Task: Buy 5 Bloomers of size small for Baby Girls from Clothing section under best seller category for shipping address: Ella Clark, 1129 Star Trek Drive, Pensacola, Florida 32501, Cell Number 8503109646. Pay from credit card ending with 2005, CVV 3321
Action: Mouse moved to (239, 63)
Screenshot: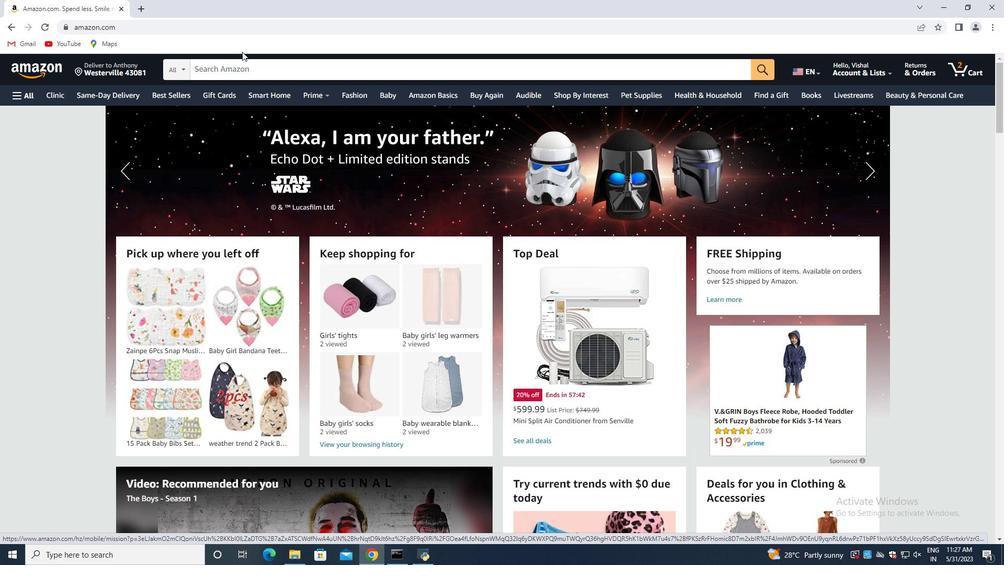 
Action: Mouse pressed left at (239, 63)
Screenshot: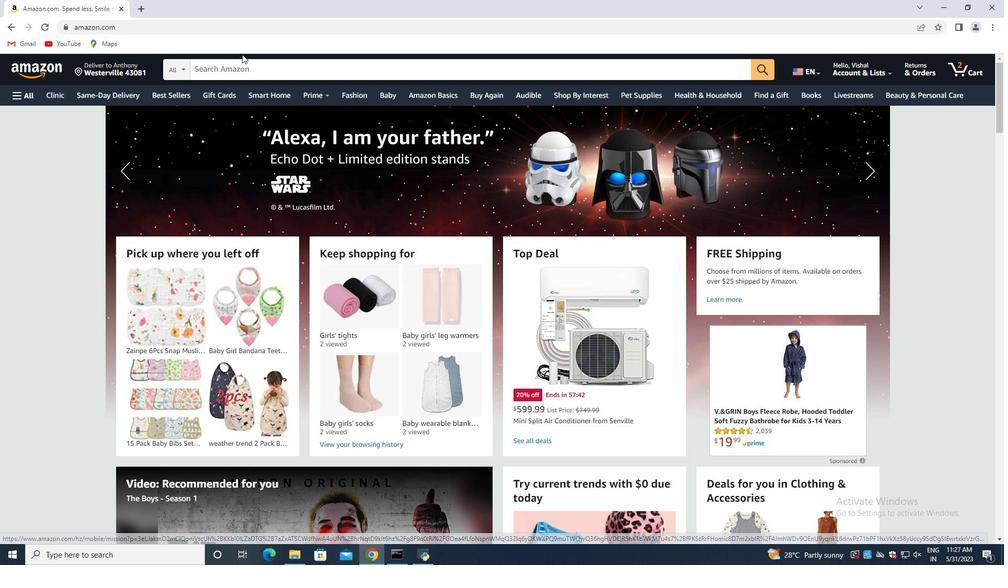 
Action: Mouse moved to (238, 63)
Screenshot: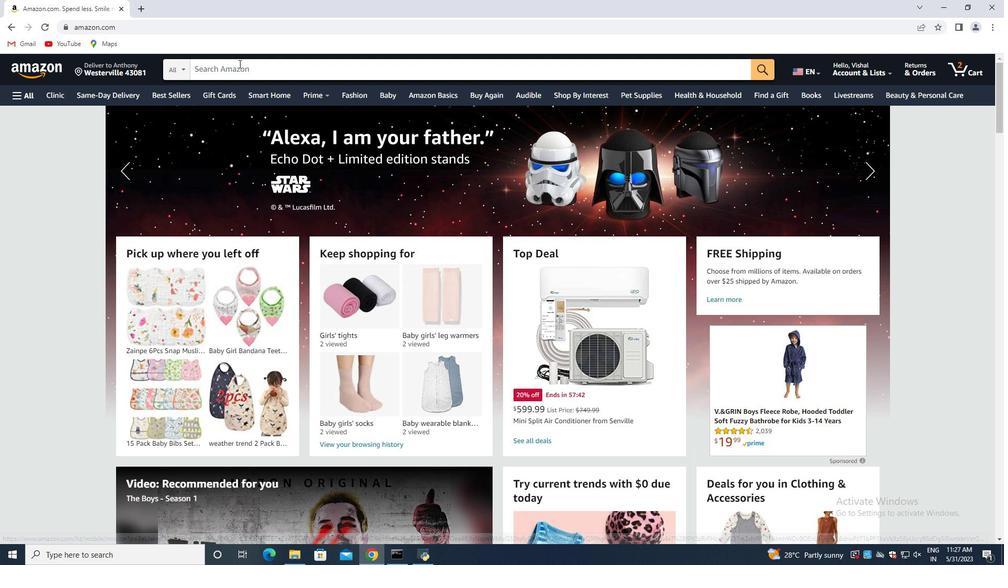
Action: Key pressed <Key.shift>Bloomers<Key.space>of<Key.space>size<Key.space>small<Key.space>for<Key.space><Key.shift>Baby<Key.space><Key.shift>Girls<Key.enter>
Screenshot: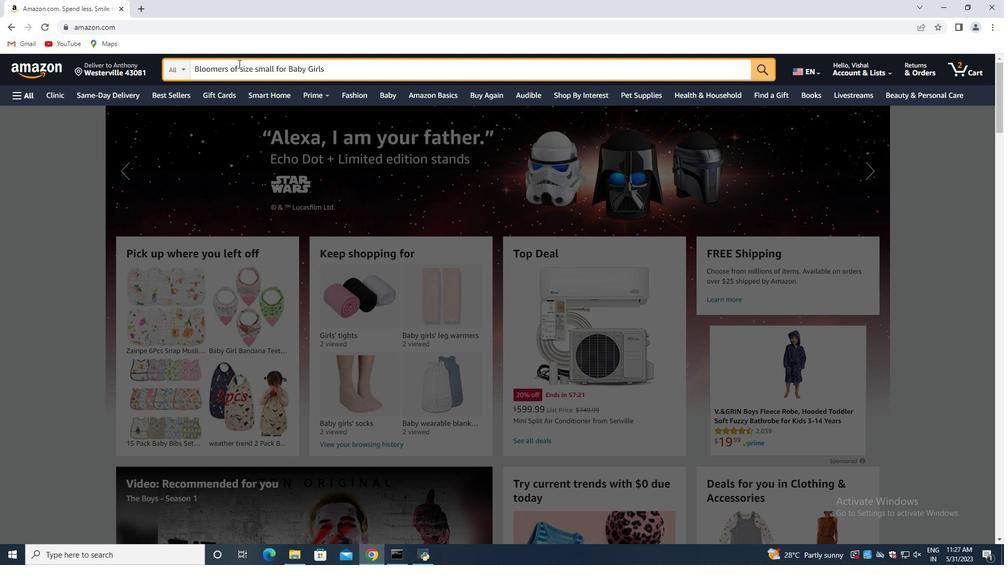 
Action: Mouse scrolled (238, 63) with delta (0, 0)
Screenshot: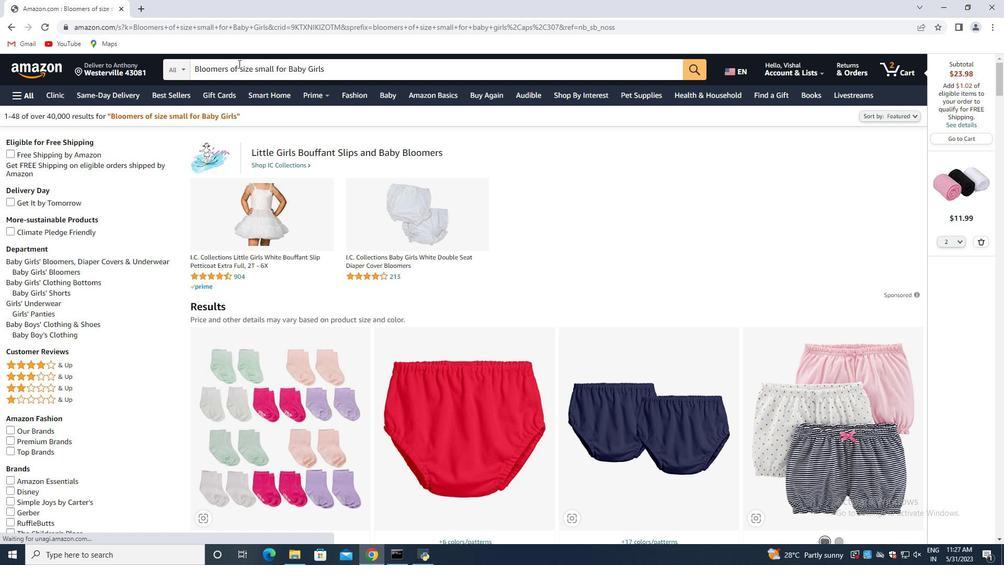 
Action: Mouse scrolled (238, 63) with delta (0, 0)
Screenshot: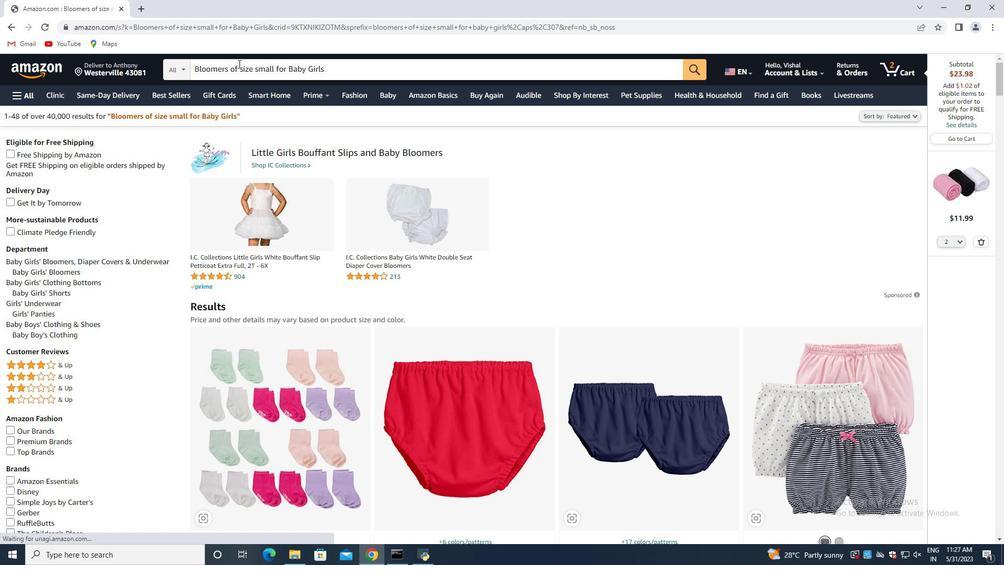 
Action: Mouse moved to (241, 63)
Screenshot: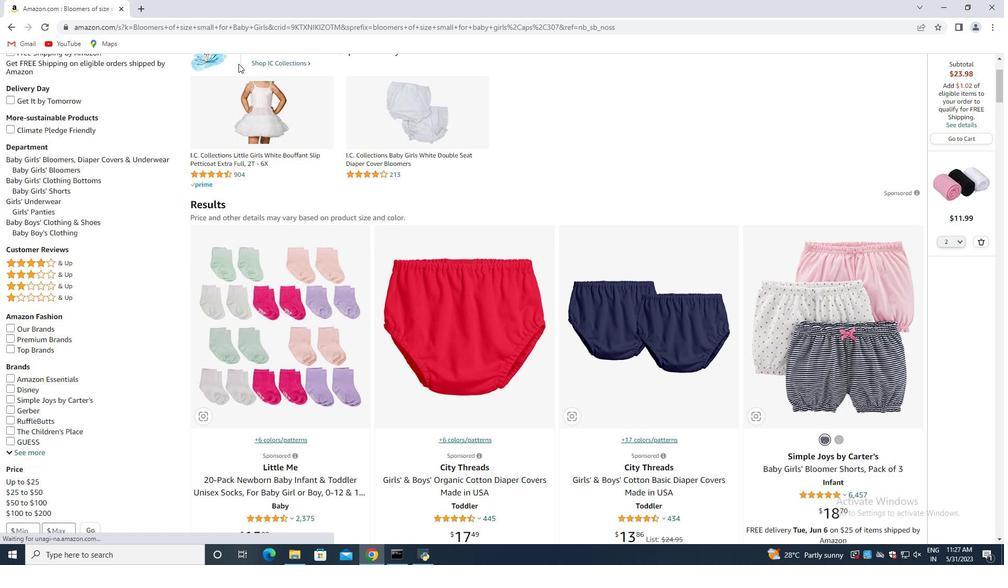 
Action: Mouse scrolled (241, 62) with delta (0, 0)
Screenshot: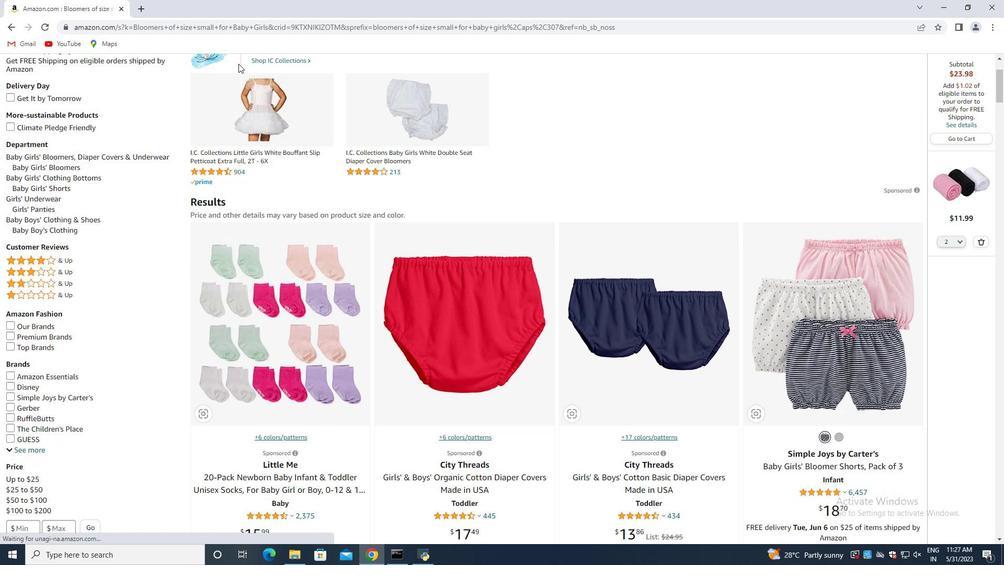 
Action: Mouse moved to (241, 63)
Screenshot: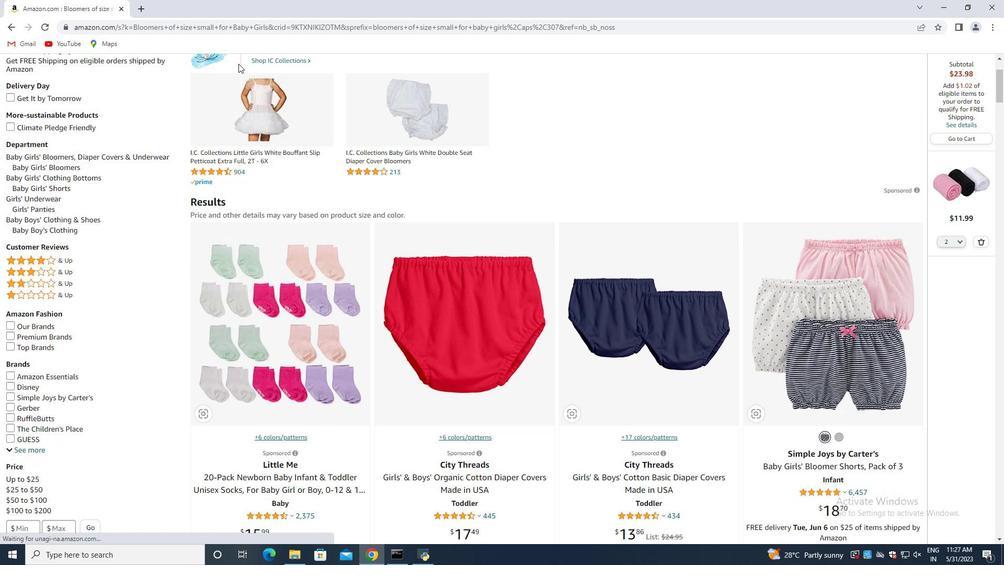 
Action: Mouse scrolled (241, 63) with delta (0, 0)
Screenshot: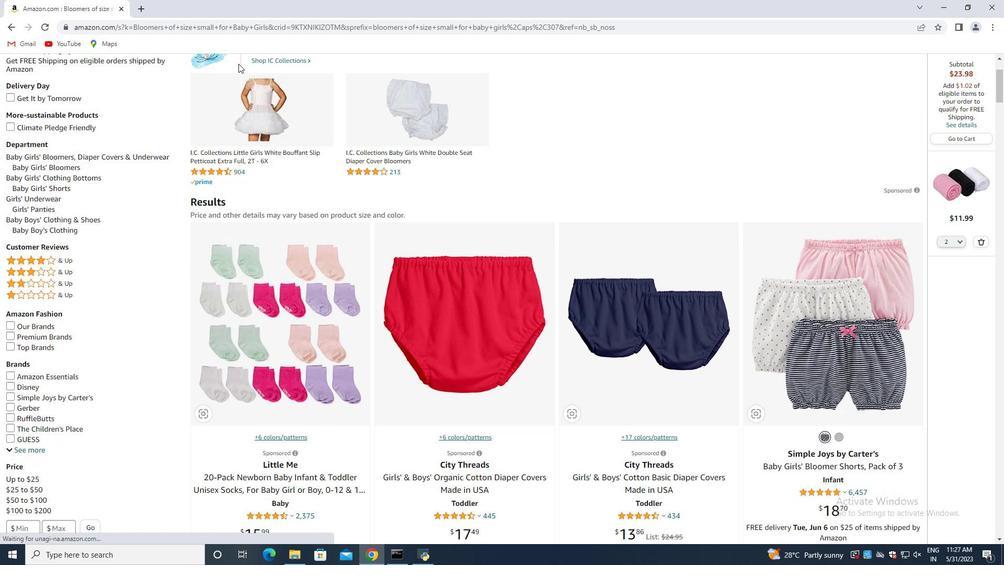 
Action: Mouse moved to (241, 90)
Screenshot: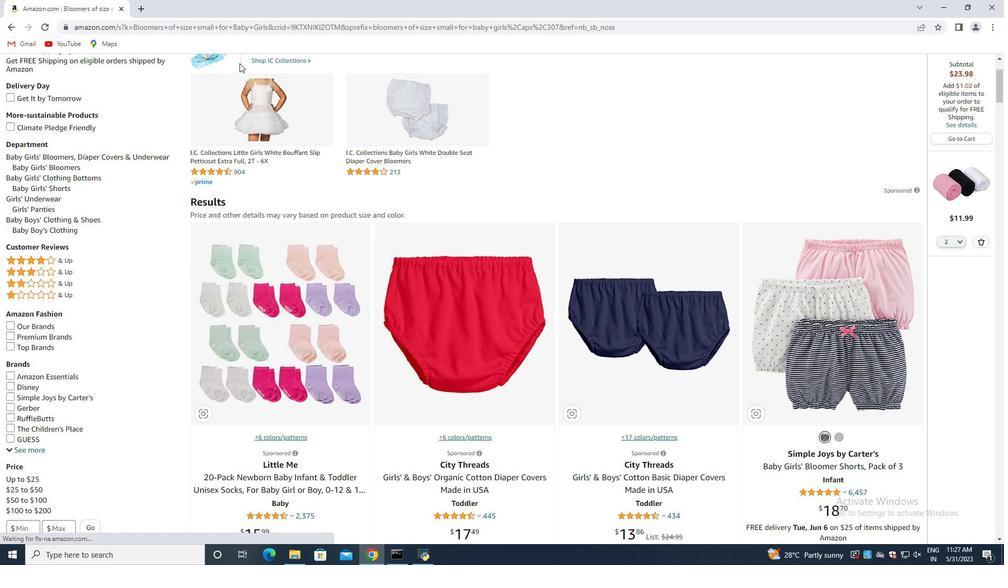 
Action: Mouse scrolled (241, 89) with delta (0, 0)
Screenshot: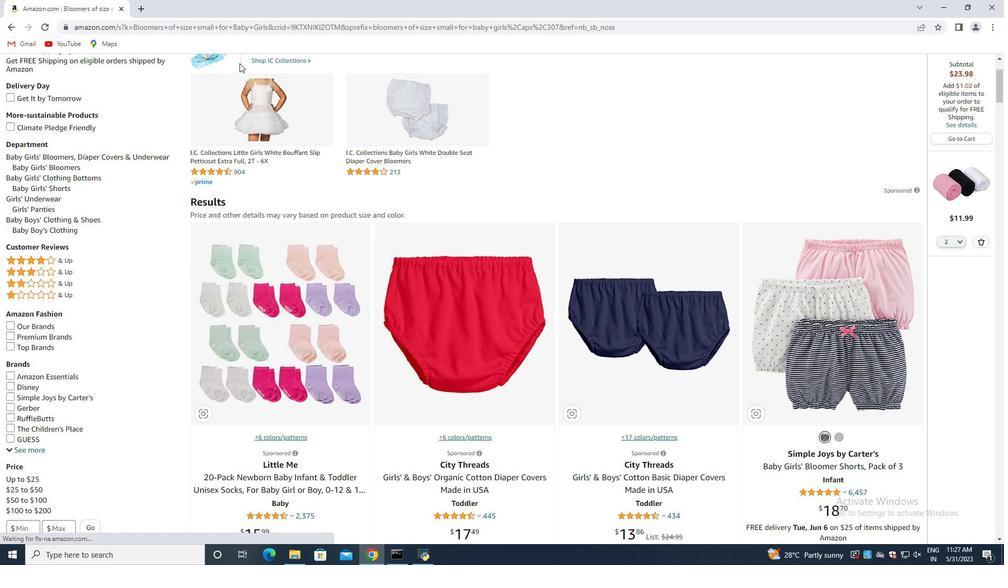 
Action: Mouse moved to (983, 241)
Screenshot: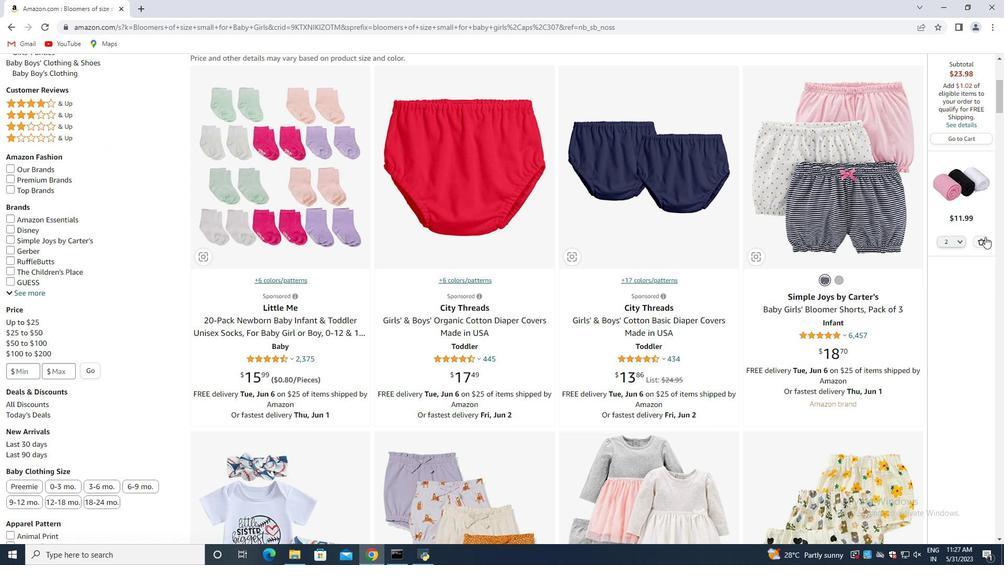 
Action: Mouse pressed left at (983, 241)
Screenshot: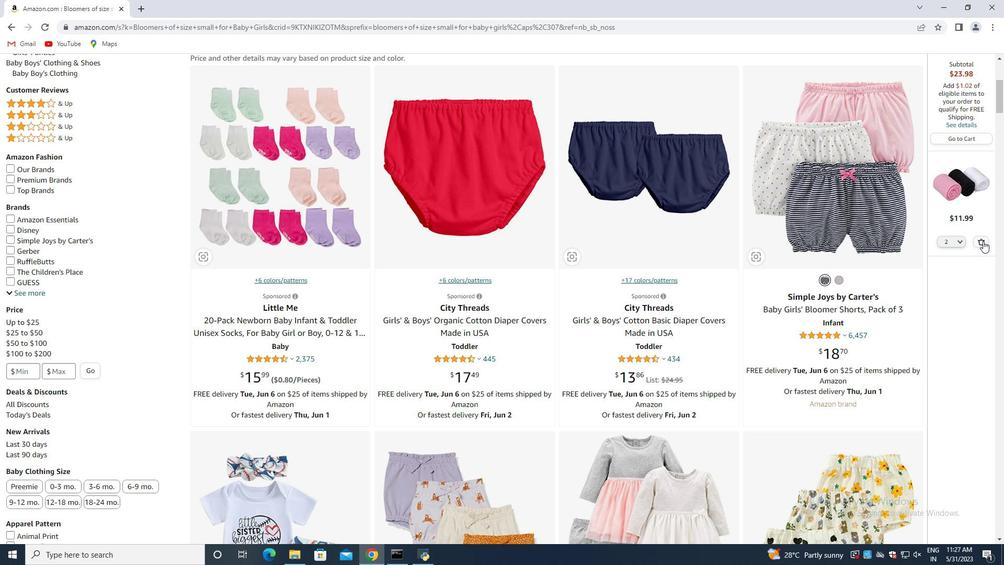 
Action: Mouse moved to (880, 258)
Screenshot: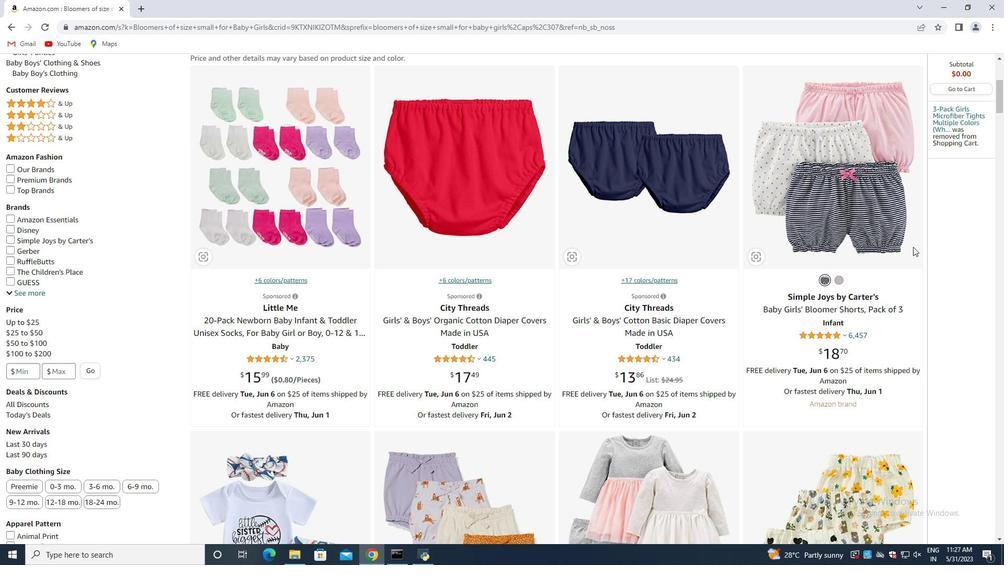 
Action: Mouse scrolled (880, 257) with delta (0, 0)
Screenshot: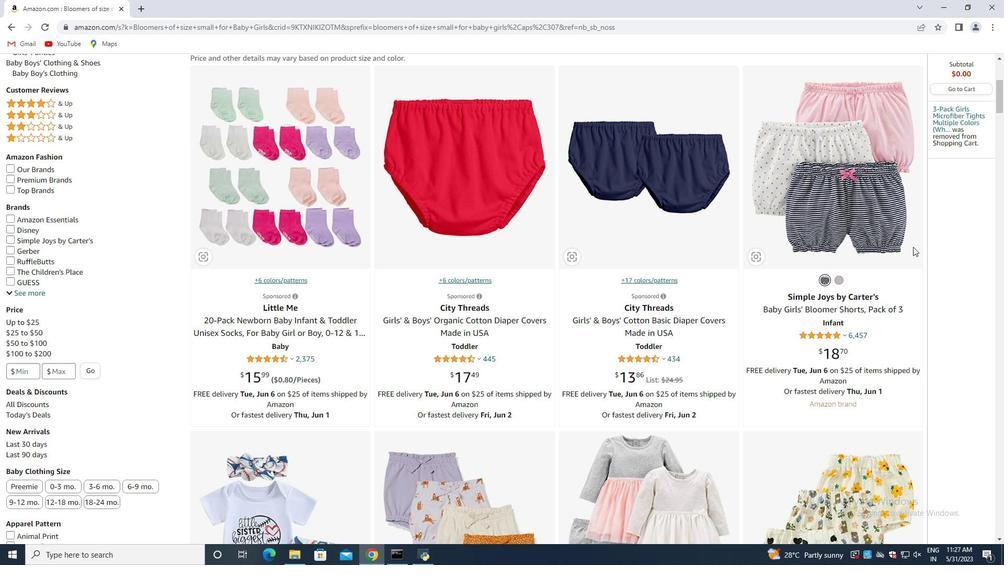 
Action: Mouse moved to (793, 266)
Screenshot: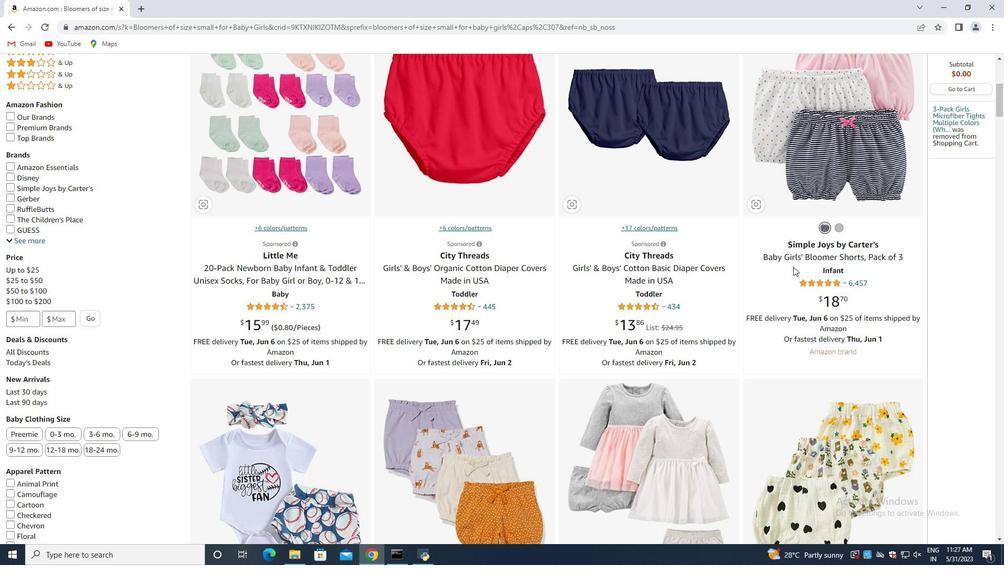 
Action: Mouse scrolled (793, 266) with delta (0, 0)
Screenshot: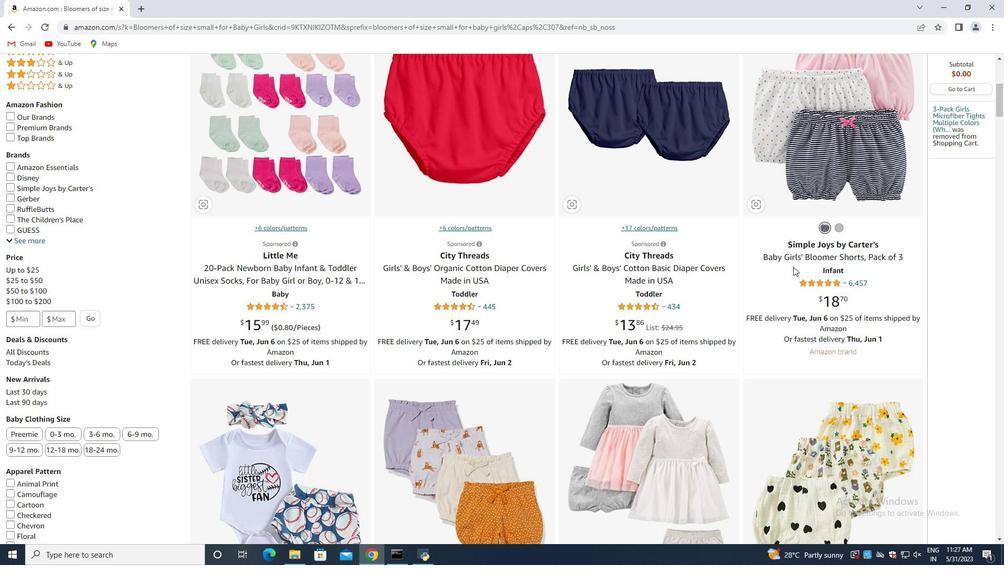 
Action: Mouse moved to (791, 267)
Screenshot: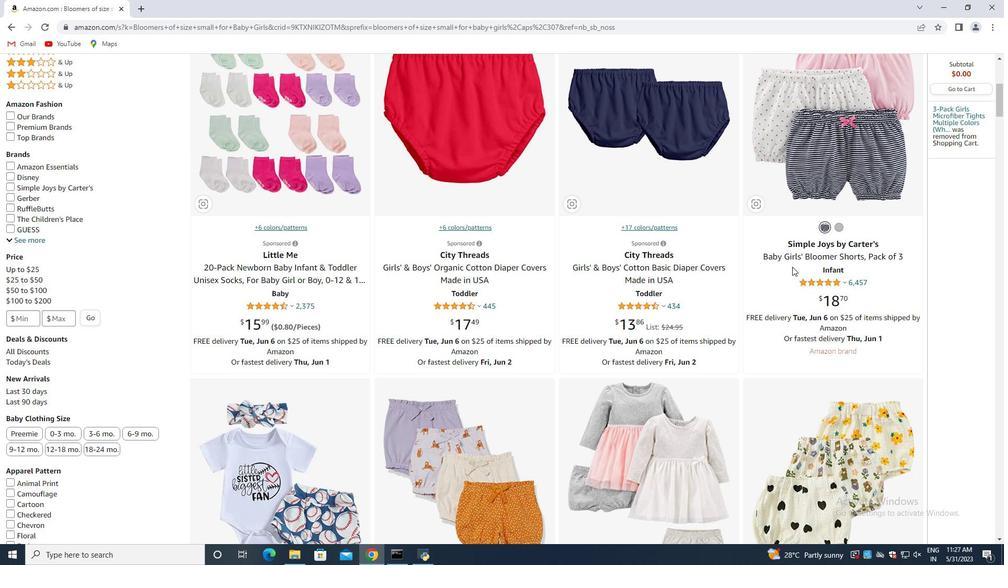 
Action: Mouse scrolled (792, 267) with delta (0, 0)
Screenshot: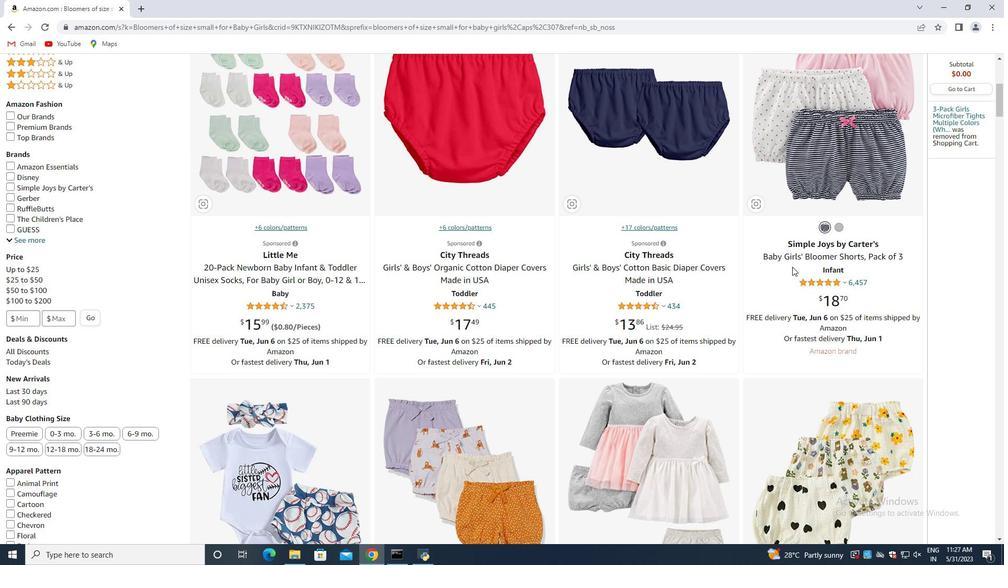 
Action: Mouse moved to (542, 268)
Screenshot: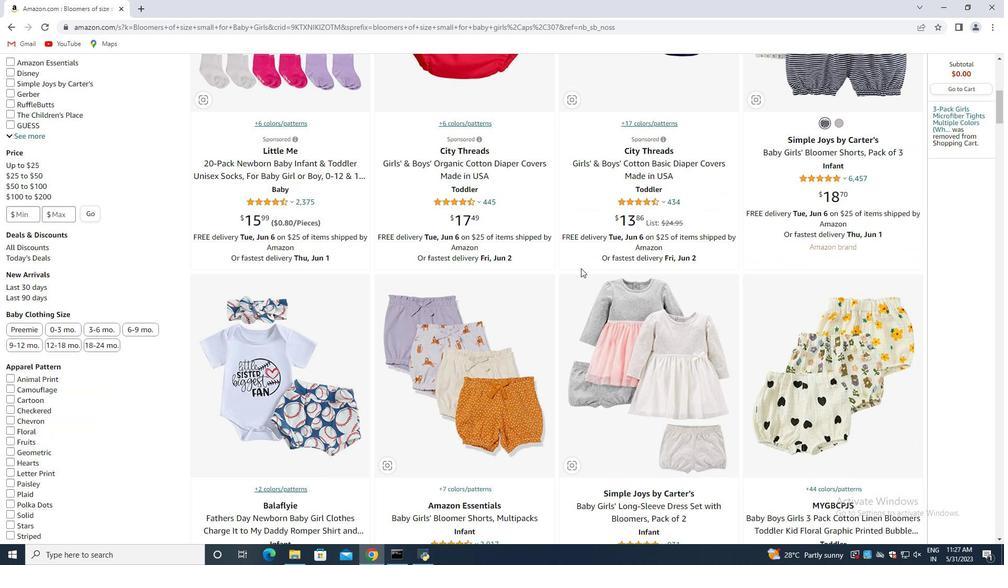 
Action: Mouse scrolled (542, 267) with delta (0, 0)
Screenshot: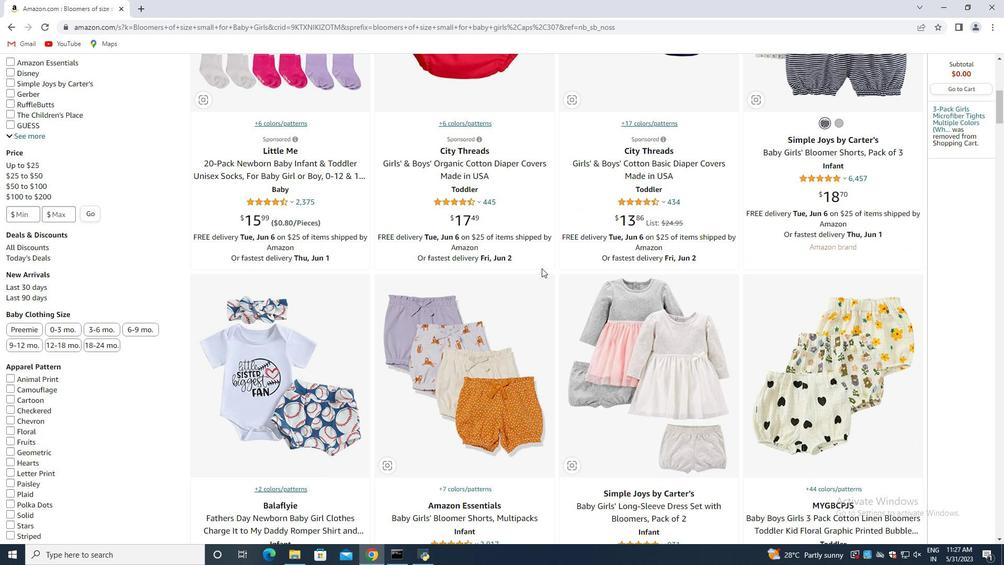 
Action: Mouse scrolled (542, 267) with delta (0, 0)
Screenshot: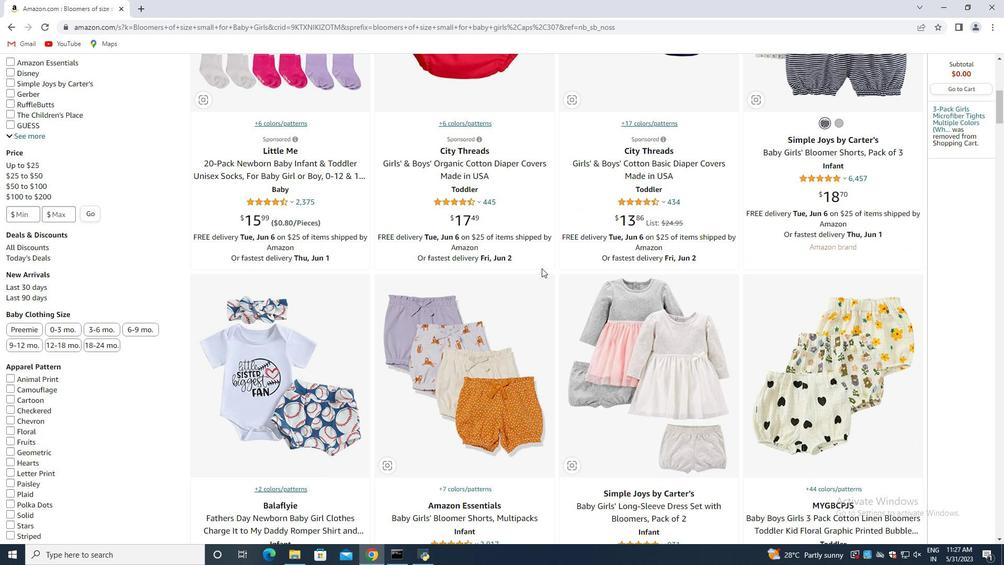 
Action: Mouse scrolled (542, 267) with delta (0, 0)
Screenshot: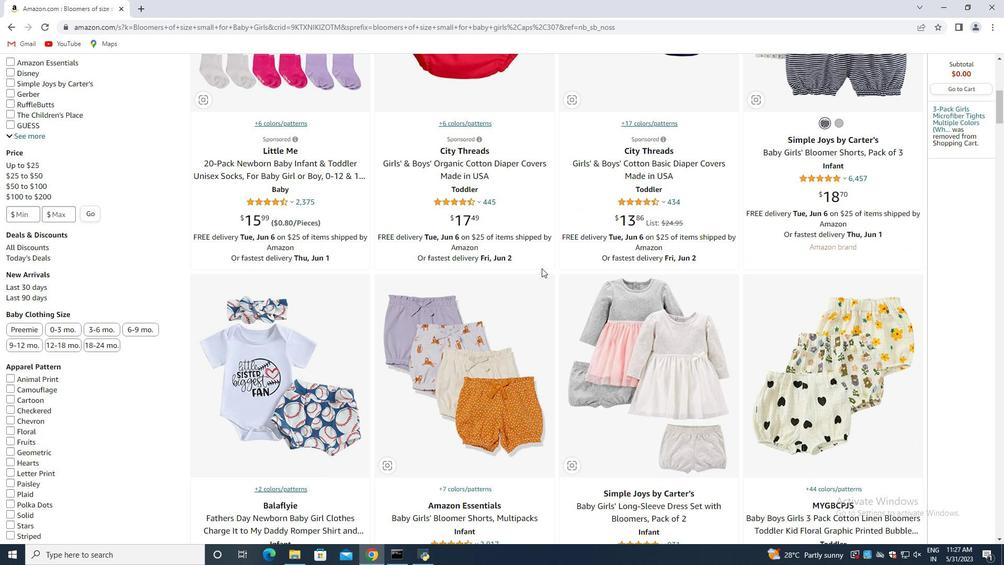 
Action: Mouse moved to (541, 269)
Screenshot: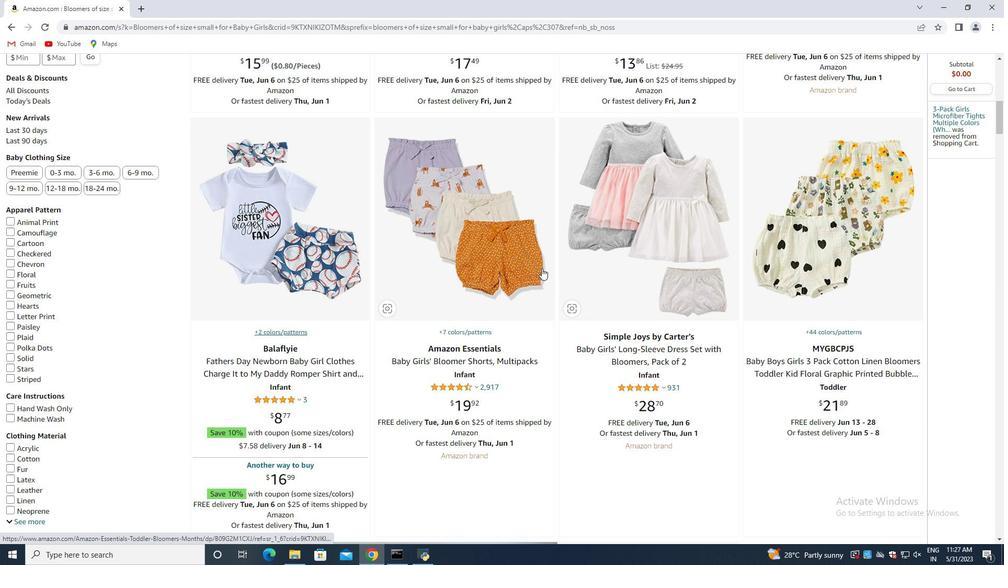 
Action: Mouse scrolled (541, 268) with delta (0, 0)
Screenshot: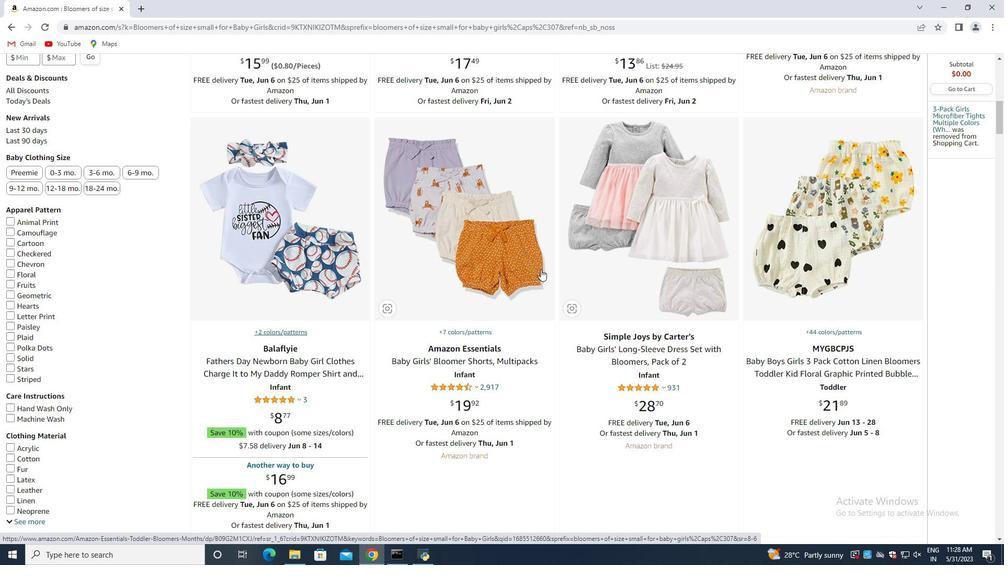 
Action: Mouse moved to (540, 269)
Screenshot: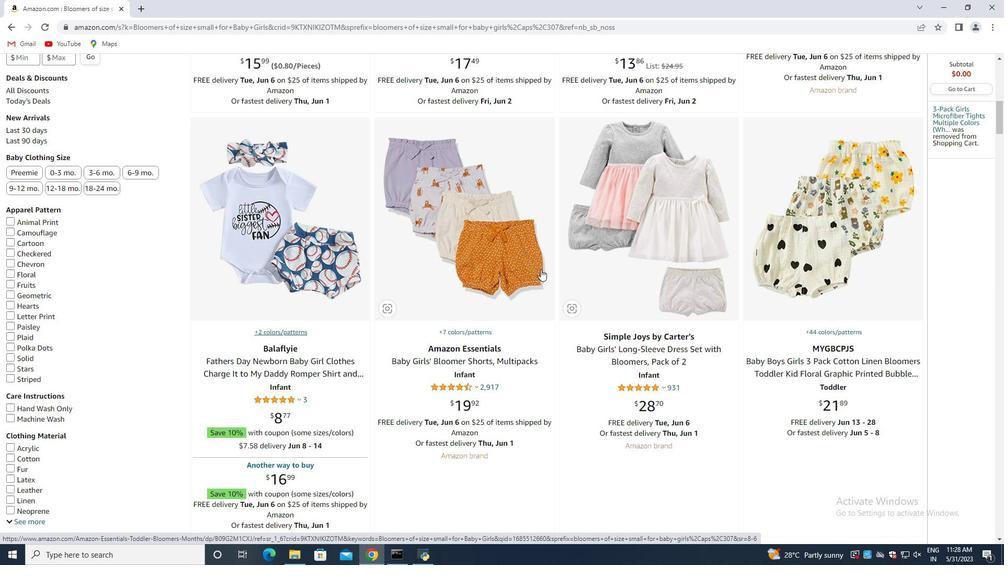
Action: Mouse scrolled (540, 268) with delta (0, 0)
Screenshot: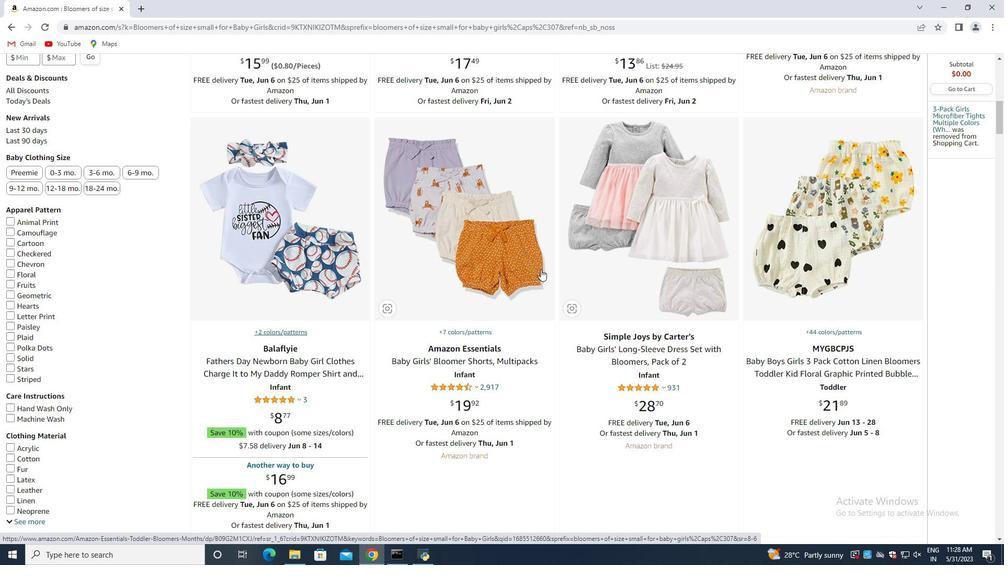 
Action: Mouse scrolled (540, 268) with delta (0, 0)
Screenshot: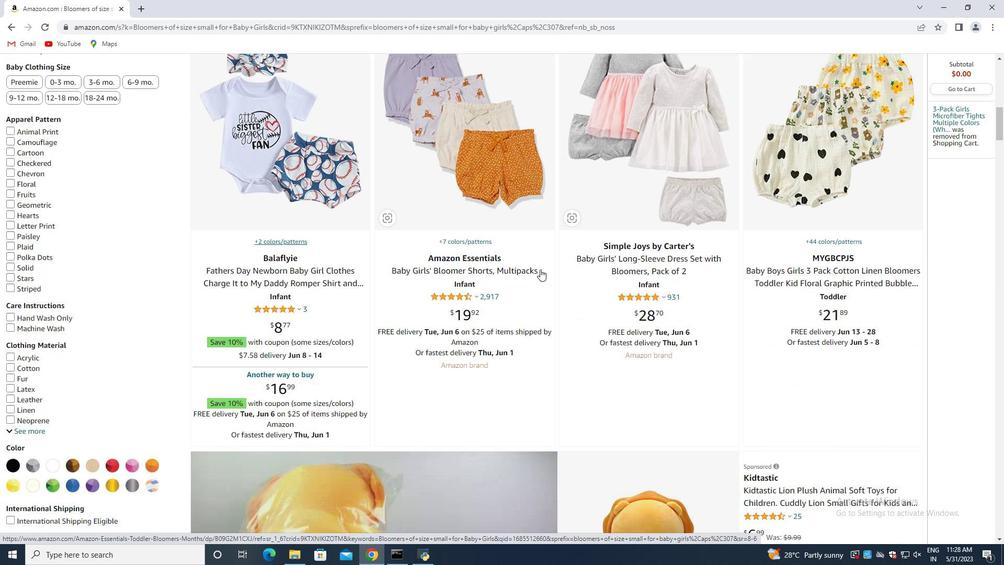 
Action: Mouse scrolled (540, 268) with delta (0, 0)
Screenshot: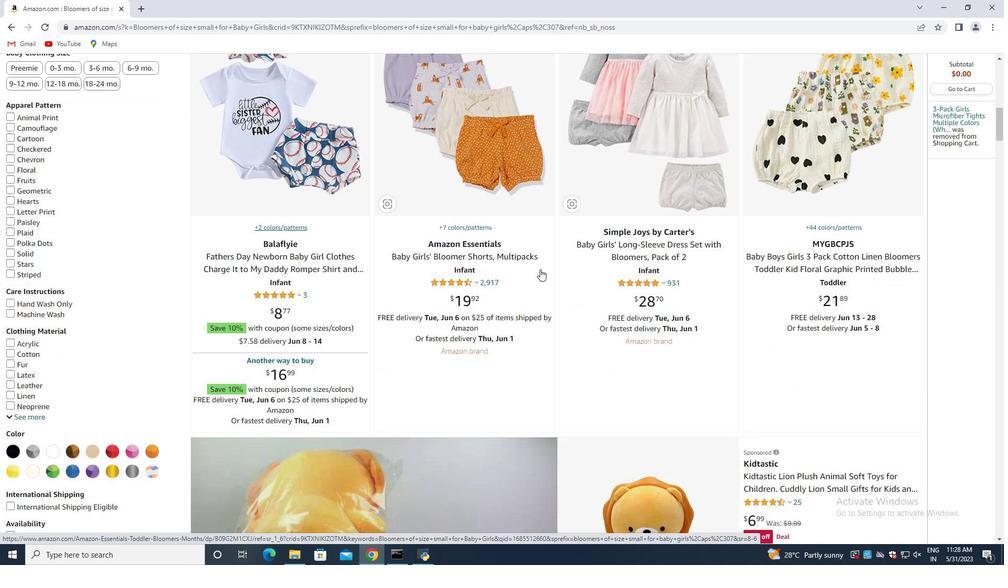 
Action: Mouse scrolled (540, 268) with delta (0, 0)
Screenshot: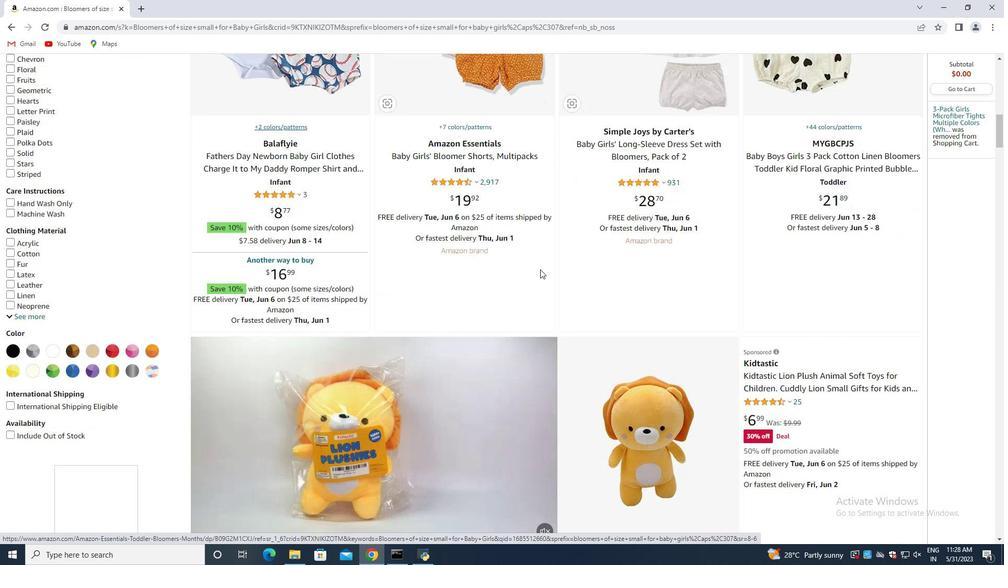 
Action: Mouse scrolled (540, 268) with delta (0, 0)
Screenshot: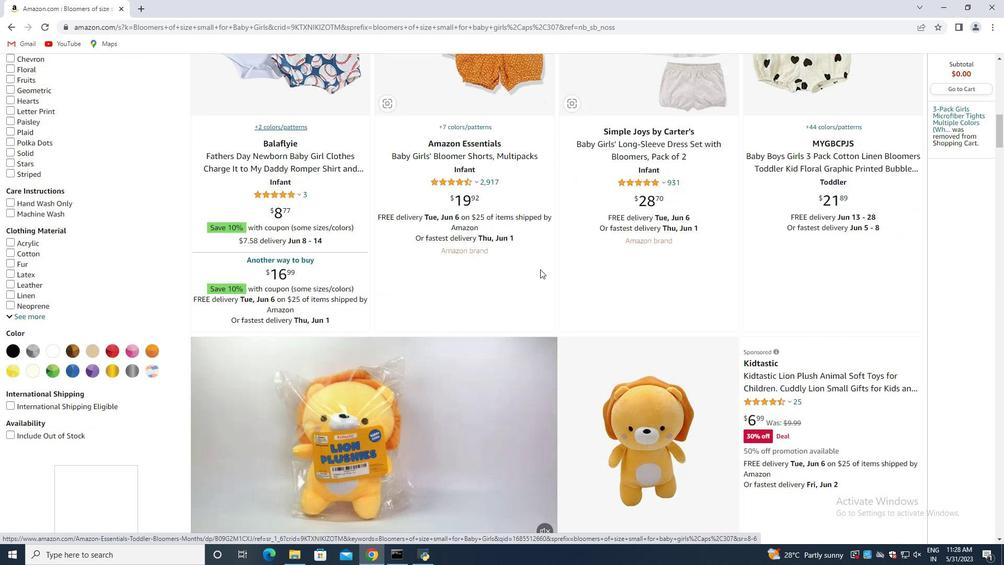 
Action: Mouse scrolled (540, 268) with delta (0, 0)
Screenshot: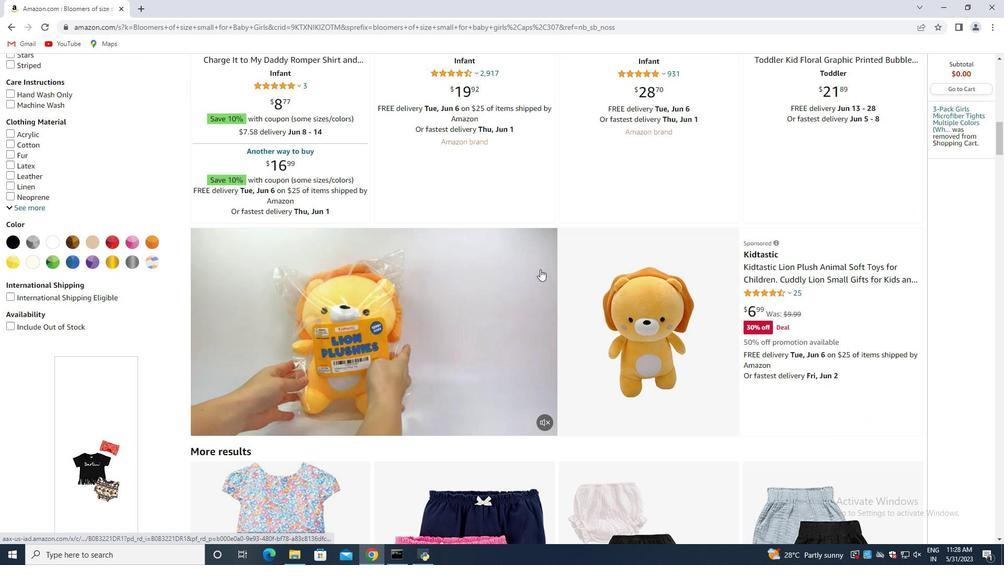 
Action: Mouse scrolled (540, 268) with delta (0, 0)
Screenshot: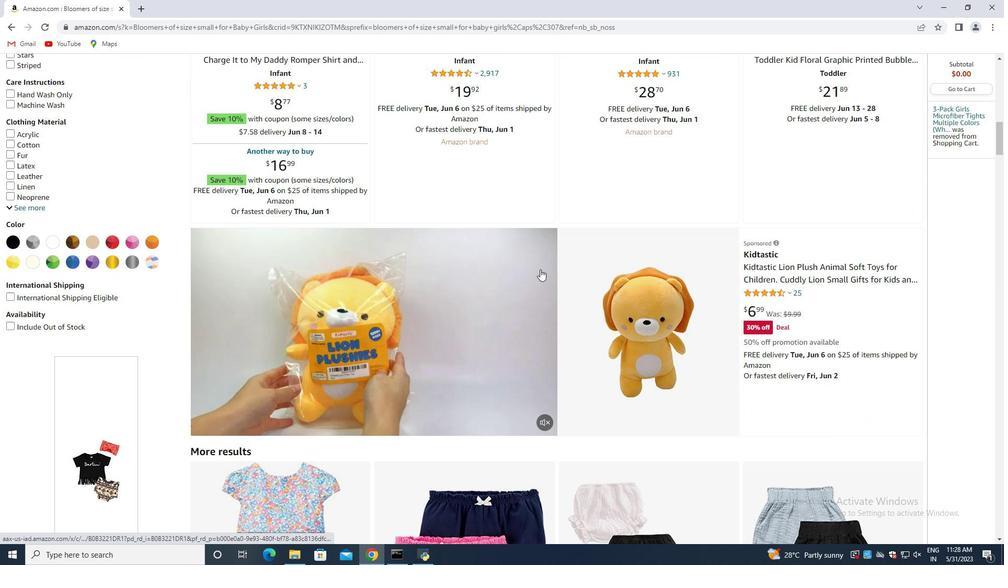 
Action: Mouse scrolled (540, 268) with delta (0, 0)
Screenshot: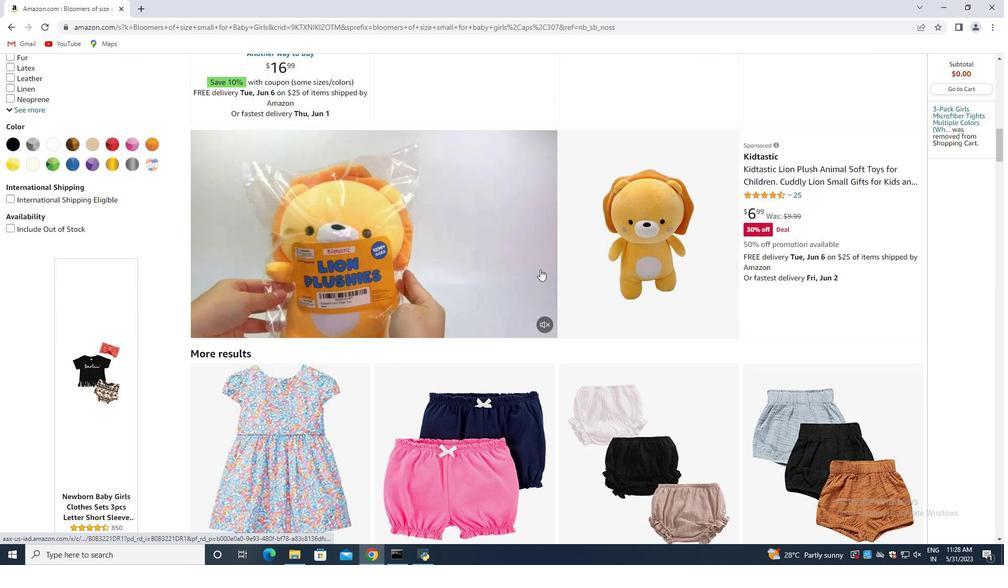 
Action: Mouse scrolled (540, 268) with delta (0, 0)
Screenshot: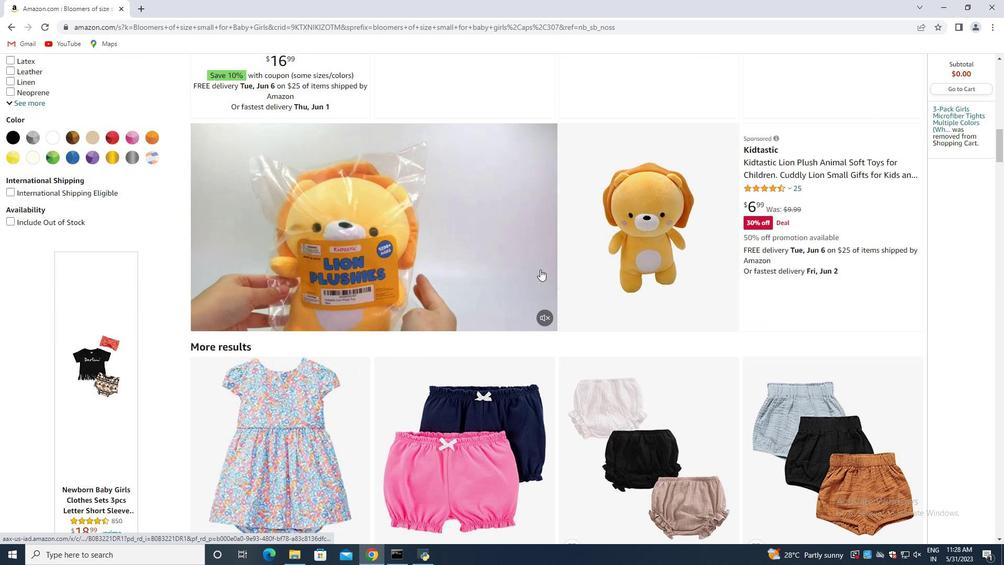 
Action: Mouse scrolled (540, 268) with delta (0, 0)
Screenshot: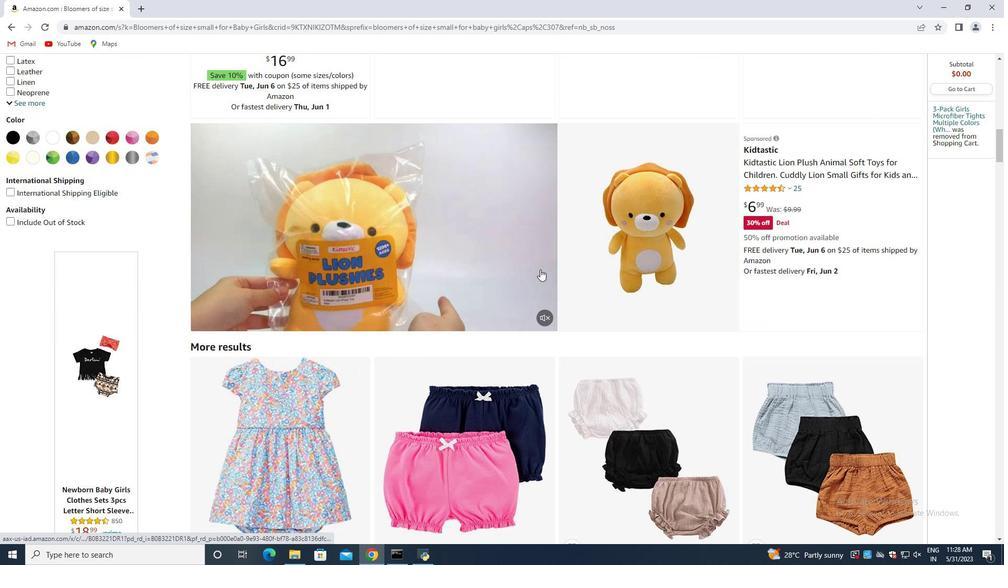 
Action: Mouse scrolled (540, 268) with delta (0, 0)
Screenshot: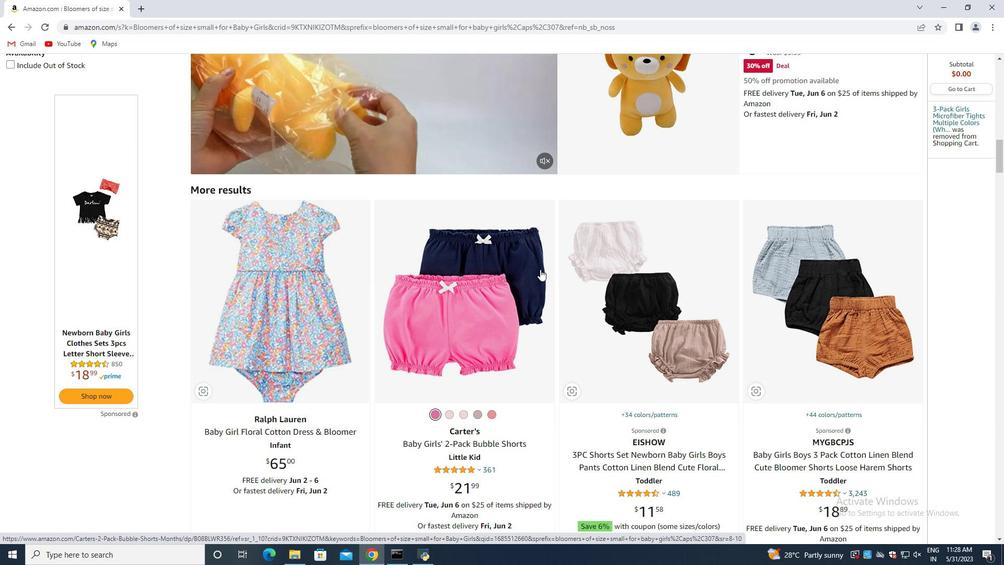 
Action: Mouse scrolled (540, 268) with delta (0, 0)
Screenshot: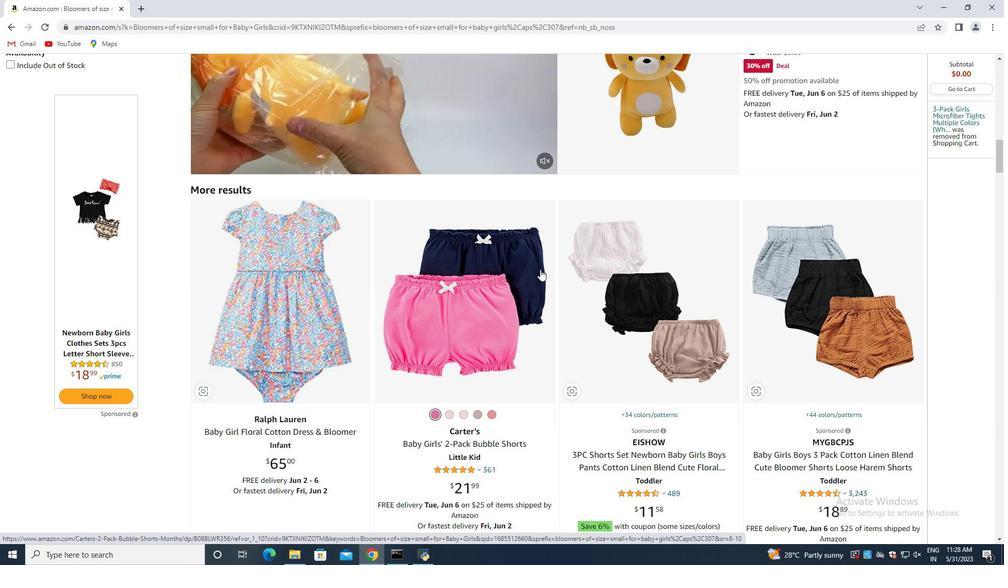 
Action: Mouse scrolled (540, 268) with delta (0, 0)
Screenshot: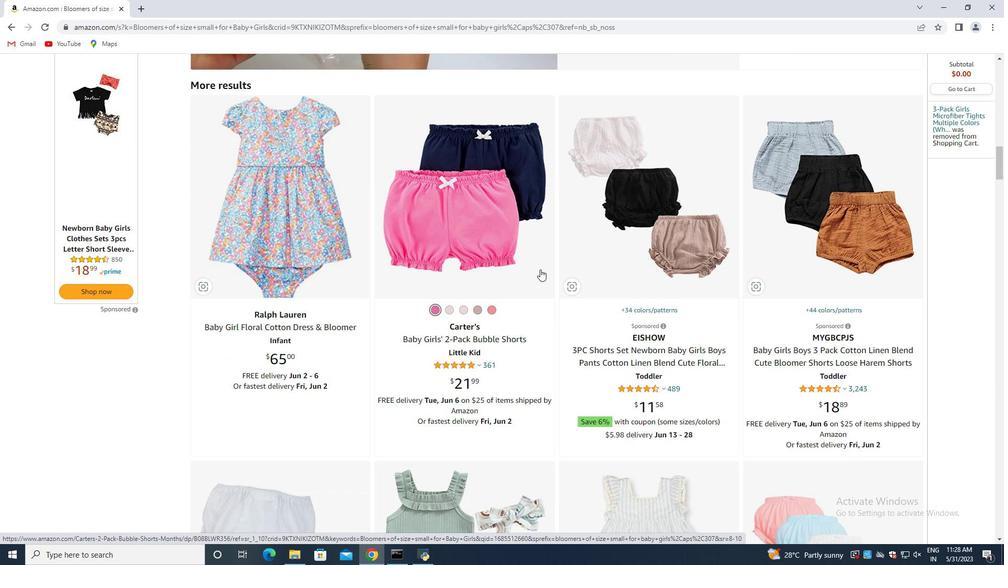 
Action: Mouse scrolled (540, 268) with delta (0, 0)
Screenshot: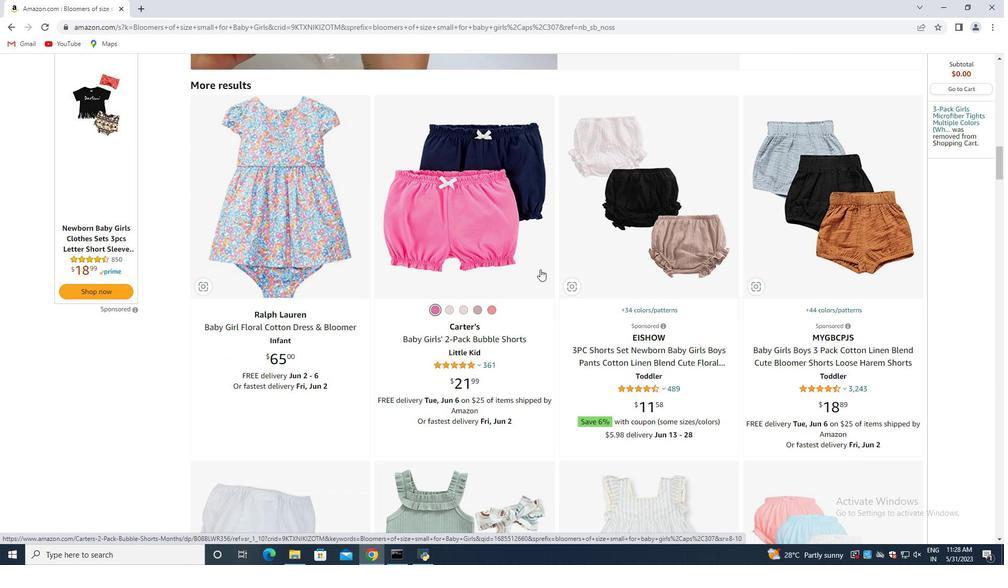 
Action: Mouse scrolled (540, 268) with delta (0, 0)
Screenshot: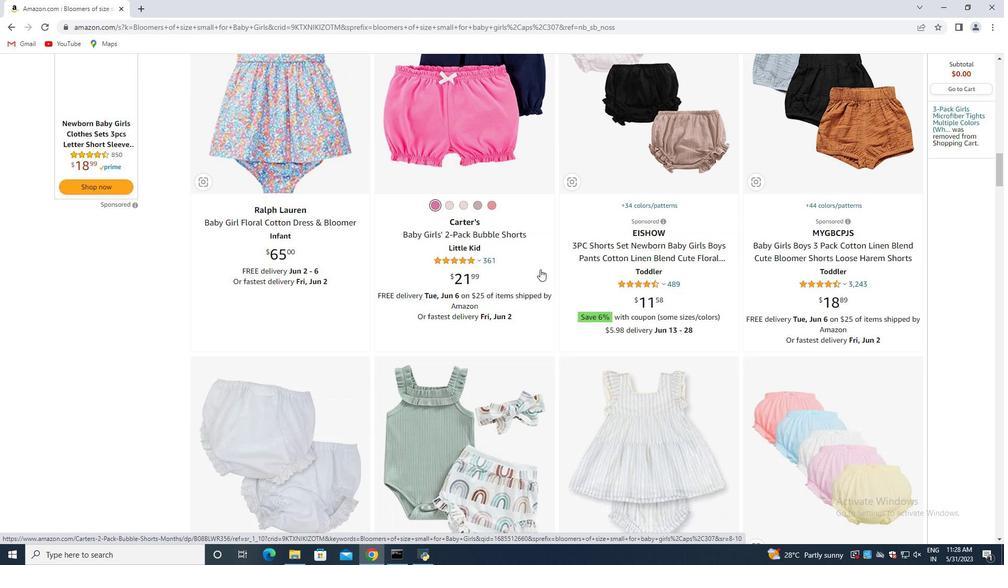 
Action: Mouse scrolled (540, 268) with delta (0, 0)
Screenshot: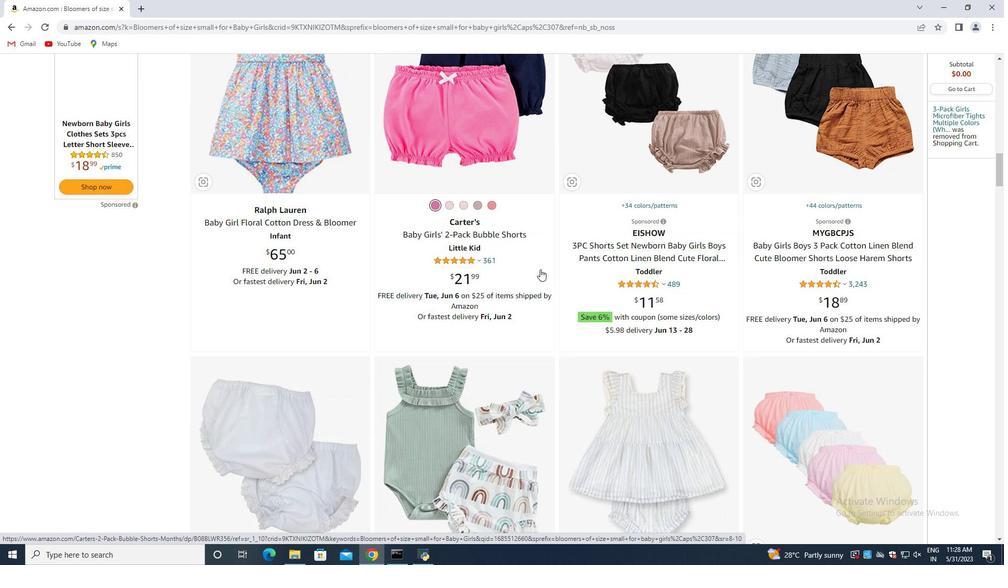 
Action: Mouse scrolled (540, 268) with delta (0, 0)
Screenshot: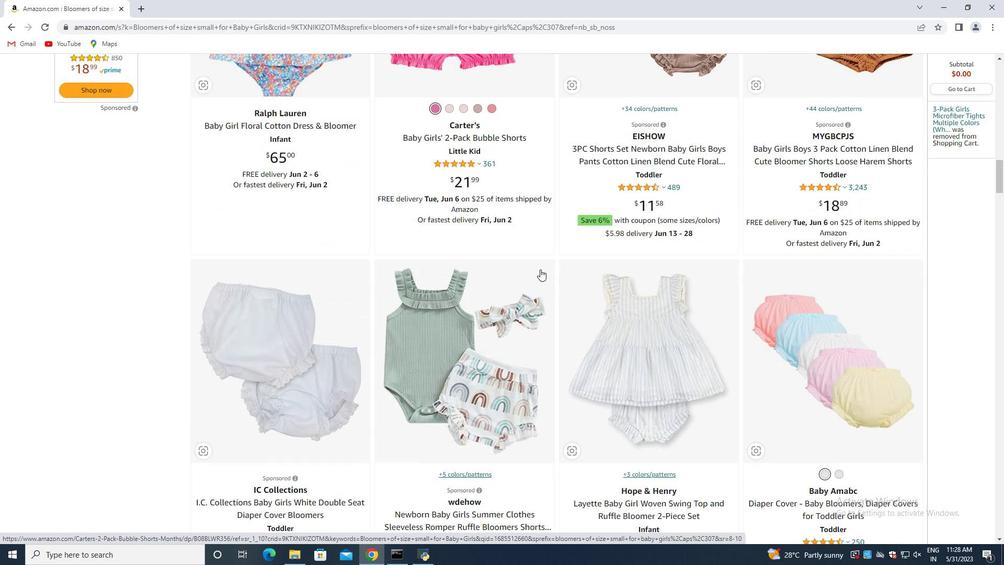 
Action: Mouse scrolled (540, 268) with delta (0, 0)
Screenshot: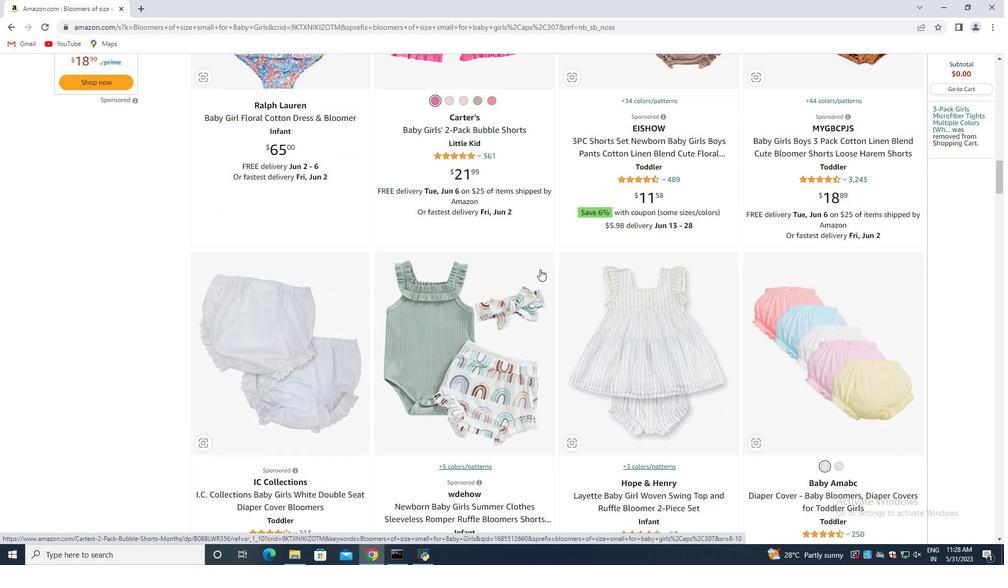 
Action: Mouse scrolled (540, 268) with delta (0, 0)
Screenshot: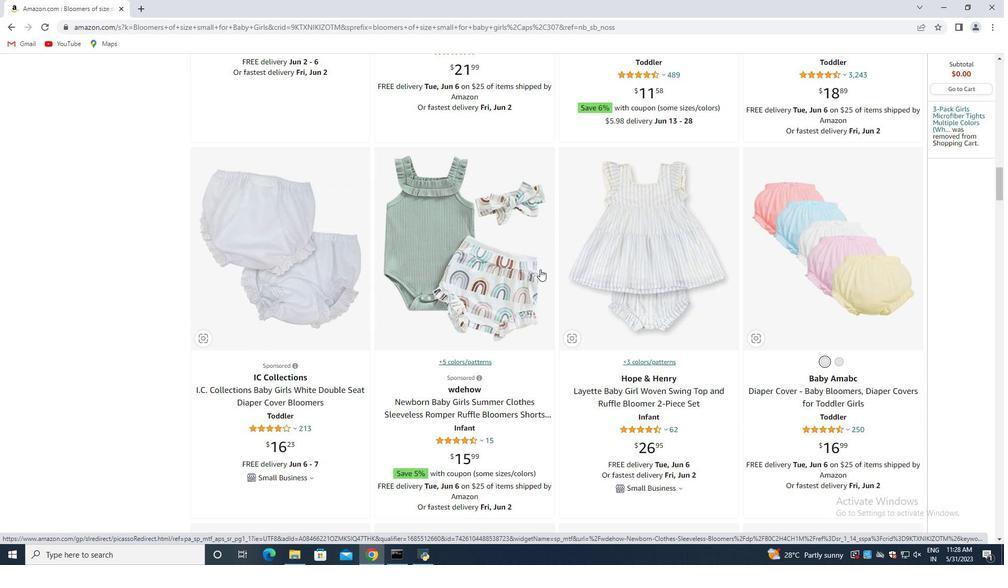 
Action: Mouse scrolled (540, 268) with delta (0, 0)
Screenshot: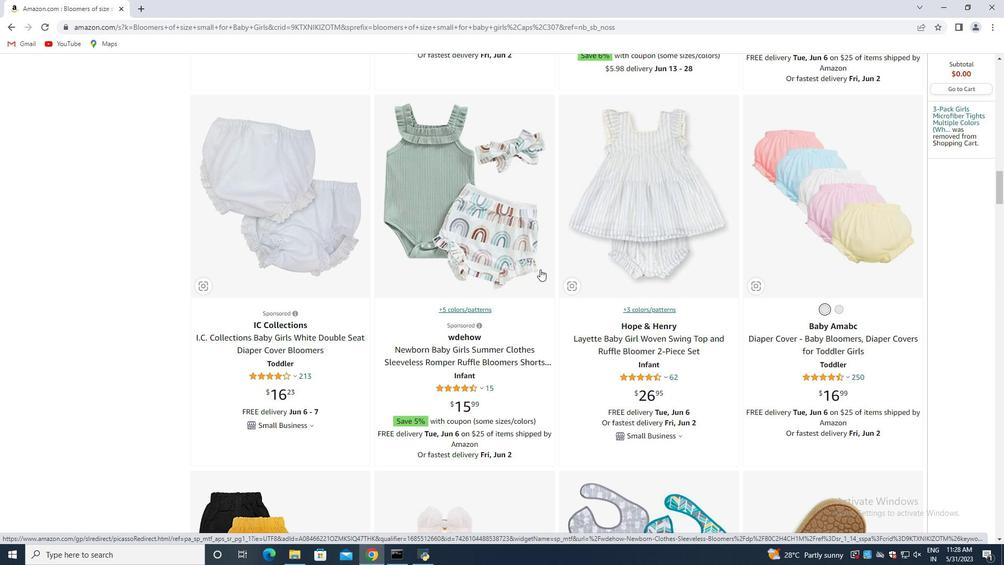 
Action: Mouse scrolled (540, 268) with delta (0, 0)
Screenshot: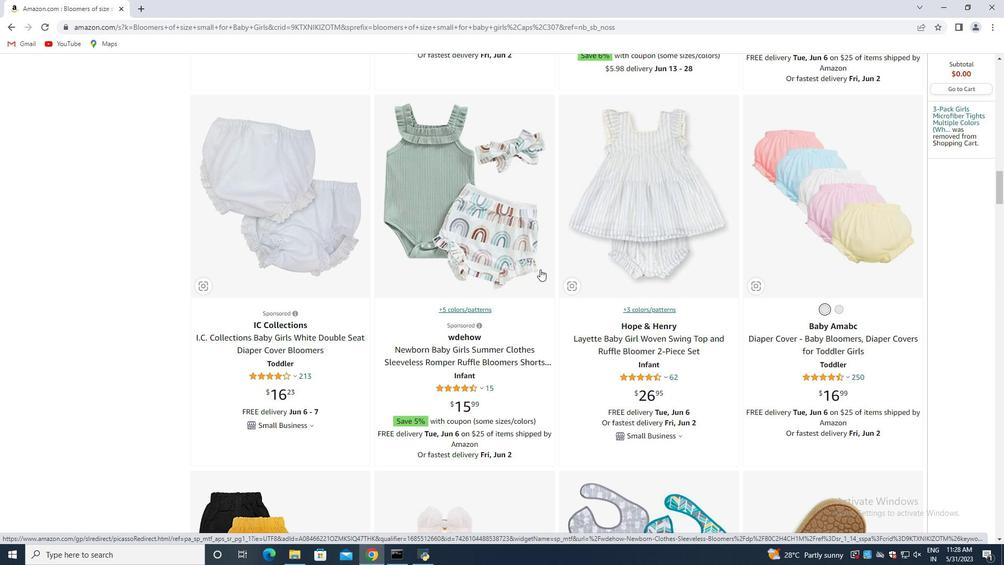 
Action: Mouse scrolled (540, 268) with delta (0, 0)
Screenshot: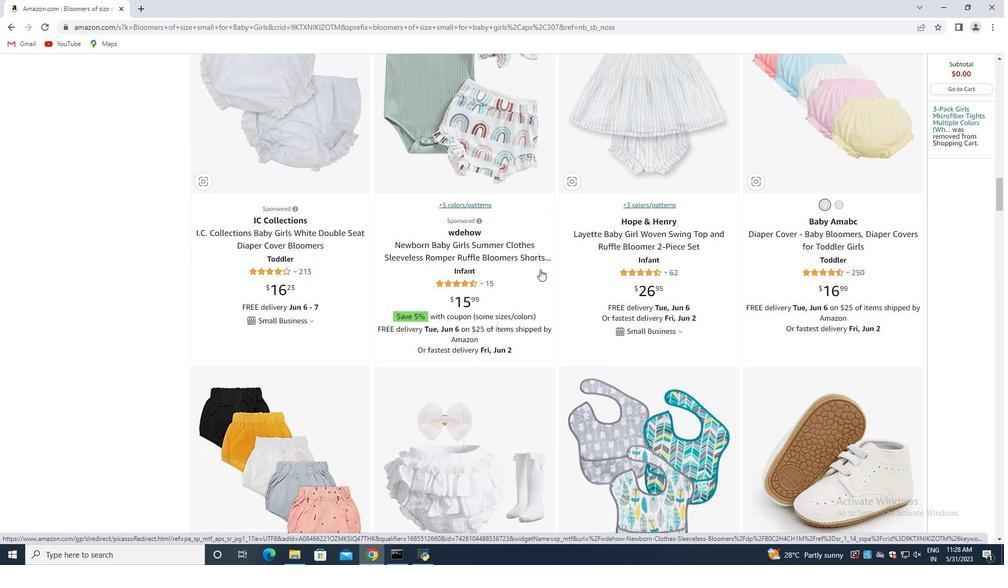 
Action: Mouse scrolled (540, 268) with delta (0, 0)
Screenshot: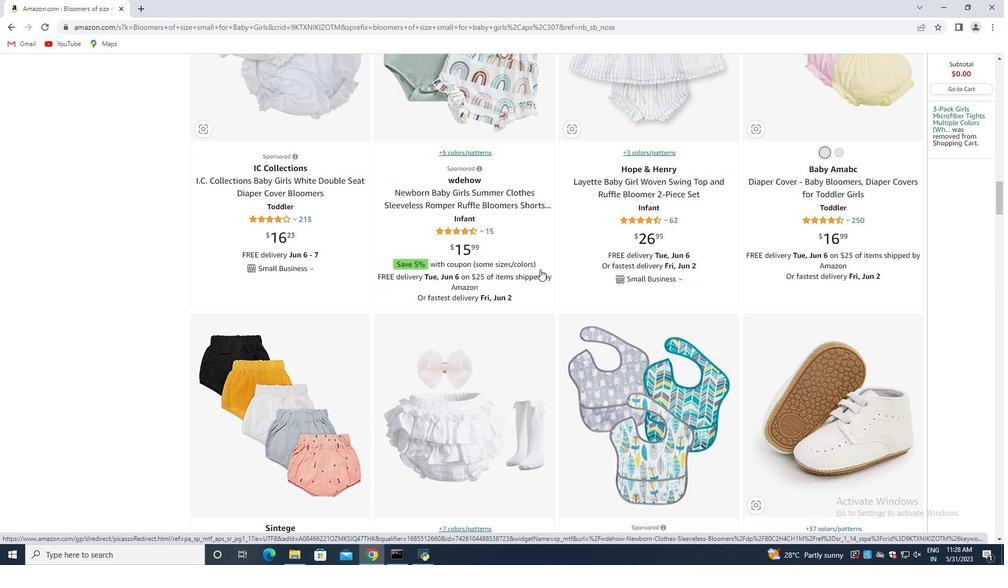 
Action: Mouse scrolled (540, 268) with delta (0, 0)
Screenshot: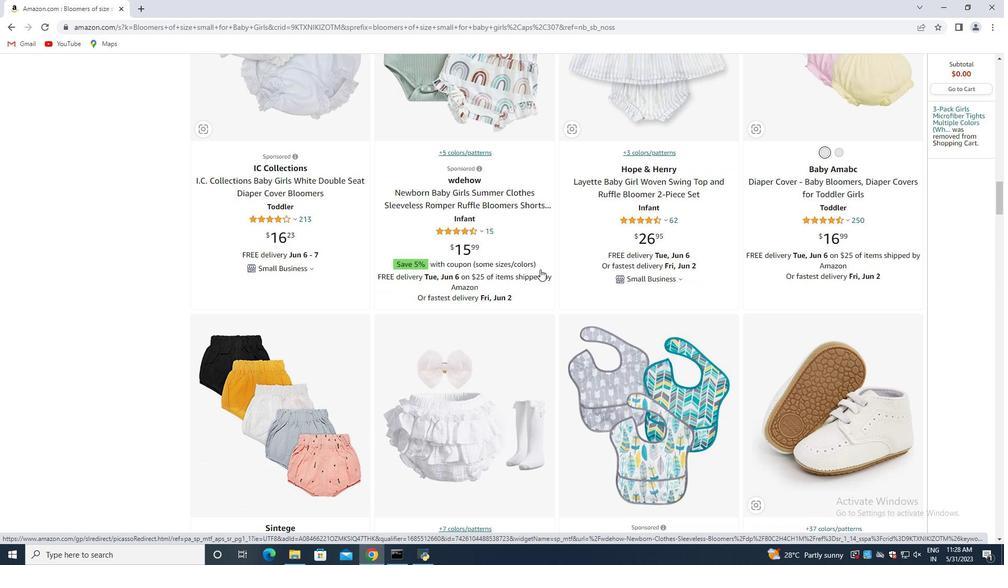 
Action: Mouse scrolled (540, 268) with delta (0, 0)
Screenshot: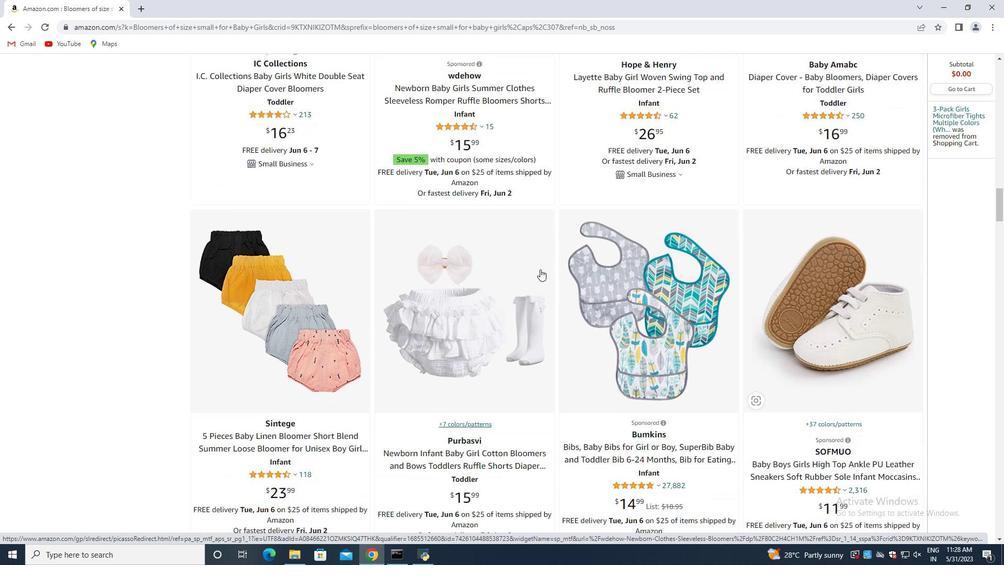 
Action: Mouse scrolled (540, 268) with delta (0, 0)
Screenshot: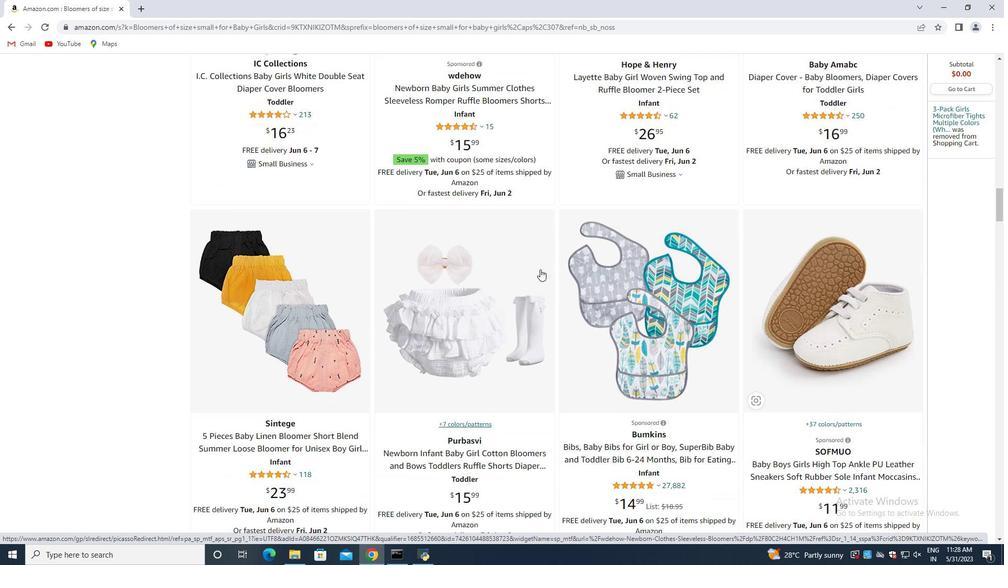 
Action: Mouse scrolled (540, 268) with delta (0, 0)
Screenshot: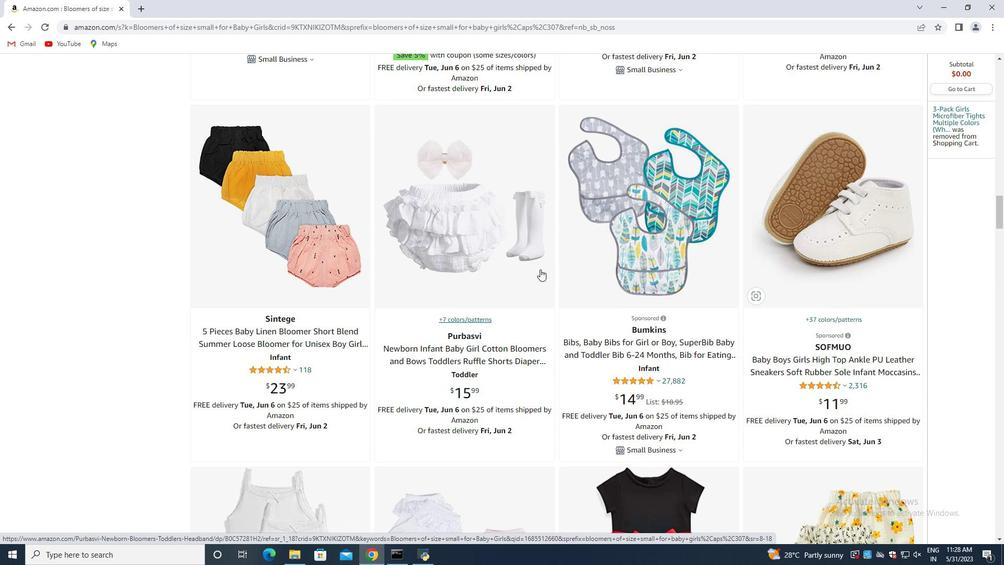 
Action: Mouse scrolled (540, 270) with delta (0, 0)
Screenshot: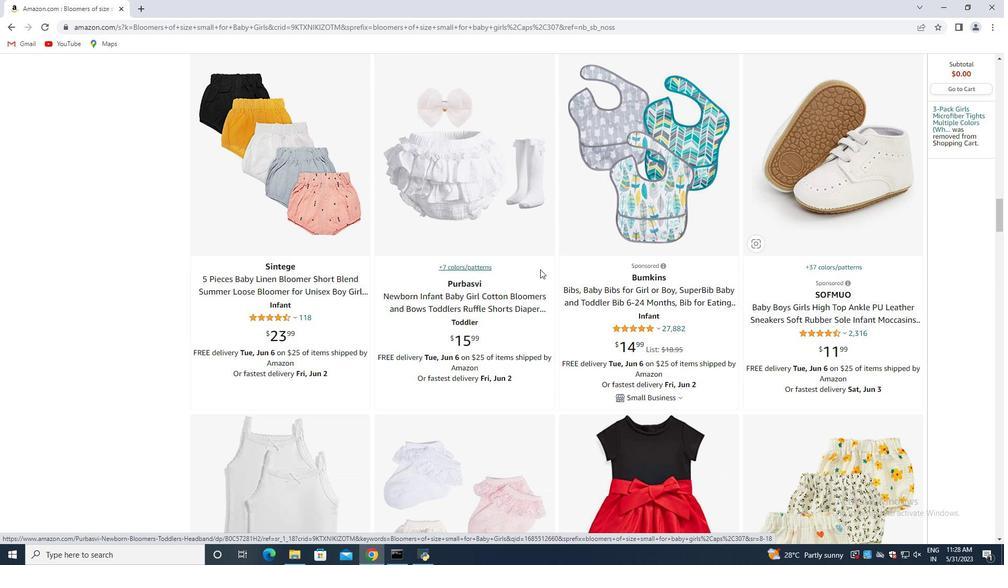 
Action: Mouse scrolled (540, 270) with delta (0, 0)
Screenshot: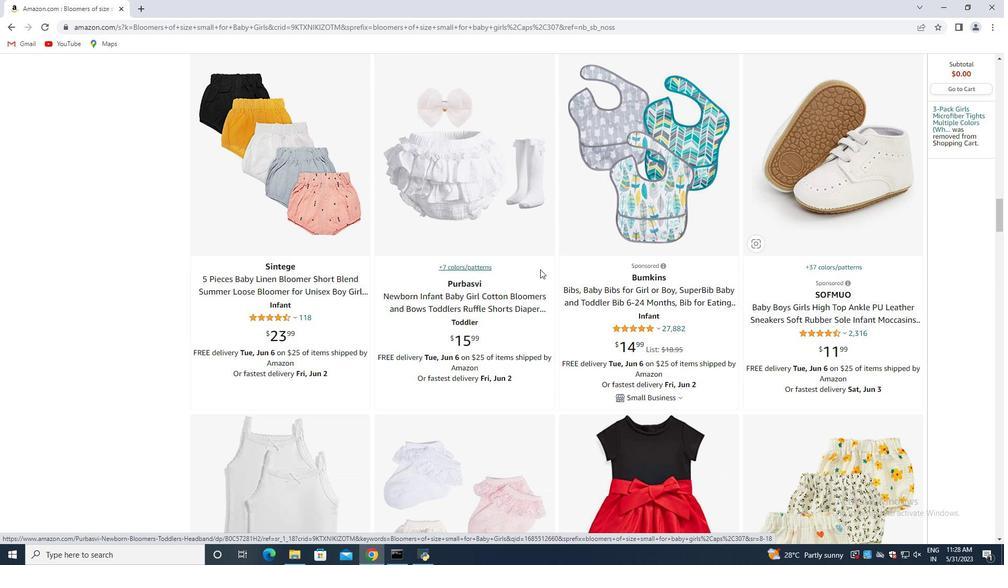 
Action: Mouse scrolled (540, 270) with delta (0, 0)
Screenshot: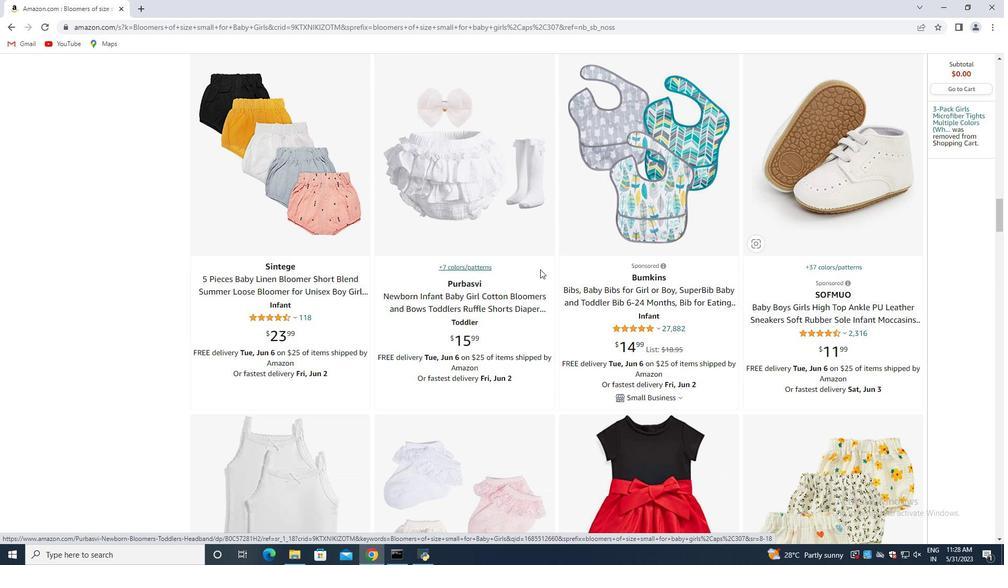 
Action: Mouse scrolled (540, 270) with delta (0, 0)
Screenshot: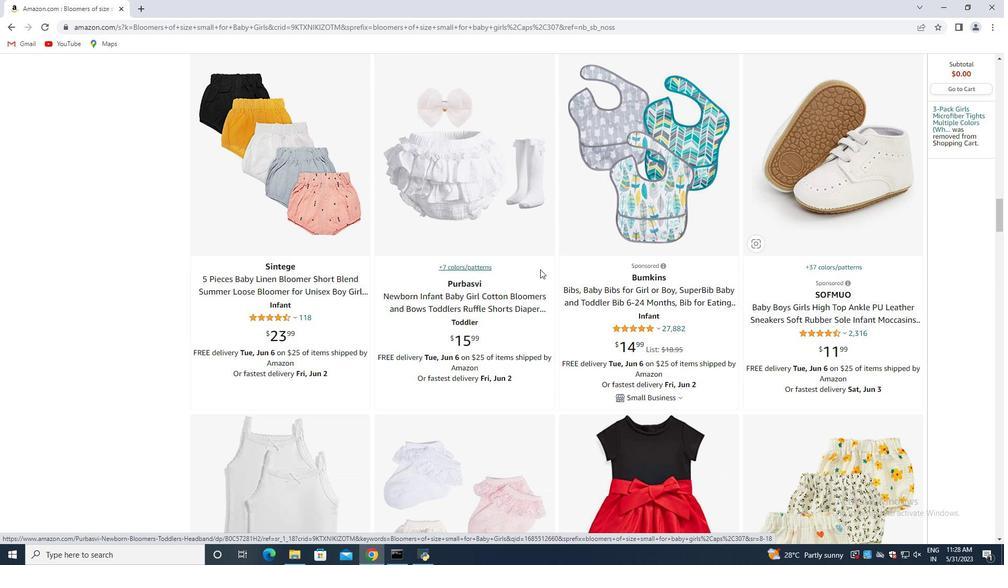 
Action: Mouse scrolled (540, 270) with delta (0, 0)
Screenshot: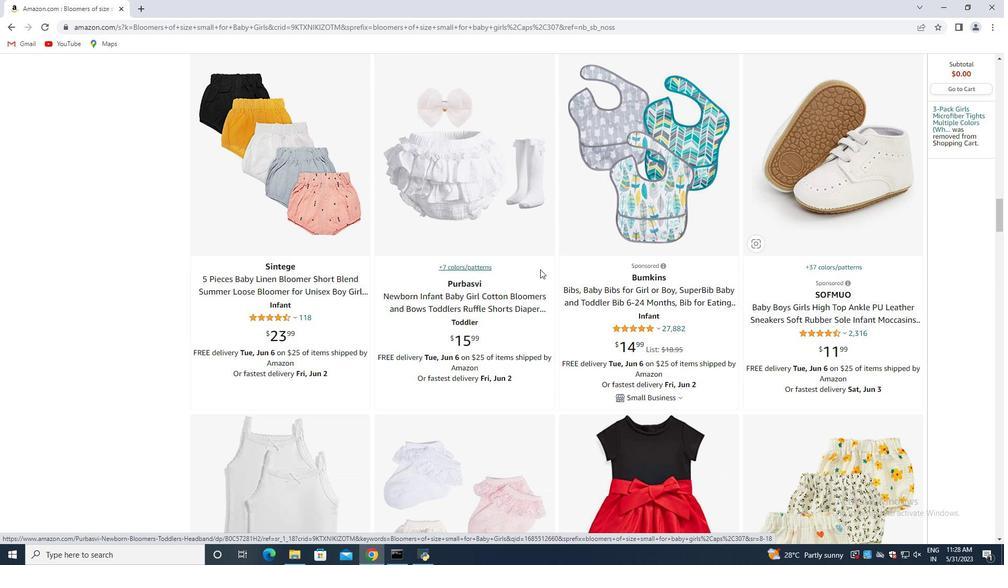 
Action: Mouse scrolled (540, 270) with delta (0, 0)
Screenshot: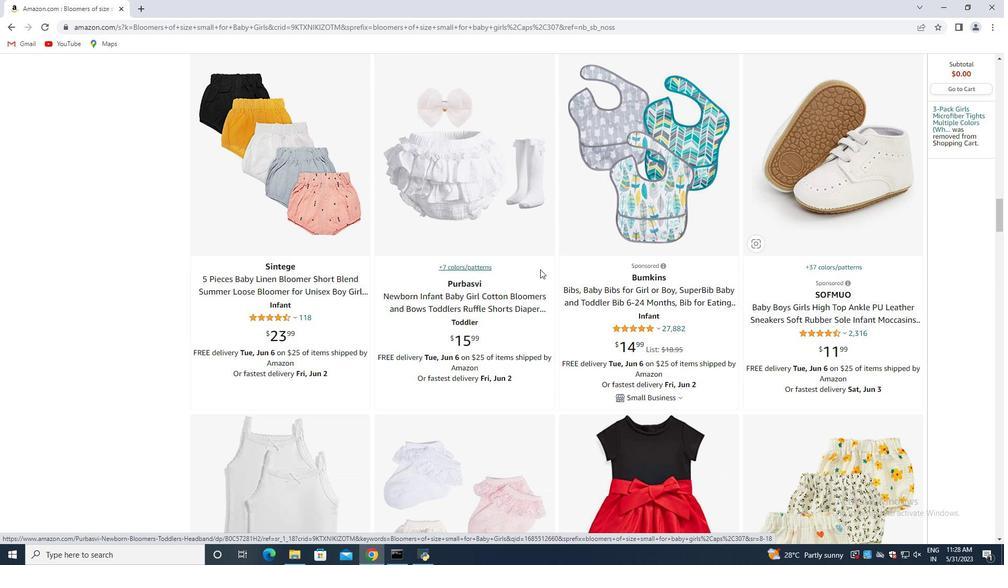 
Action: Mouse scrolled (540, 270) with delta (0, 0)
Screenshot: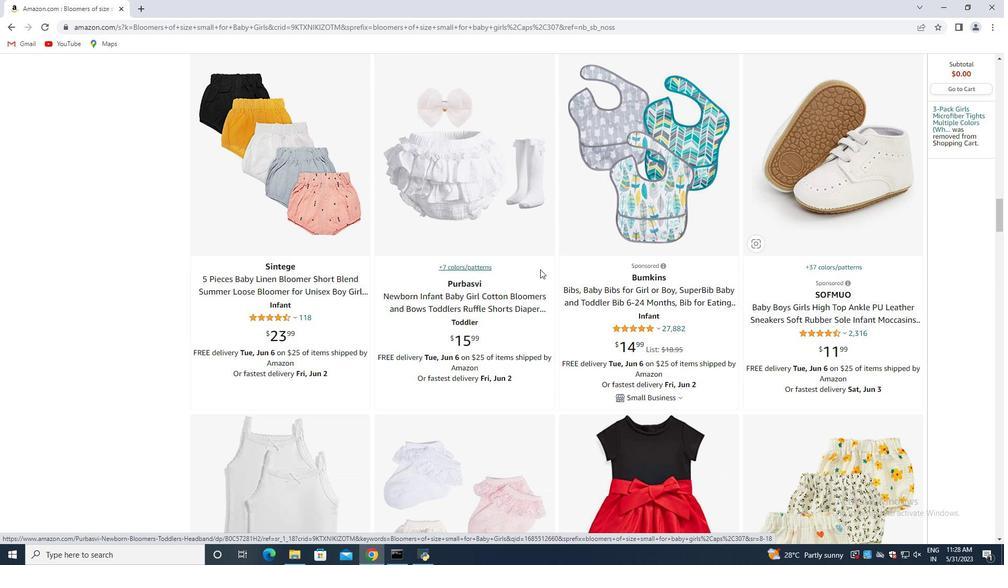 
Action: Mouse scrolled (540, 270) with delta (0, 0)
Screenshot: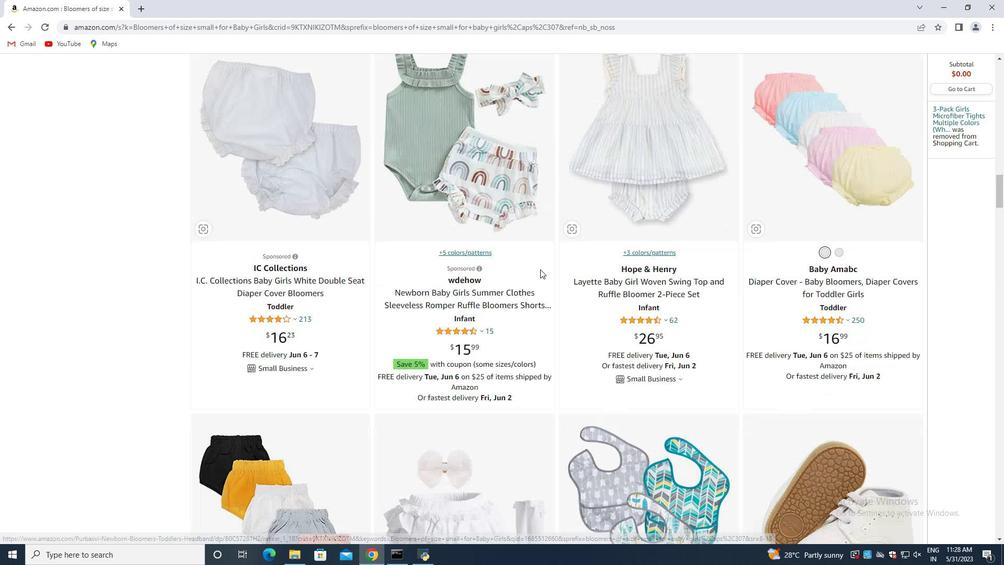 
Action: Mouse scrolled (540, 270) with delta (0, 0)
Screenshot: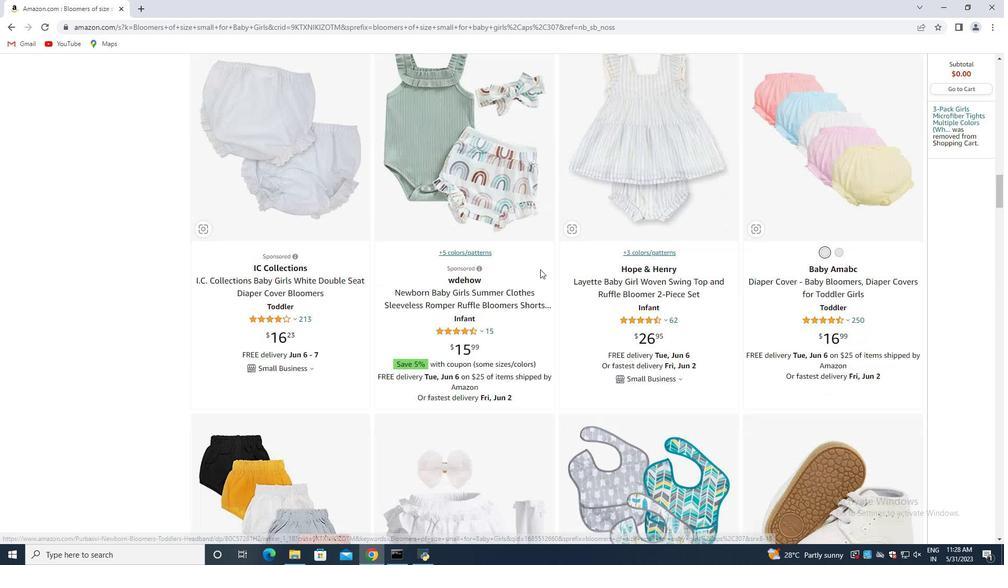
Action: Mouse scrolled (540, 270) with delta (0, 0)
Screenshot: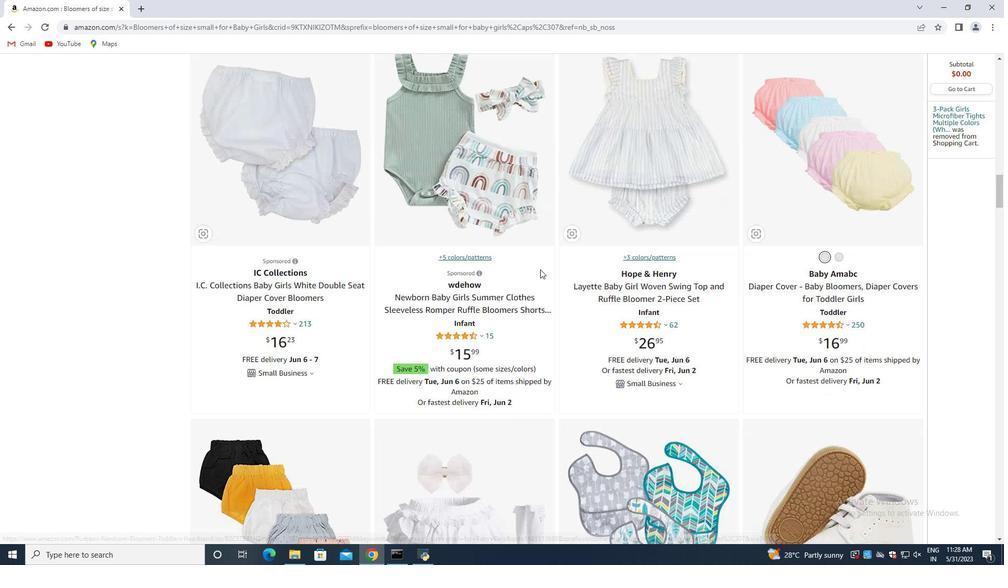 
Action: Mouse scrolled (540, 270) with delta (0, 0)
Screenshot: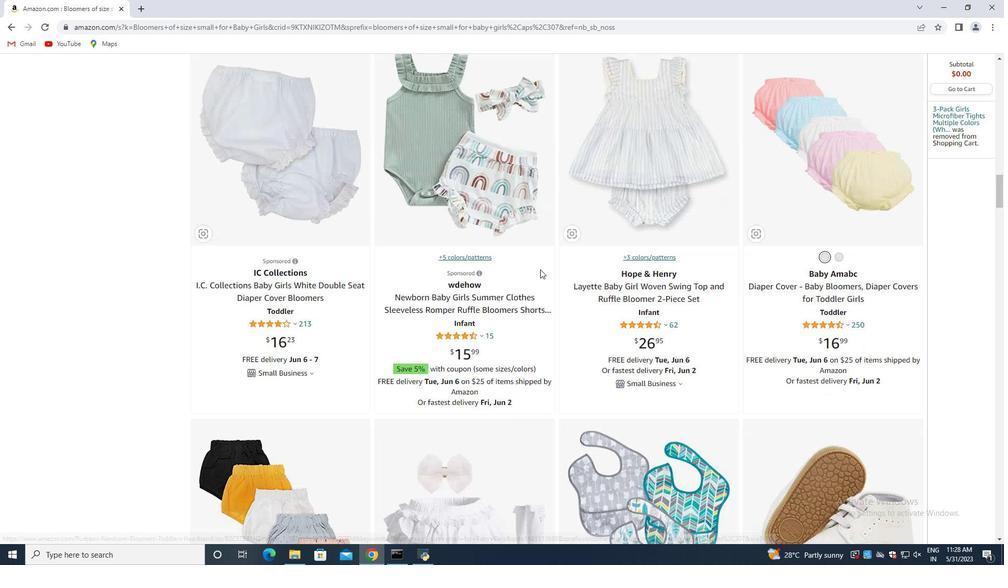 
Action: Mouse scrolled (540, 270) with delta (0, 0)
Screenshot: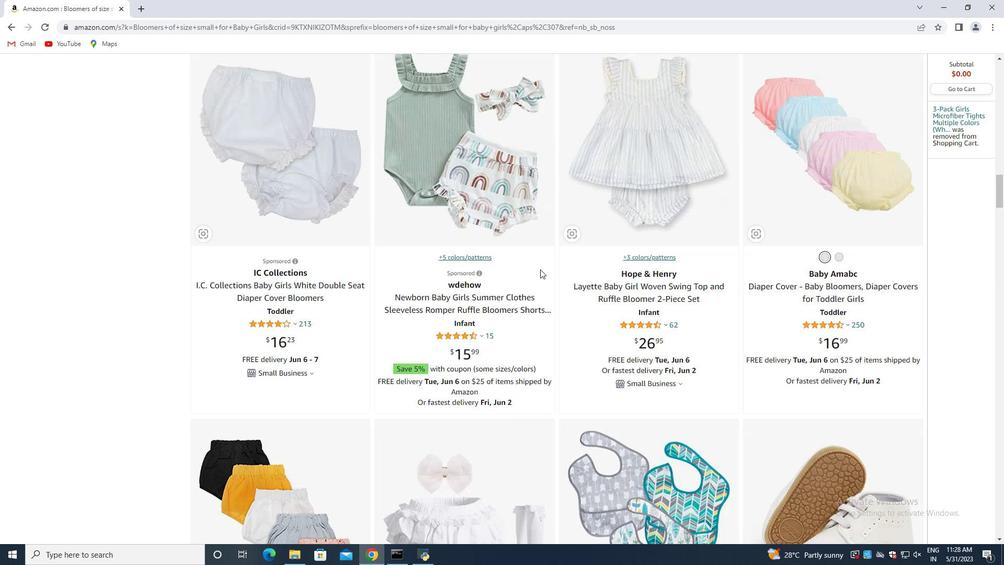
Action: Mouse scrolled (540, 270) with delta (0, 0)
Screenshot: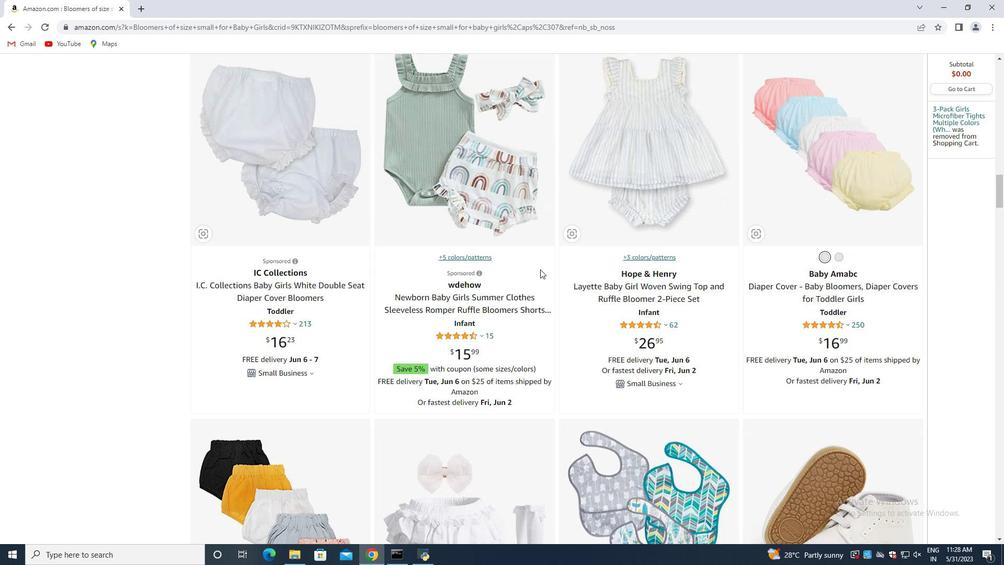 
Action: Mouse scrolled (540, 270) with delta (0, 0)
Screenshot: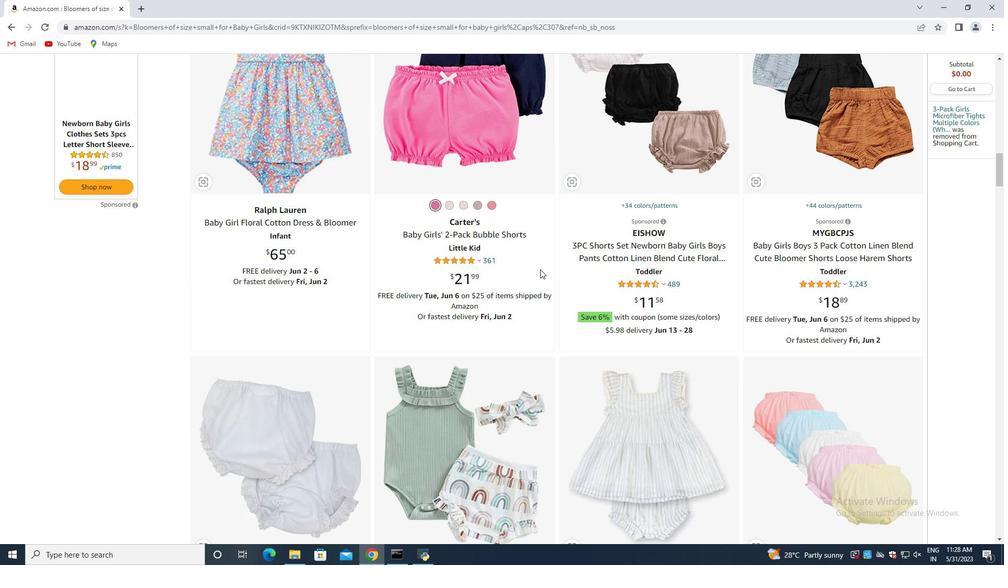 
Action: Mouse scrolled (540, 270) with delta (0, 0)
Screenshot: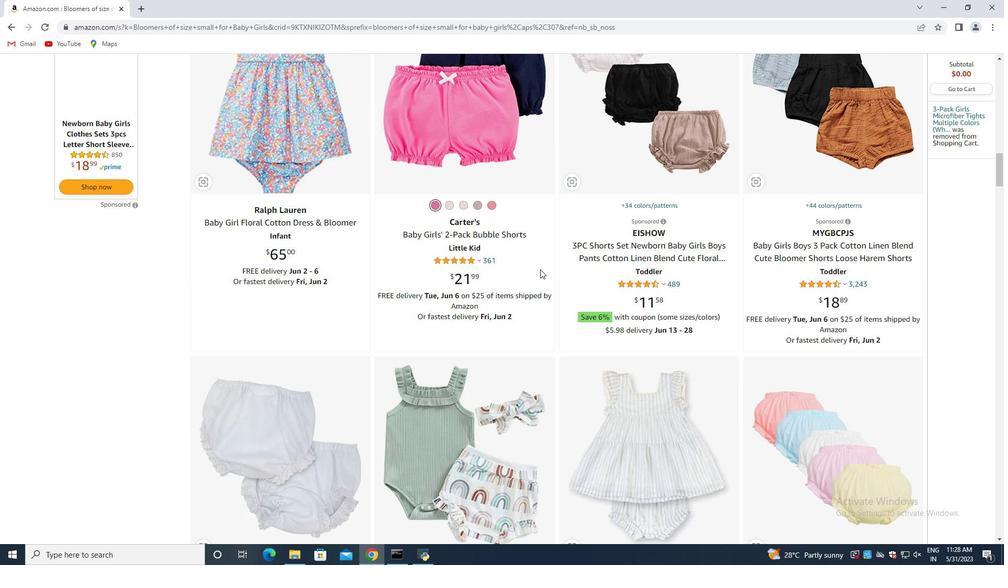 
Action: Mouse scrolled (540, 270) with delta (0, 0)
Screenshot: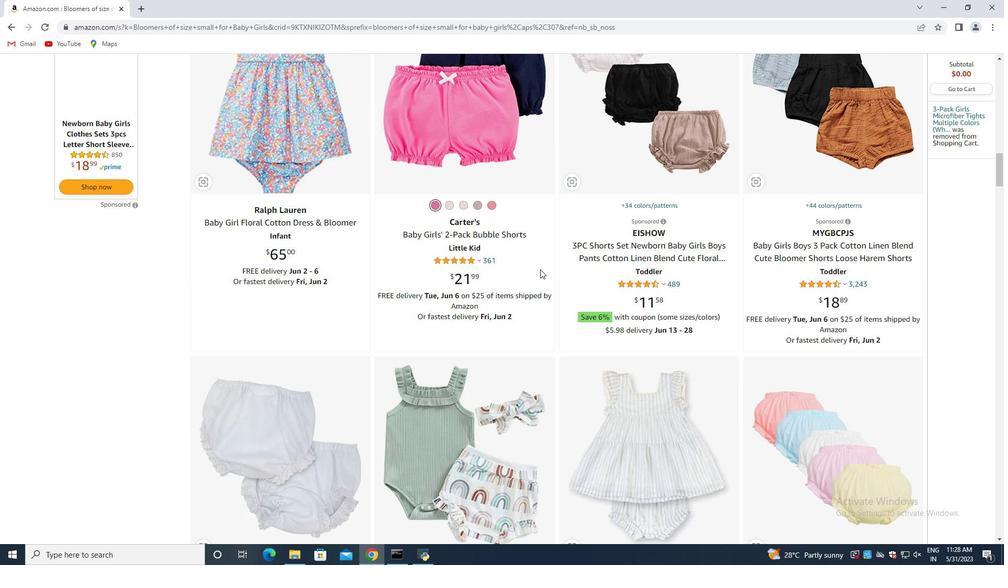 
Action: Mouse scrolled (540, 270) with delta (0, 0)
Screenshot: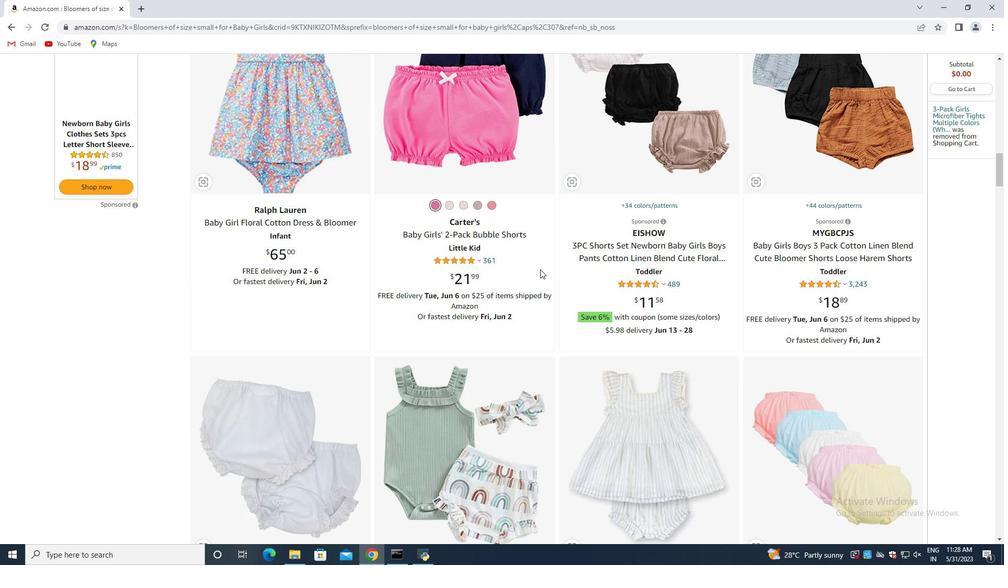 
Action: Mouse scrolled (540, 270) with delta (0, 0)
Screenshot: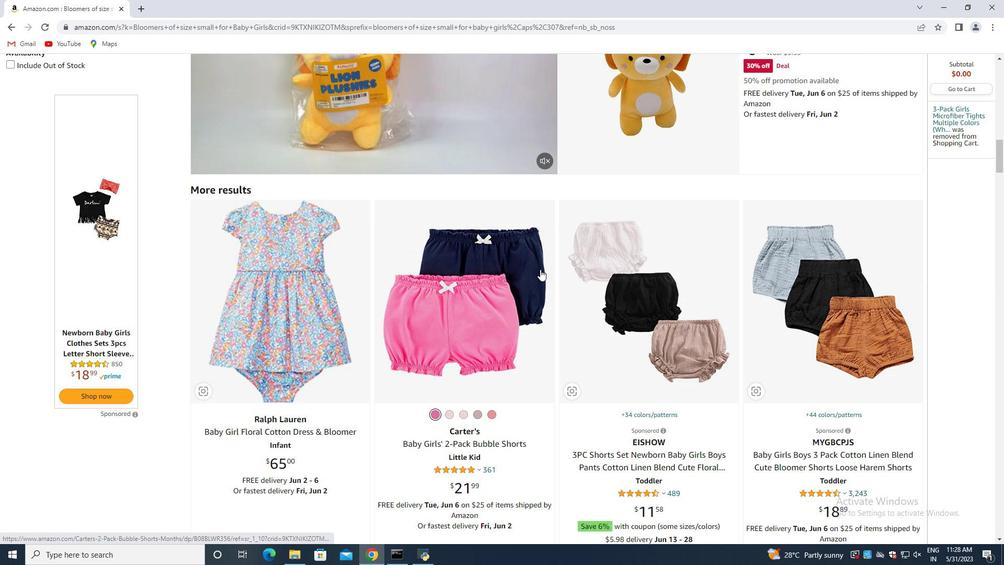 
Action: Mouse scrolled (540, 270) with delta (0, 0)
Screenshot: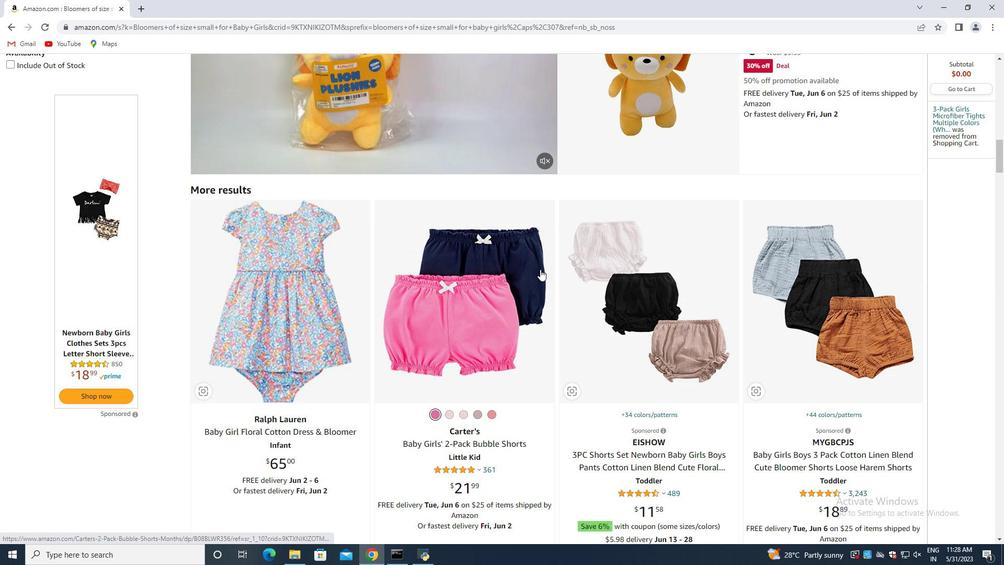 
Action: Mouse scrolled (540, 270) with delta (0, 0)
Screenshot: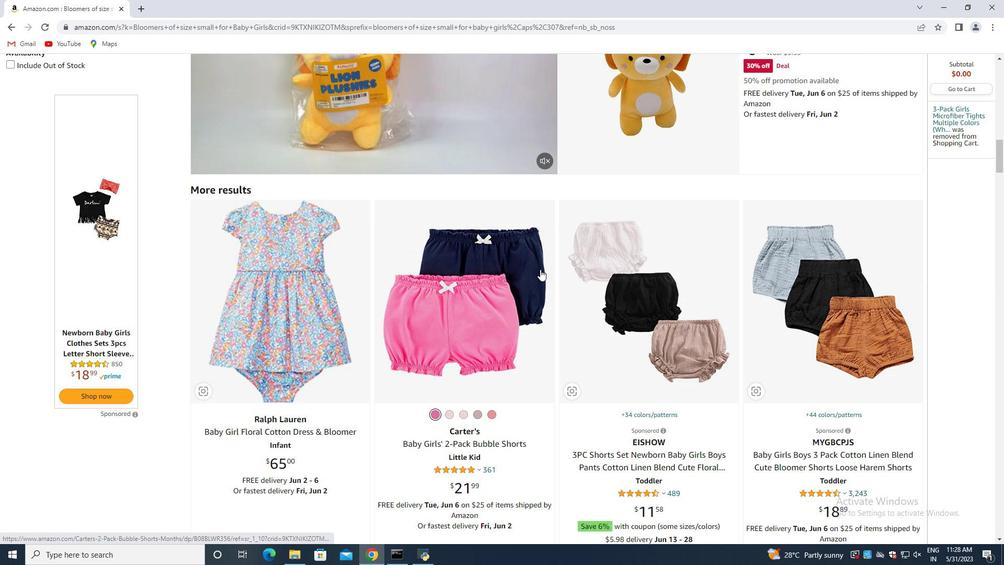 
Action: Mouse scrolled (540, 270) with delta (0, 0)
Screenshot: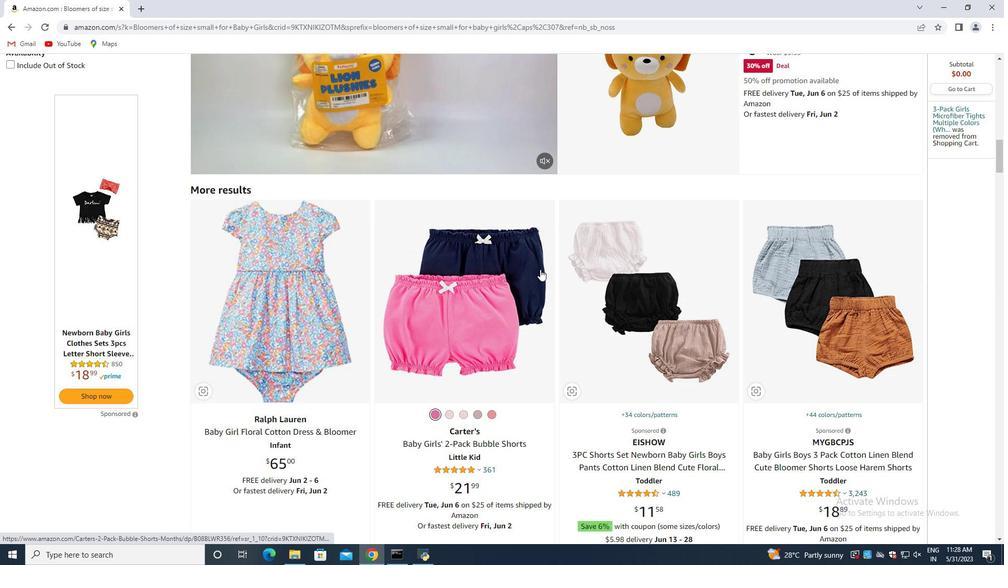 
Action: Mouse scrolled (540, 270) with delta (0, 0)
Screenshot: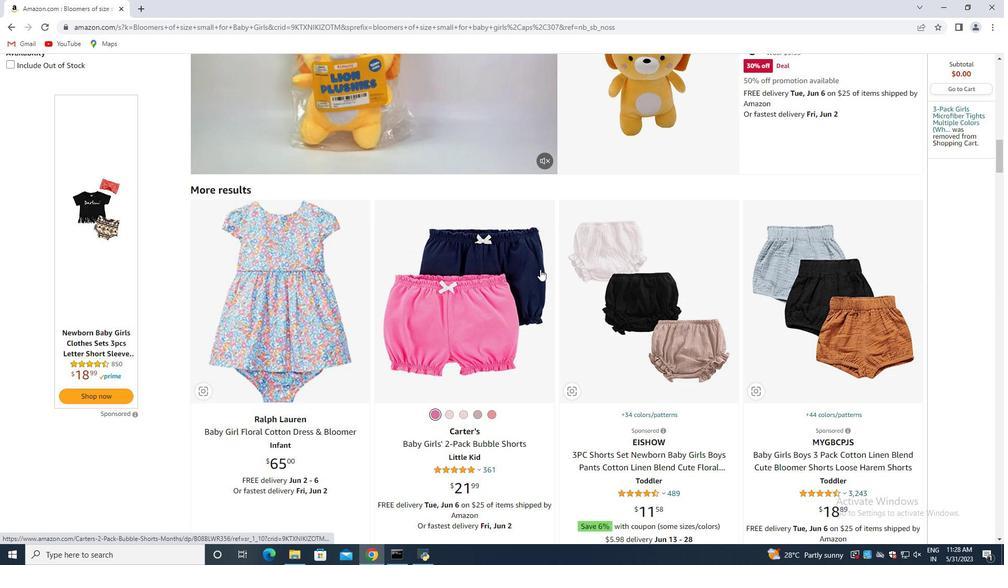 
Action: Mouse scrolled (540, 270) with delta (0, 0)
Screenshot: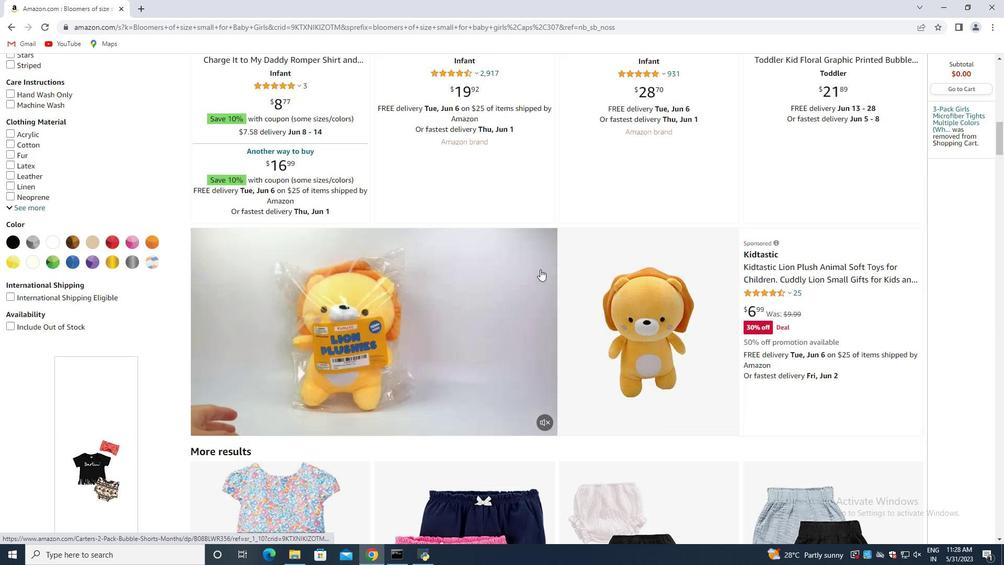 
Action: Mouse scrolled (540, 270) with delta (0, 0)
Screenshot: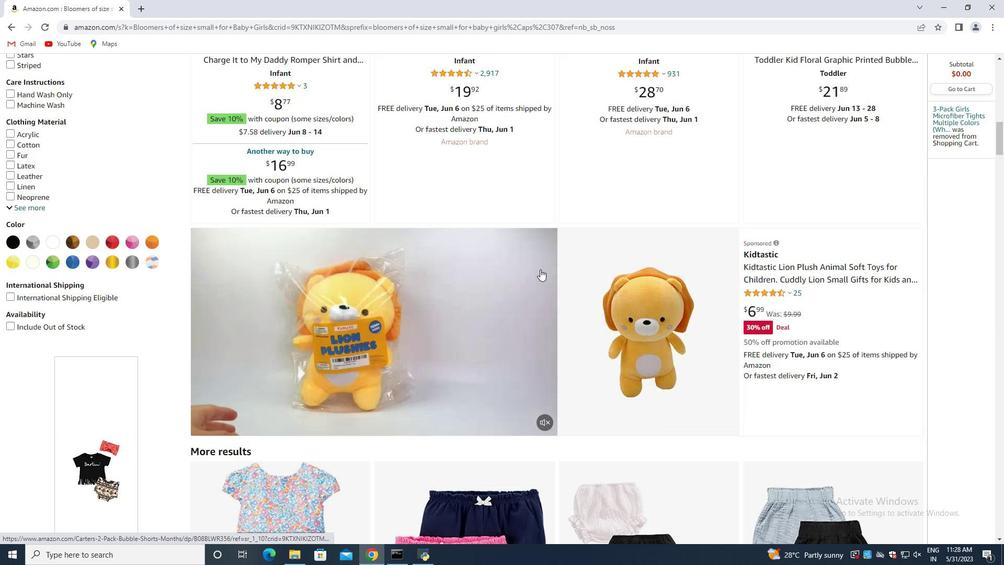 
Action: Mouse scrolled (540, 270) with delta (0, 0)
Screenshot: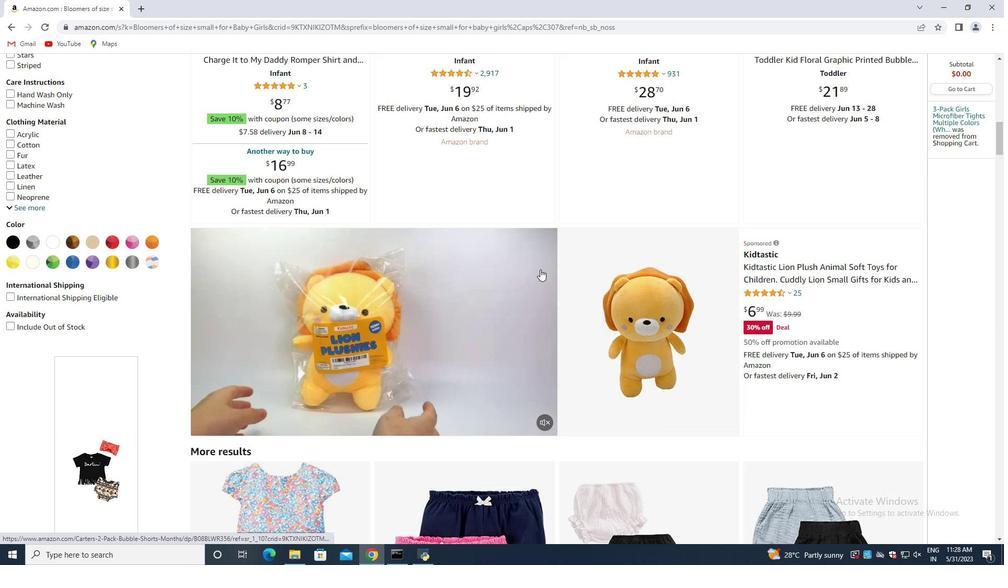 
Action: Mouse scrolled (540, 270) with delta (0, 0)
Screenshot: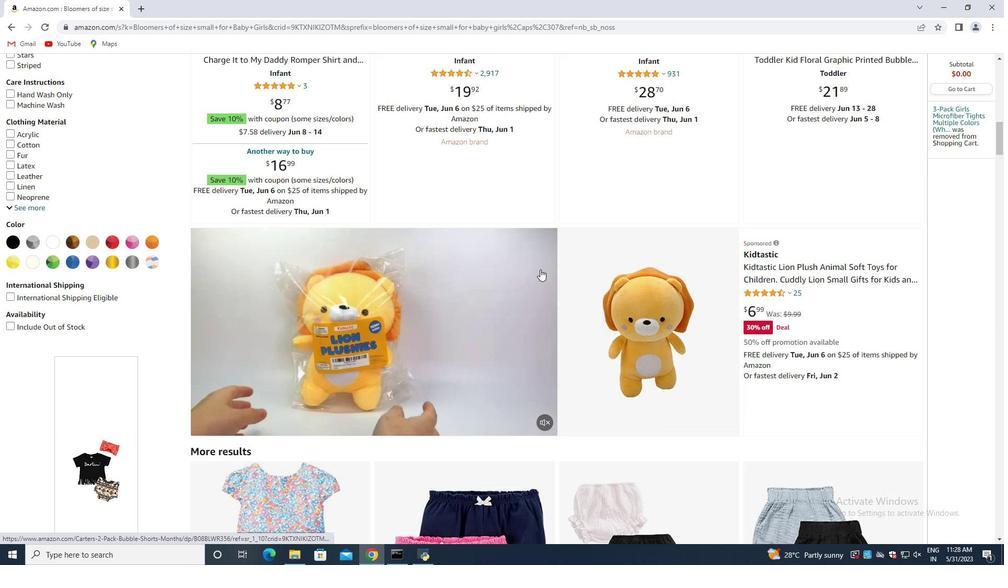 
Action: Mouse scrolled (540, 270) with delta (0, 0)
Screenshot: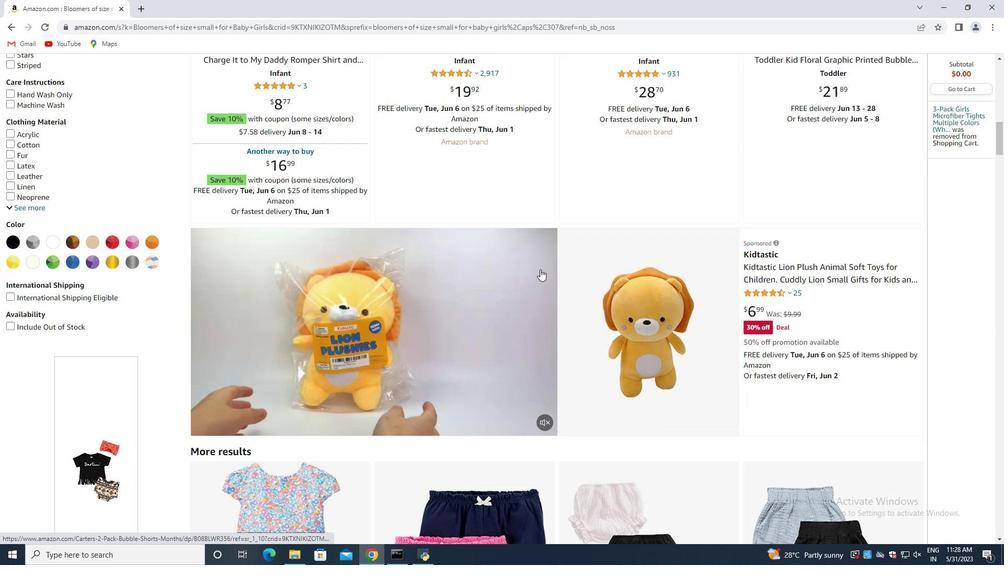 
Action: Mouse scrolled (540, 270) with delta (0, 0)
Screenshot: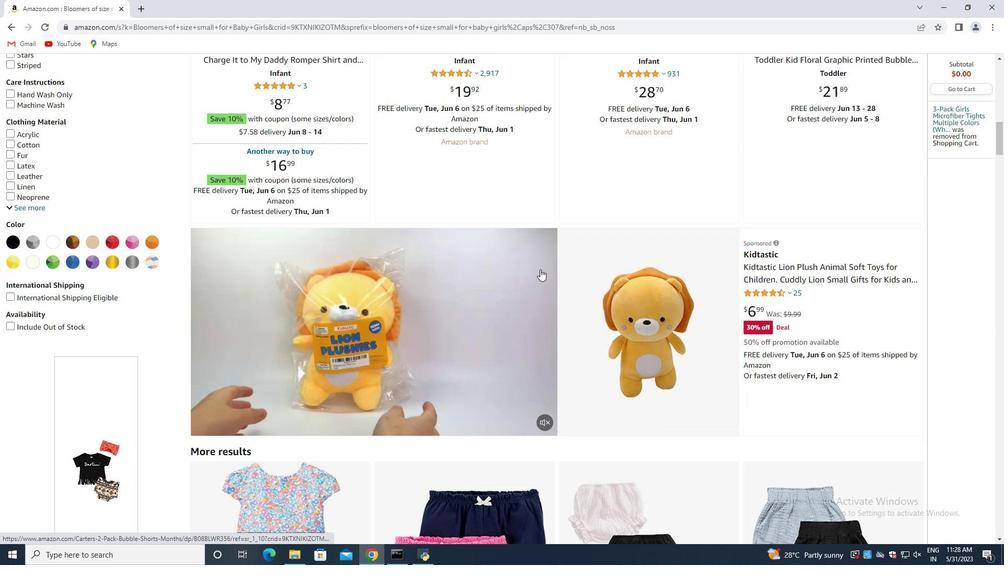 
Action: Mouse scrolled (540, 270) with delta (0, 0)
Screenshot: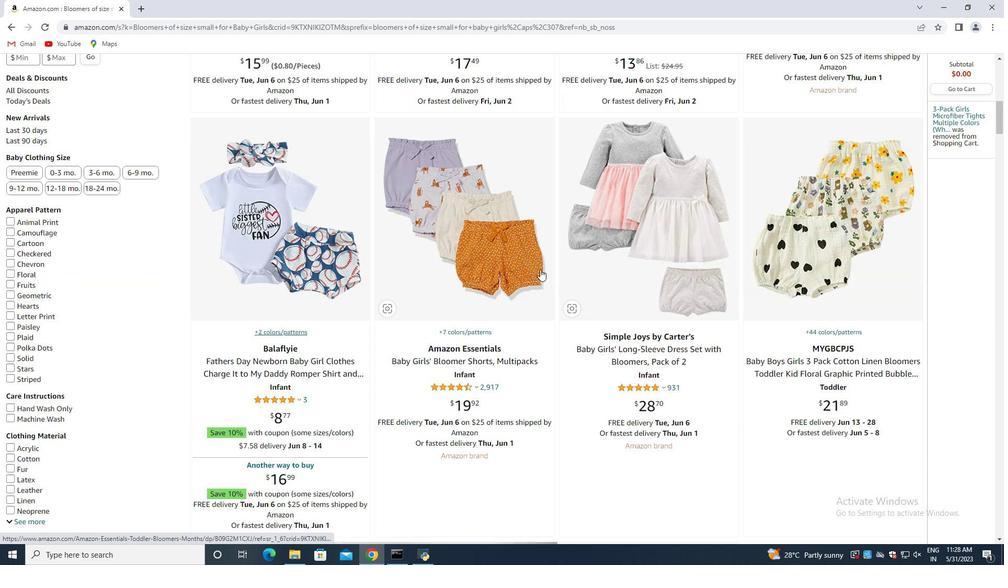 
Action: Mouse scrolled (540, 270) with delta (0, 0)
Screenshot: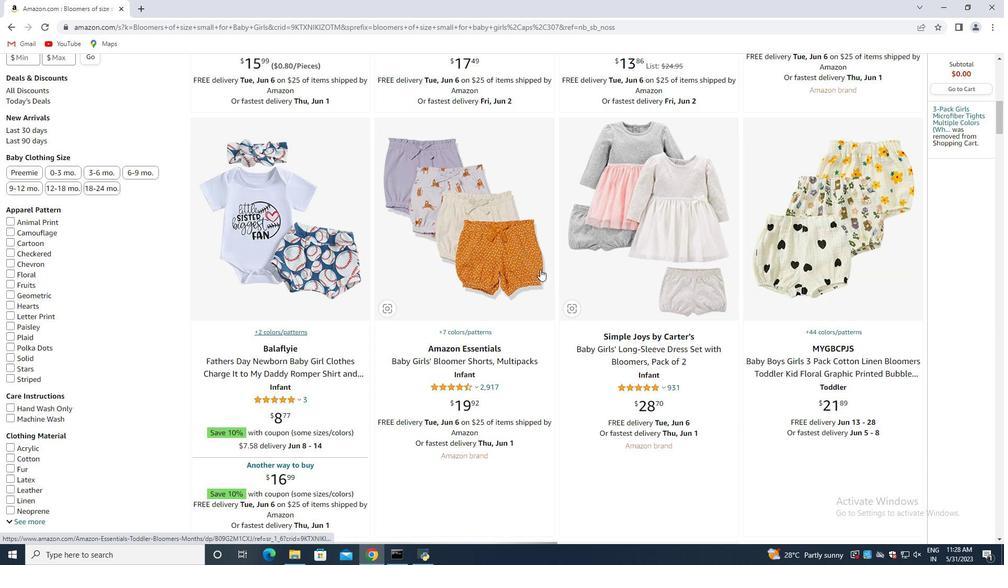 
Action: Mouse scrolled (540, 270) with delta (0, 0)
Screenshot: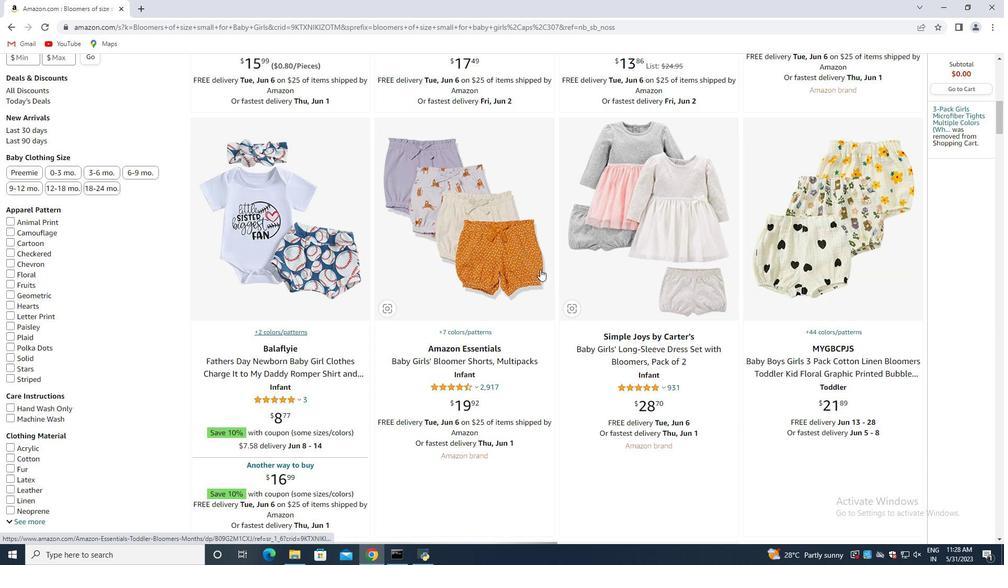 
Action: Mouse scrolled (540, 270) with delta (0, 0)
Screenshot: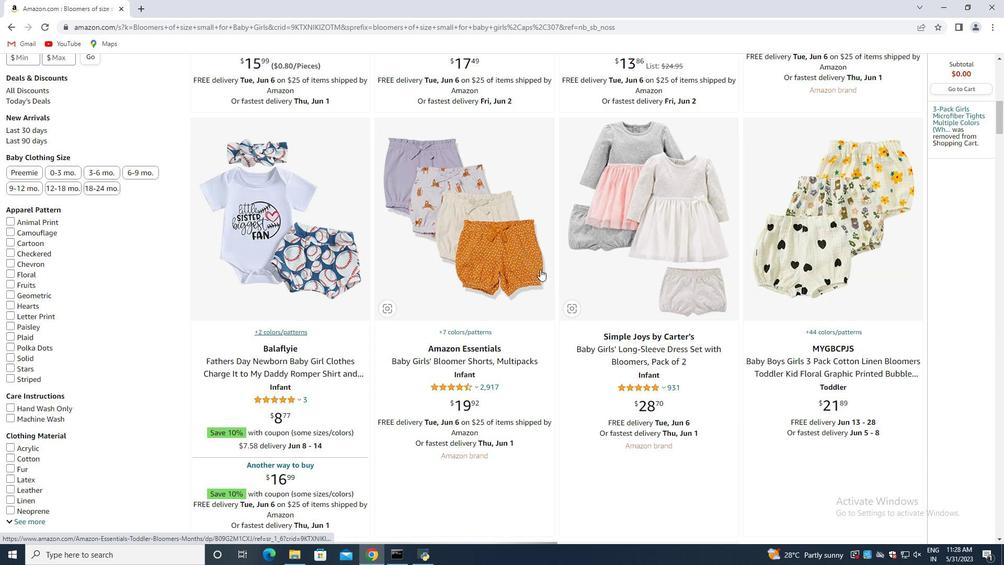 
Action: Mouse scrolled (540, 270) with delta (0, 0)
Screenshot: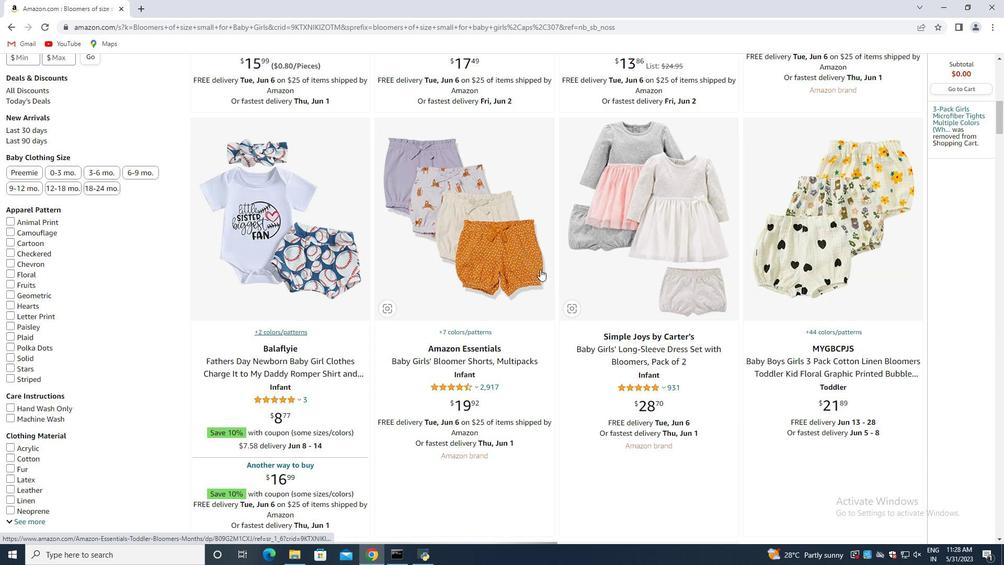 
Action: Mouse scrolled (540, 270) with delta (0, 0)
Screenshot: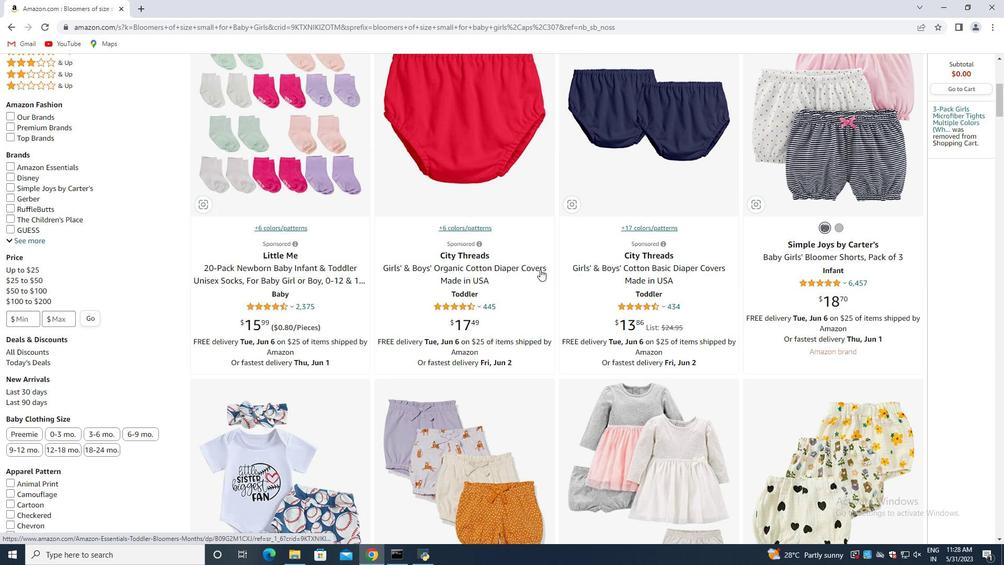 
Action: Mouse scrolled (540, 270) with delta (0, 0)
Screenshot: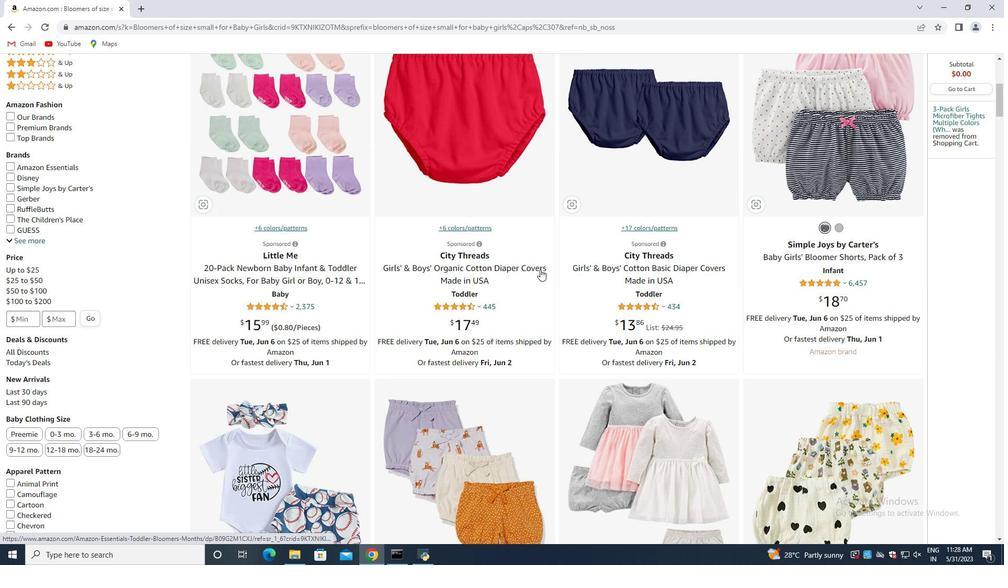 
Action: Mouse scrolled (540, 270) with delta (0, 0)
Screenshot: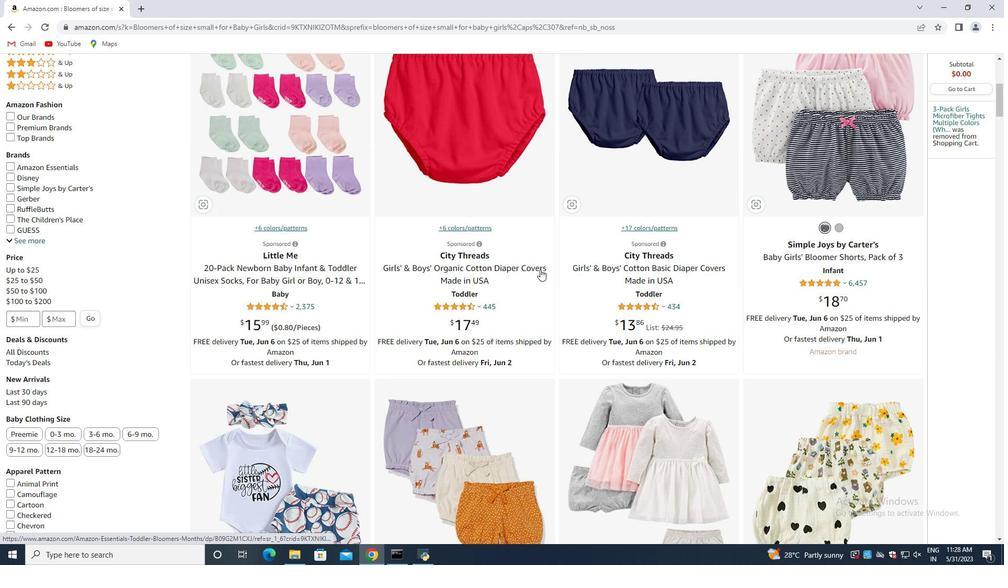 
Action: Mouse scrolled (540, 270) with delta (0, 0)
Screenshot: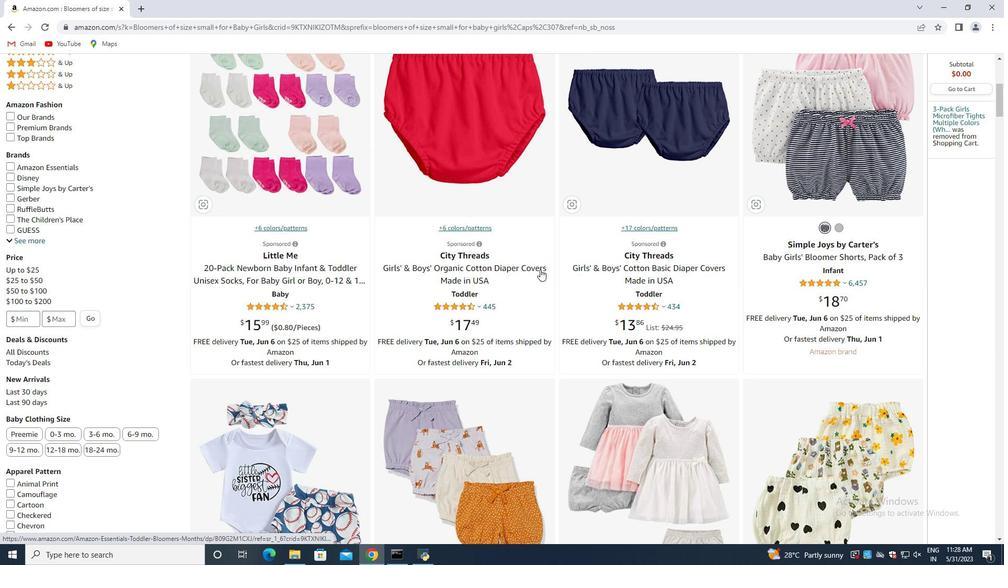 
Action: Mouse scrolled (540, 270) with delta (0, 0)
Screenshot: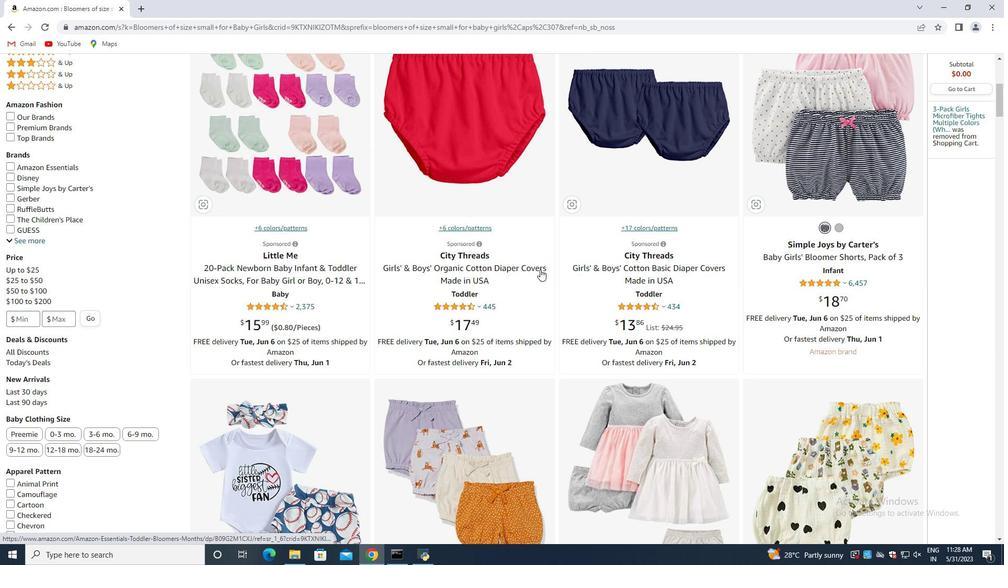
Action: Mouse scrolled (540, 270) with delta (0, 0)
Screenshot: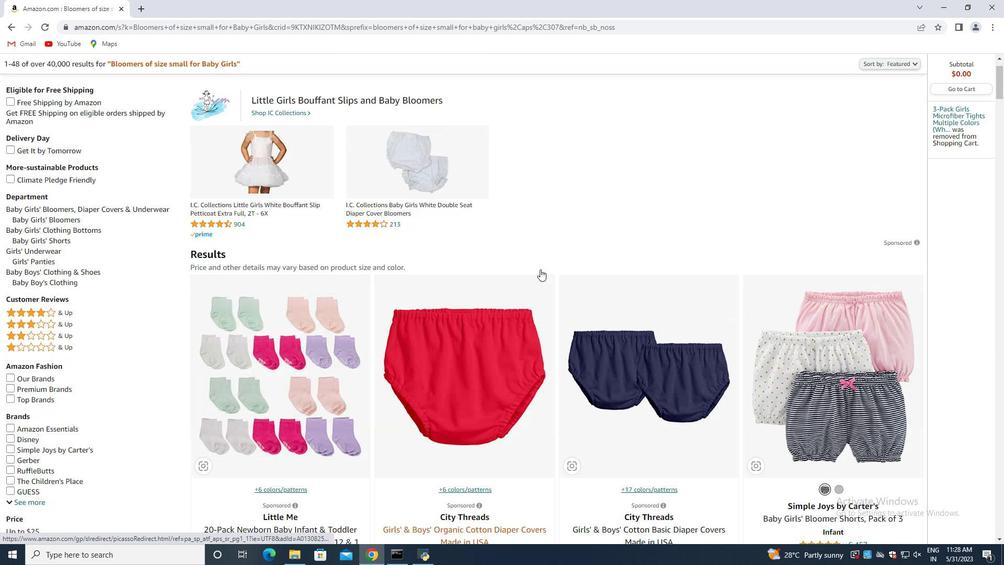 
Action: Mouse scrolled (540, 270) with delta (0, 0)
Screenshot: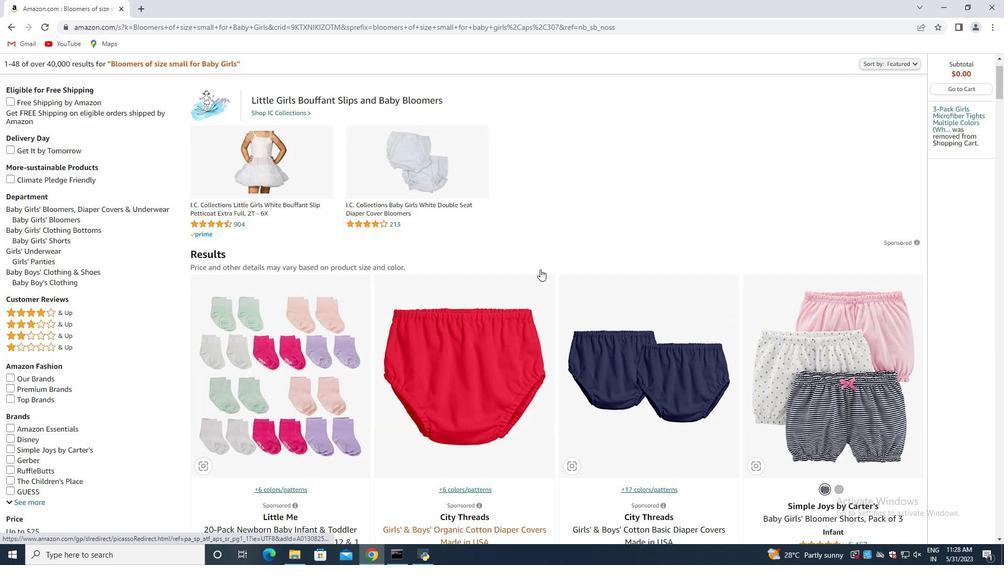
Action: Mouse scrolled (540, 270) with delta (0, 0)
Screenshot: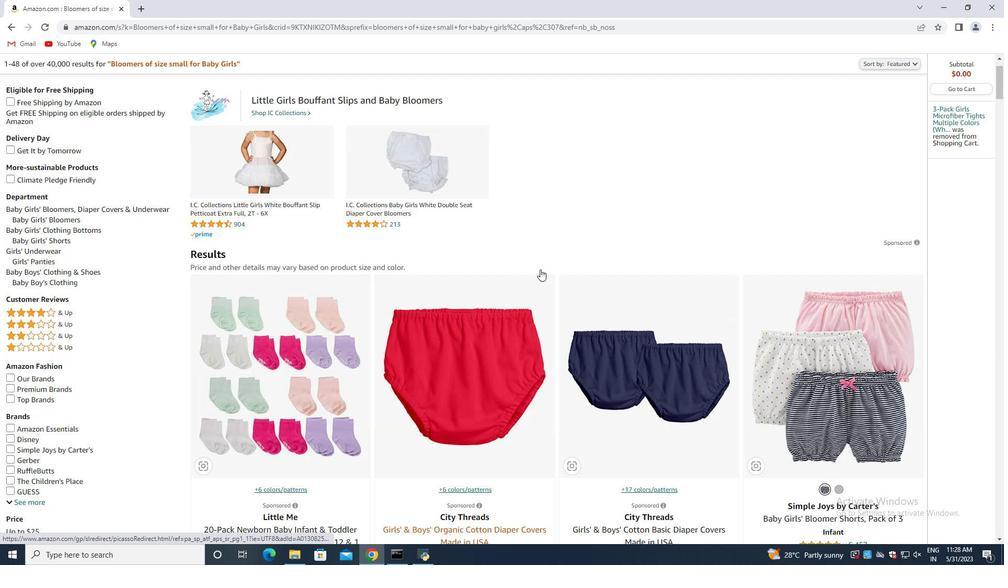 
Action: Mouse scrolled (540, 270) with delta (0, 0)
Screenshot: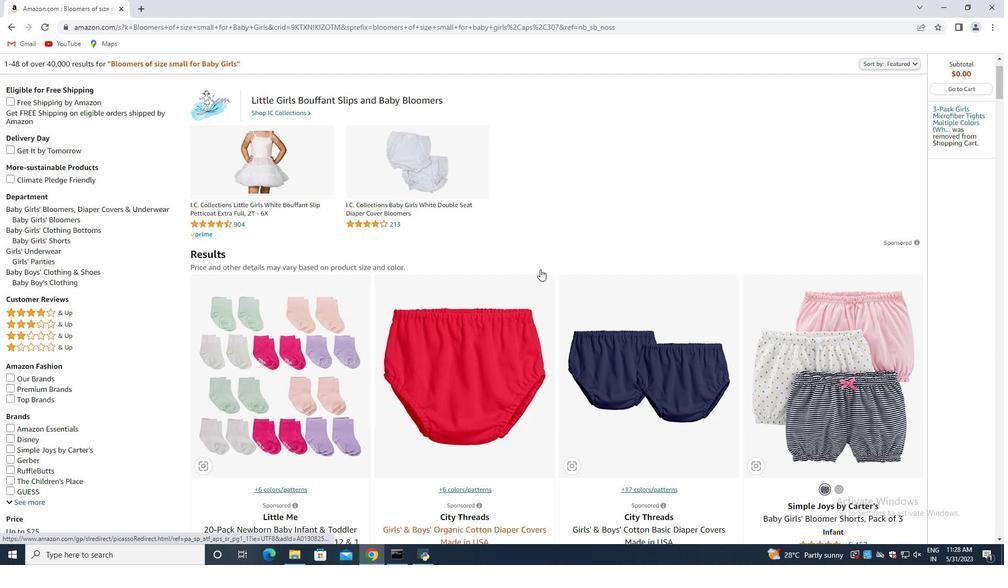 
Action: Mouse scrolled (540, 268) with delta (0, 0)
Screenshot: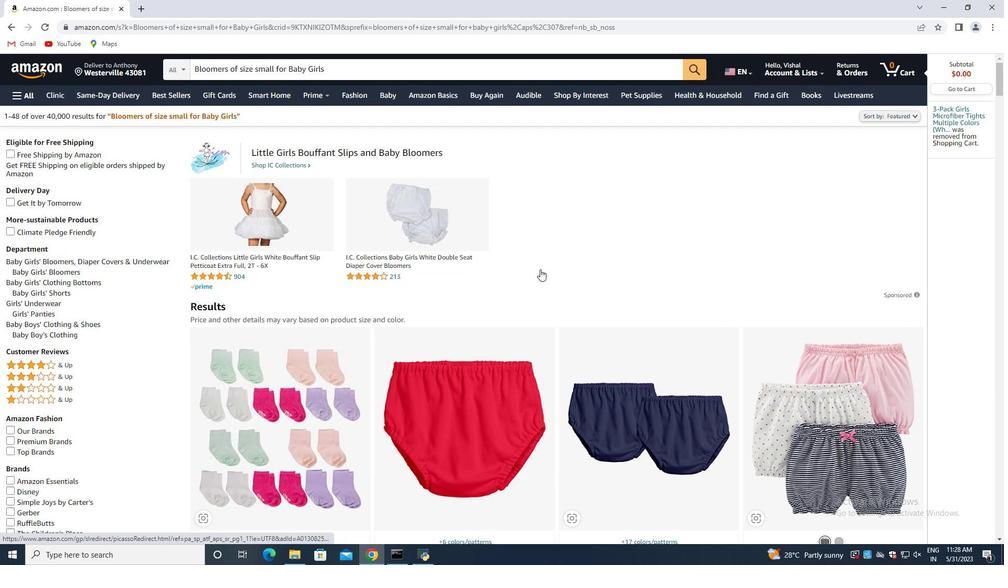 
Action: Mouse moved to (547, 269)
Screenshot: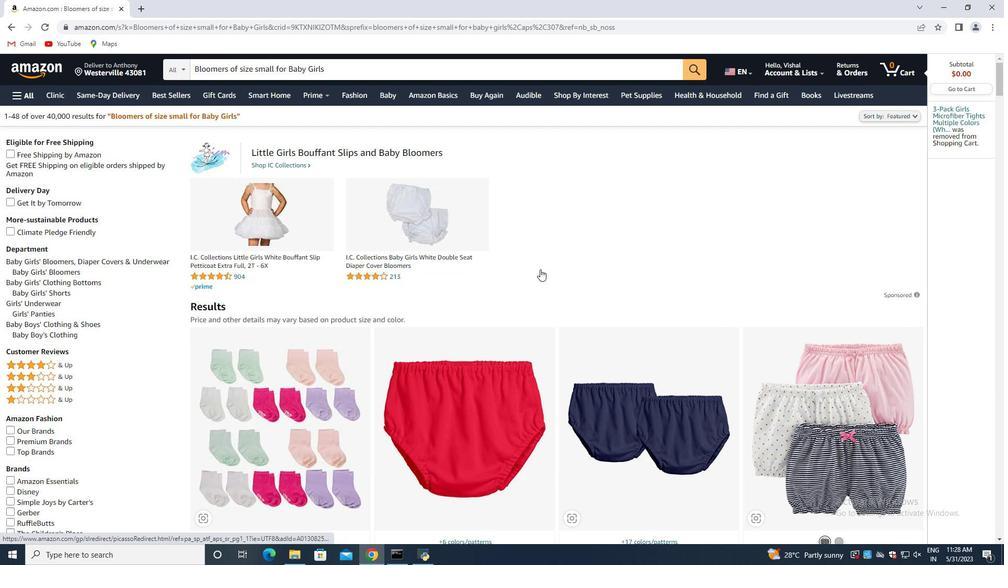 
Action: Mouse scrolled (547, 268) with delta (0, 0)
Screenshot: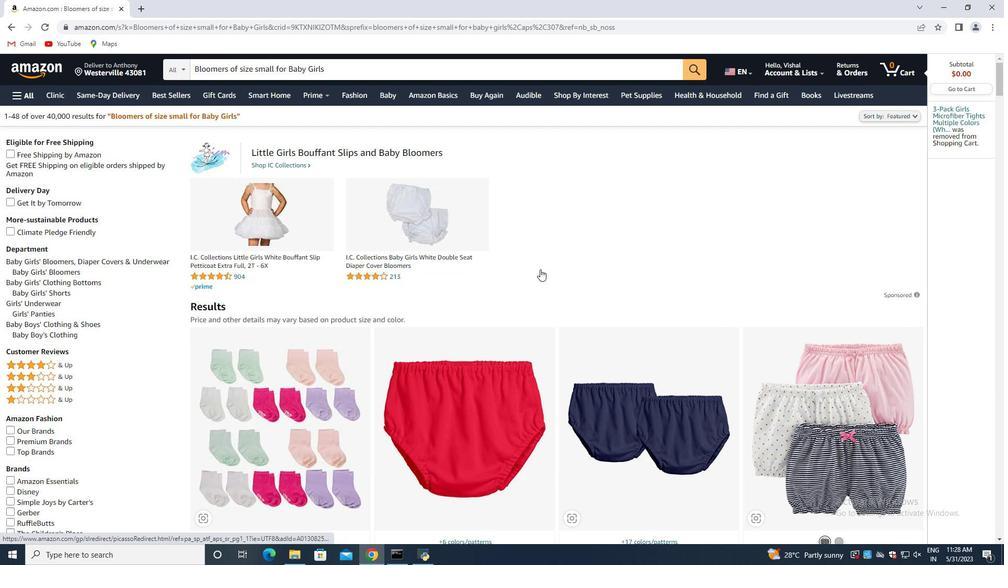 
Action: Mouse moved to (559, 269)
Screenshot: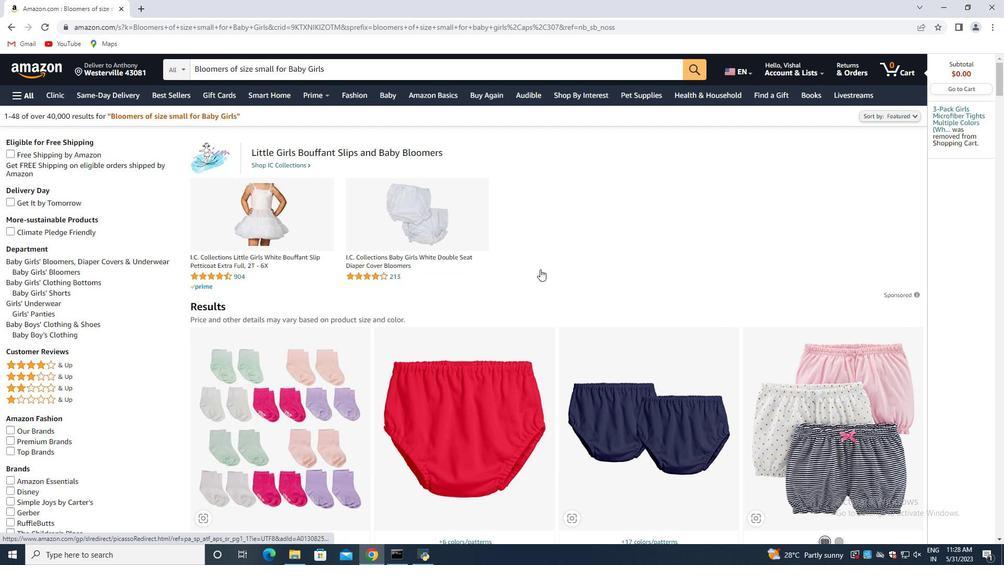 
Action: Mouse scrolled (559, 268) with delta (0, 0)
Screenshot: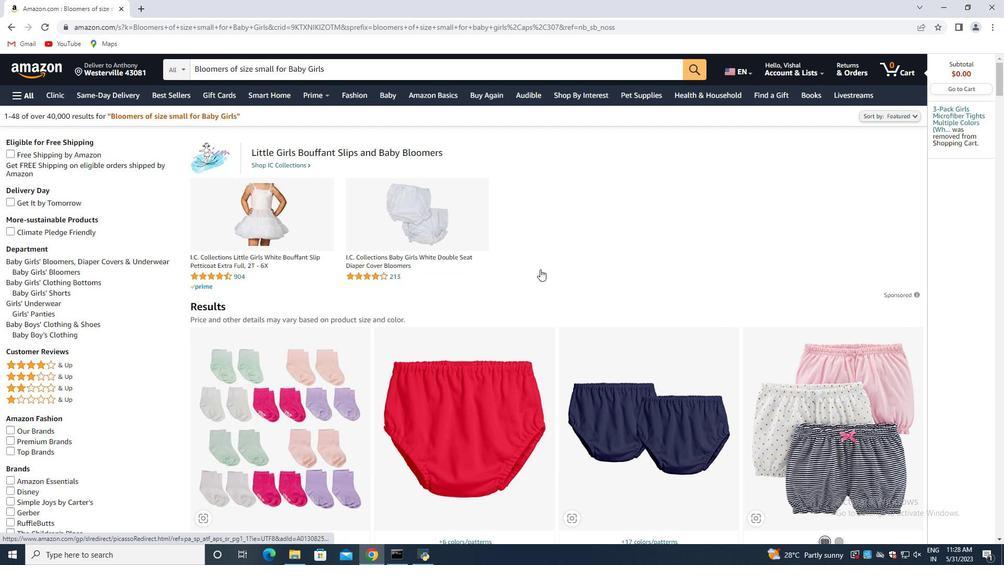 
Action: Mouse moved to (807, 286)
Screenshot: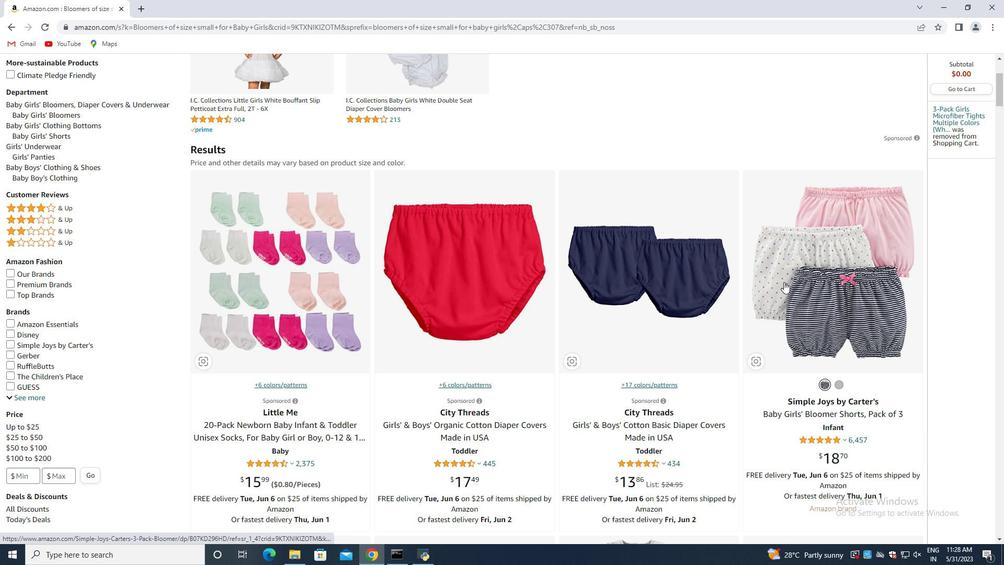 
Action: Mouse pressed left at (807, 286)
Screenshot: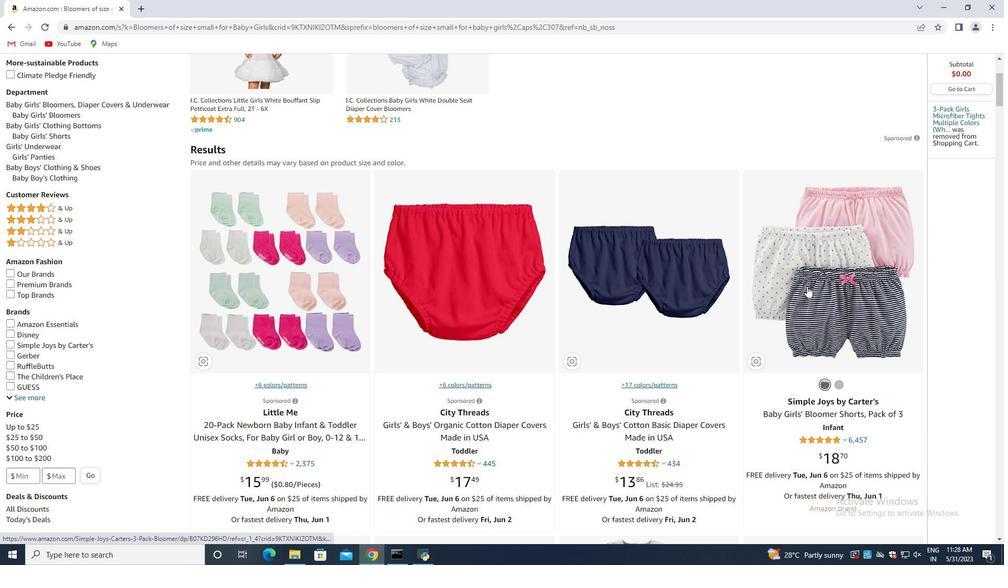 
Action: Mouse moved to (502, 343)
Screenshot: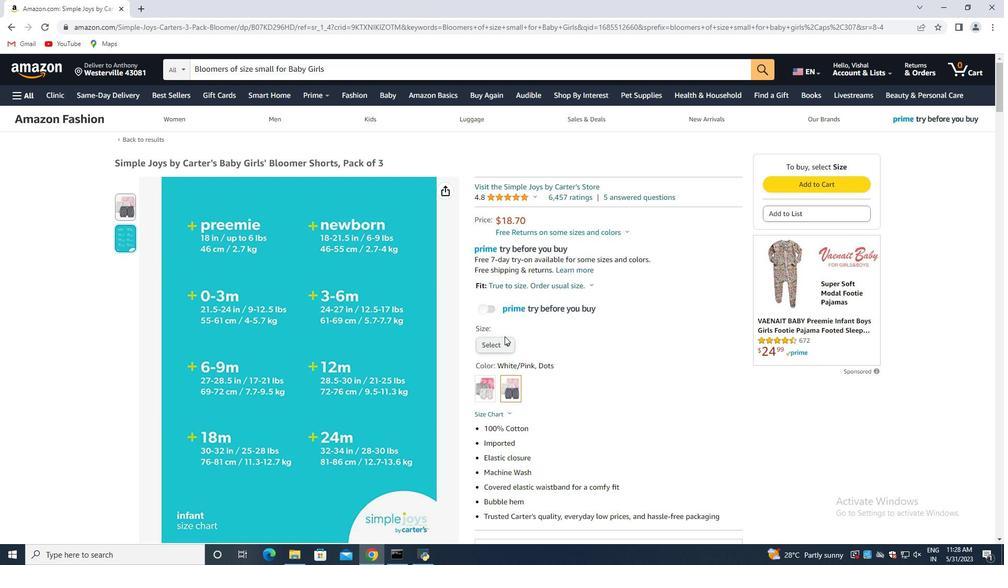 
Action: Mouse pressed left at (502, 343)
Screenshot: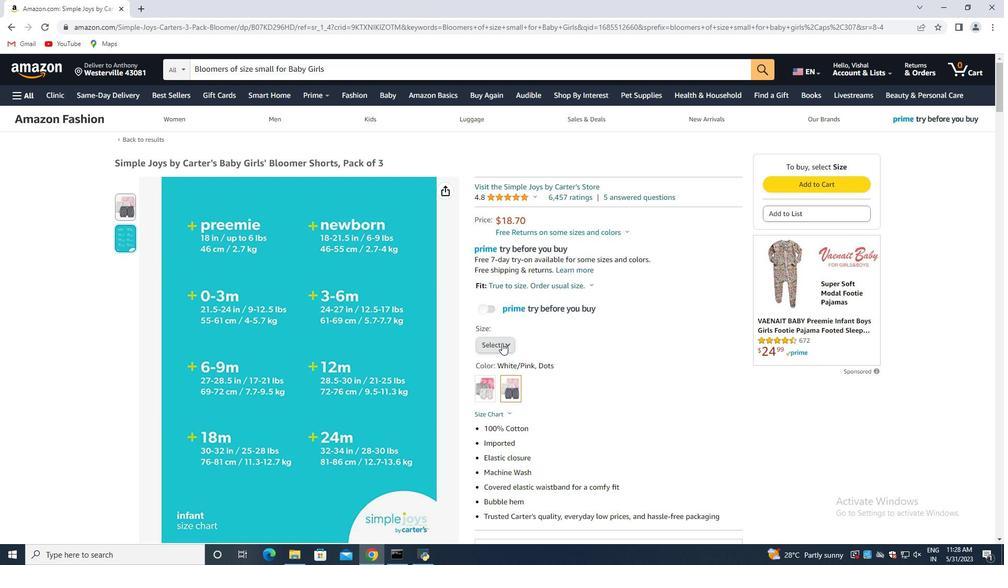 
Action: Mouse moved to (597, 379)
Screenshot: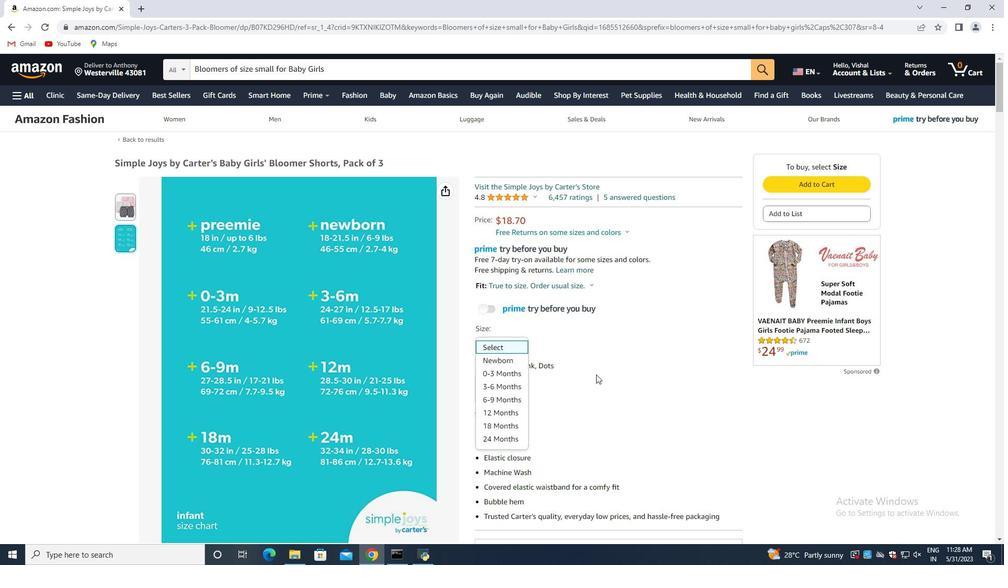 
Action: Mouse pressed left at (597, 379)
Screenshot: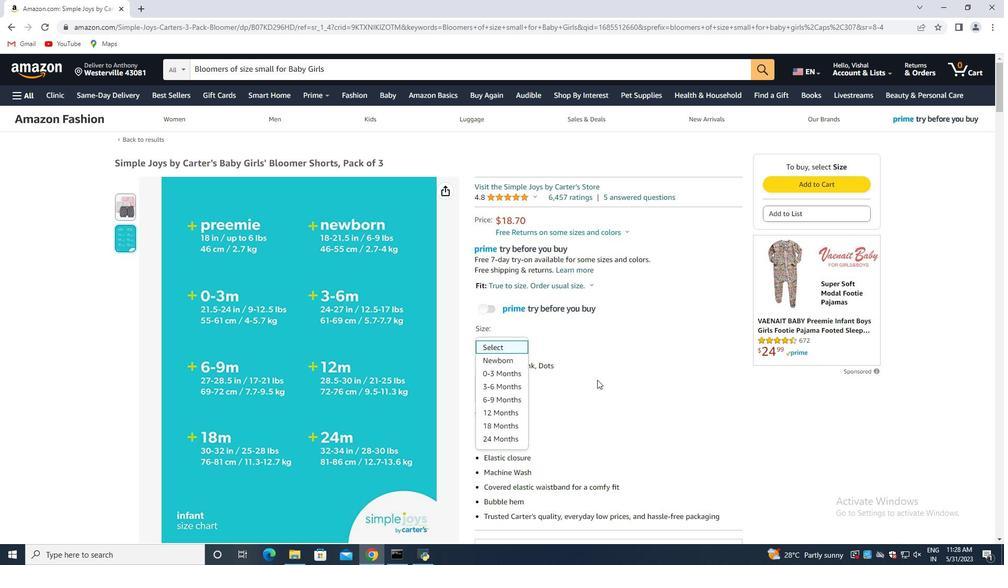 
Action: Mouse moved to (220, 303)
Screenshot: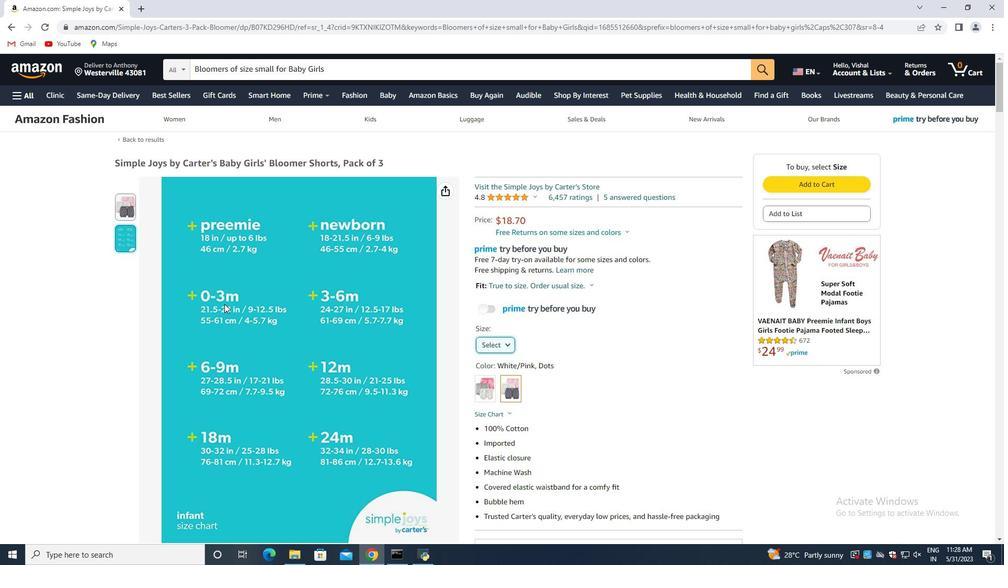 
Action: Mouse scrolled (220, 302) with delta (0, 0)
Screenshot: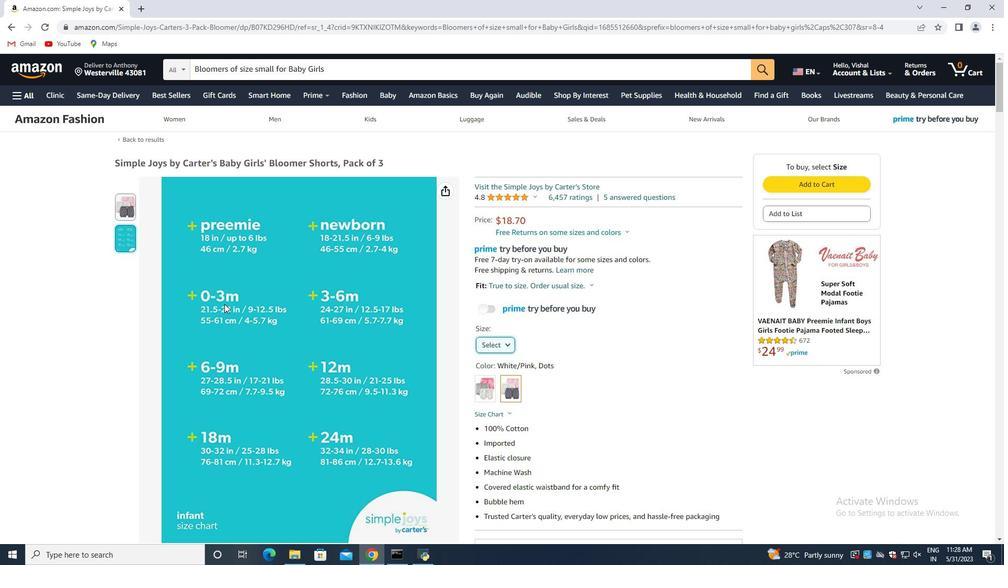 
Action: Mouse scrolled (220, 302) with delta (0, 0)
Screenshot: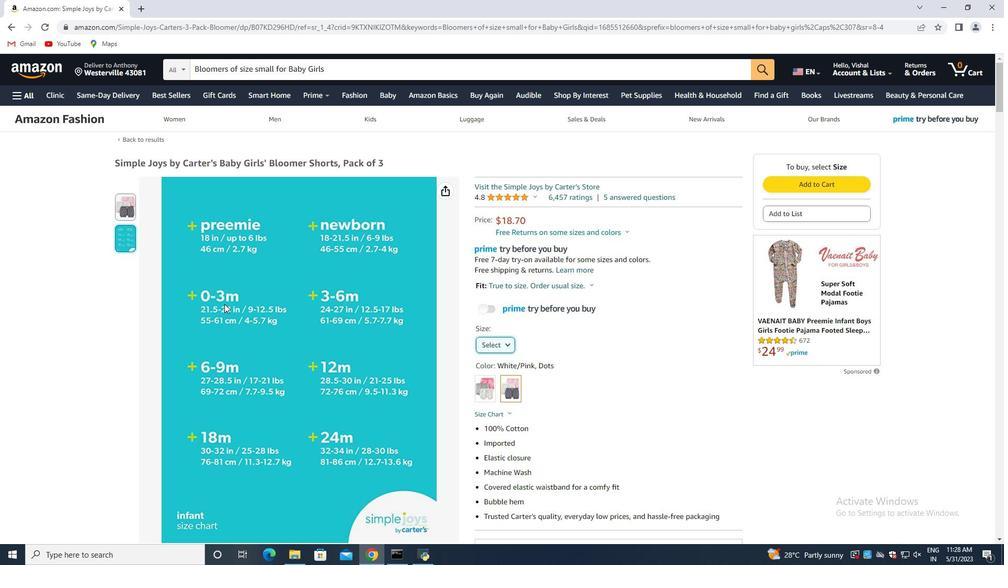 
Action: Mouse scrolled (220, 302) with delta (0, 0)
Screenshot: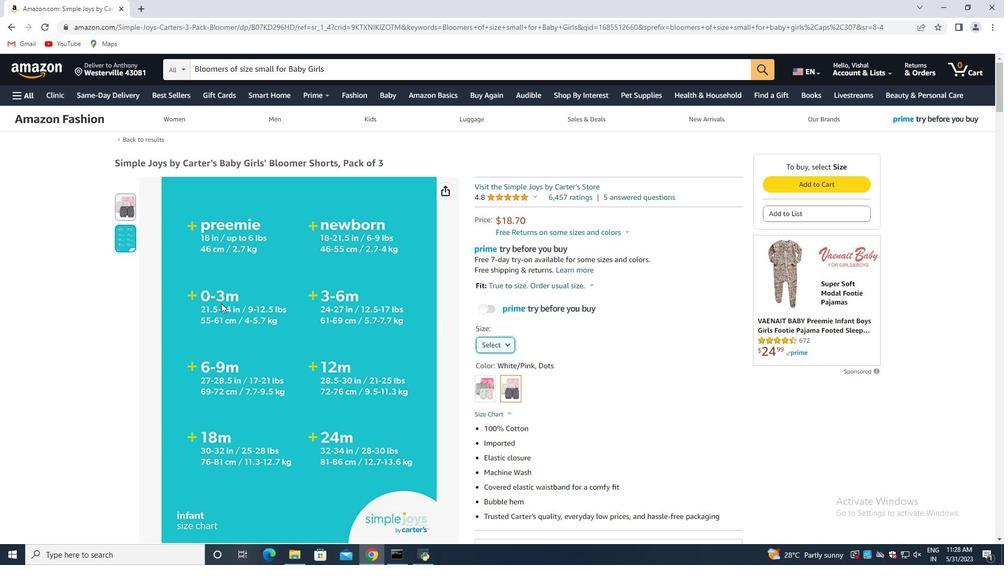 
Action: Mouse moved to (220, 303)
Screenshot: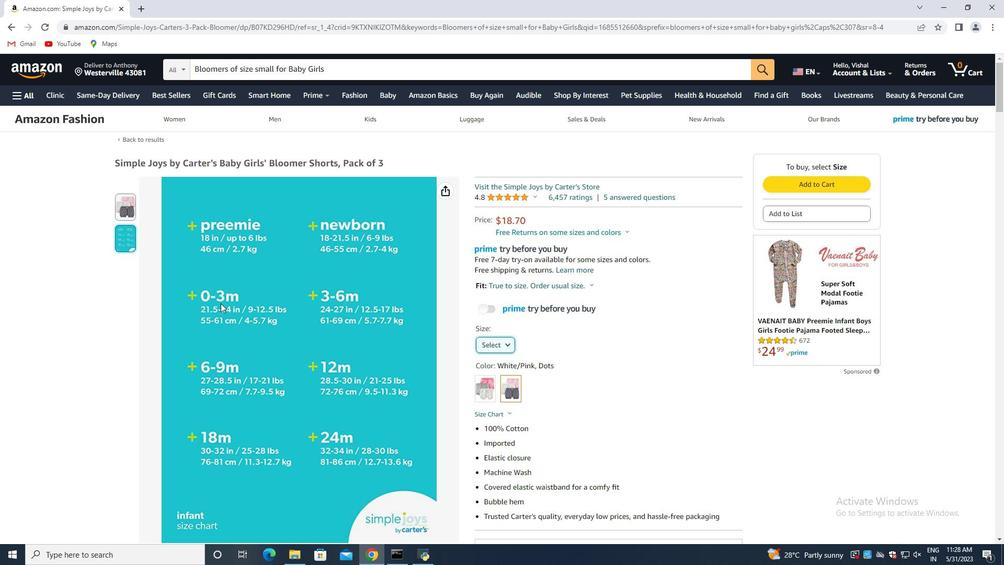 
Action: Mouse scrolled (220, 302) with delta (0, 0)
Screenshot: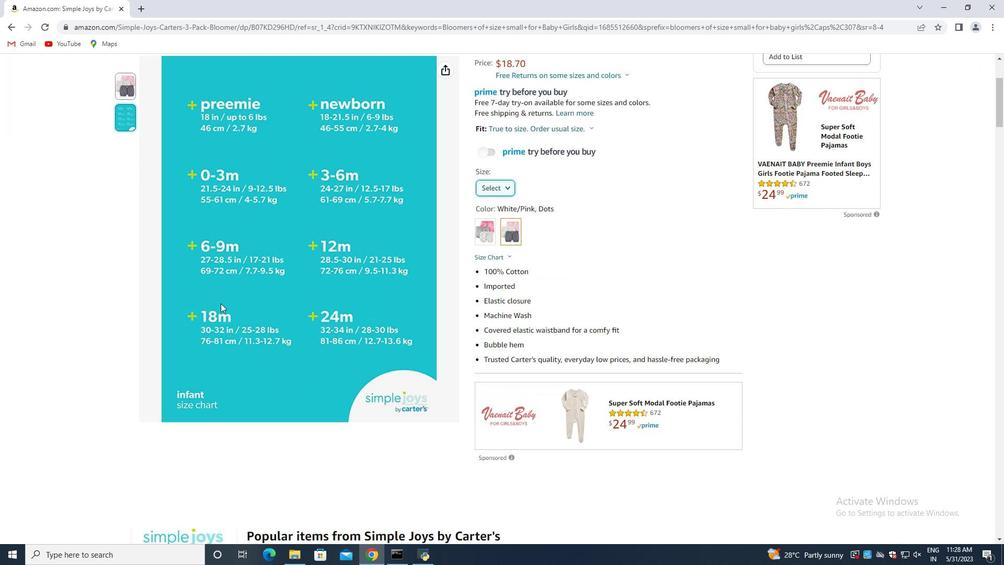 
Action: Mouse moved to (220, 303)
Screenshot: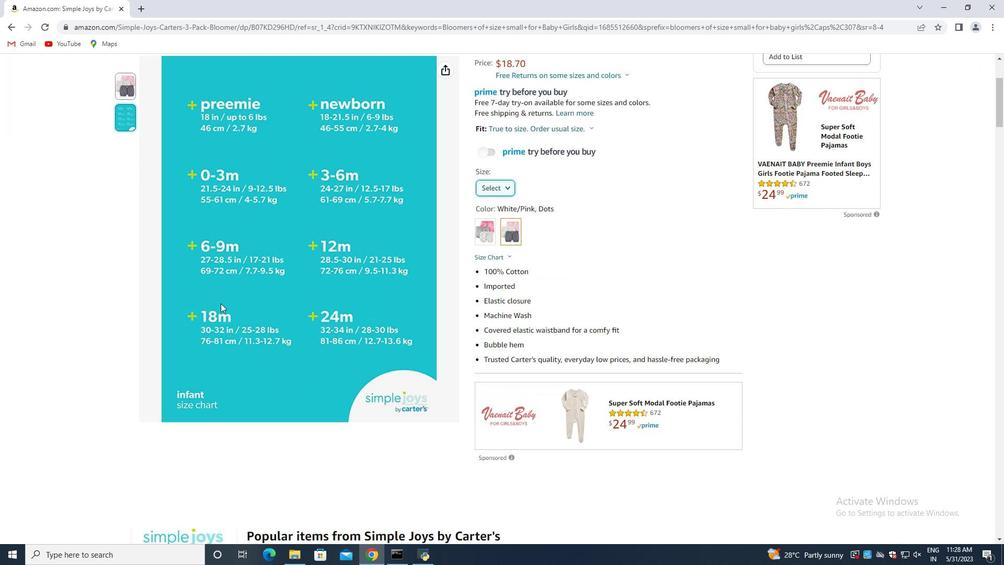 
Action: Mouse scrolled (220, 302) with delta (0, 0)
Screenshot: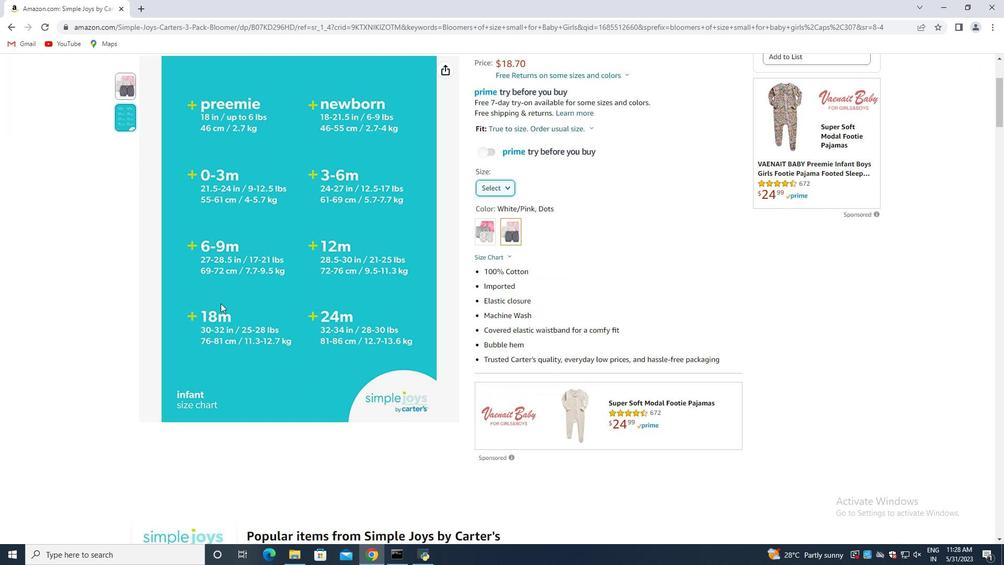 
Action: Mouse moved to (220, 303)
Screenshot: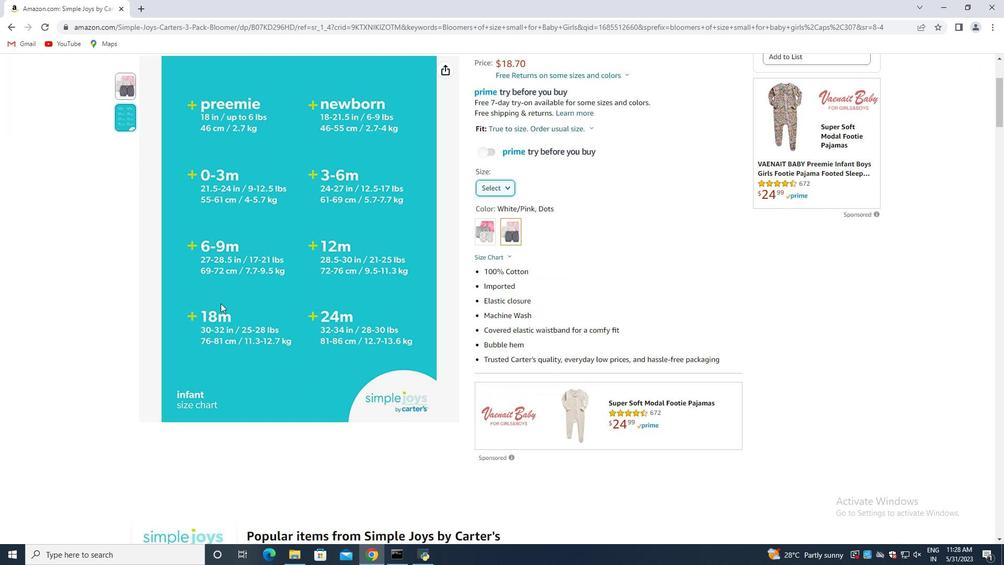 
Action: Mouse scrolled (220, 302) with delta (0, 0)
Screenshot: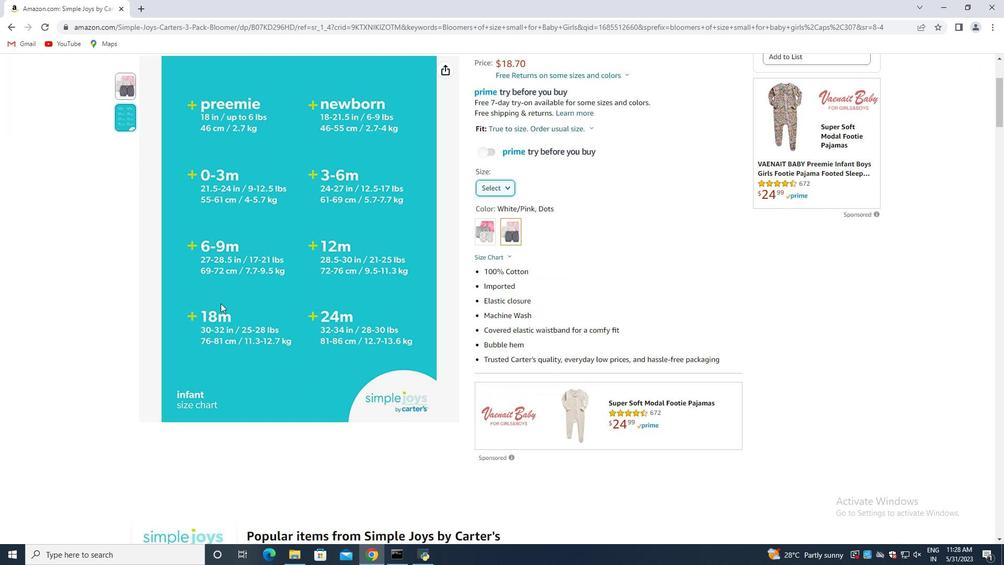 
Action: Mouse scrolled (220, 302) with delta (0, 0)
Screenshot: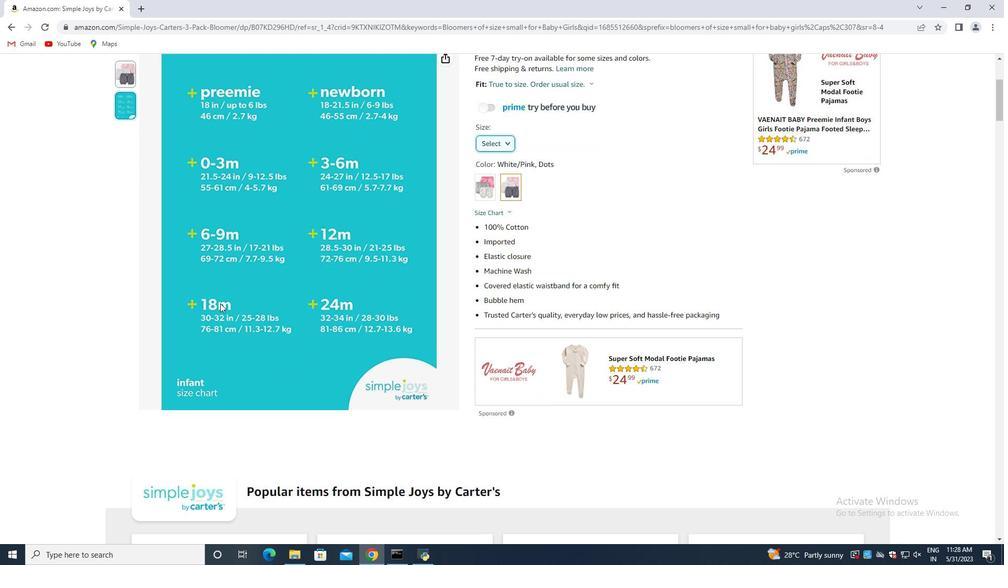 
Action: Mouse scrolled (220, 302) with delta (0, 0)
Screenshot: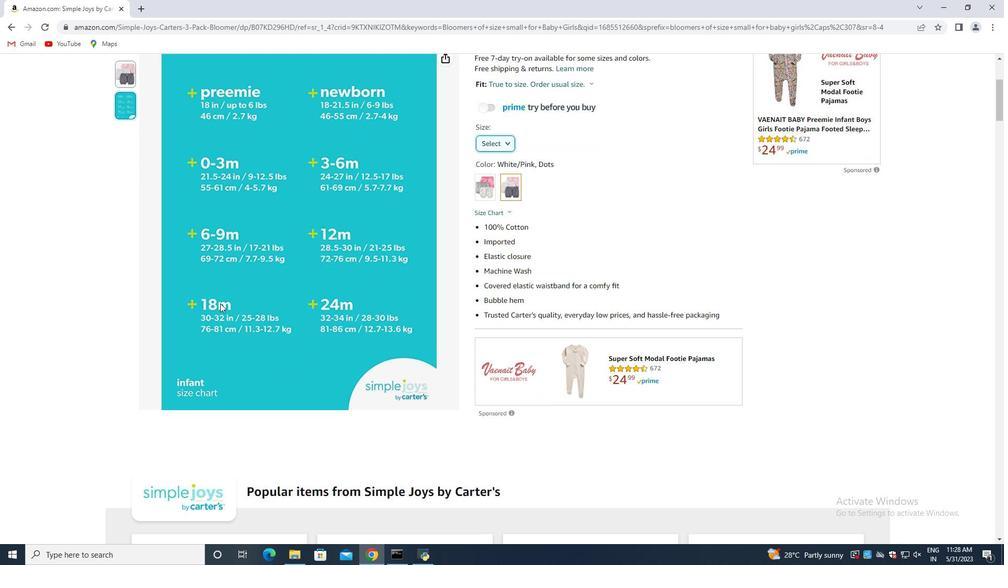 
Action: Mouse moved to (219, 303)
Screenshot: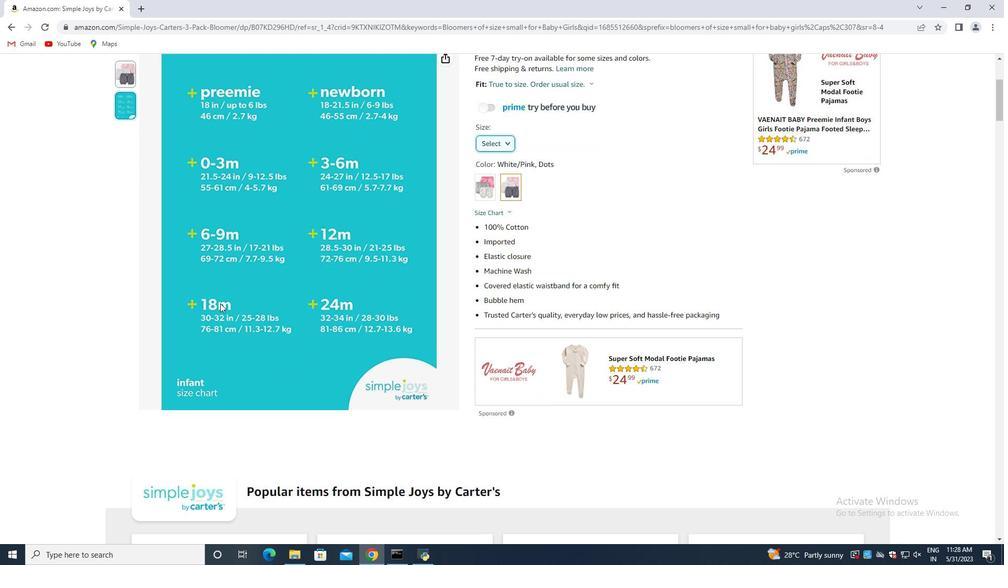 
Action: Mouse scrolled (219, 302) with delta (0, 0)
Screenshot: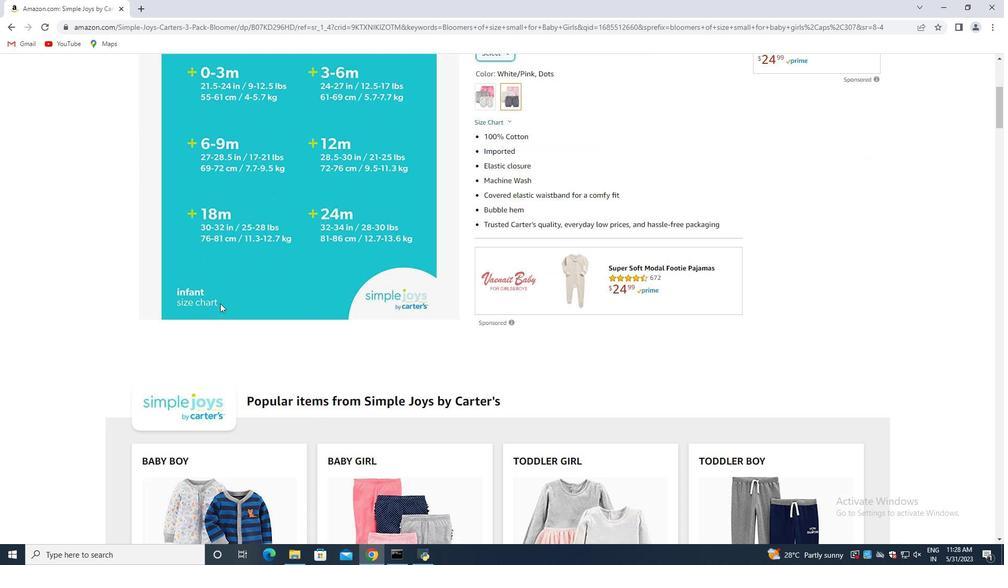 
Action: Mouse moved to (219, 303)
Screenshot: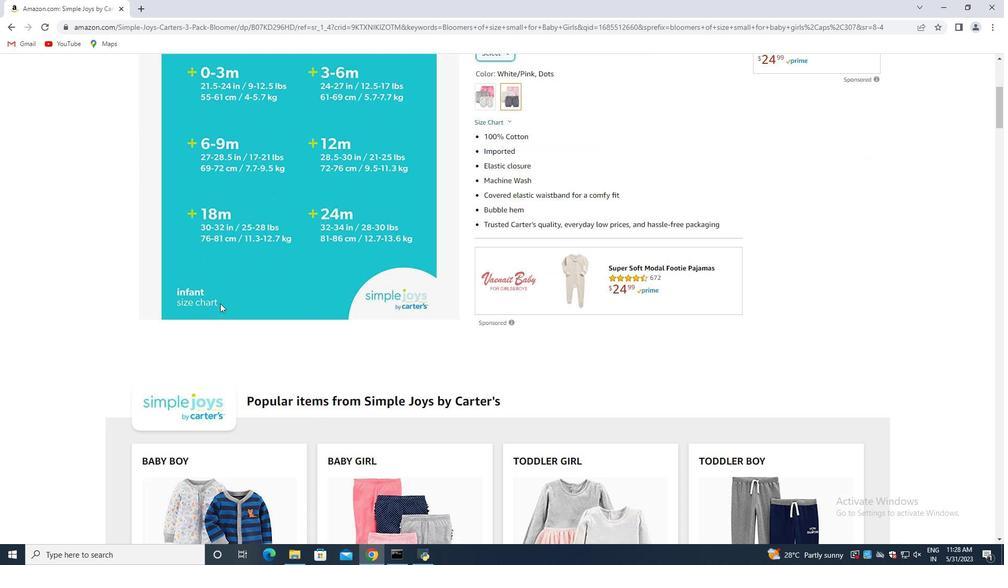 
Action: Mouse scrolled (219, 302) with delta (0, 0)
Screenshot: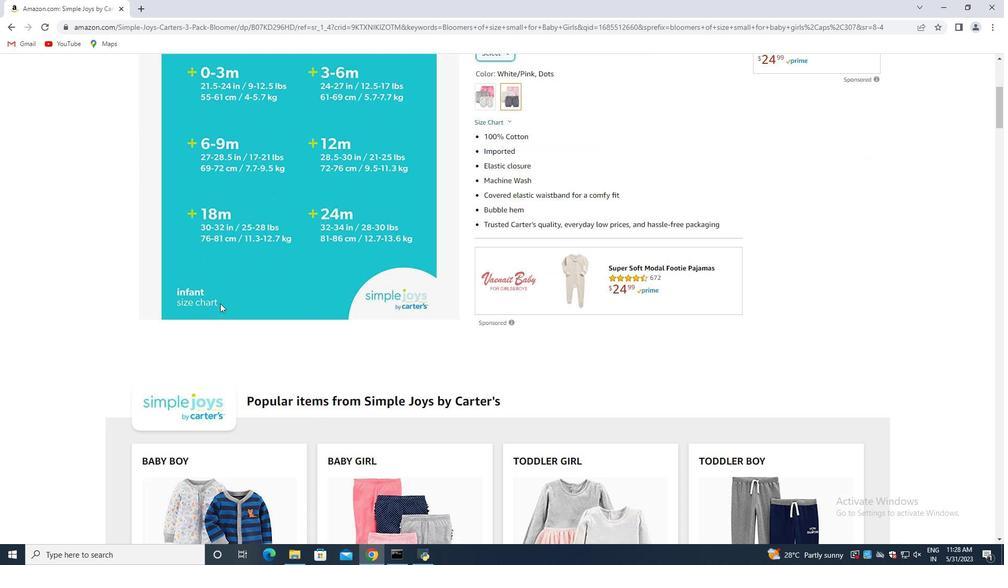 
Action: Mouse scrolled (219, 302) with delta (0, 0)
Screenshot: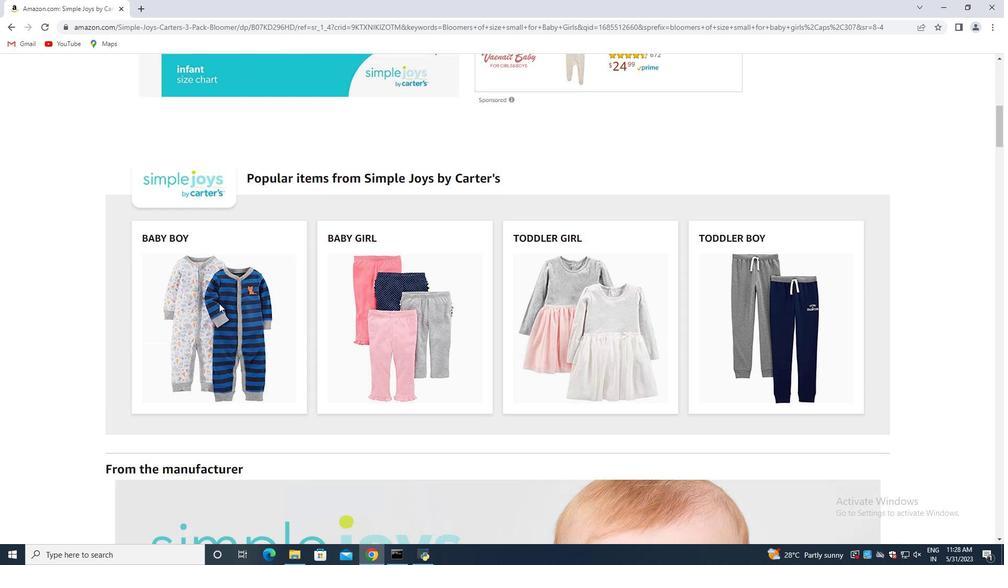 
Action: Mouse scrolled (219, 302) with delta (0, 0)
Screenshot: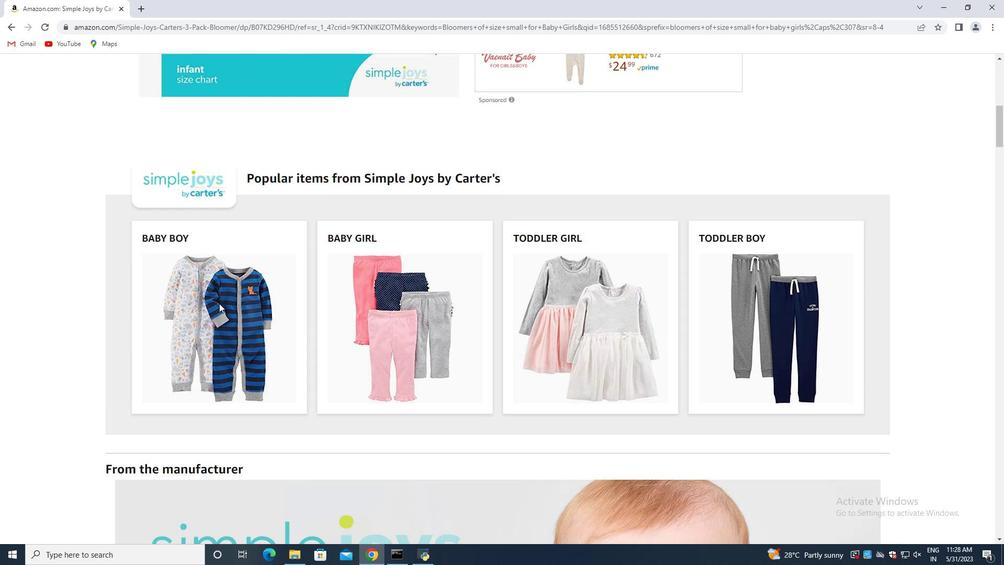 
Action: Mouse scrolled (219, 302) with delta (0, 0)
Screenshot: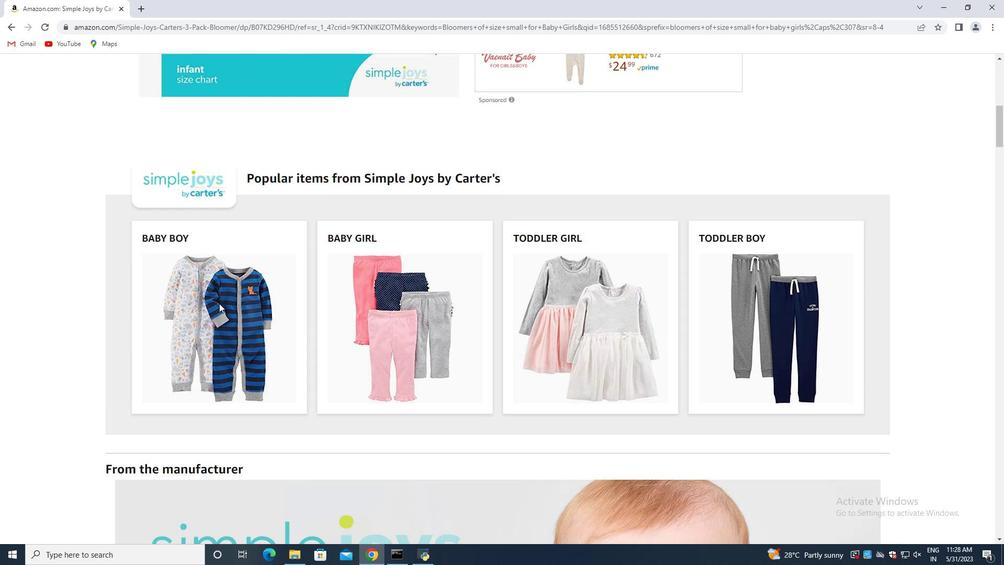 
Action: Mouse scrolled (219, 302) with delta (0, 0)
Screenshot: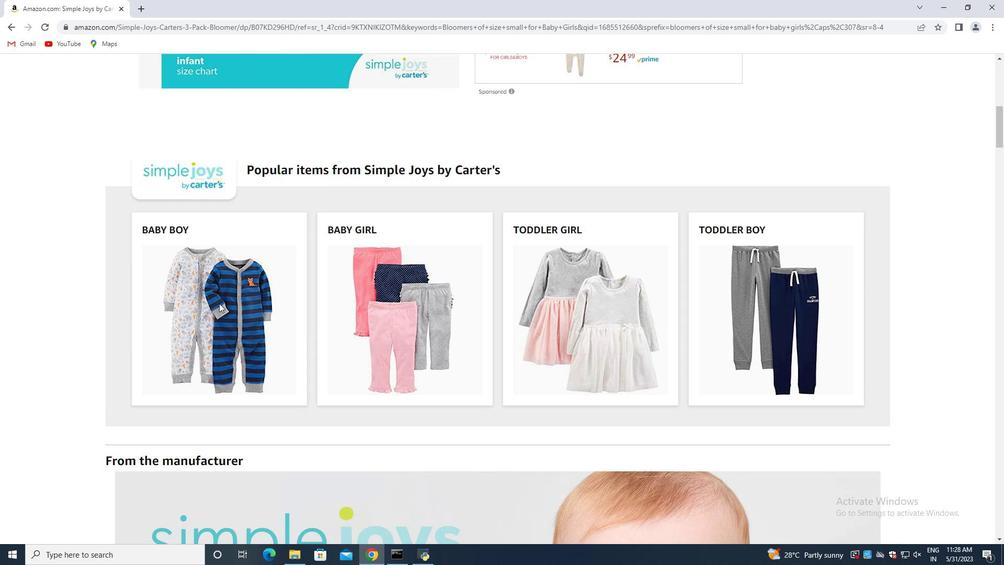 
Action: Mouse moved to (219, 303)
Screenshot: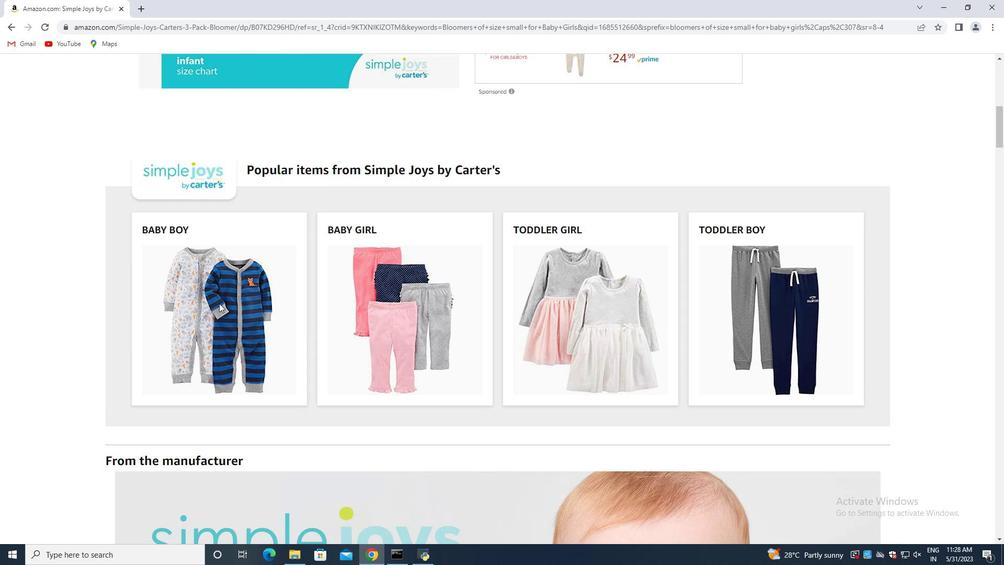
Action: Mouse scrolled (219, 302) with delta (0, 0)
Screenshot: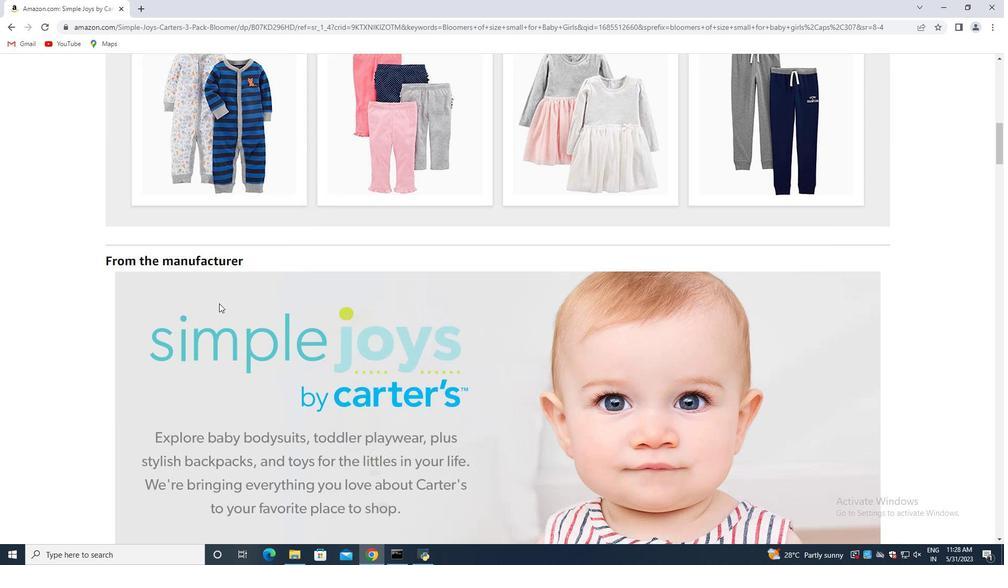 
Action: Mouse scrolled (219, 302) with delta (0, 0)
Screenshot: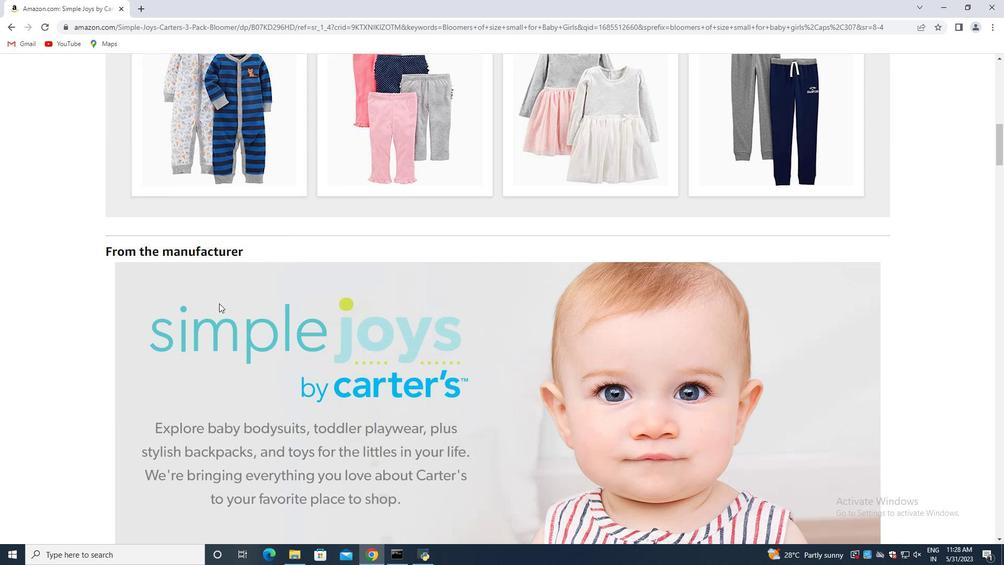 
Action: Mouse moved to (217, 303)
Screenshot: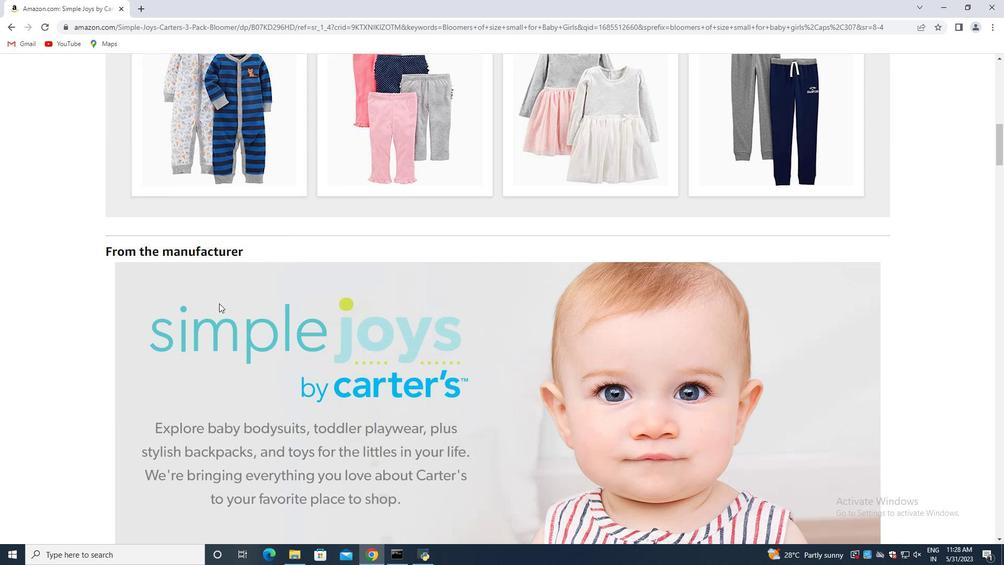 
Action: Mouse scrolled (217, 302) with delta (0, 0)
Screenshot: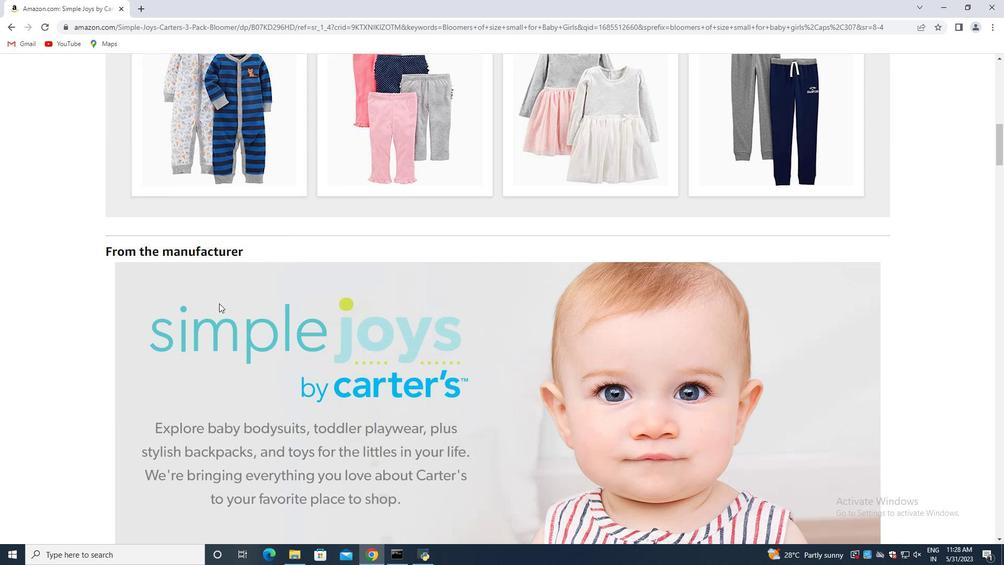 
Action: Mouse moved to (216, 302)
Screenshot: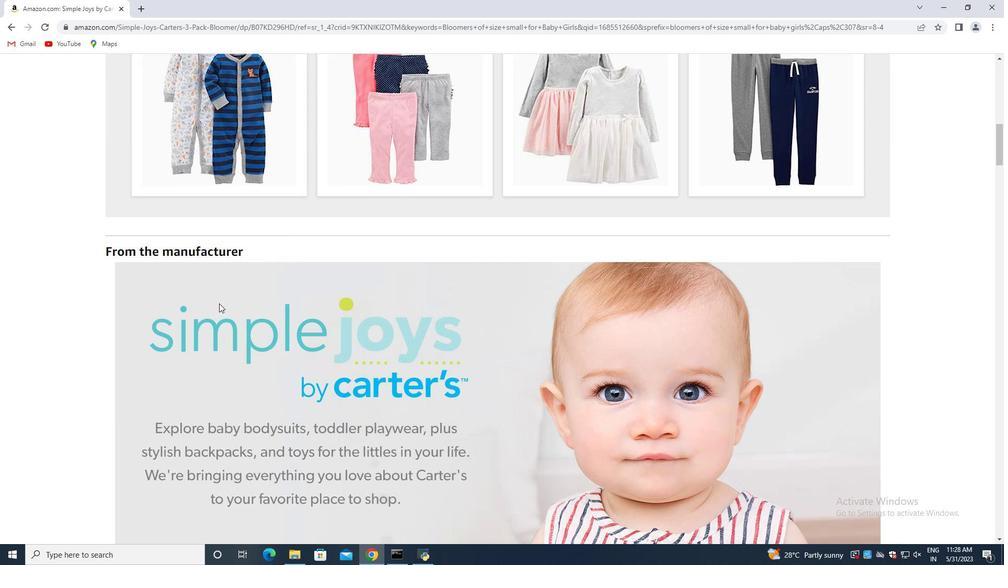 
Action: Mouse scrolled (216, 302) with delta (0, 0)
Screenshot: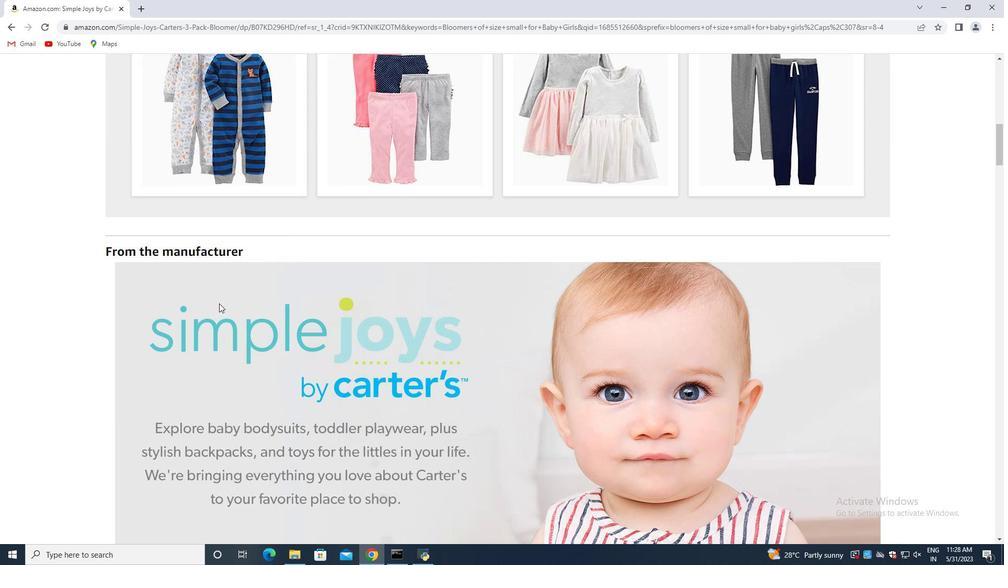 
Action: Mouse moved to (214, 302)
Screenshot: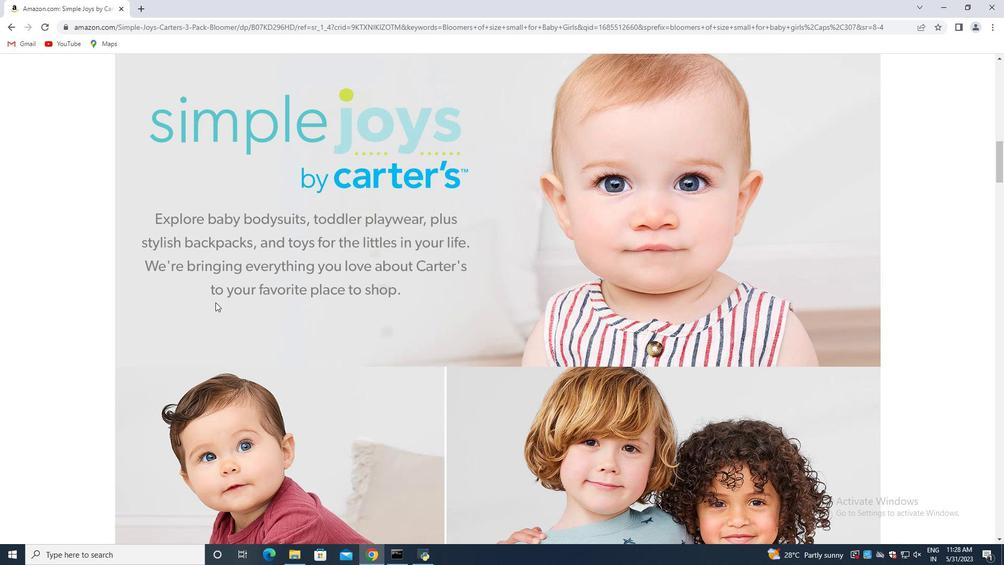 
Action: Mouse scrolled (214, 301) with delta (0, 0)
Screenshot: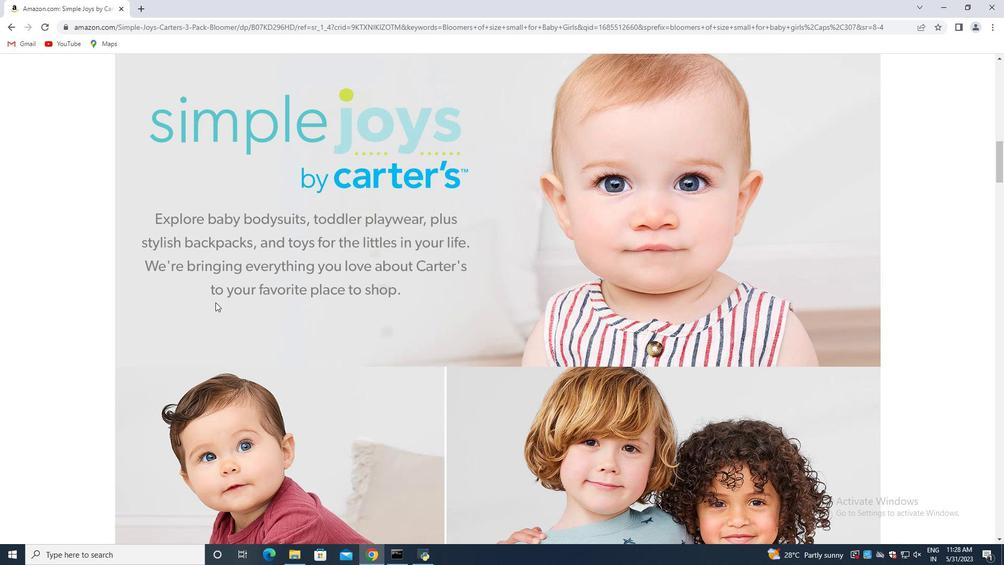 
Action: Mouse moved to (214, 302)
Screenshot: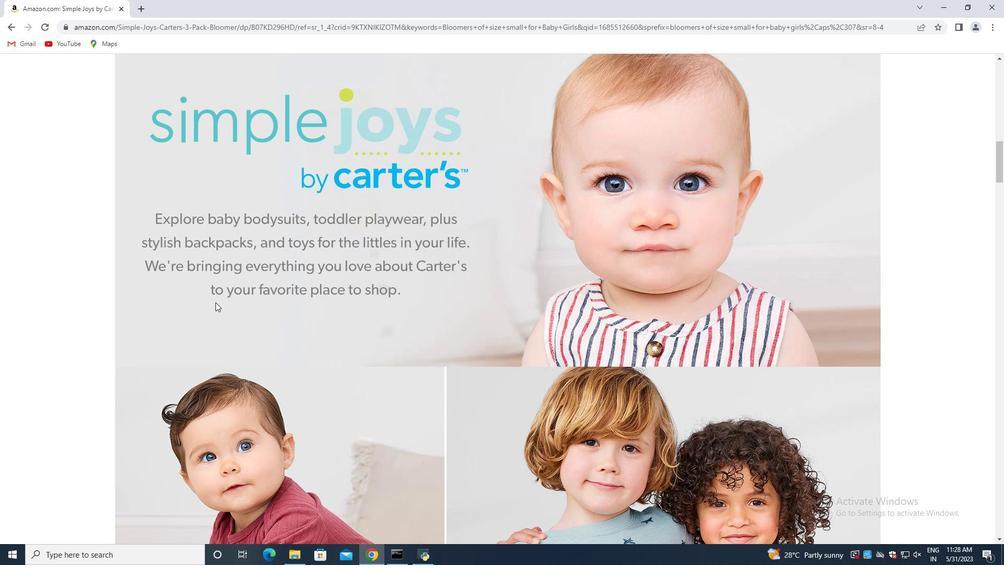 
Action: Mouse scrolled (214, 301) with delta (0, 0)
Screenshot: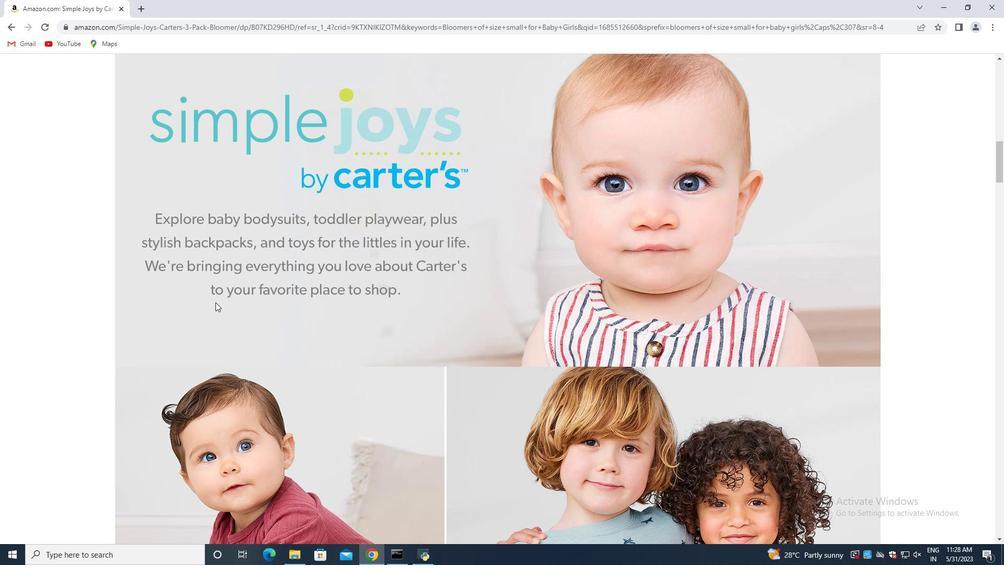
Action: Mouse moved to (212, 302)
Screenshot: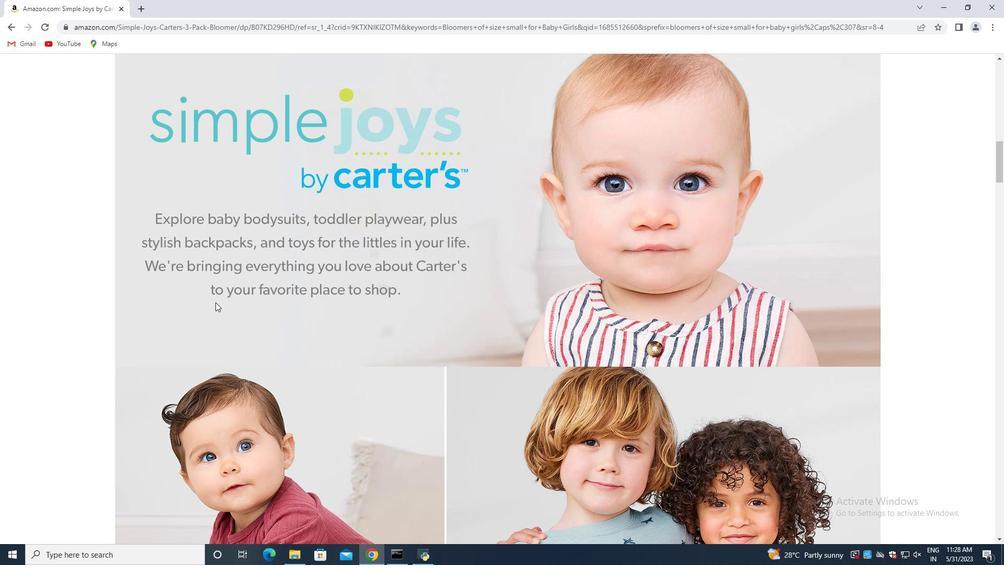
Action: Mouse scrolled (212, 301) with delta (0, 0)
Screenshot: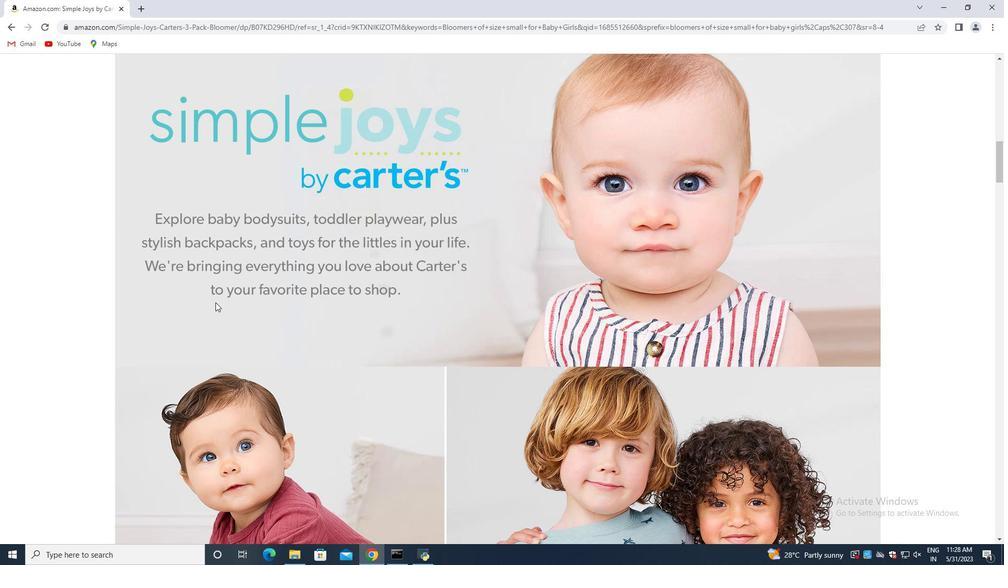 
Action: Mouse moved to (212, 302)
Screenshot: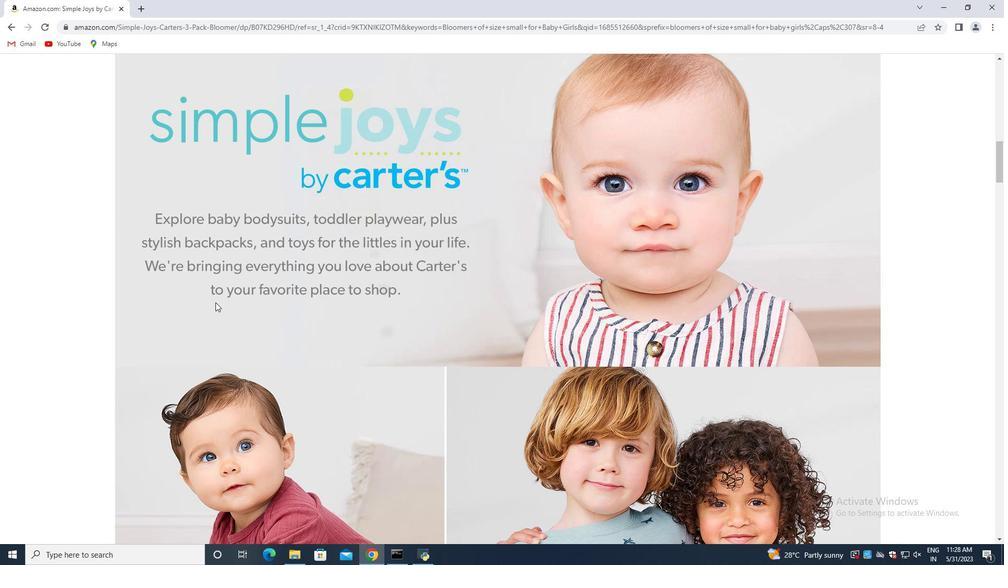 
Action: Mouse scrolled (212, 301) with delta (0, 0)
Screenshot: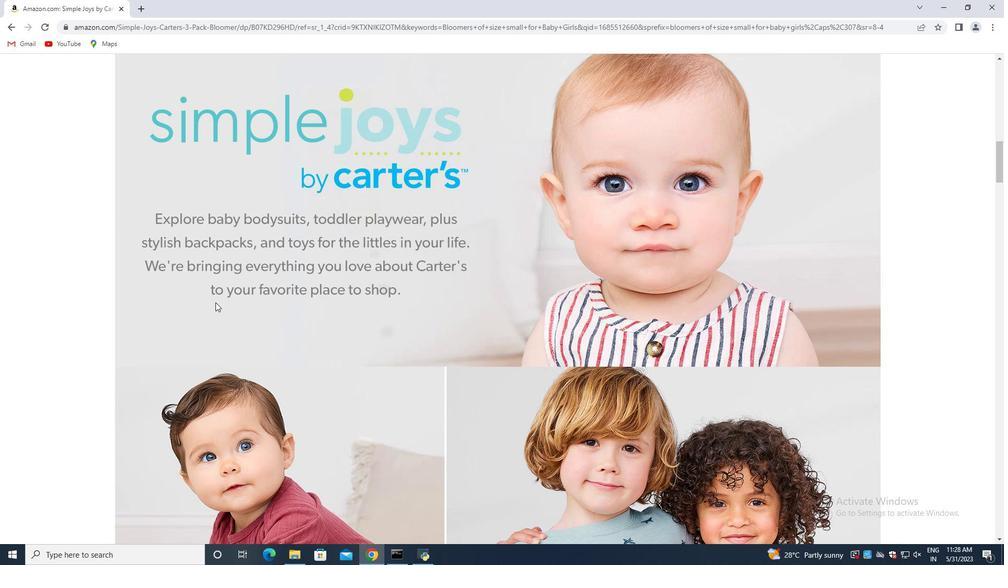 
Action: Mouse moved to (211, 302)
Screenshot: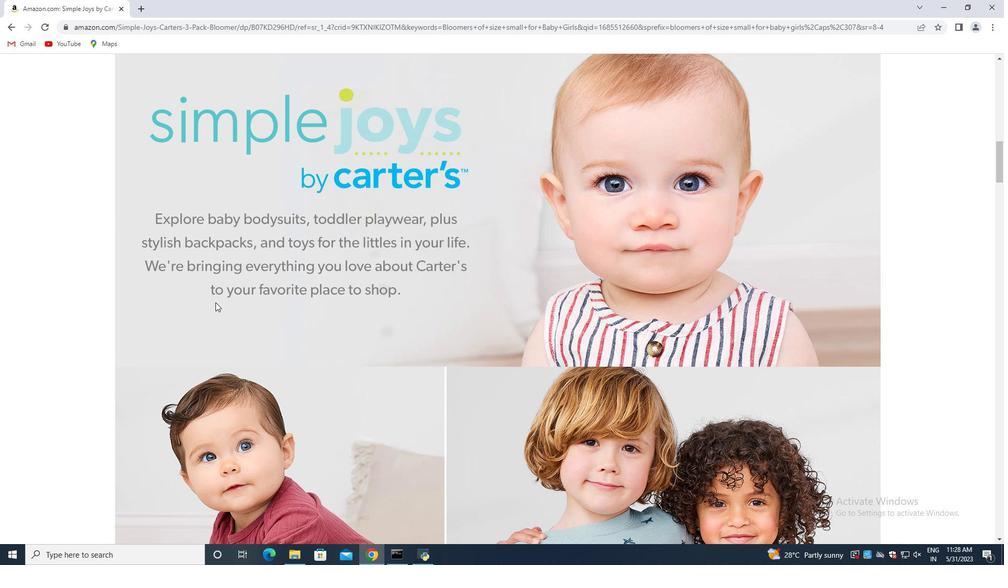 
Action: Mouse scrolled (211, 301) with delta (0, 0)
Screenshot: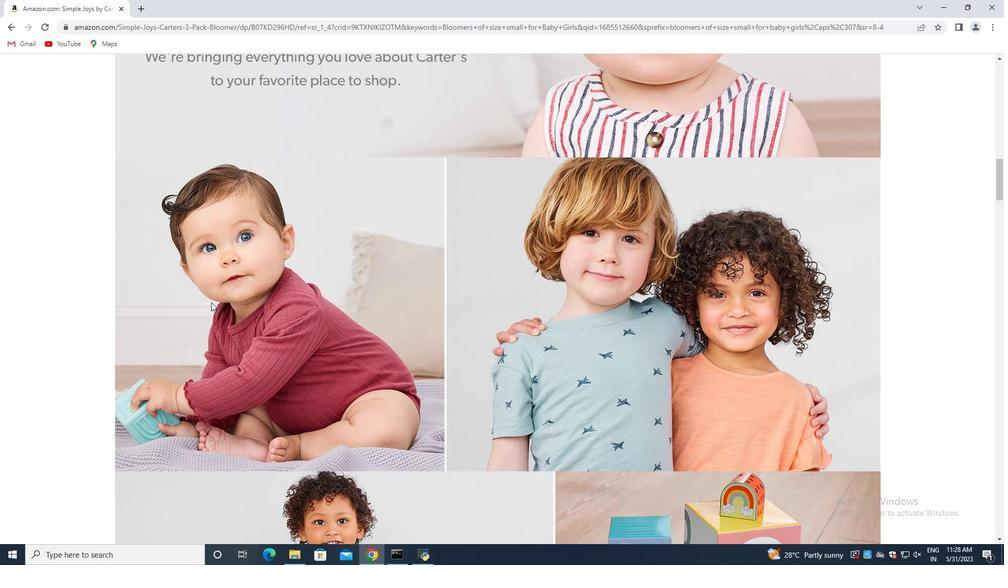 
Action: Mouse moved to (211, 302)
Screenshot: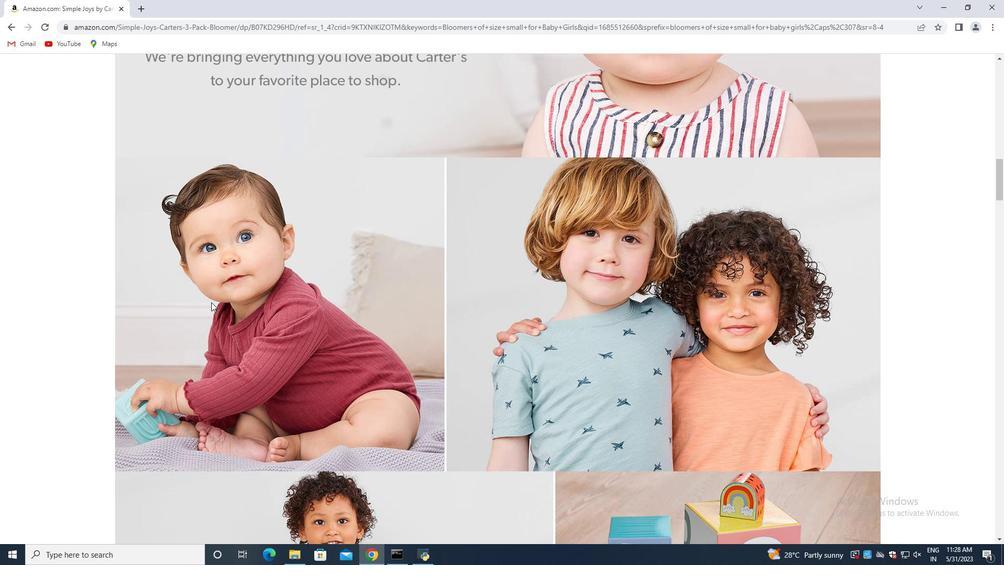 
Action: Mouse scrolled (211, 301) with delta (0, 0)
Screenshot: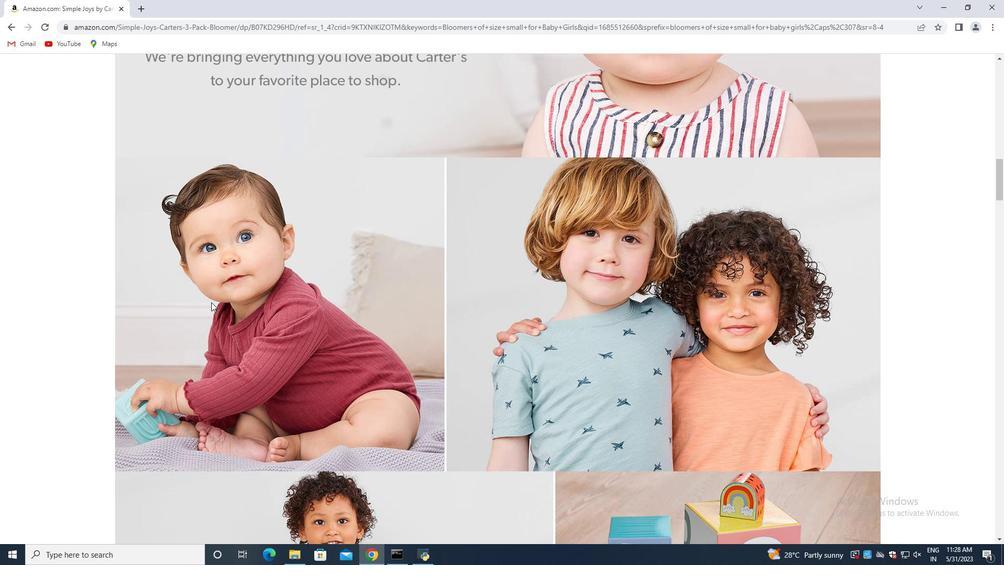 
Action: Mouse scrolled (211, 301) with delta (0, 0)
Screenshot: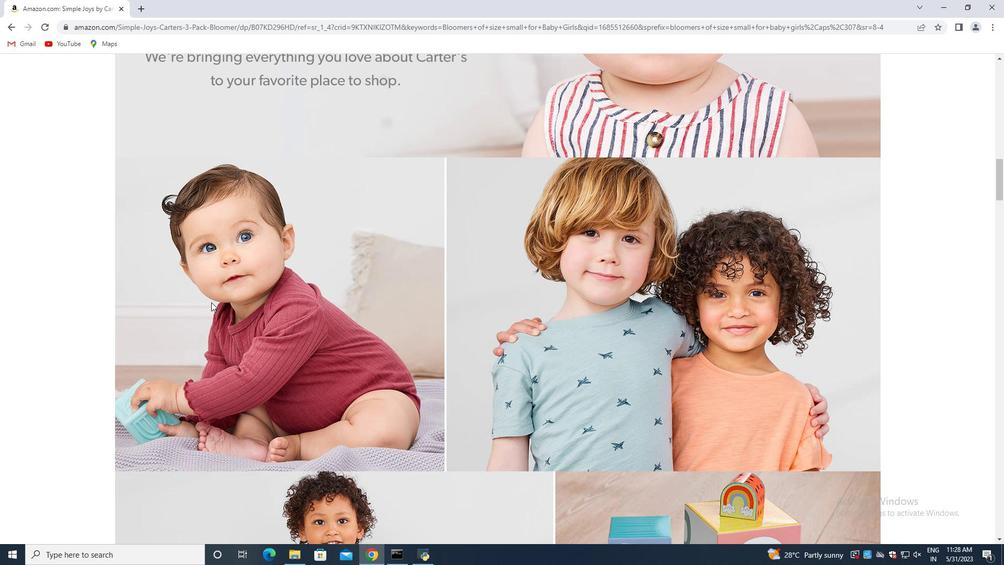 
Action: Mouse scrolled (211, 301) with delta (0, 0)
Screenshot: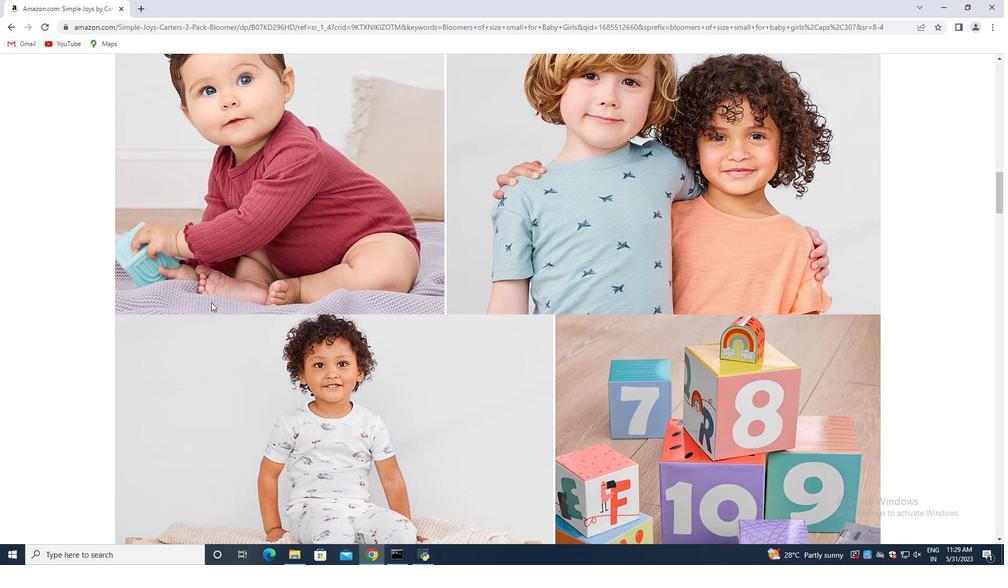 
Action: Mouse moved to (210, 302)
Screenshot: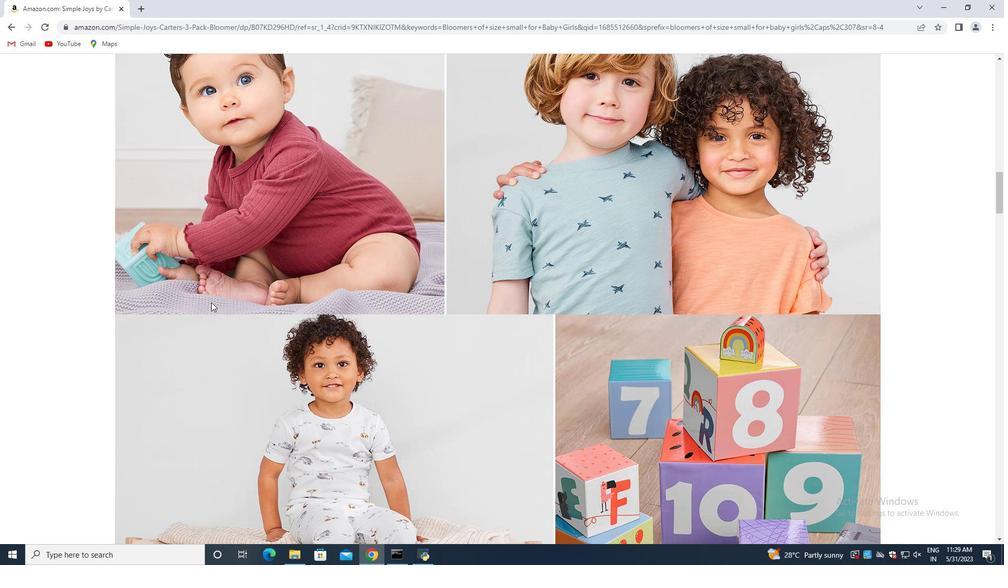
Action: Mouse scrolled (210, 301) with delta (0, 0)
Screenshot: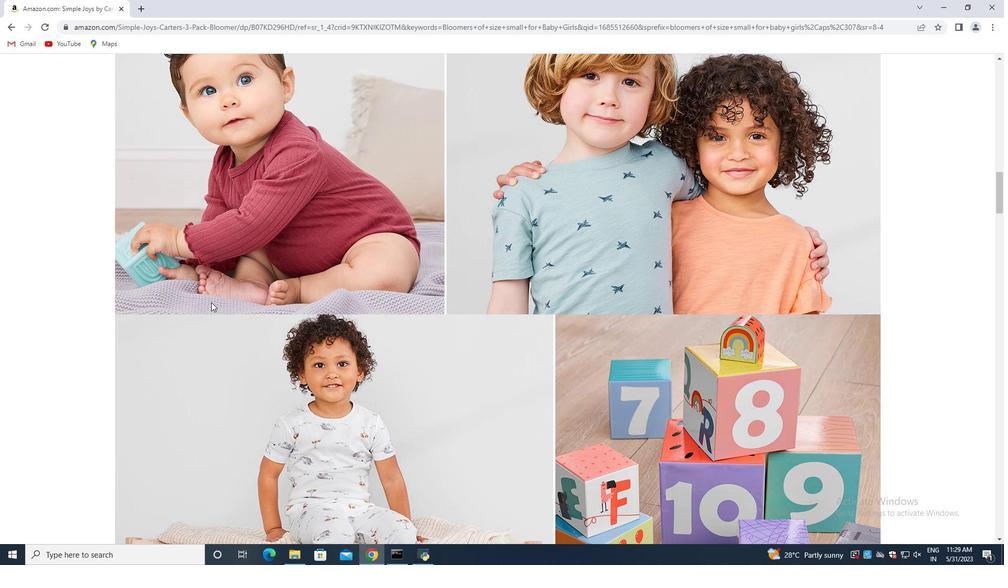 
Action: Mouse moved to (209, 302)
Screenshot: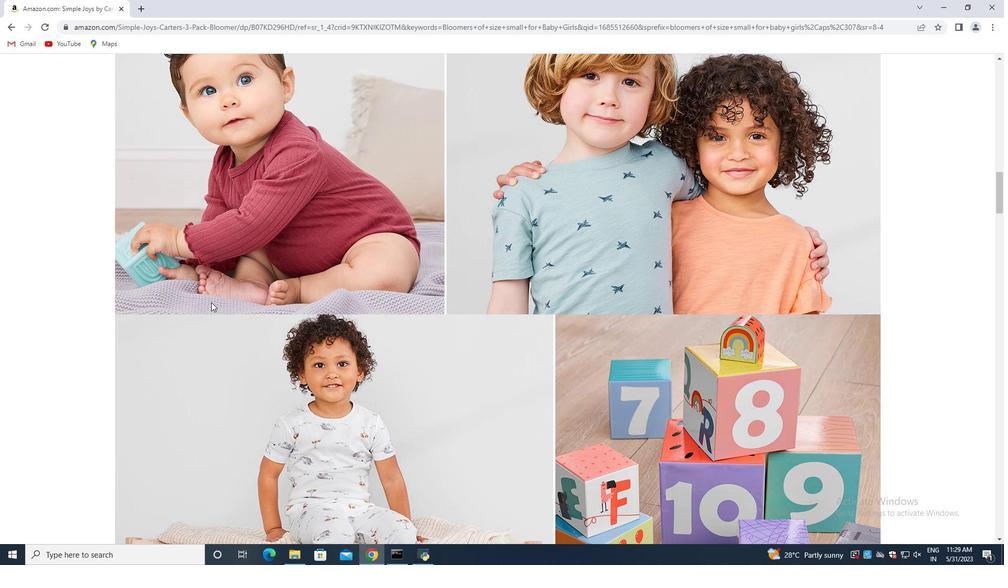 
Action: Mouse scrolled (209, 301) with delta (0, 0)
Screenshot: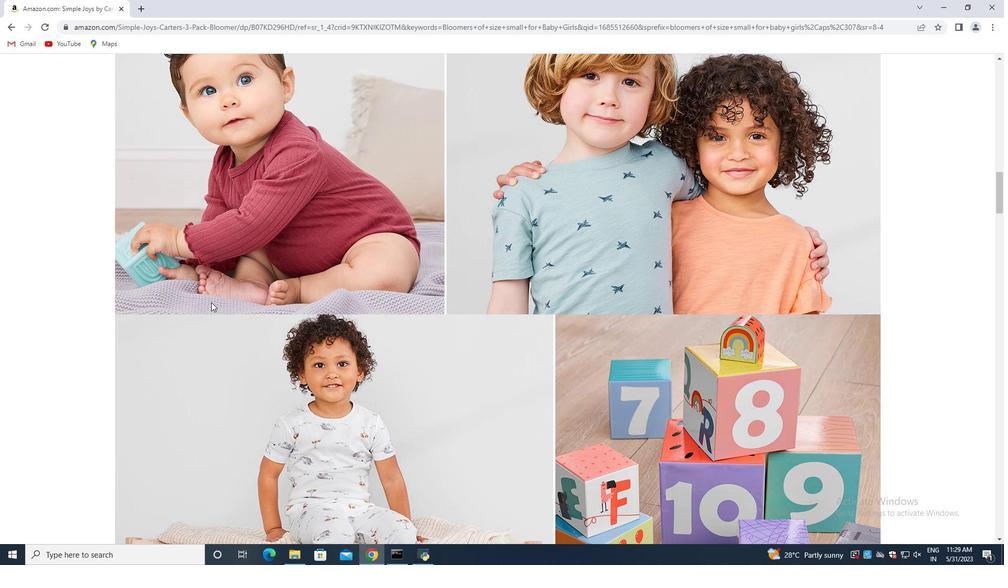 
Action: Mouse scrolled (209, 301) with delta (0, 0)
Screenshot: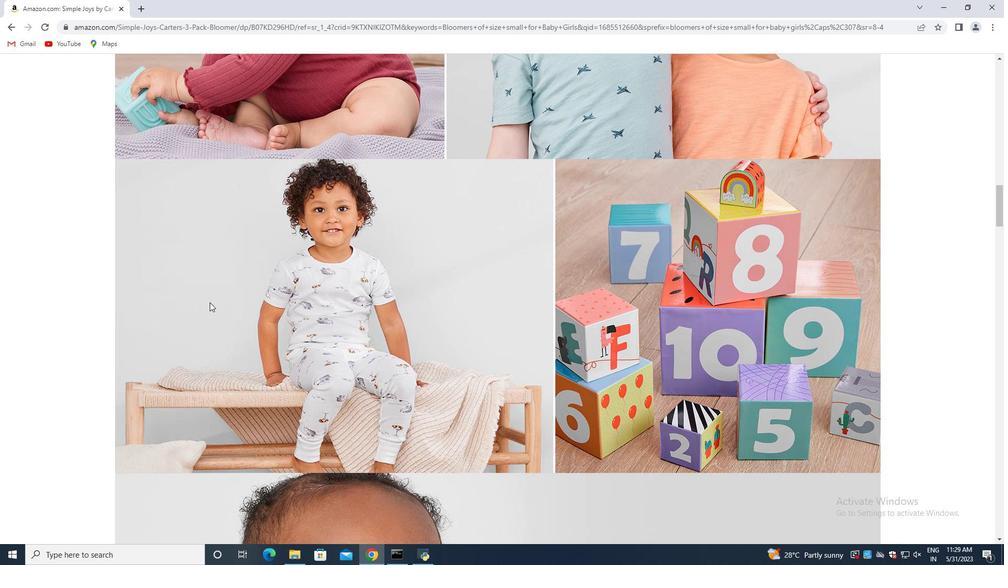 
Action: Mouse scrolled (209, 301) with delta (0, 0)
Screenshot: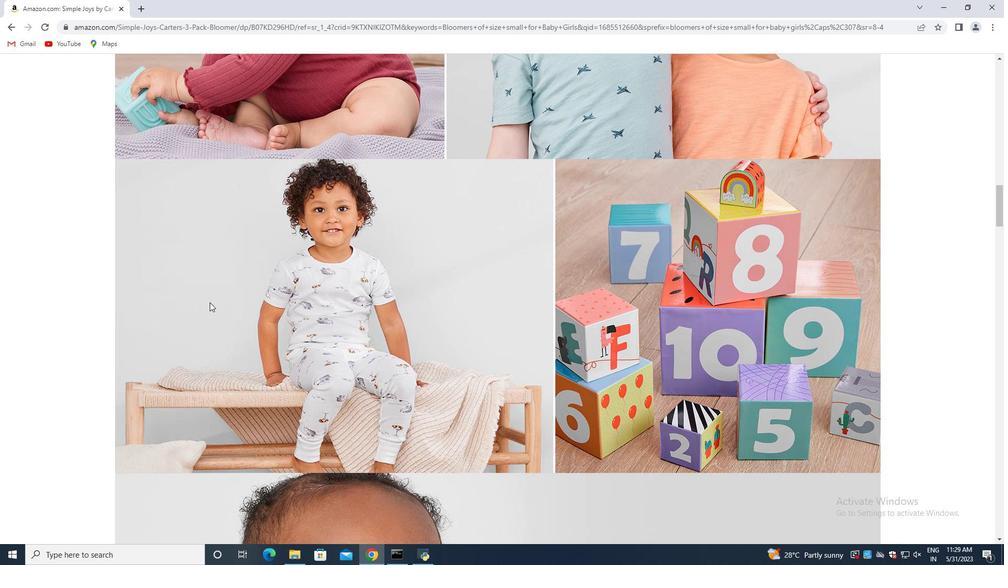 
Action: Mouse moved to (209, 302)
Screenshot: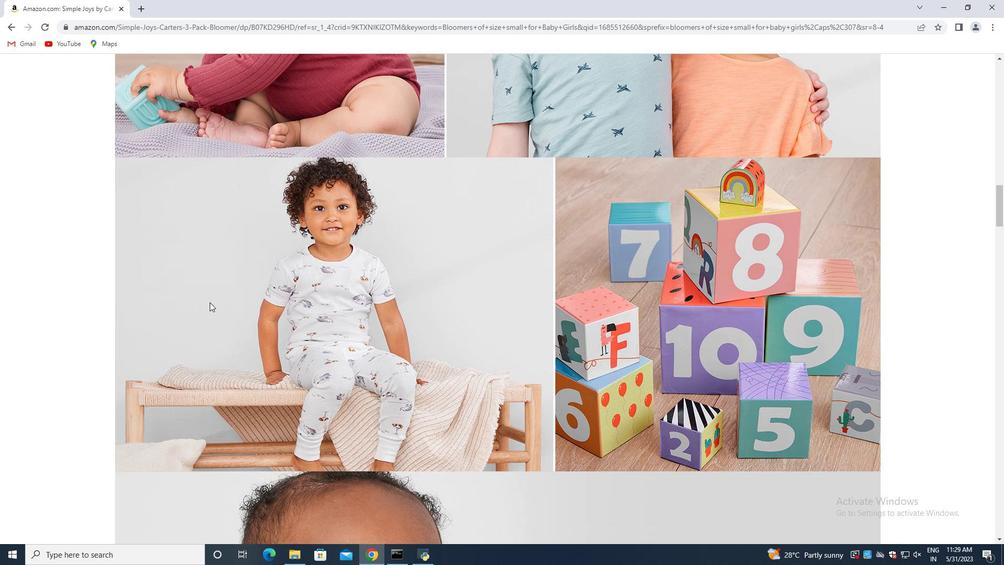 
Action: Mouse scrolled (209, 301) with delta (0, 0)
Screenshot: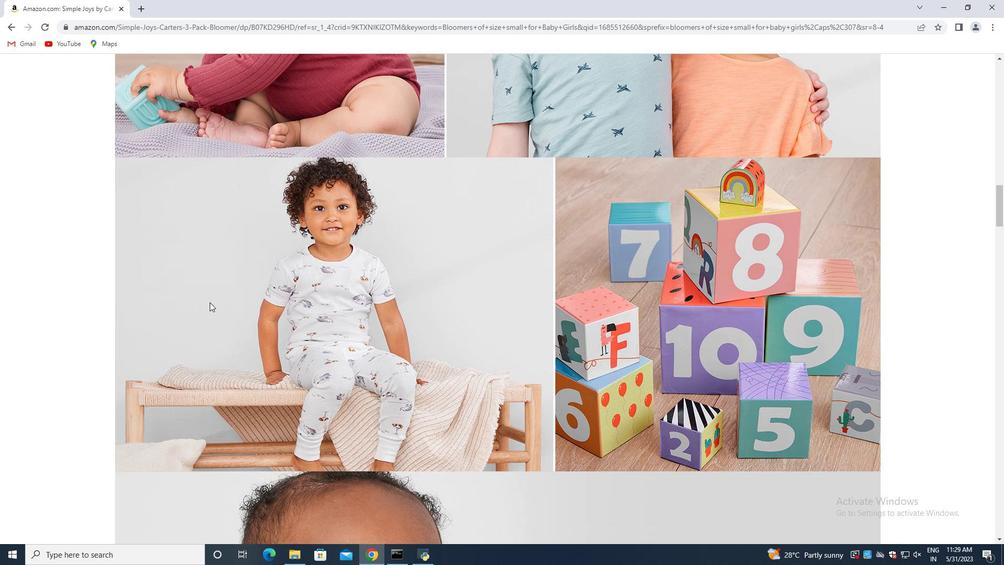 
Action: Mouse moved to (209, 302)
Screenshot: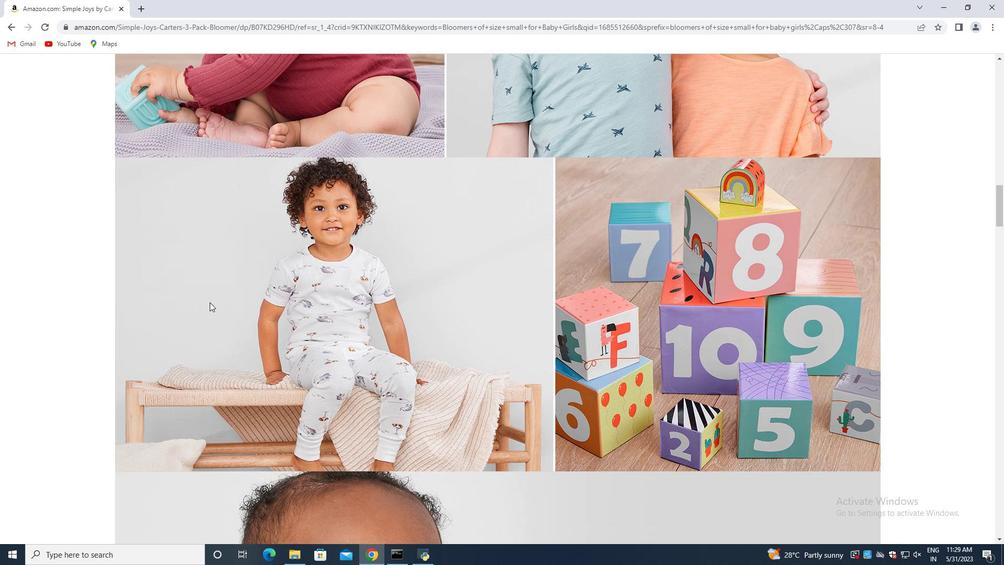 
Action: Mouse scrolled (209, 301) with delta (0, 0)
Screenshot: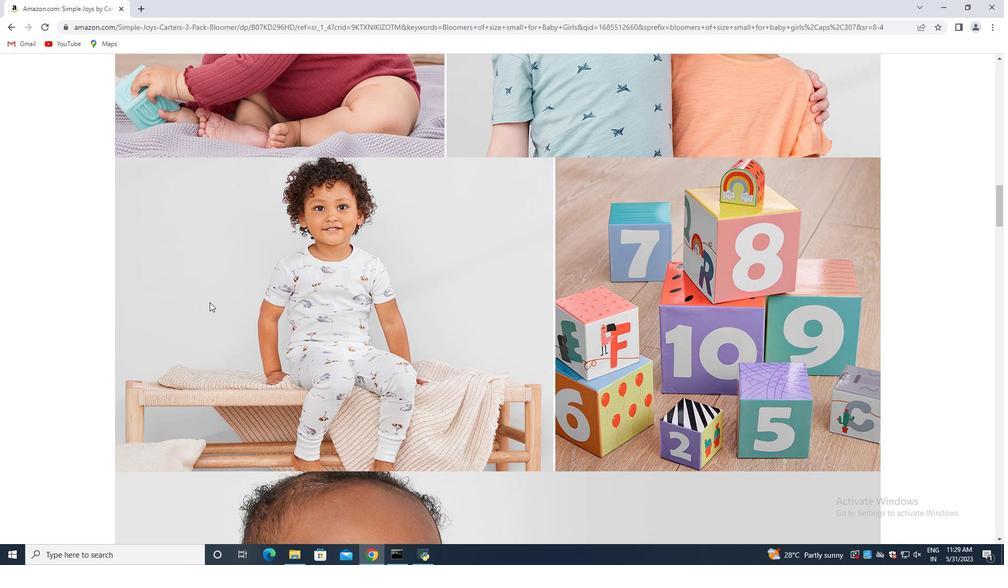 
Action: Mouse scrolled (209, 301) with delta (0, 0)
Screenshot: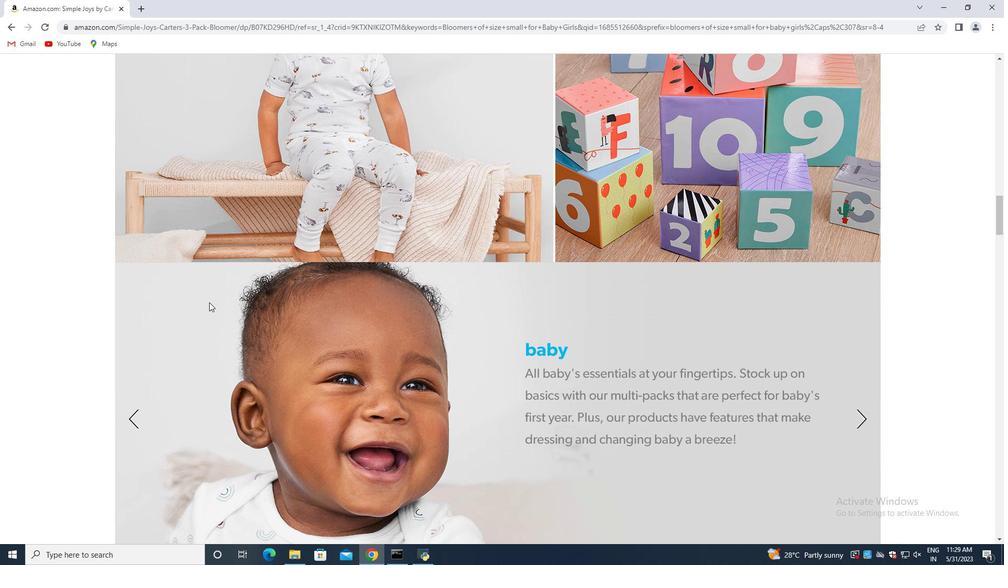 
Action: Mouse scrolled (209, 301) with delta (0, 0)
Screenshot: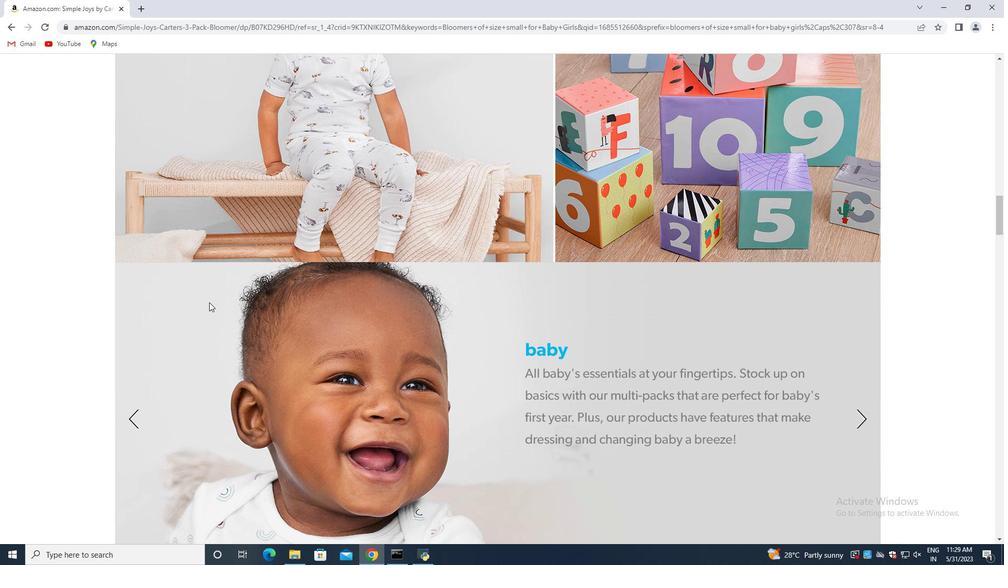 
Action: Mouse scrolled (209, 301) with delta (0, 0)
Screenshot: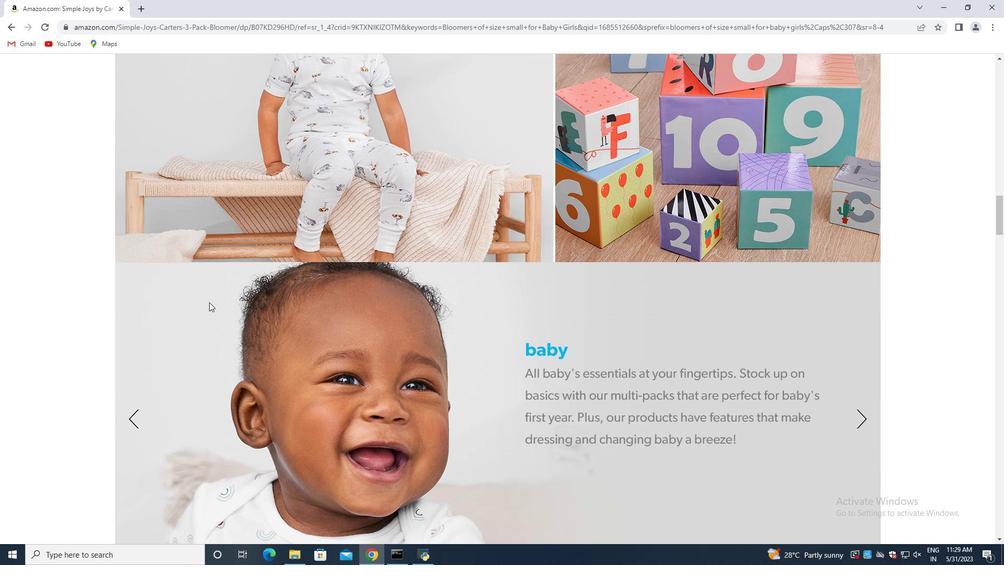 
Action: Mouse scrolled (209, 301) with delta (0, 0)
Screenshot: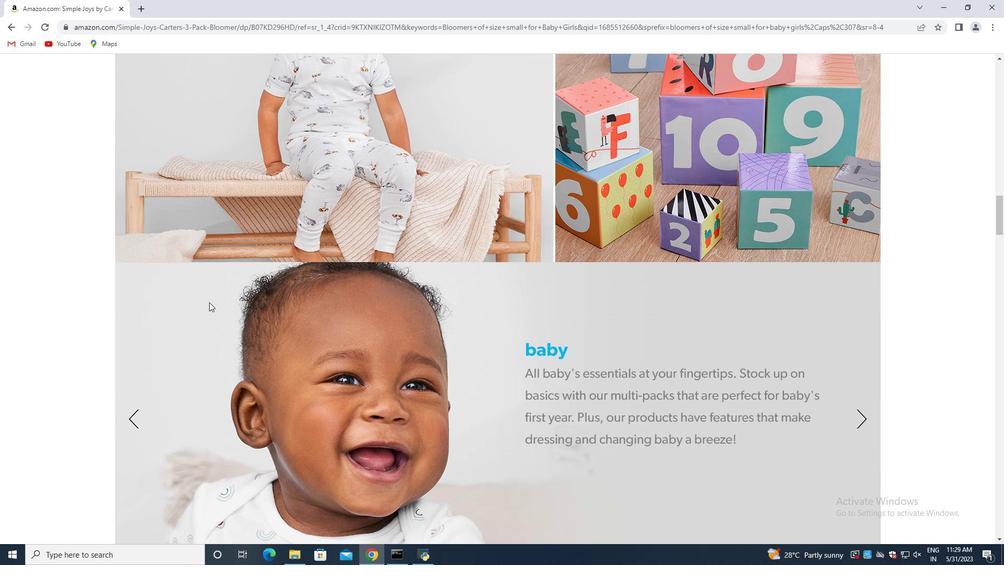 
Action: Mouse moved to (208, 302)
Screenshot: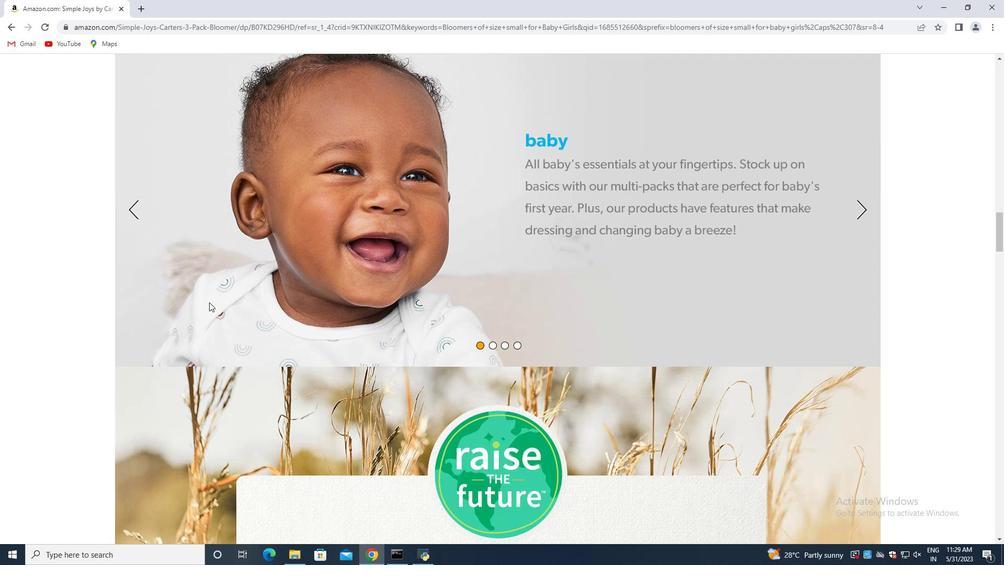 
Action: Mouse scrolled (208, 301) with delta (0, 0)
Screenshot: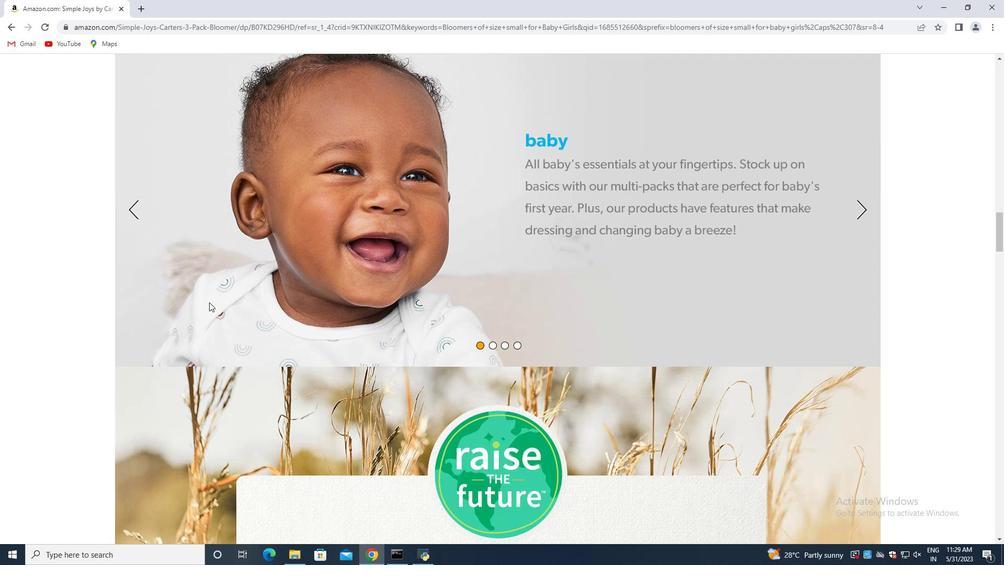 
Action: Mouse scrolled (208, 301) with delta (0, 0)
Screenshot: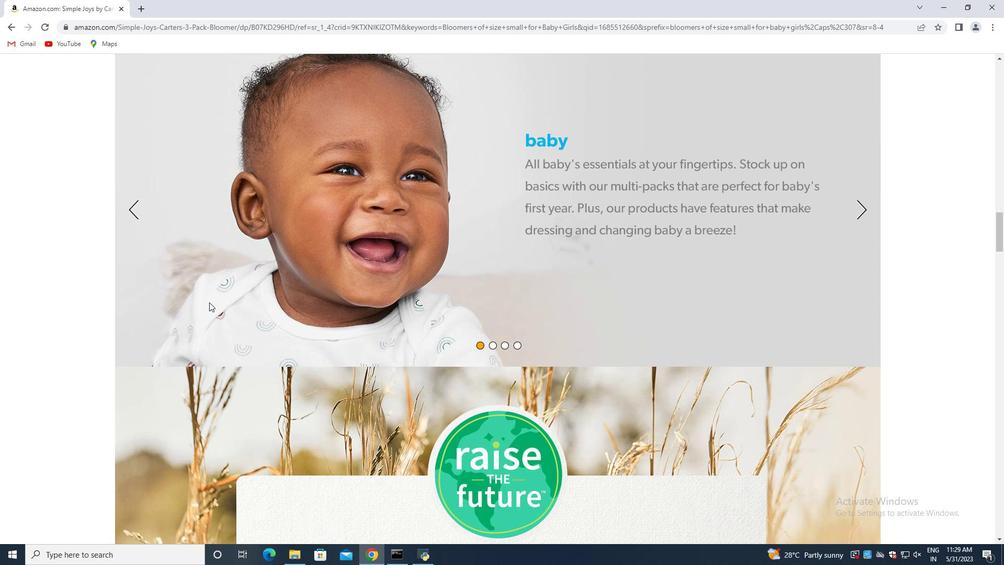 
Action: Mouse scrolled (208, 301) with delta (0, 0)
Screenshot: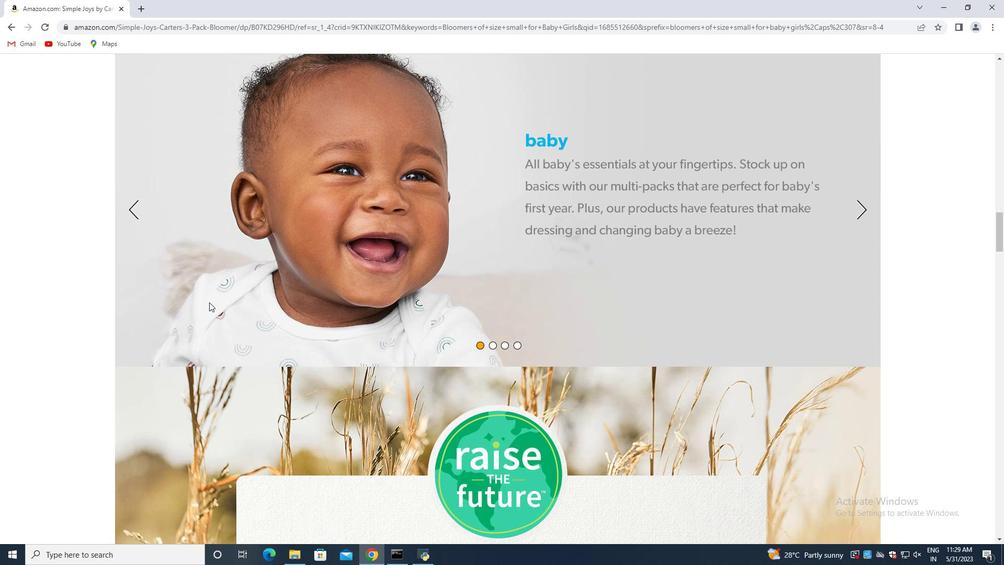 
Action: Mouse scrolled (208, 301) with delta (0, 0)
Screenshot: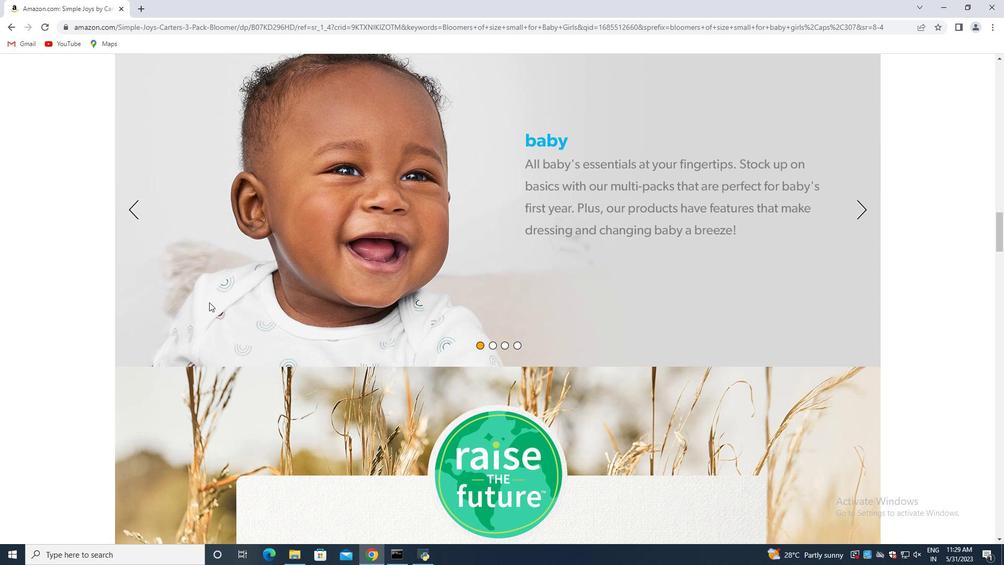 
Action: Mouse scrolled (208, 301) with delta (0, 0)
Screenshot: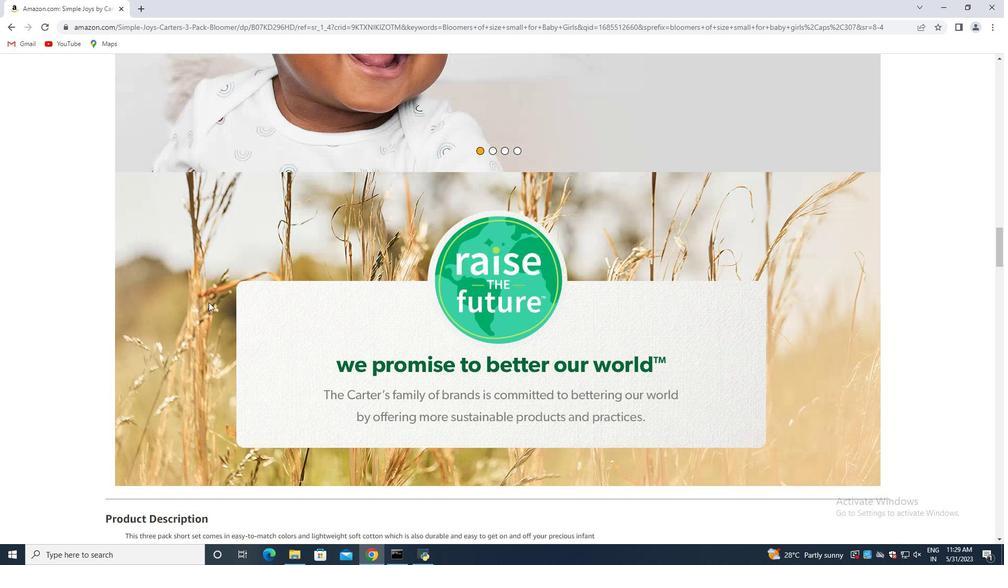 
Action: Mouse scrolled (208, 301) with delta (0, 0)
Screenshot: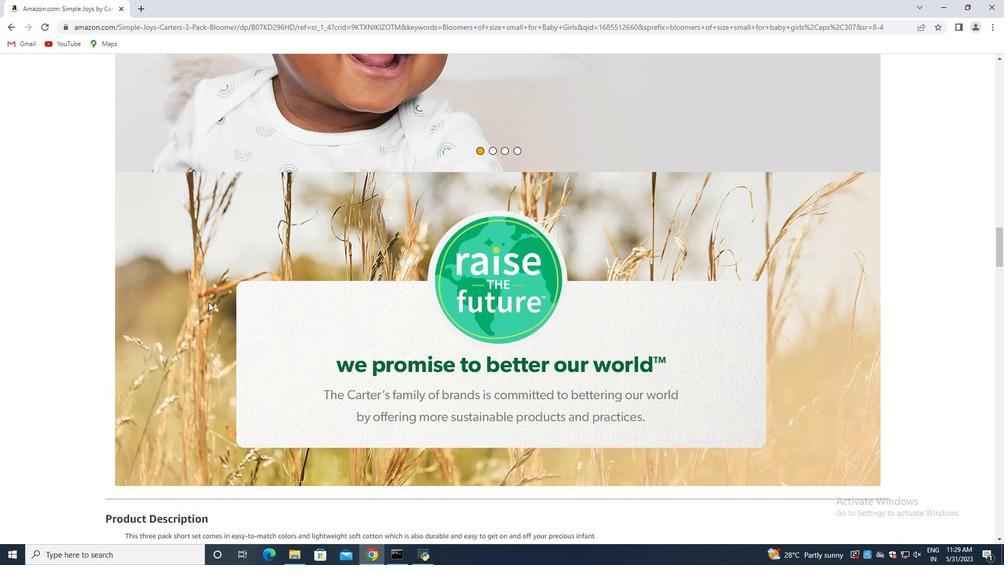 
Action: Mouse scrolled (208, 301) with delta (0, 0)
Screenshot: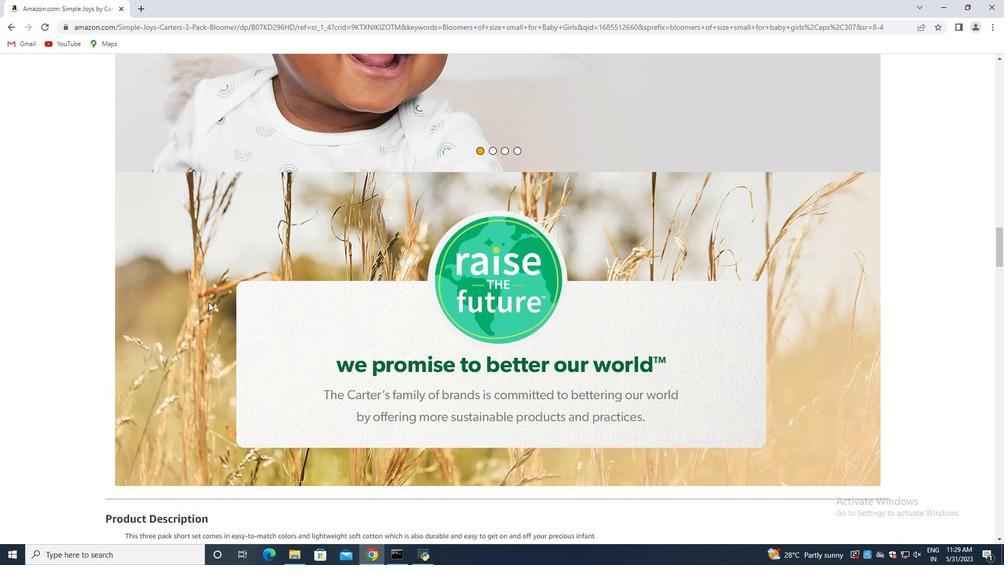 
Action: Mouse scrolled (208, 301) with delta (0, 0)
Screenshot: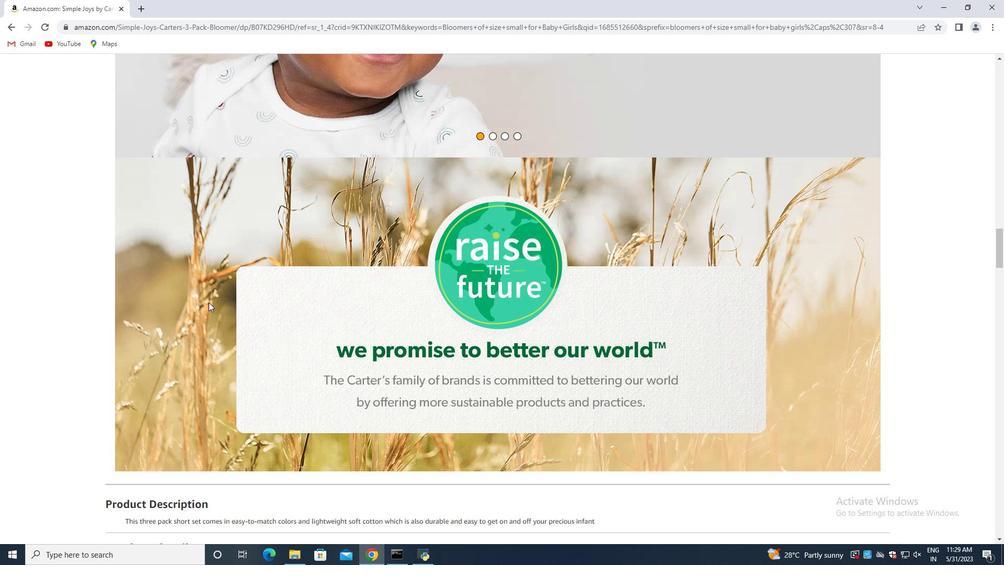 
Action: Mouse scrolled (208, 301) with delta (0, 0)
Screenshot: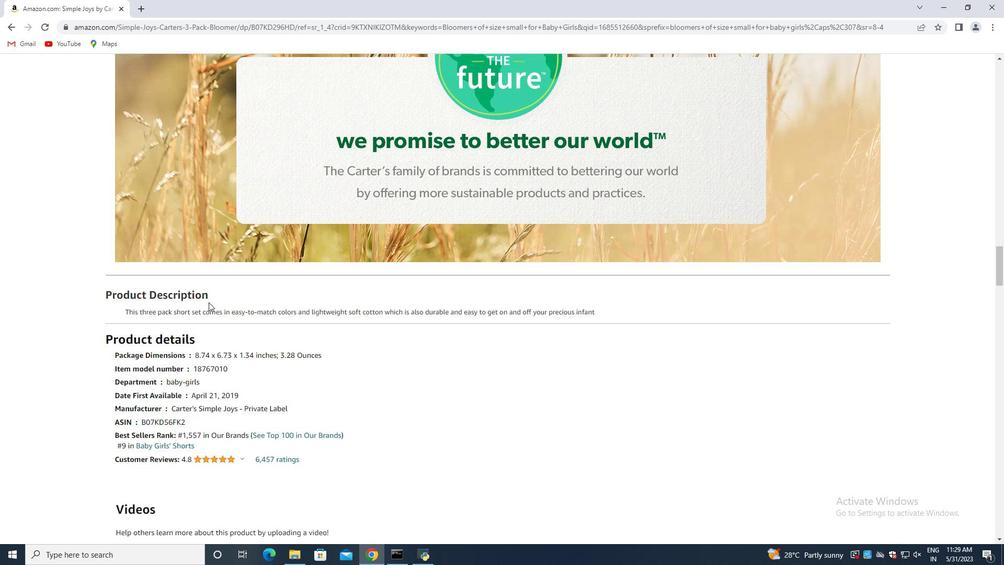 
Action: Mouse scrolled (208, 301) with delta (0, 0)
Screenshot: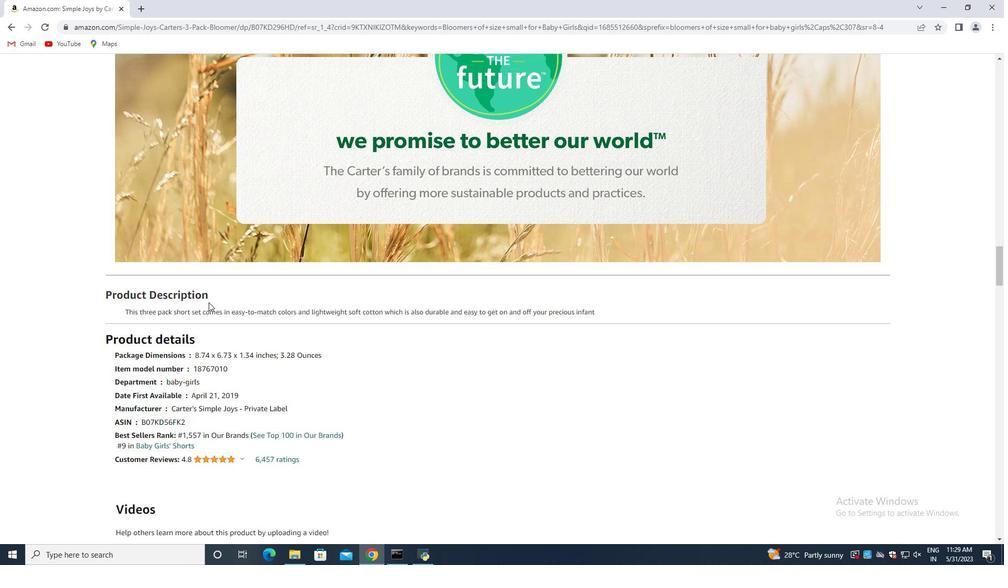 
Action: Mouse scrolled (208, 301) with delta (0, 0)
Screenshot: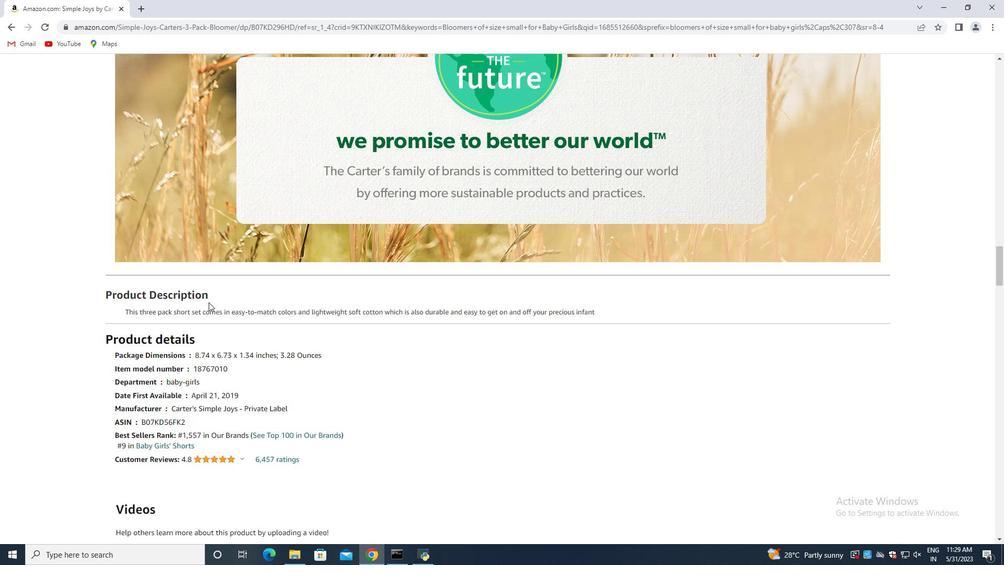
Action: Mouse scrolled (208, 301) with delta (0, 0)
Screenshot: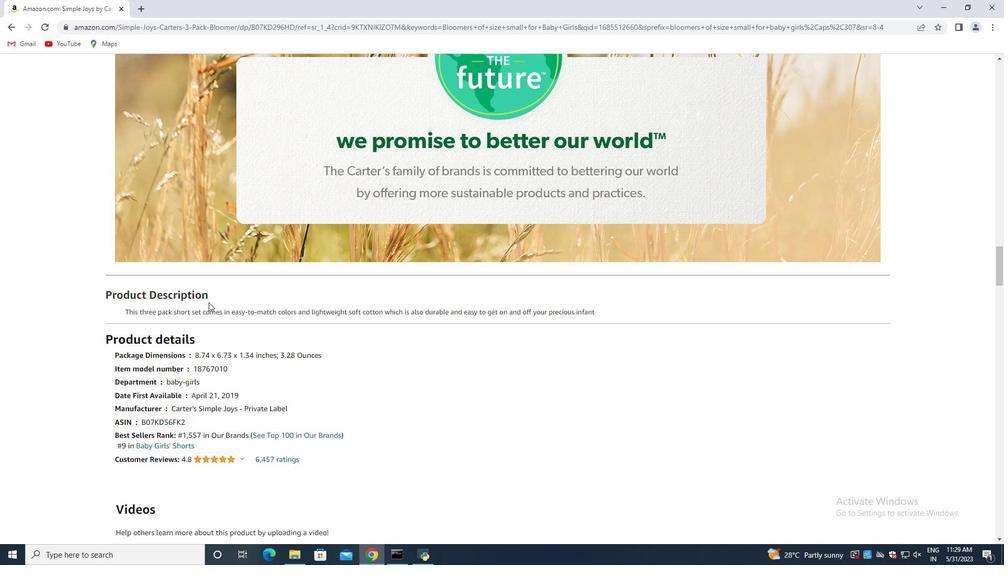 
Action: Mouse scrolled (208, 301) with delta (0, 0)
Screenshot: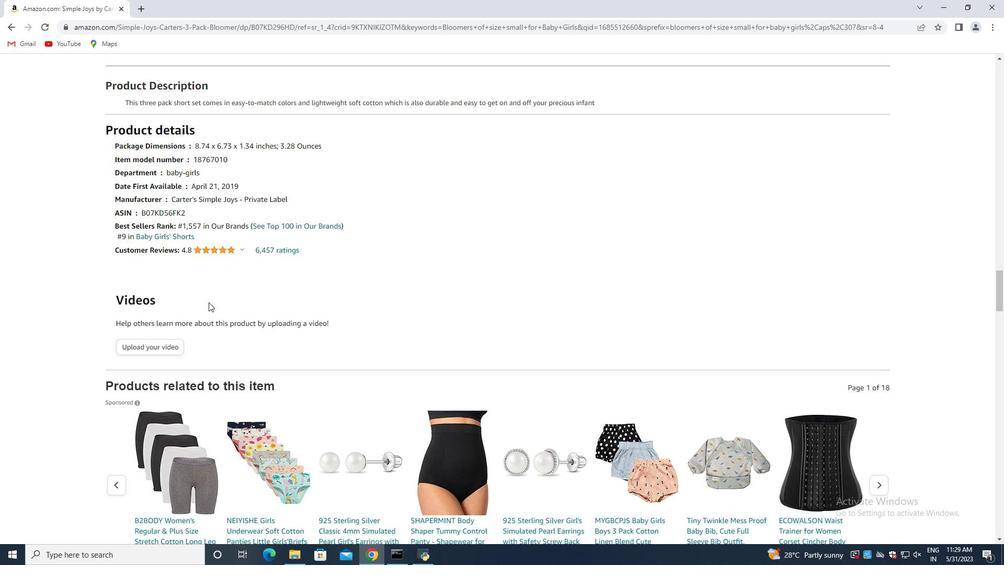 
Action: Mouse scrolled (208, 301) with delta (0, 0)
Screenshot: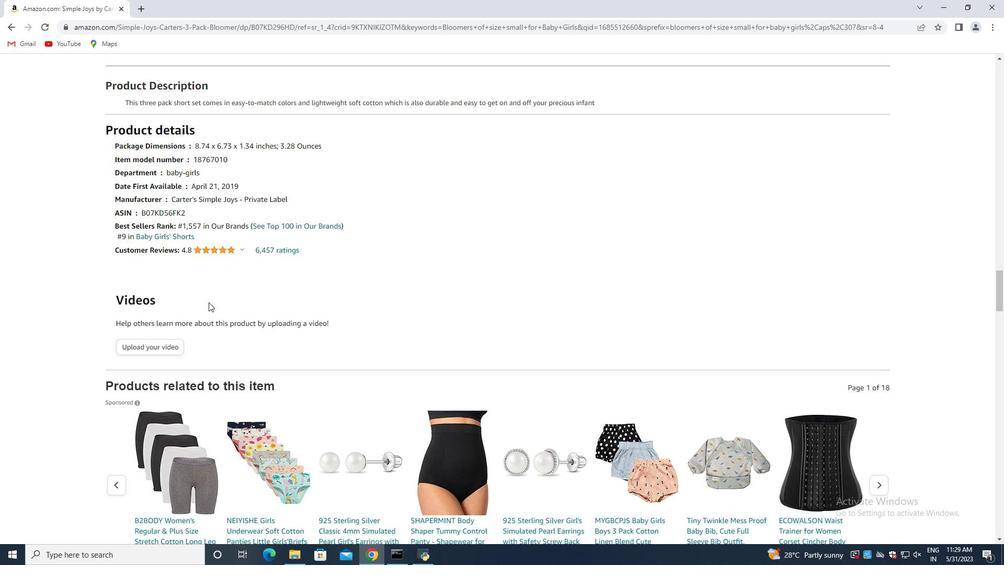 
Action: Mouse scrolled (208, 301) with delta (0, 0)
Screenshot: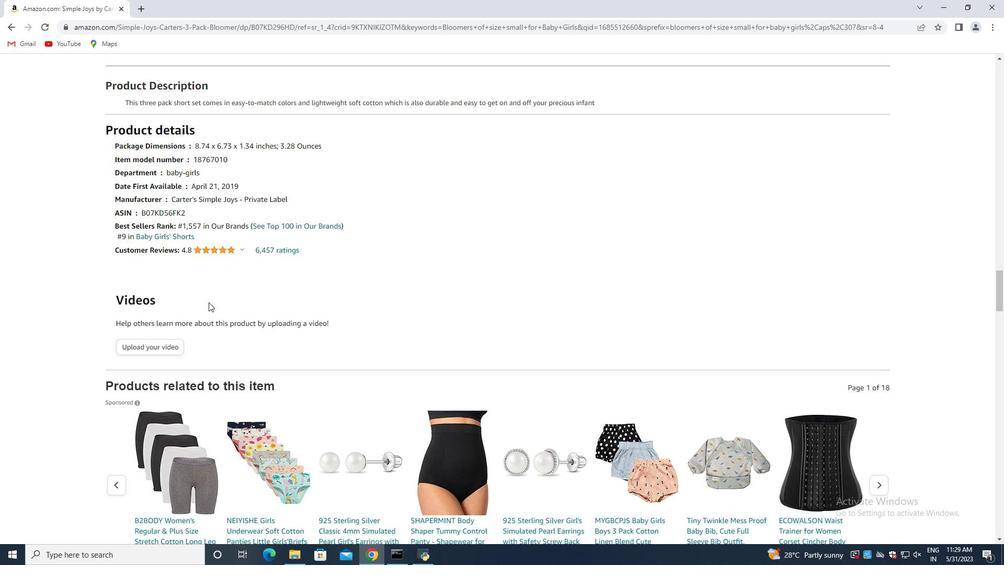 
Action: Mouse scrolled (208, 301) with delta (0, 0)
Screenshot: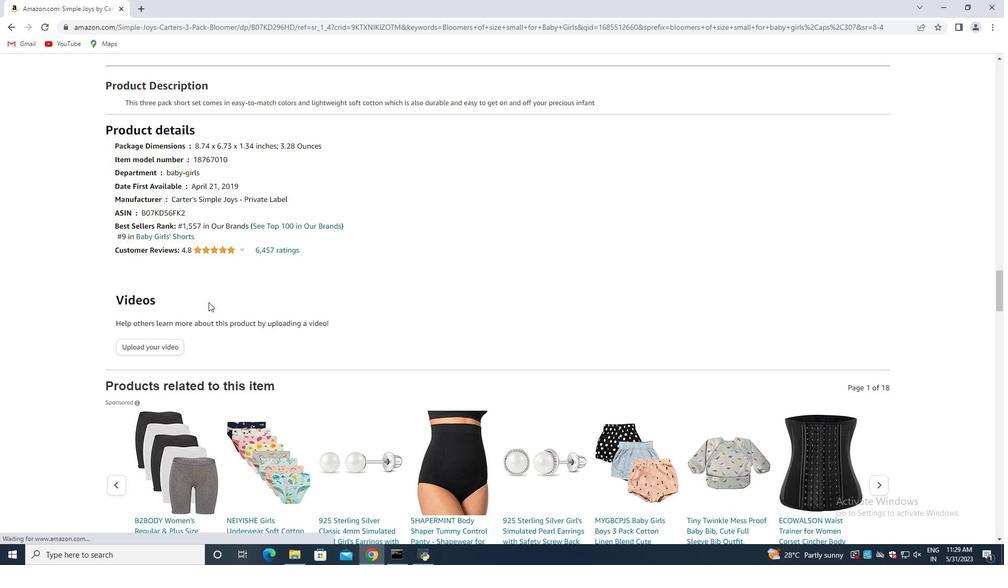 
Action: Mouse scrolled (208, 301) with delta (0, 0)
Screenshot: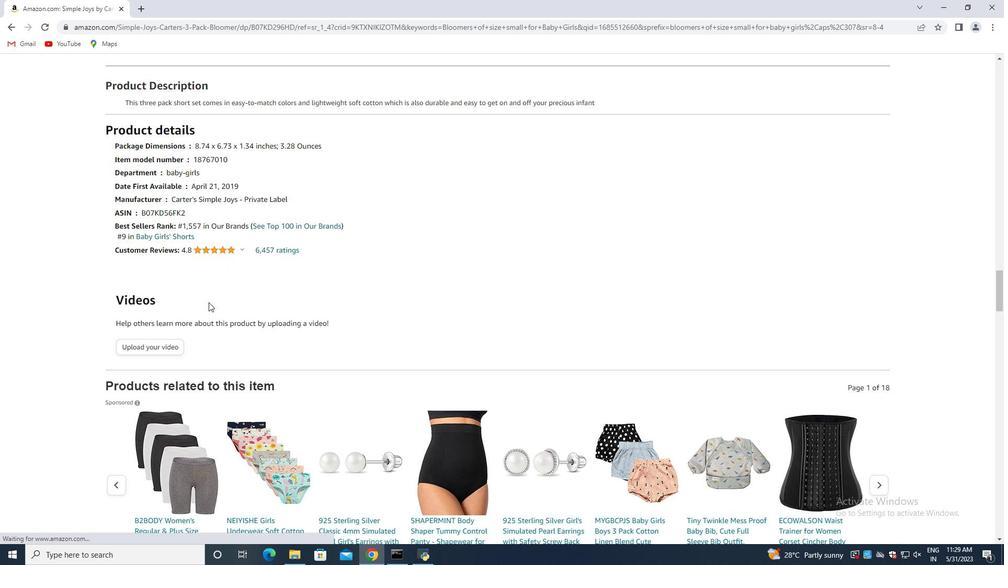 
Action: Mouse scrolled (208, 301) with delta (0, 0)
Screenshot: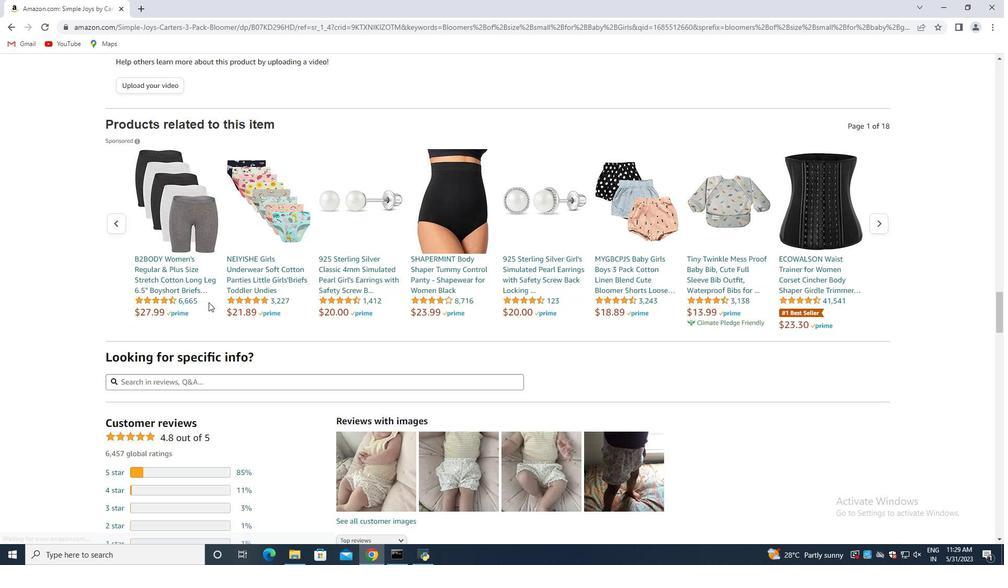 
Action: Mouse scrolled (208, 301) with delta (0, 0)
Screenshot: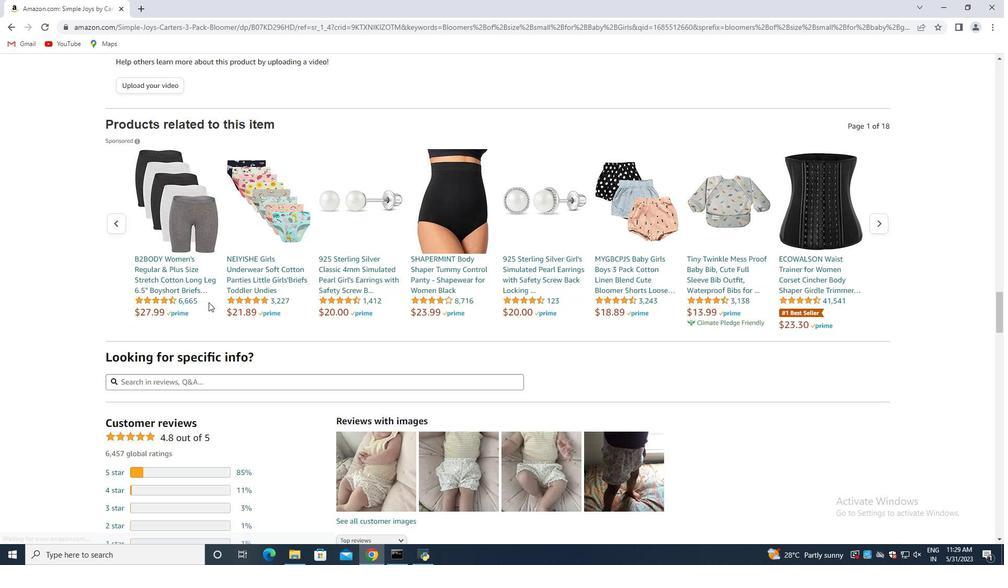 
Action: Mouse scrolled (208, 301) with delta (0, 0)
Screenshot: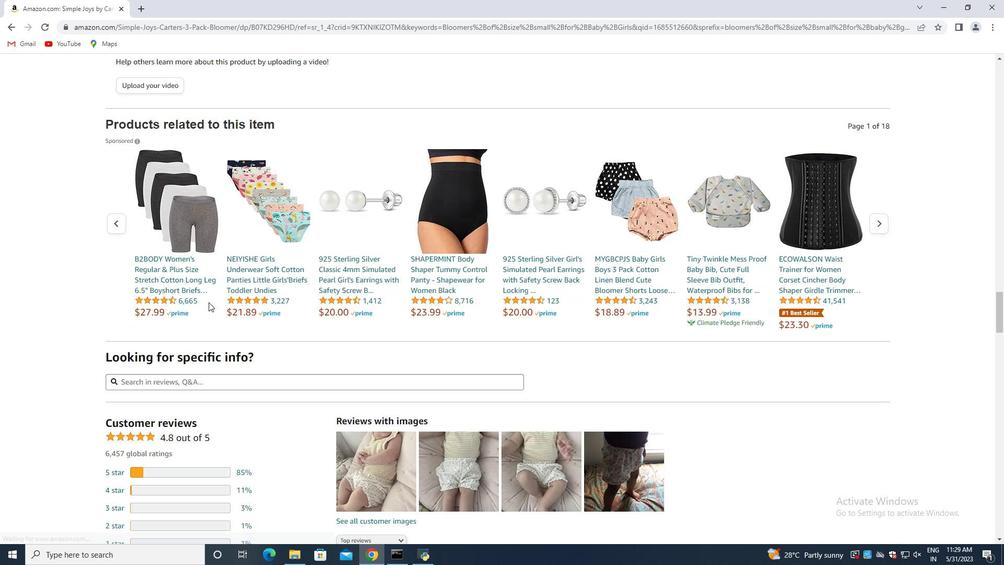 
Action: Mouse scrolled (208, 301) with delta (0, 0)
Screenshot: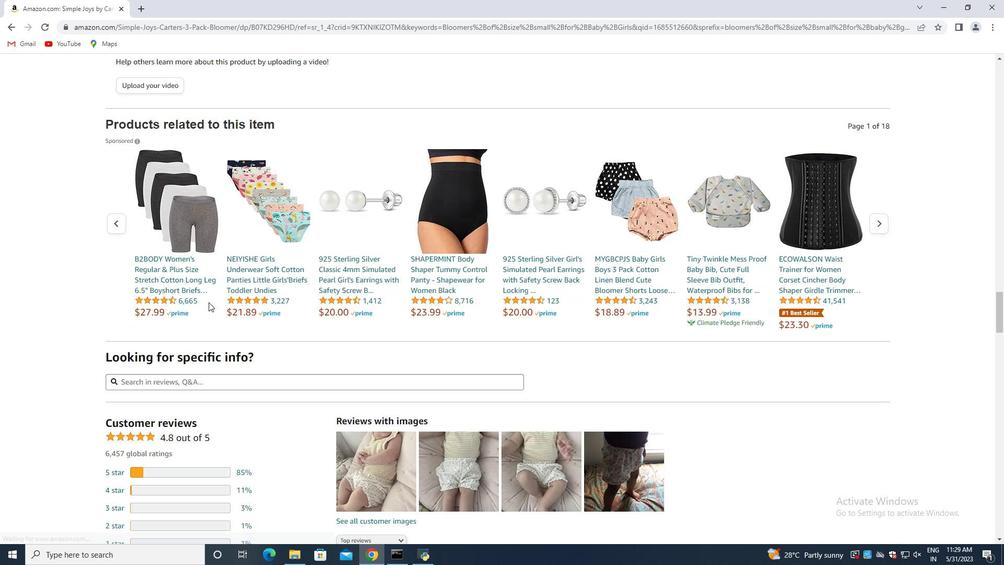 
Action: Mouse scrolled (208, 301) with delta (0, 0)
Screenshot: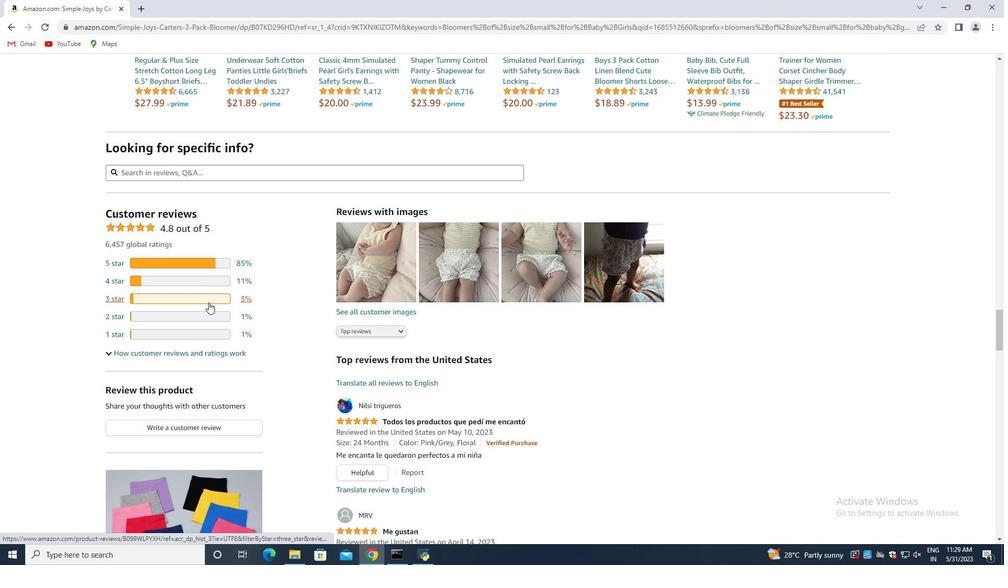
Action: Mouse scrolled (208, 301) with delta (0, 0)
Screenshot: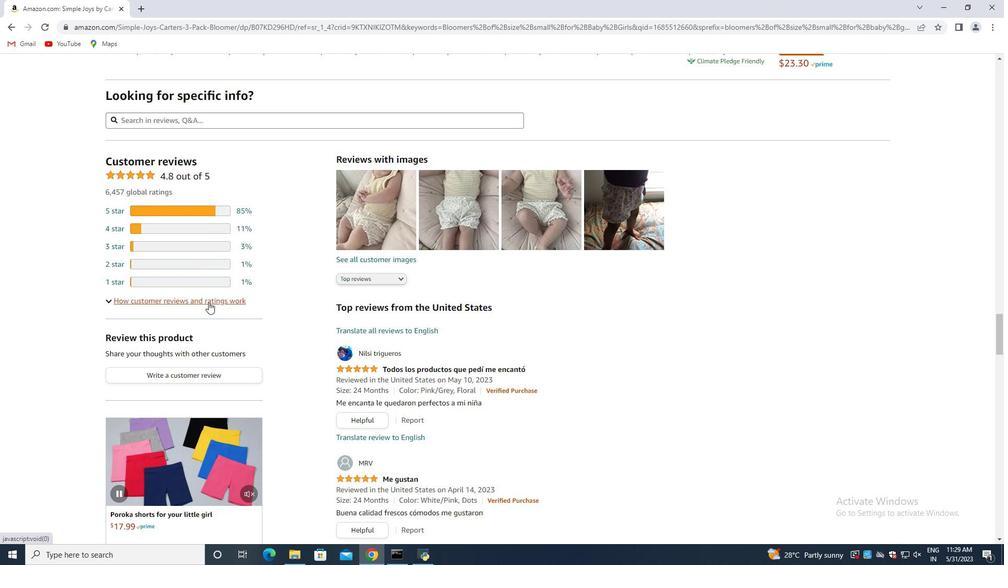
Action: Mouse scrolled (208, 301) with delta (0, 0)
Screenshot: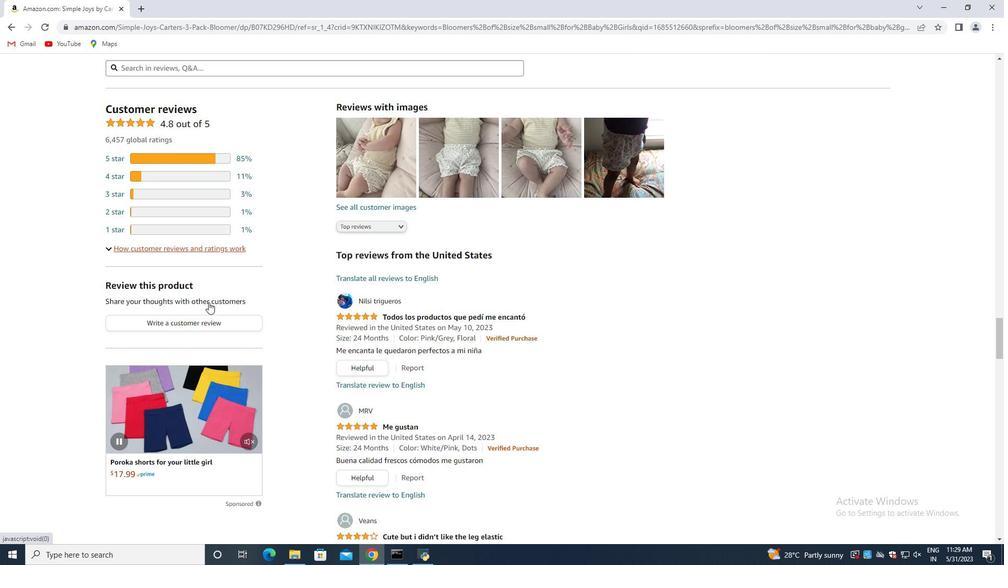 
Action: Mouse scrolled (208, 301) with delta (0, 0)
Screenshot: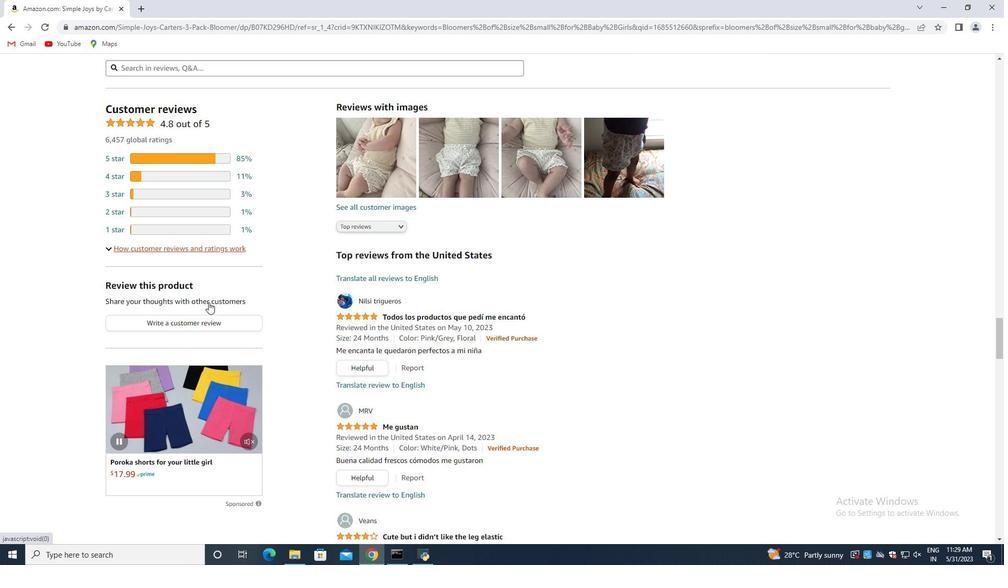 
Action: Mouse scrolled (208, 301) with delta (0, 0)
Screenshot: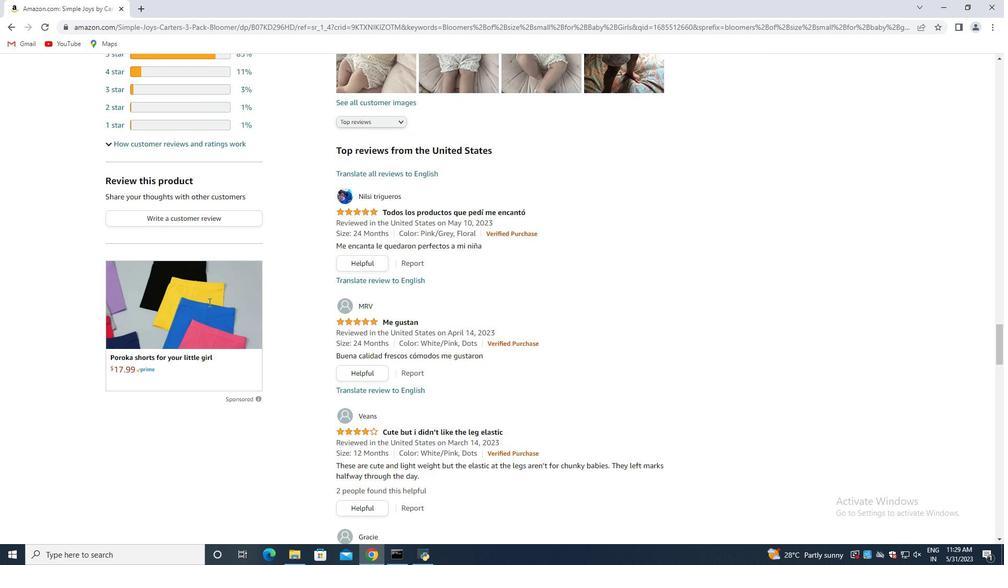 
Action: Mouse moved to (308, 342)
Screenshot: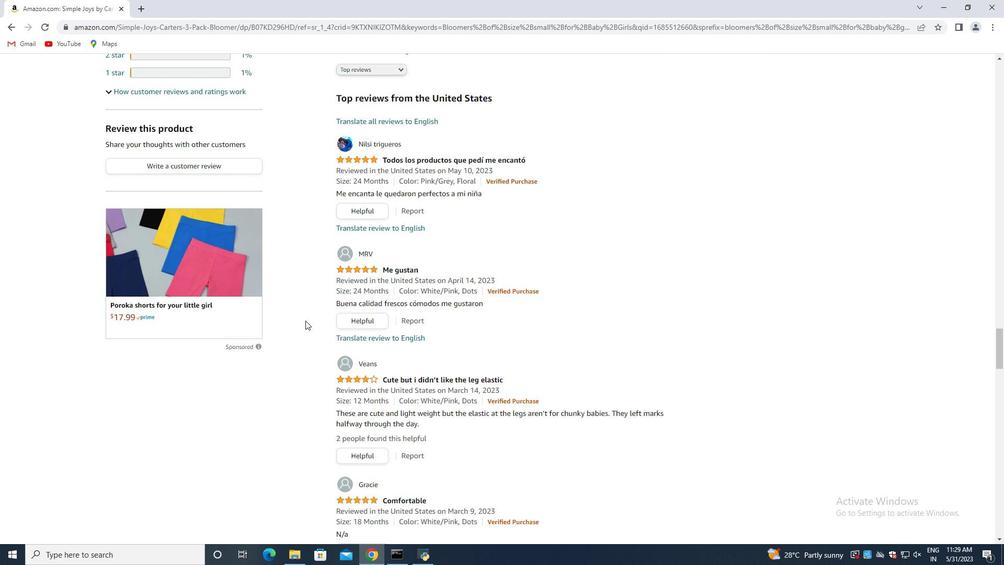 
Action: Mouse scrolled (308, 342) with delta (0, 0)
Screenshot: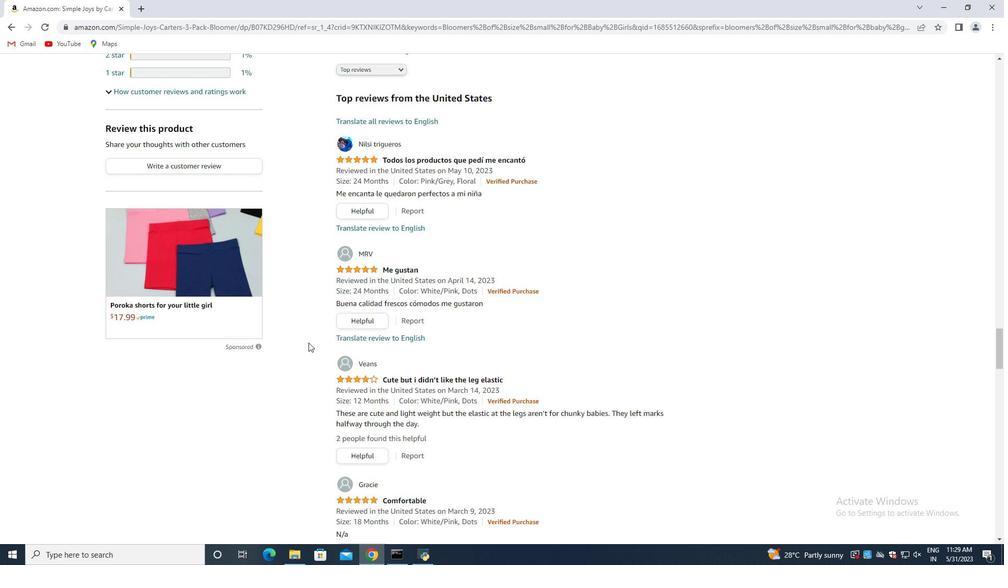 
Action: Mouse scrolled (308, 342) with delta (0, 0)
Screenshot: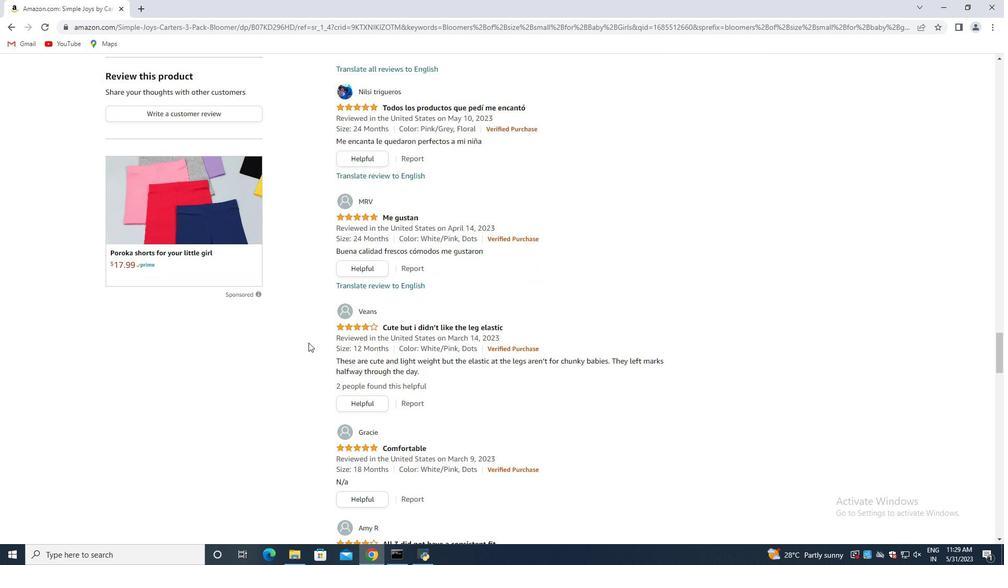 
Action: Mouse scrolled (308, 342) with delta (0, 0)
Screenshot: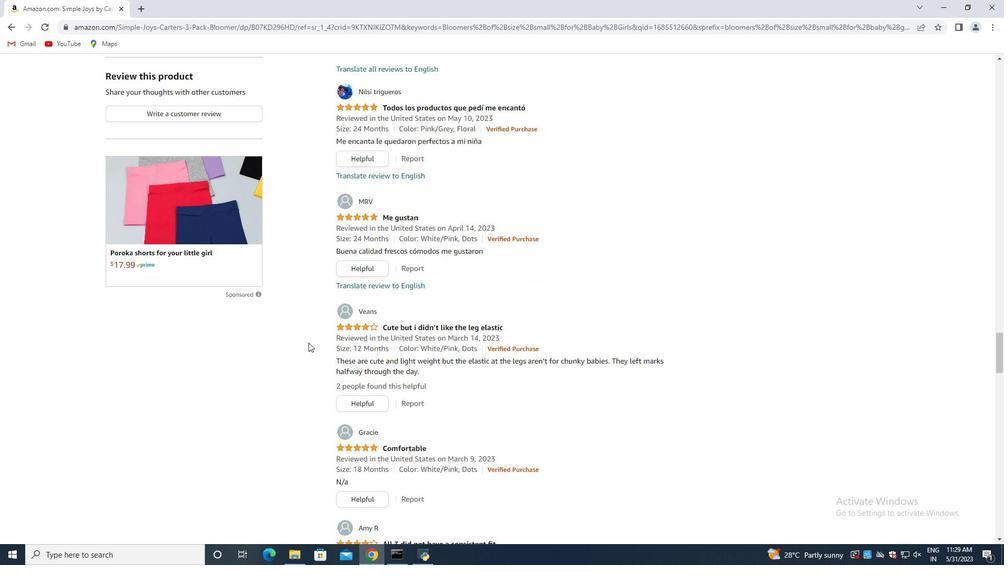 
Action: Mouse scrolled (308, 342) with delta (0, 0)
Screenshot: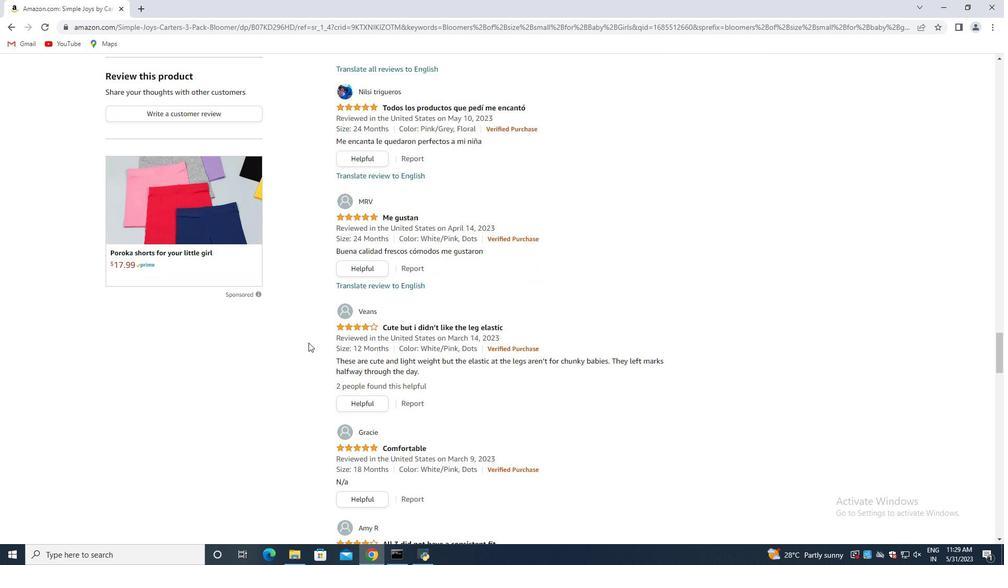 
Action: Mouse moved to (308, 344)
Screenshot: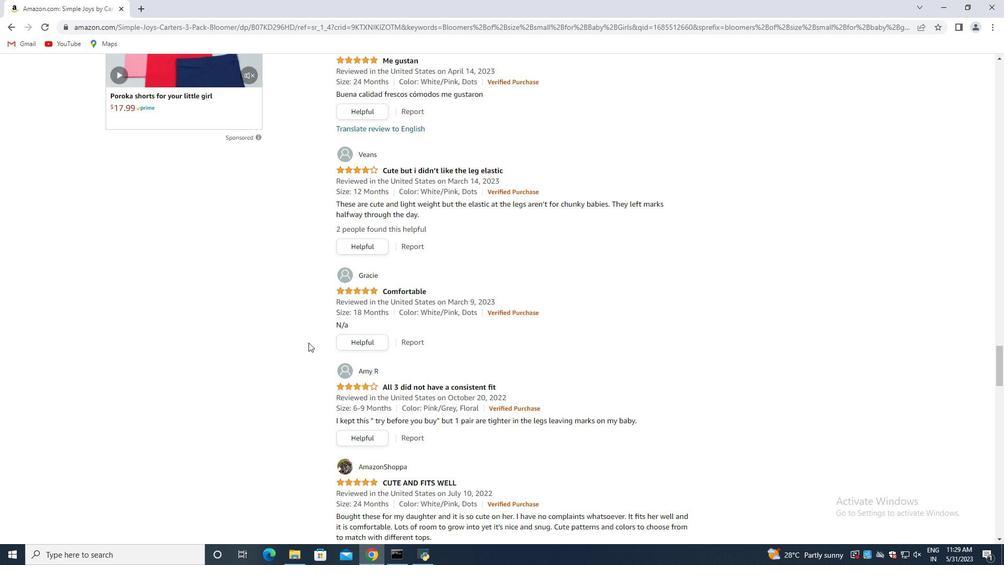 
Action: Mouse scrolled (308, 343) with delta (0, 0)
Screenshot: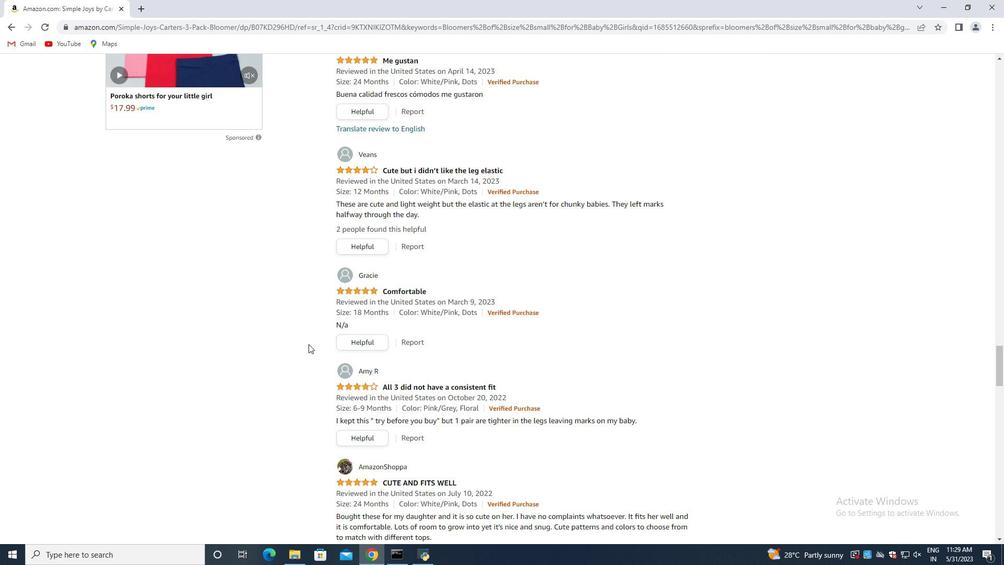 
Action: Mouse moved to (308, 344)
Screenshot: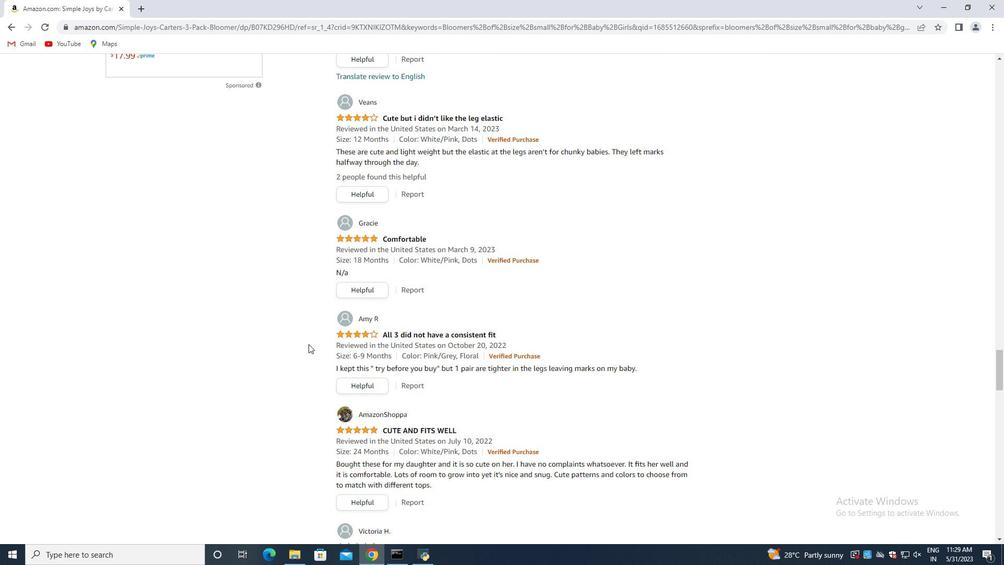 
Action: Mouse scrolled (308, 344) with delta (0, 0)
Screenshot: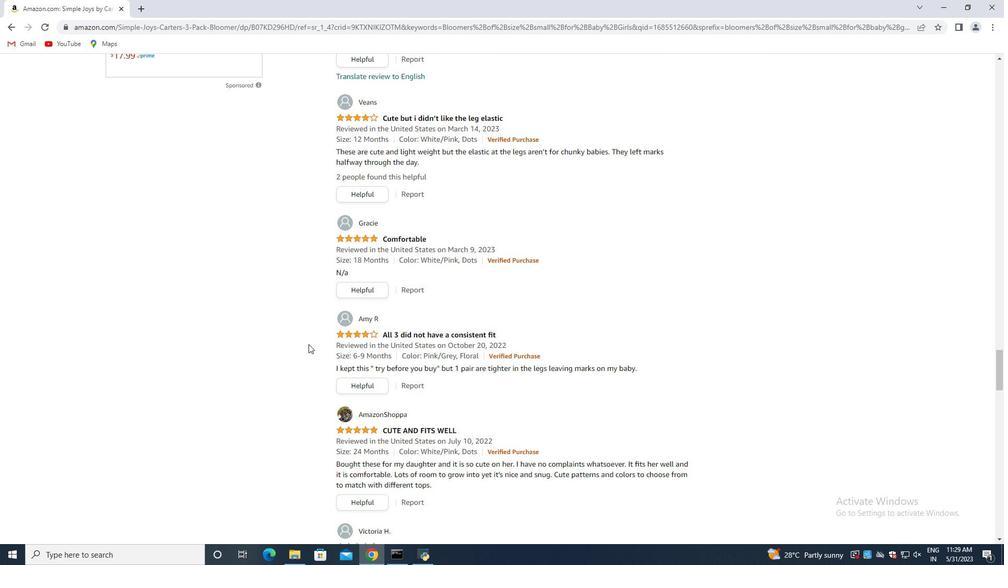 
Action: Mouse scrolled (308, 344) with delta (0, 0)
Screenshot: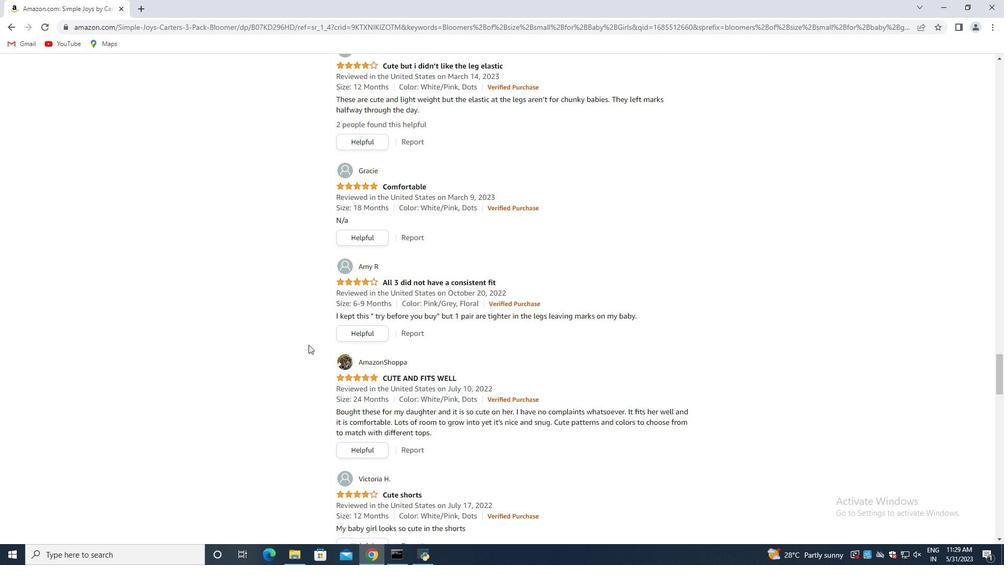 
Action: Mouse moved to (308, 345)
Screenshot: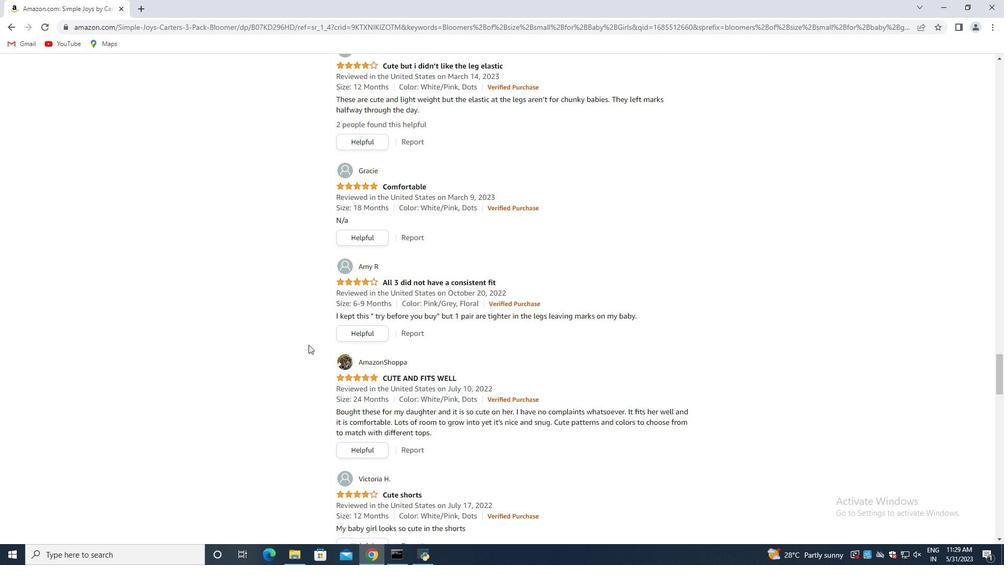 
Action: Mouse scrolled (308, 345) with delta (0, 0)
Screenshot: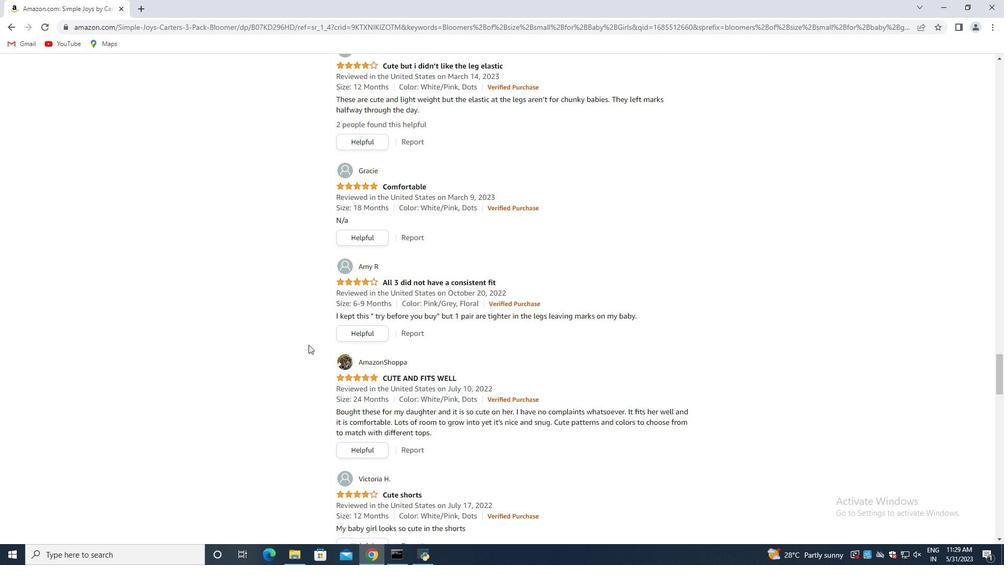 
Action: Mouse moved to (307, 345)
Screenshot: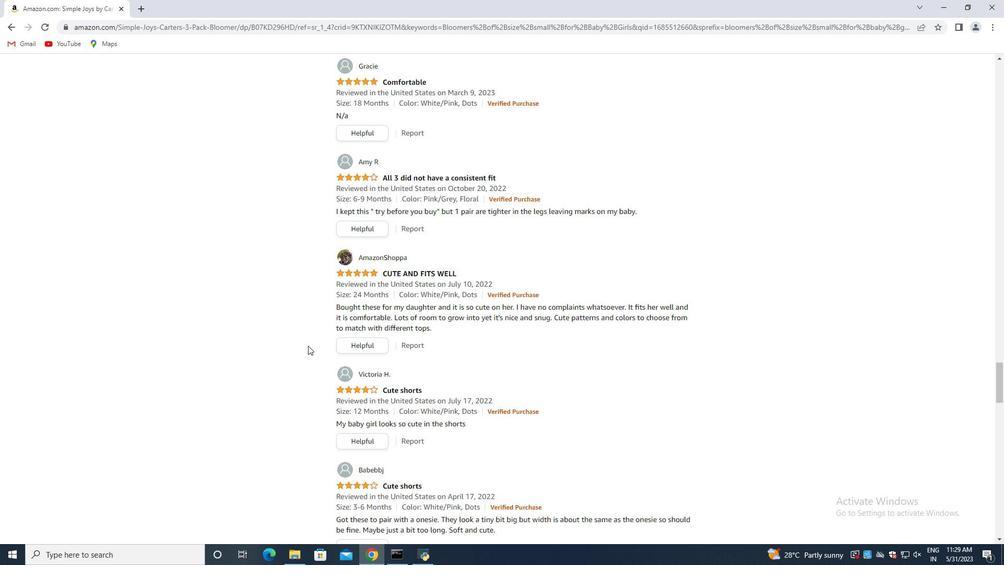 
Action: Mouse scrolled (307, 345) with delta (0, 0)
Screenshot: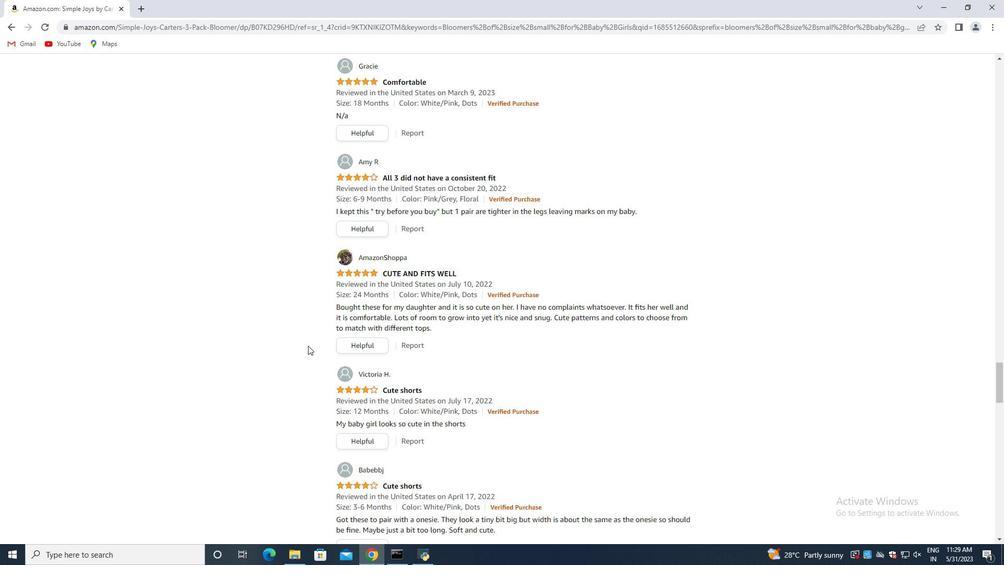 
Action: Mouse scrolled (307, 345) with delta (0, 0)
Screenshot: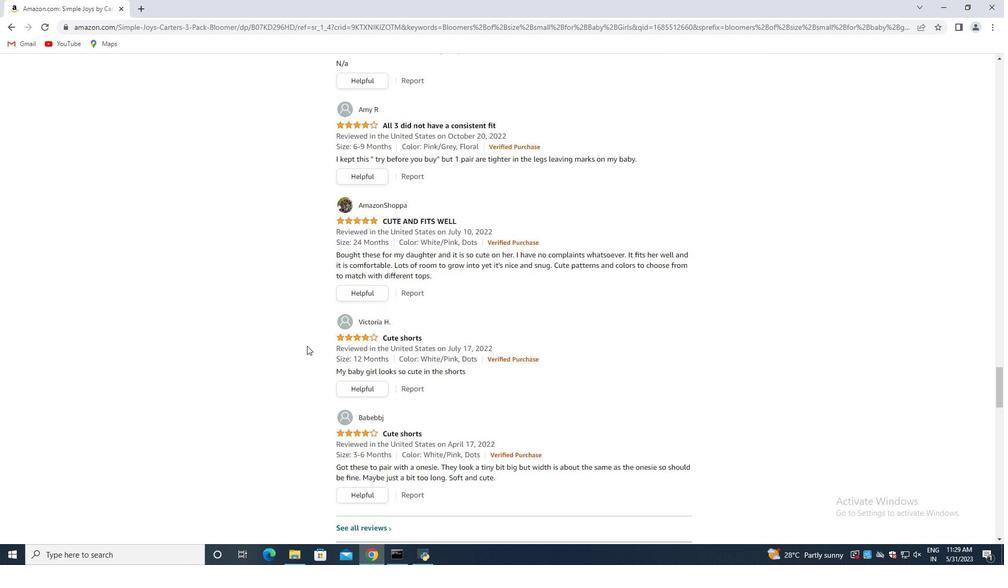 
Action: Mouse moved to (307, 346)
Screenshot: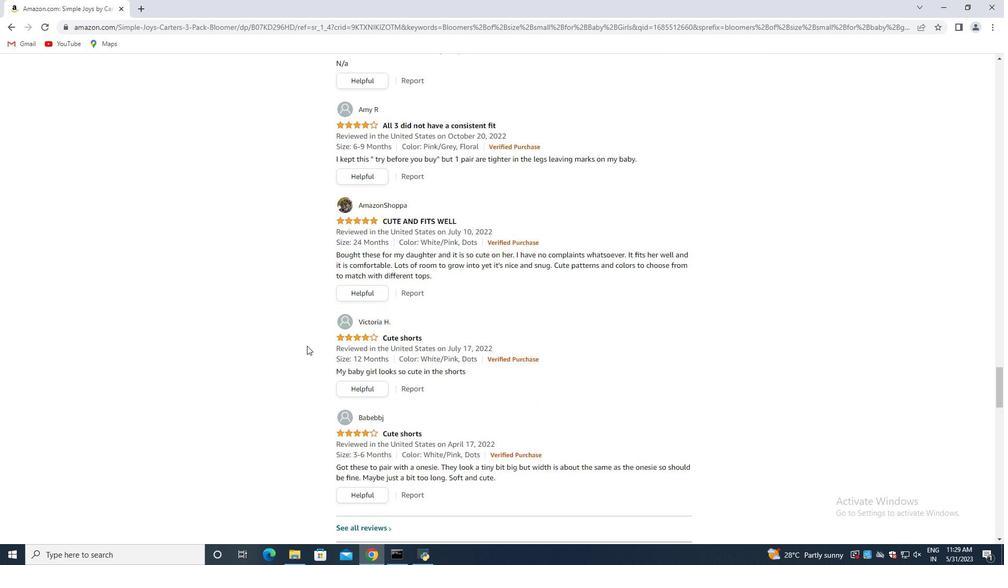 
Action: Mouse scrolled (307, 346) with delta (0, 0)
Screenshot: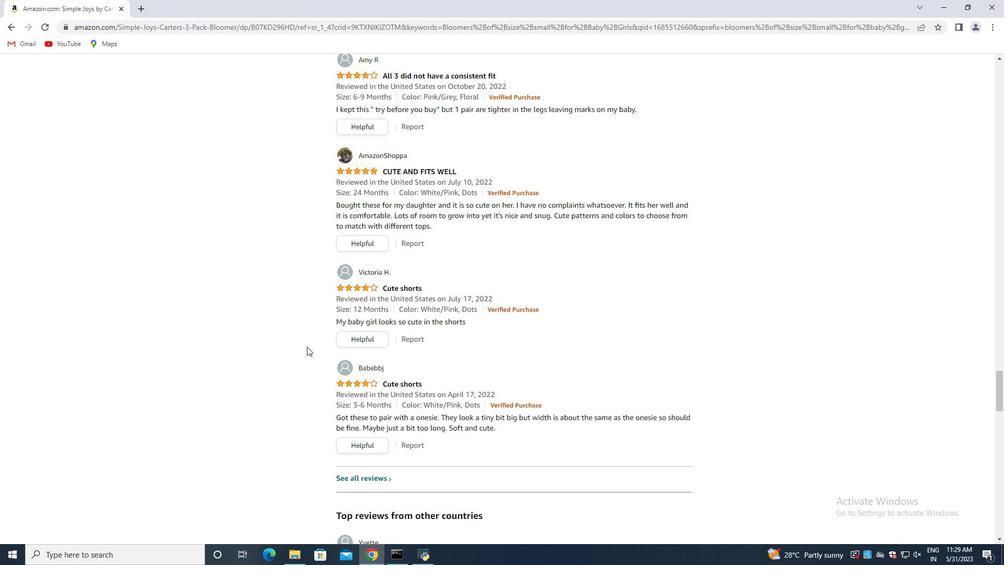 
Action: Mouse moved to (306, 346)
Screenshot: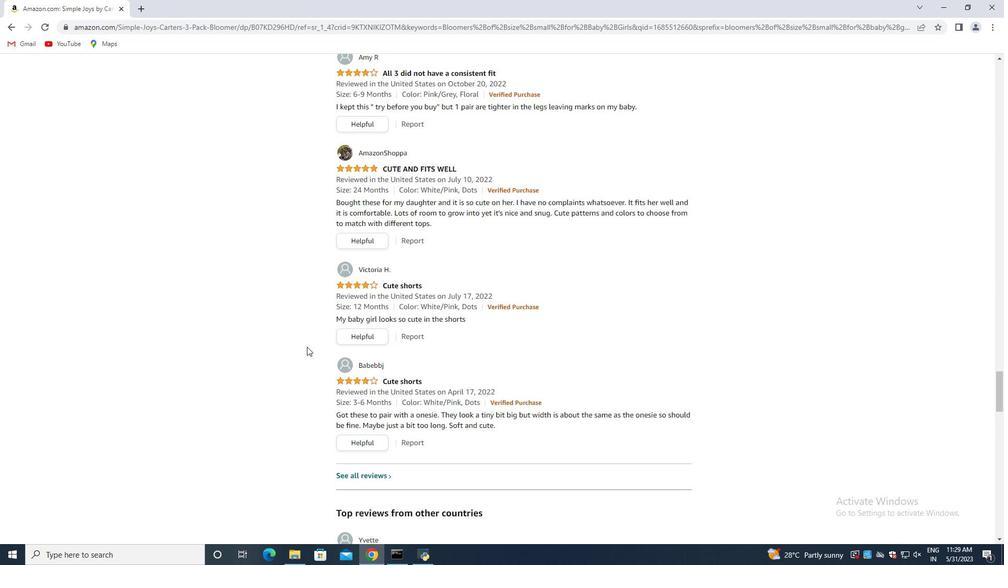 
Action: Mouse scrolled (306, 346) with delta (0, 0)
Screenshot: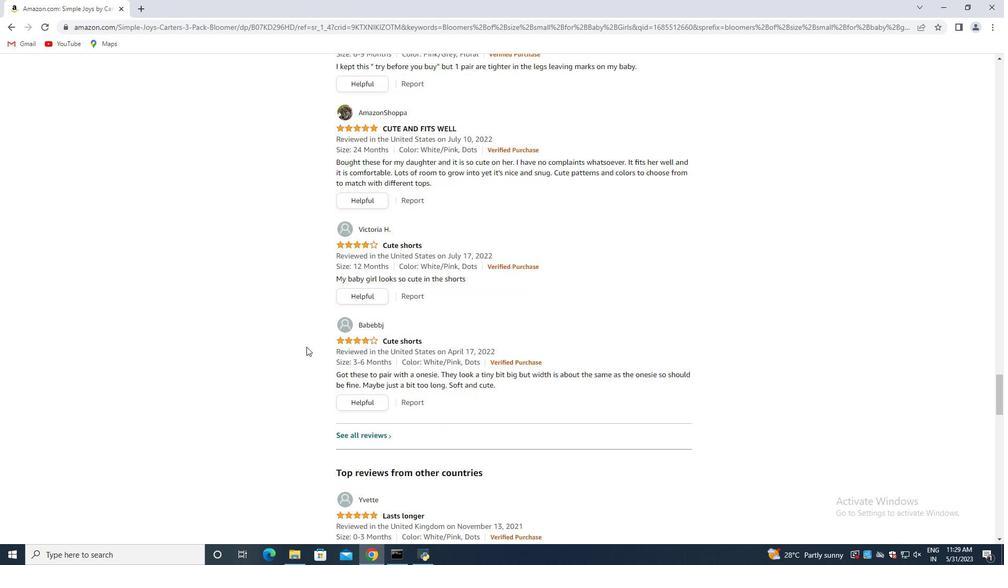 
Action: Mouse scrolled (306, 346) with delta (0, 0)
Screenshot: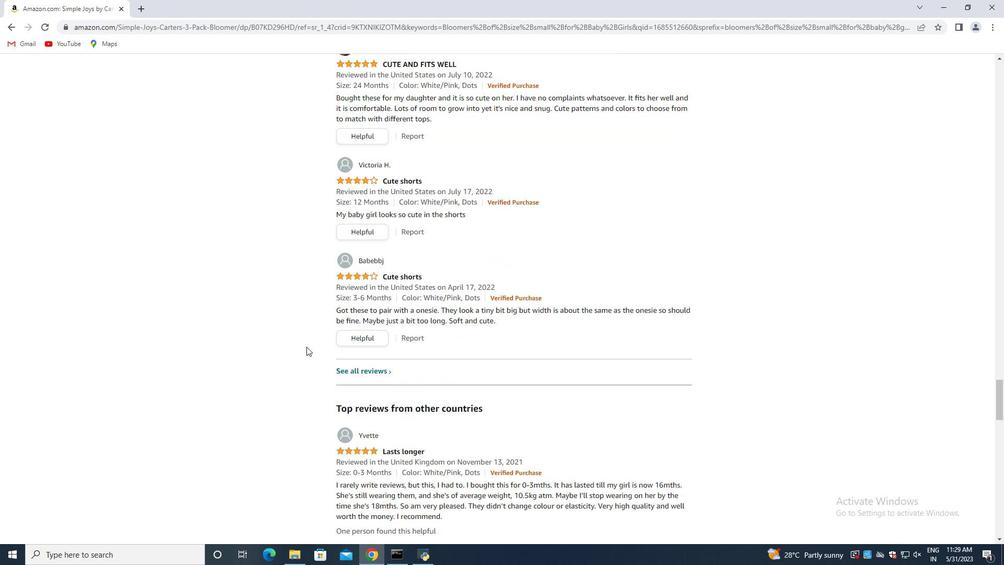
Action: Mouse scrolled (306, 346) with delta (0, 0)
Screenshot: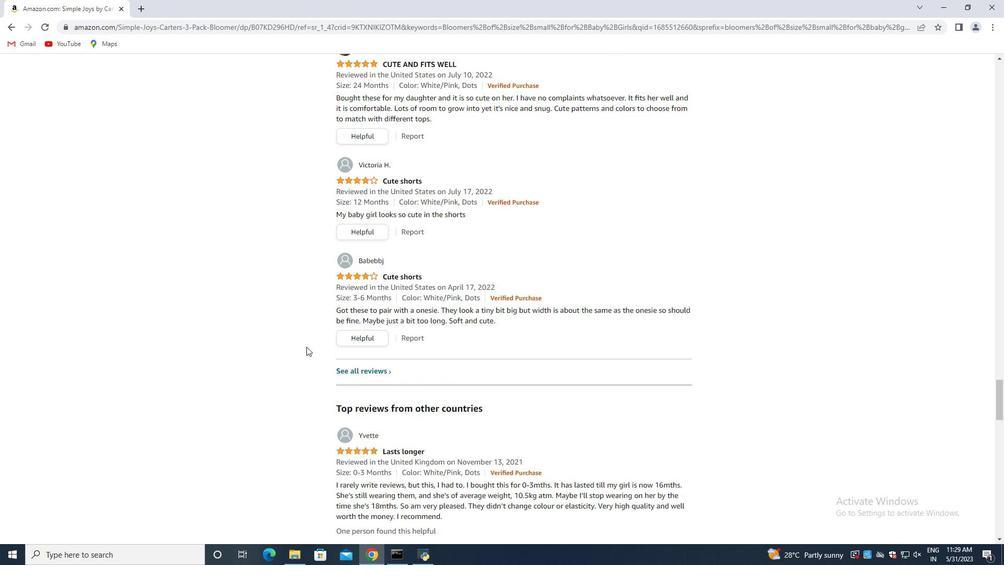 
Action: Mouse scrolled (306, 346) with delta (0, 0)
Screenshot: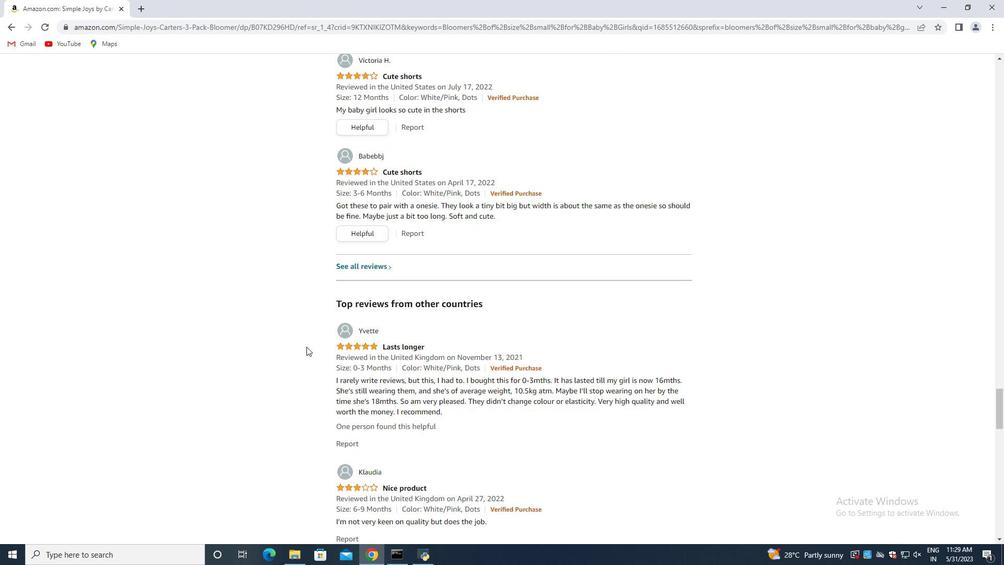 
Action: Mouse scrolled (306, 346) with delta (0, 0)
Screenshot: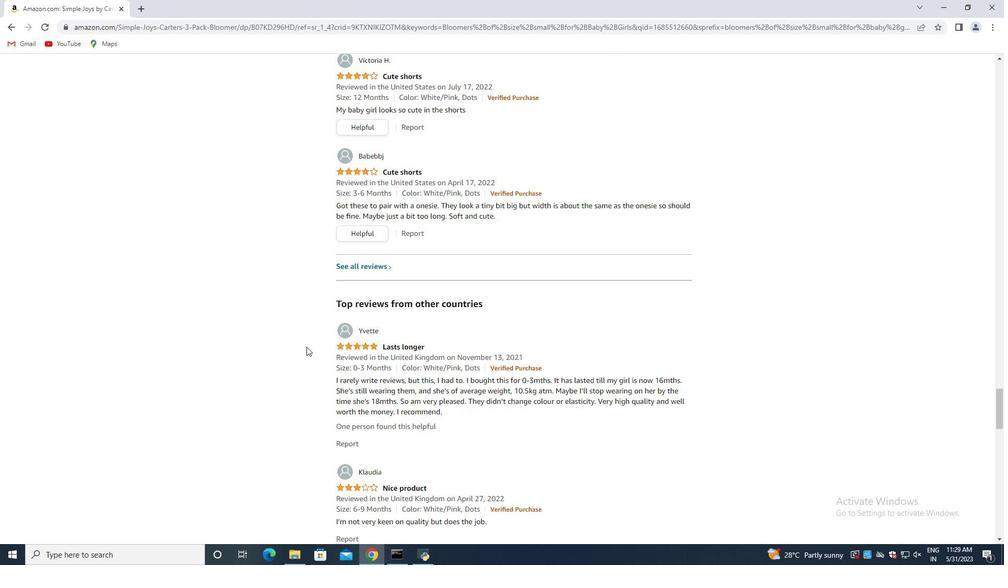 
Action: Mouse scrolled (306, 346) with delta (0, 0)
Screenshot: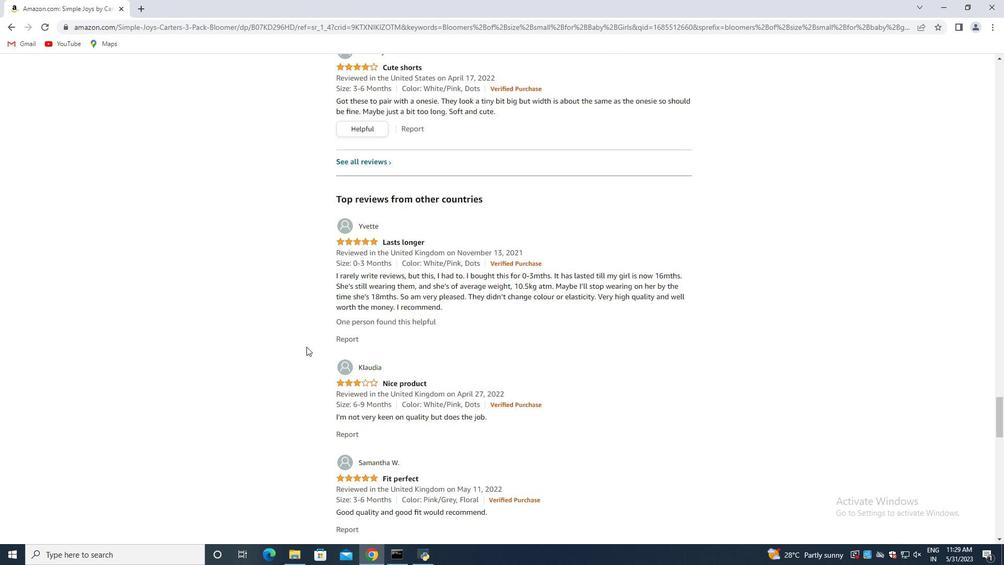 
Action: Mouse scrolled (306, 346) with delta (0, 0)
Screenshot: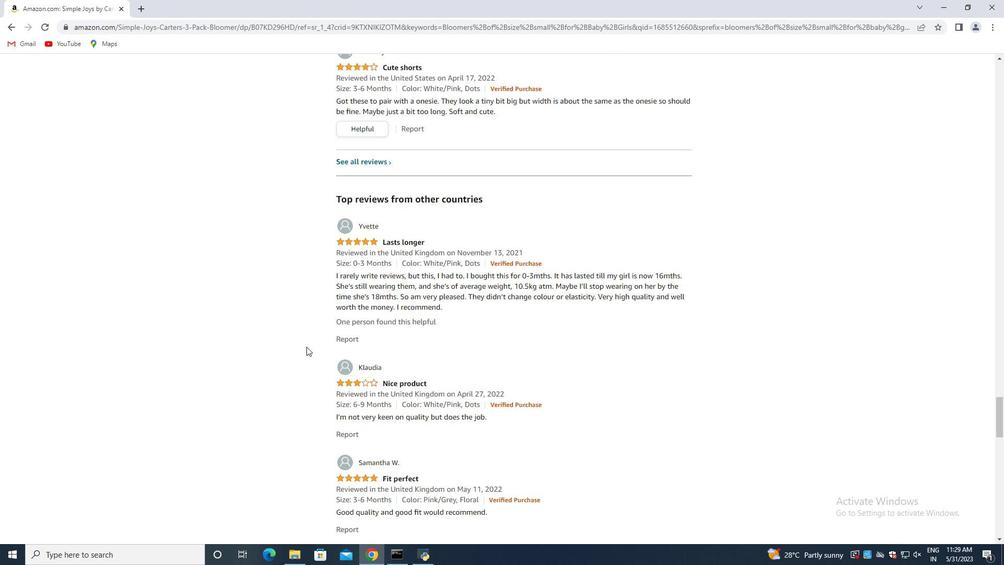 
Action: Mouse moved to (306, 347)
Screenshot: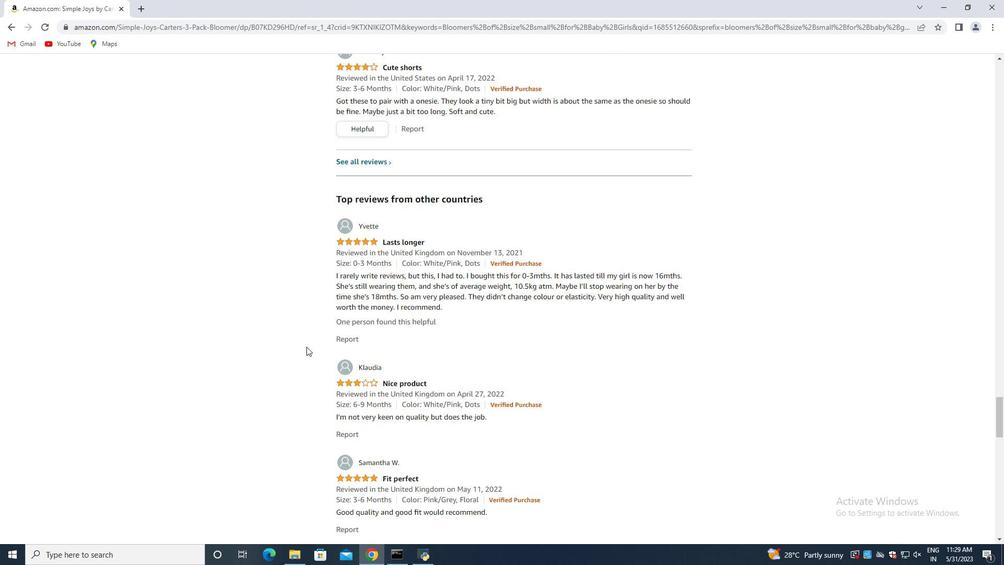 
Action: Mouse scrolled (306, 346) with delta (0, 0)
Screenshot: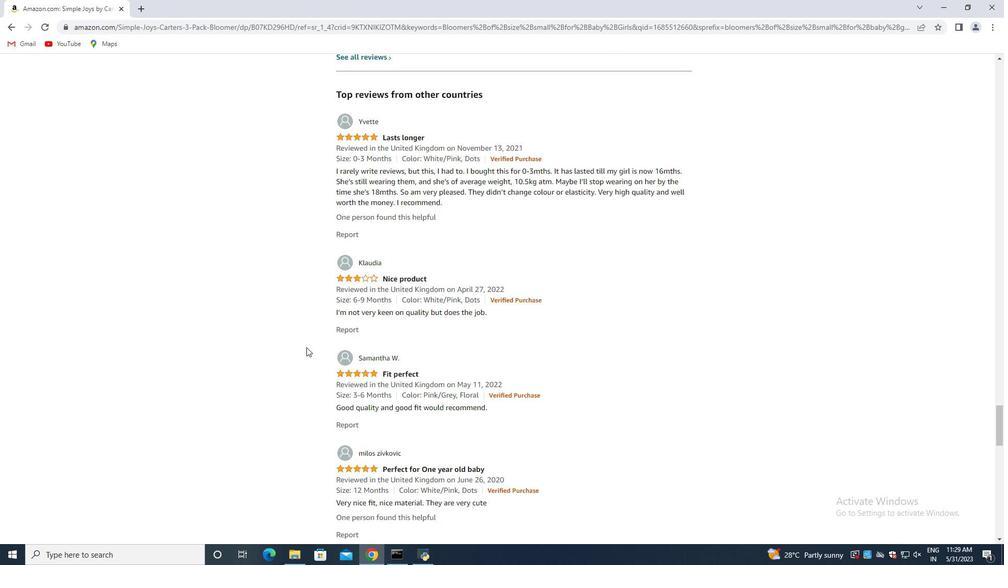 
Action: Mouse scrolled (306, 346) with delta (0, 0)
Screenshot: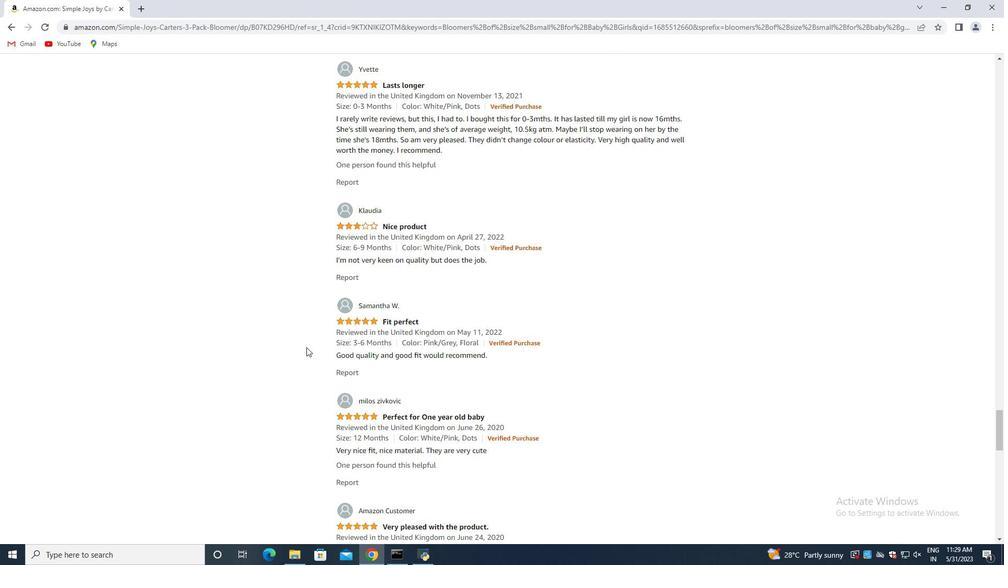 
Action: Mouse scrolled (306, 346) with delta (0, 0)
Screenshot: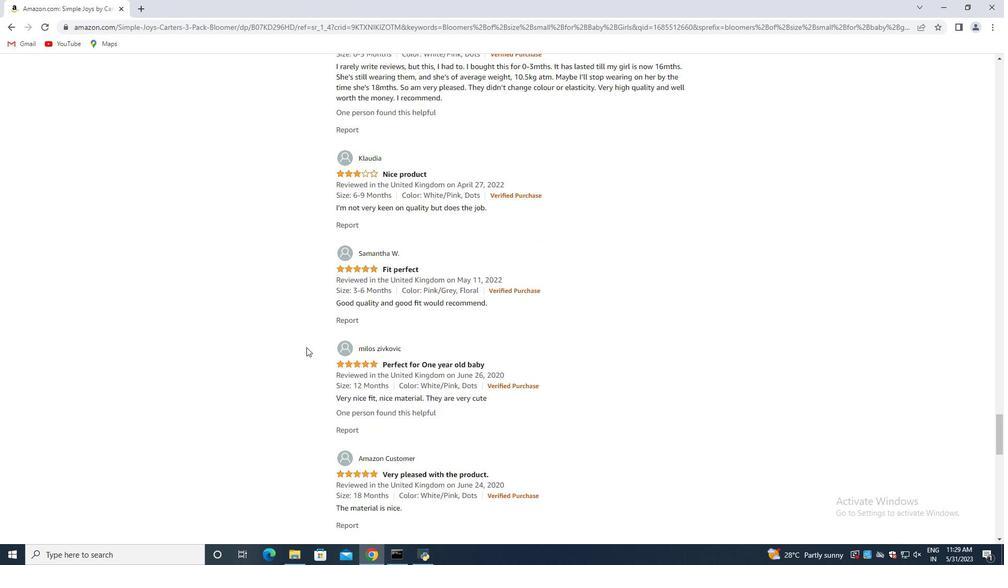 
Action: Mouse scrolled (306, 346) with delta (0, 0)
Screenshot: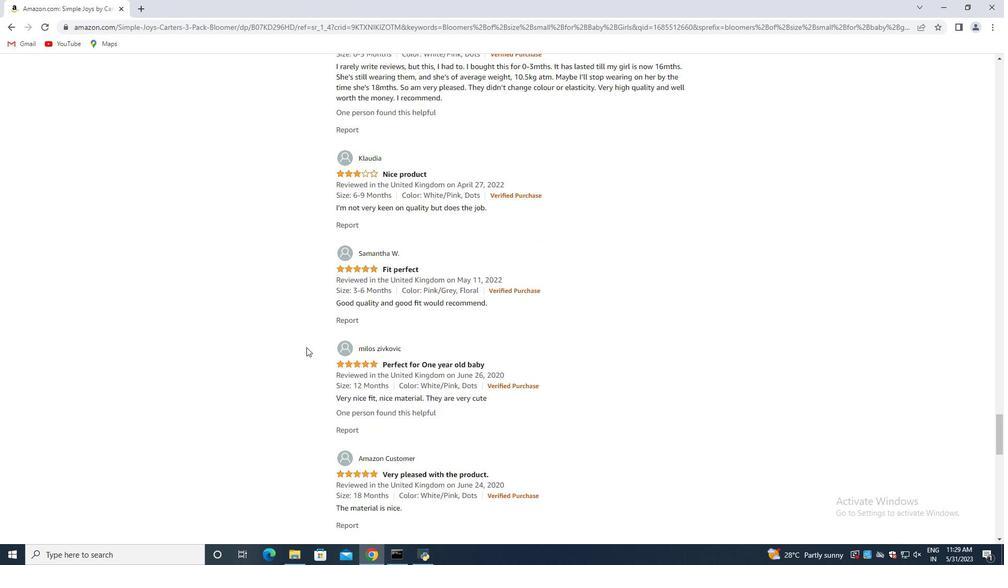 
Action: Mouse scrolled (306, 346) with delta (0, 0)
Screenshot: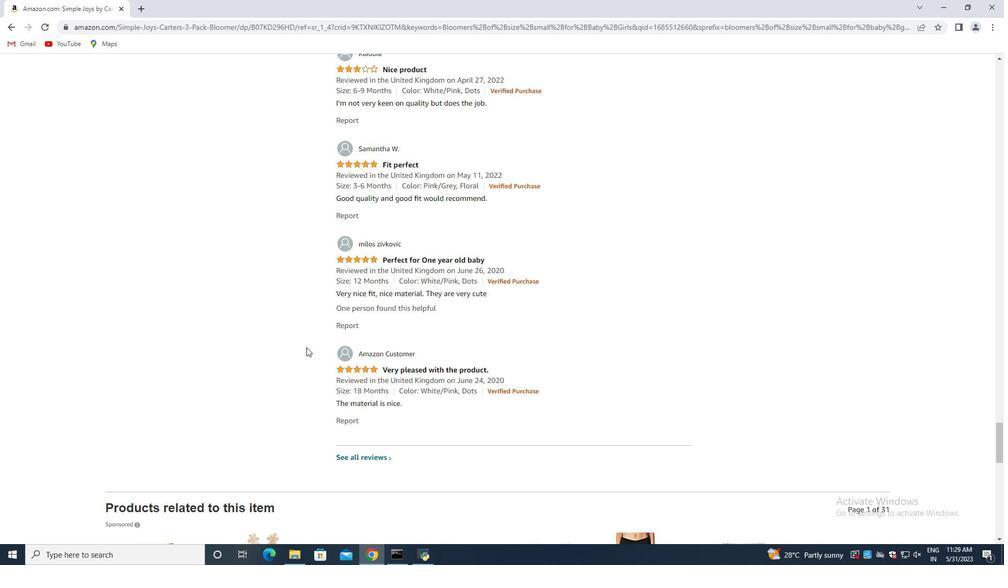 
Action: Mouse scrolled (306, 346) with delta (0, 0)
Screenshot: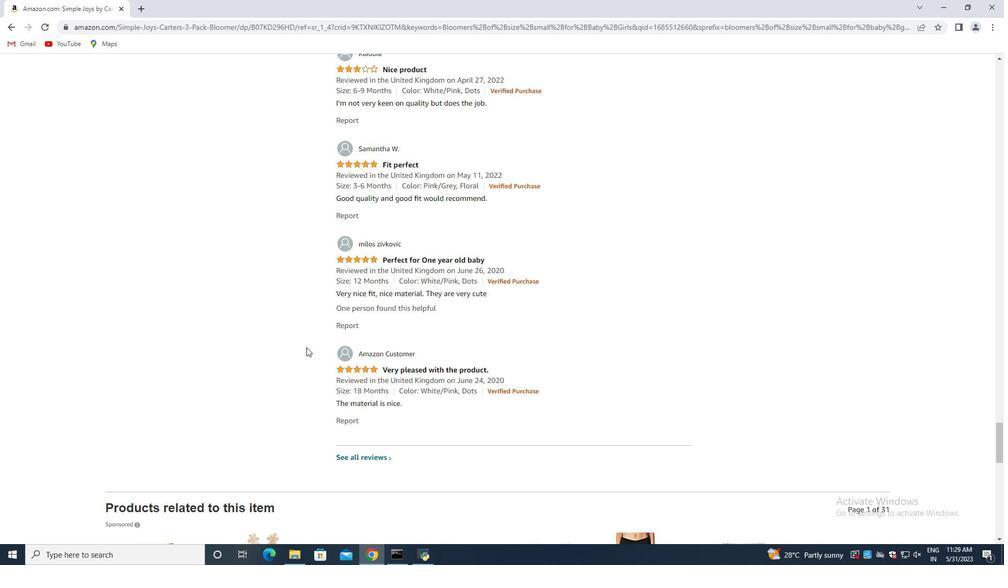 
Action: Mouse scrolled (306, 346) with delta (0, 0)
Screenshot: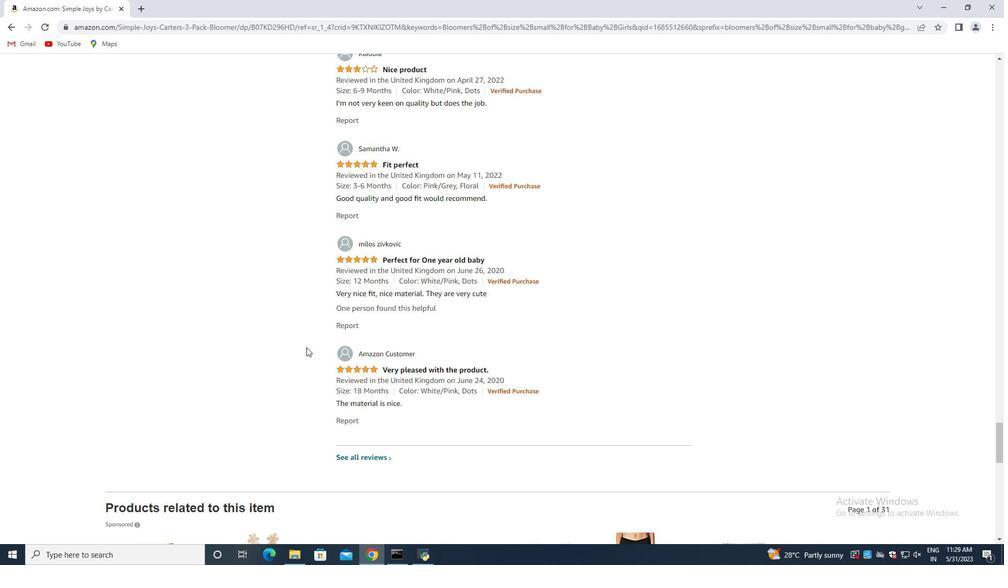 
Action: Mouse scrolled (306, 346) with delta (0, 0)
Screenshot: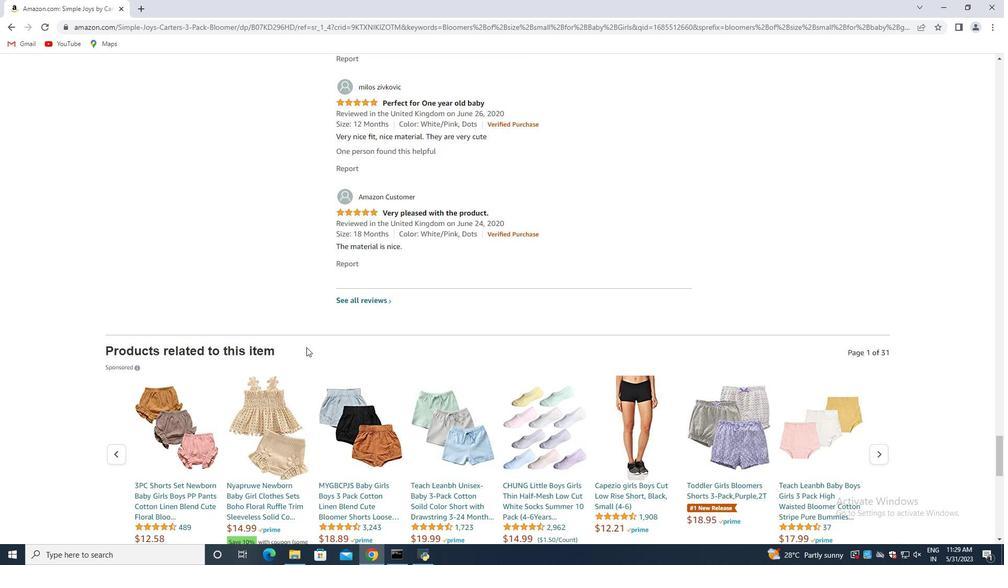
Action: Mouse scrolled (306, 346) with delta (0, 0)
Screenshot: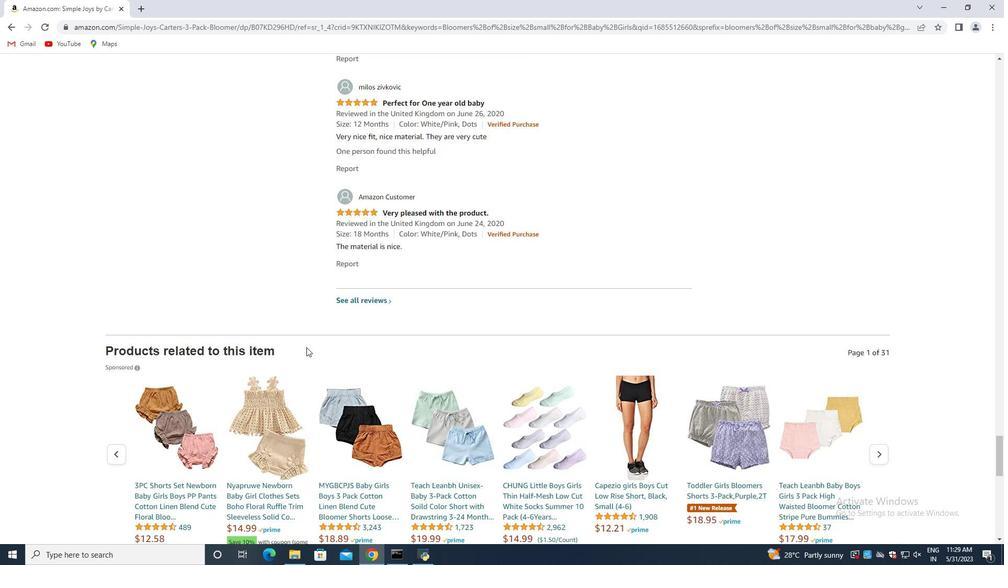 
Action: Mouse scrolled (306, 346) with delta (0, 0)
Screenshot: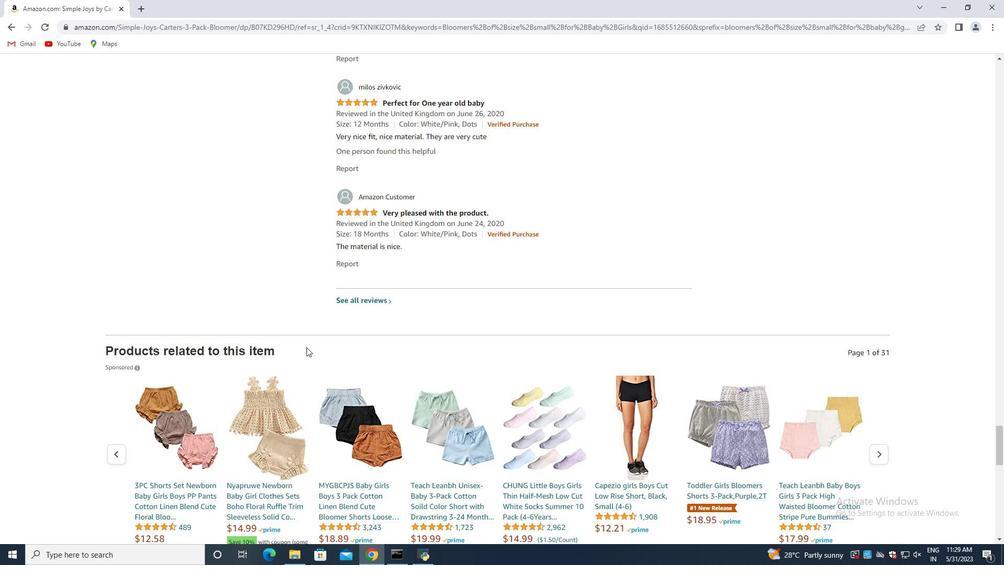 
Action: Mouse scrolled (306, 346) with delta (0, 0)
Screenshot: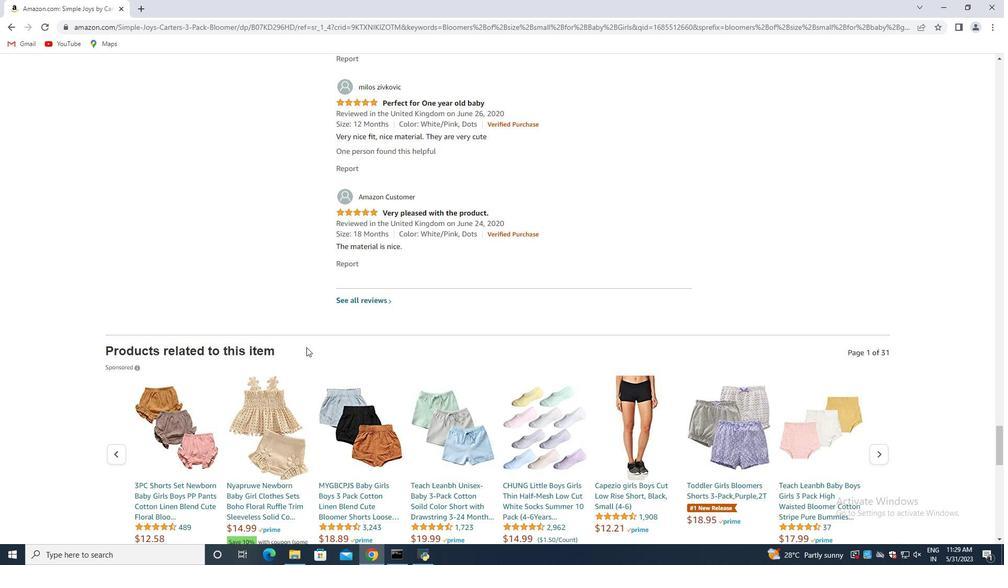 
Action: Mouse scrolled (306, 346) with delta (0, 0)
Screenshot: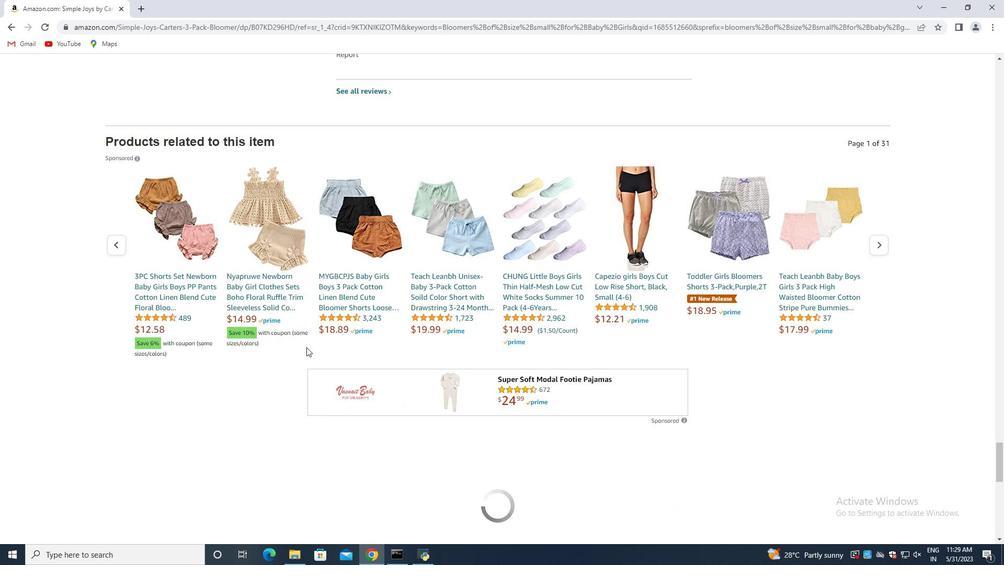 
Action: Mouse scrolled (306, 346) with delta (0, 0)
Screenshot: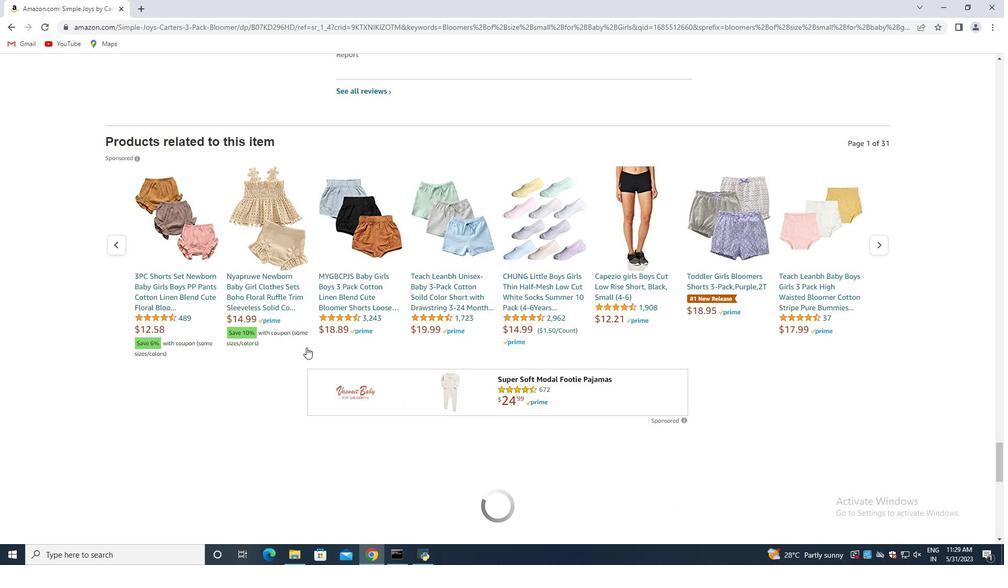 
Action: Mouse moved to (306, 348)
Screenshot: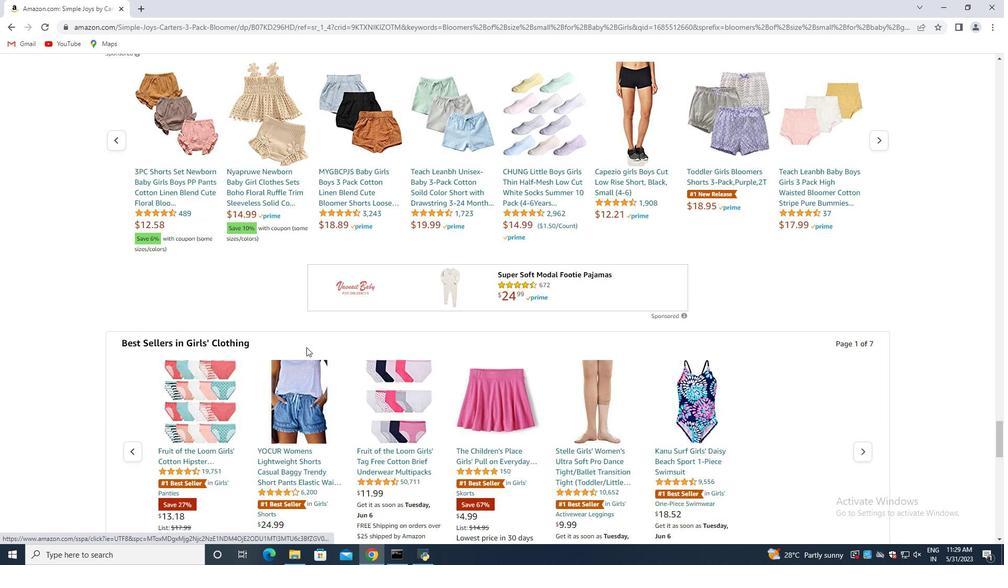 
Action: Mouse scrolled (306, 347) with delta (0, 0)
Screenshot: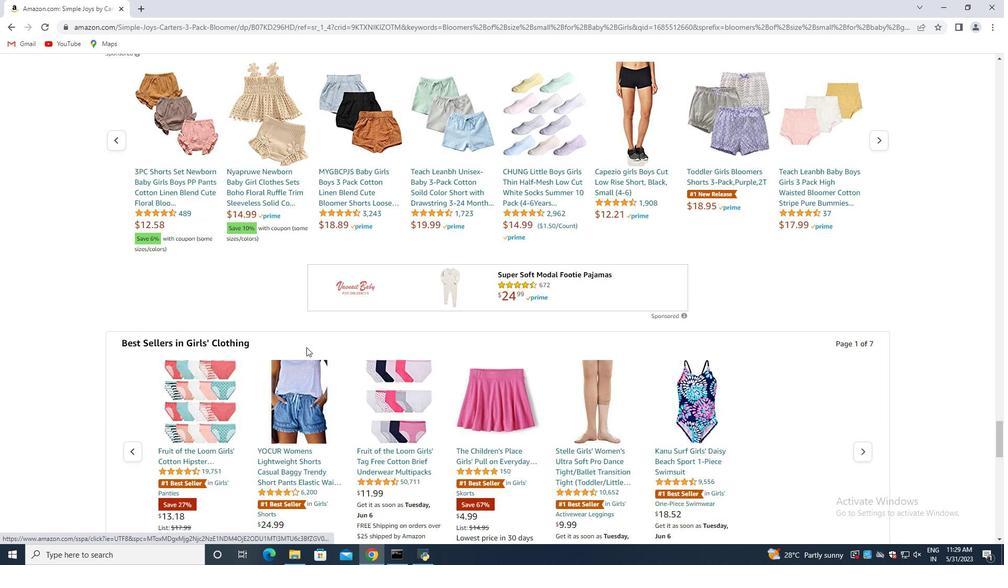 
Action: Mouse scrolled (306, 347) with delta (0, 0)
Screenshot: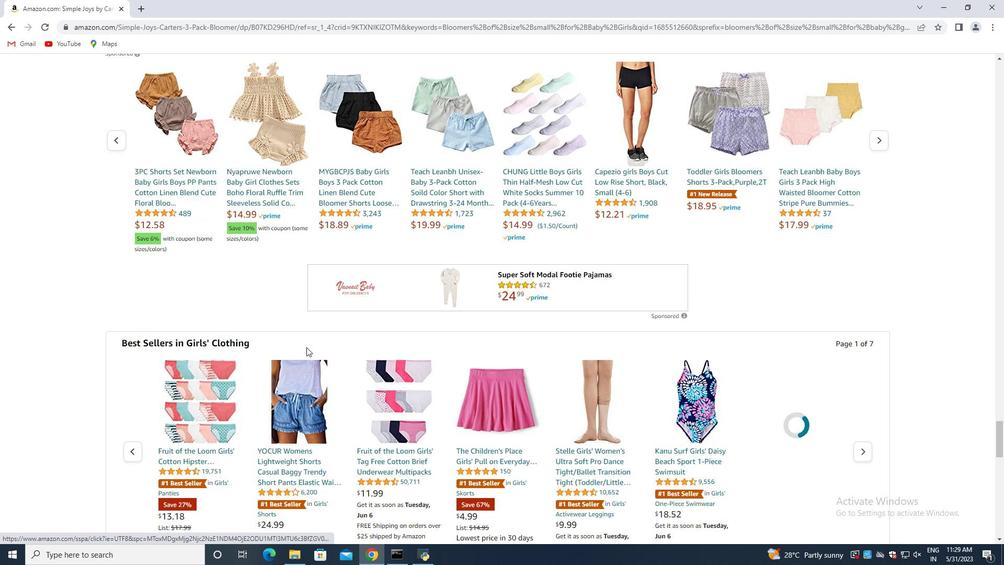 
Action: Mouse moved to (306, 348)
Screenshot: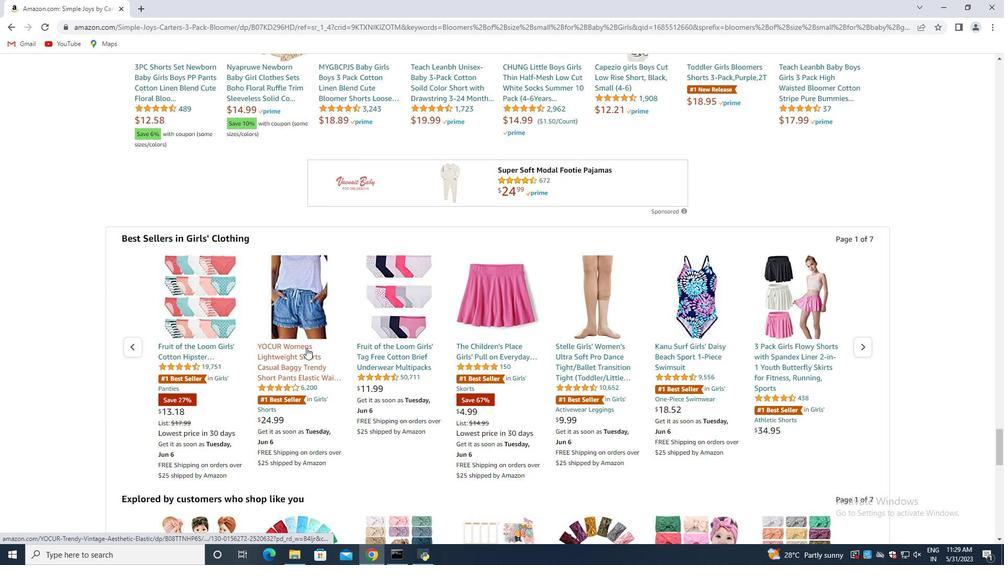 
Action: Mouse scrolled (306, 348) with delta (0, 0)
Screenshot: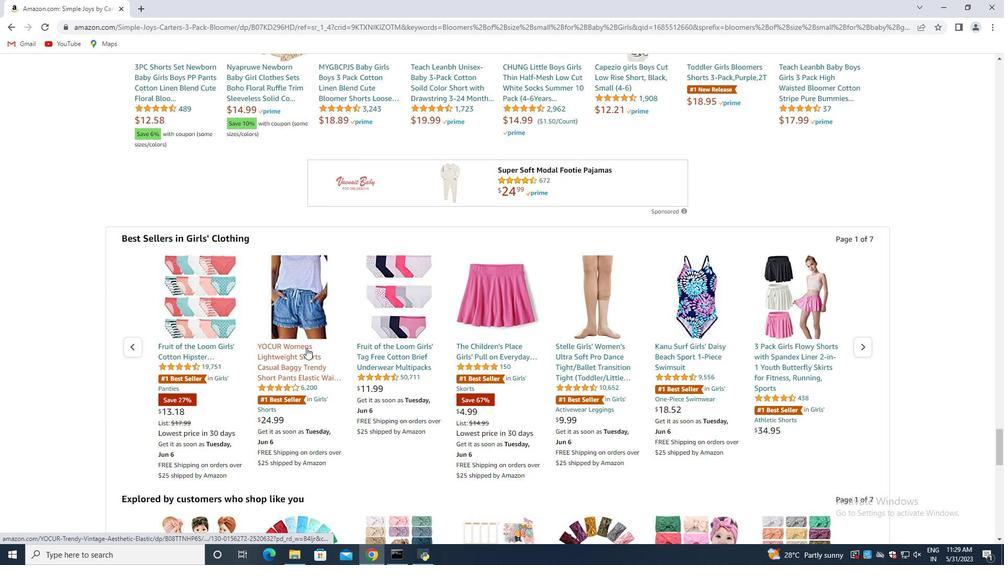 
Action: Mouse moved to (306, 349)
Screenshot: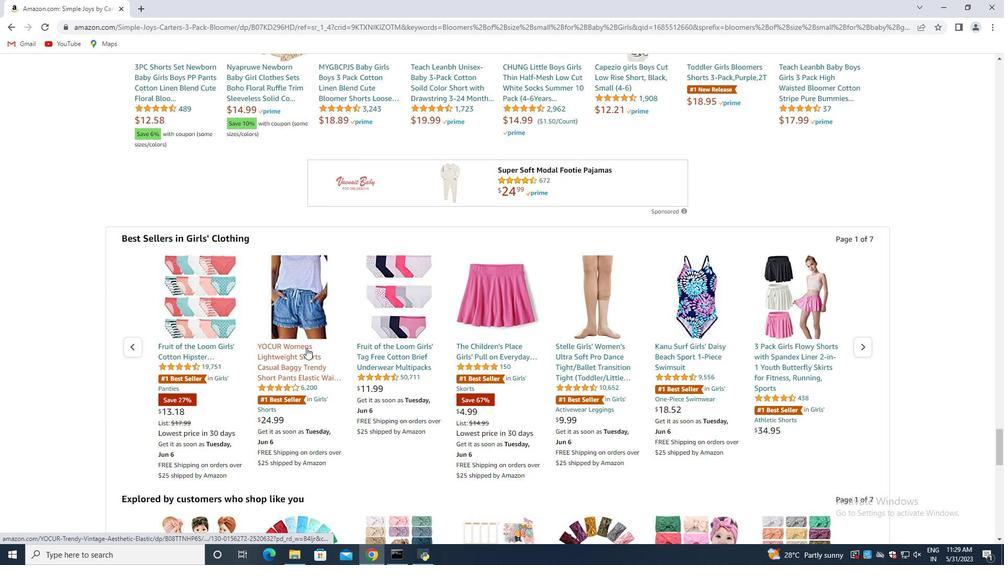 
Action: Mouse scrolled (306, 348) with delta (0, 0)
Screenshot: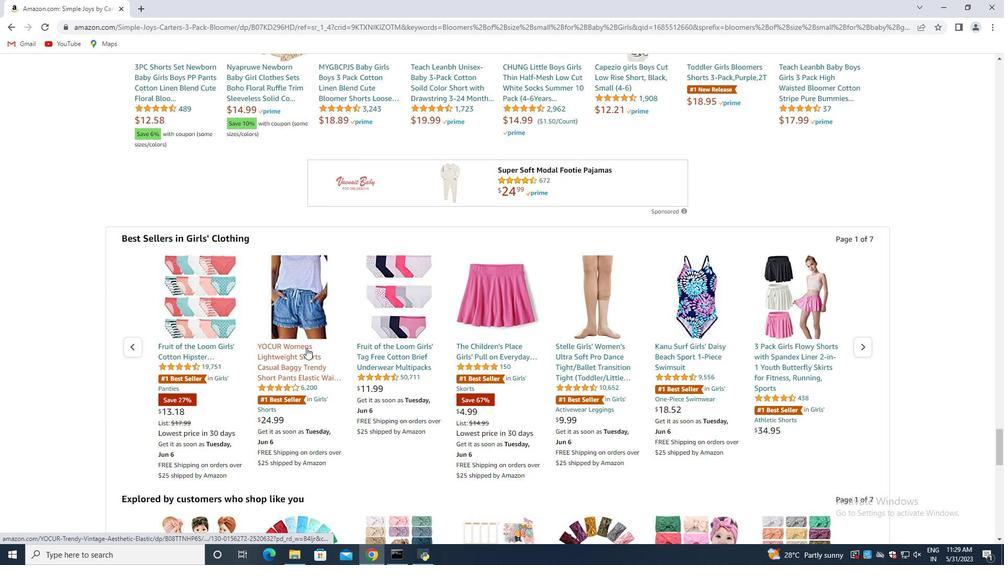 
Action: Mouse moved to (306, 349)
Screenshot: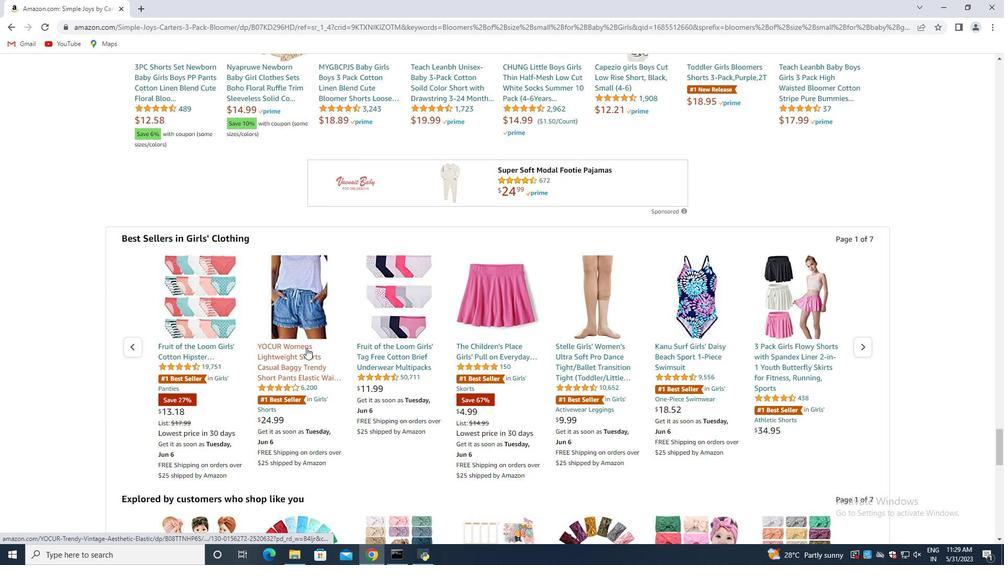 
Action: Mouse scrolled (306, 349) with delta (0, 0)
Screenshot: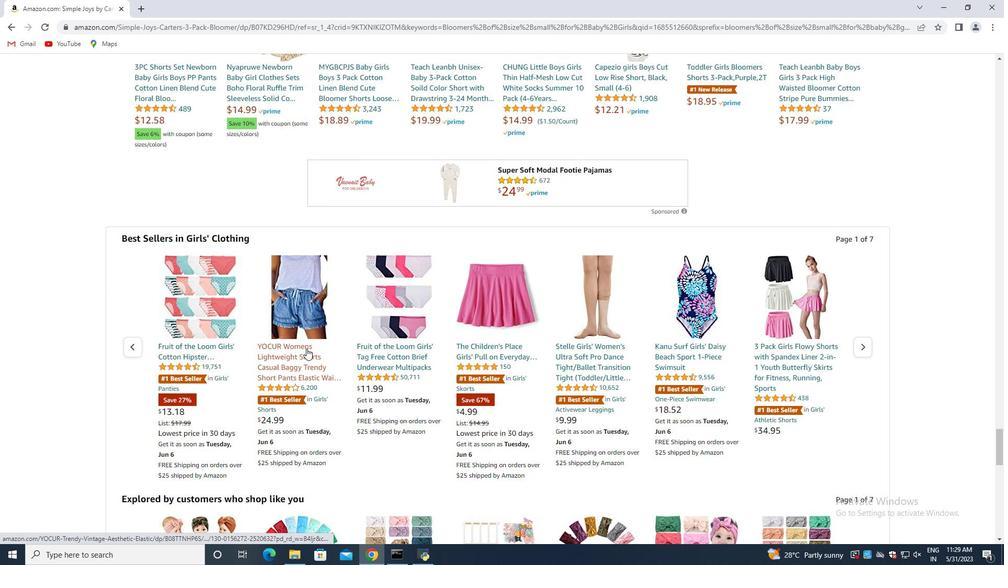 
Action: Mouse scrolled (306, 349) with delta (0, 0)
Screenshot: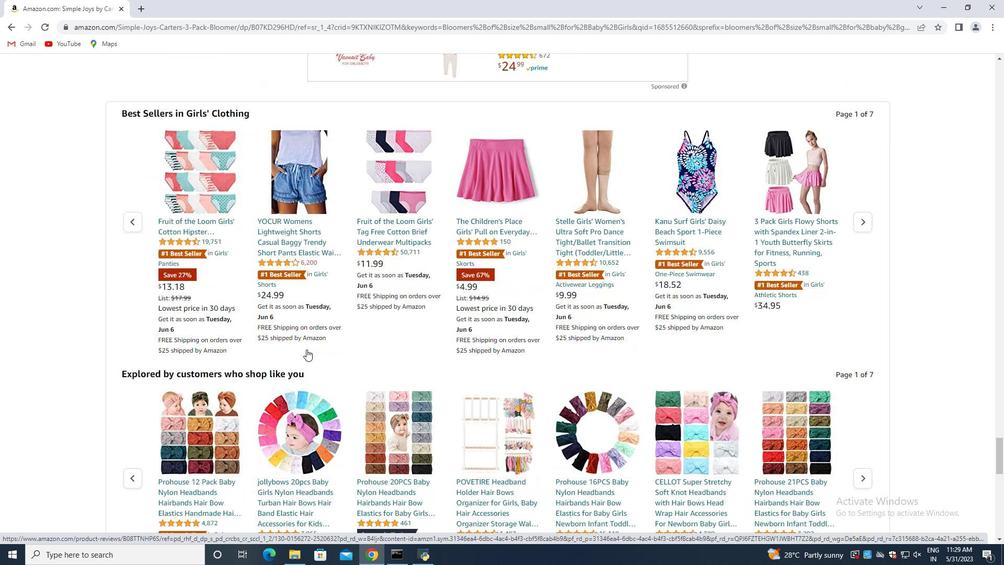 
Action: Mouse scrolled (306, 349) with delta (0, 0)
Screenshot: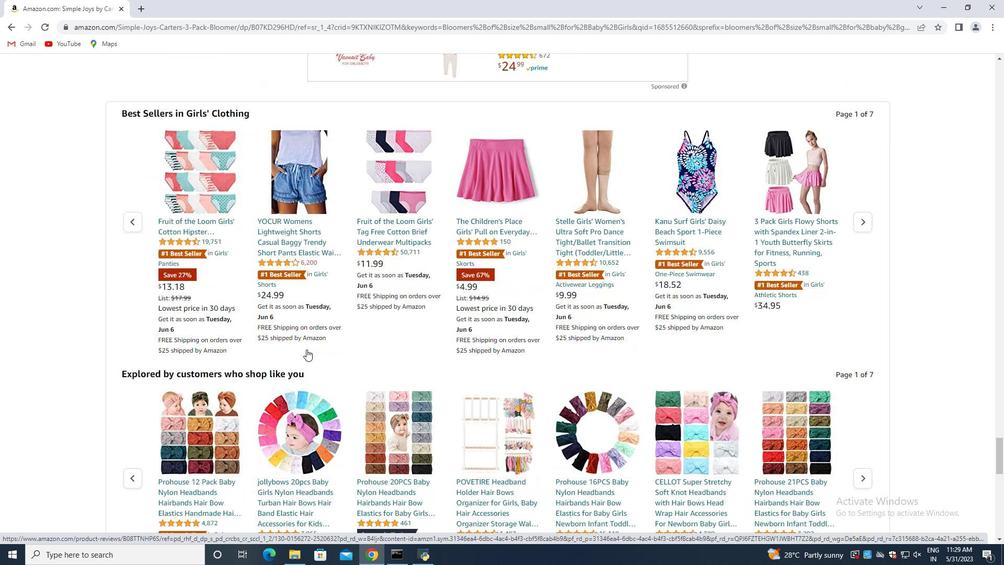 
Action: Mouse scrolled (306, 349) with delta (0, 0)
Screenshot: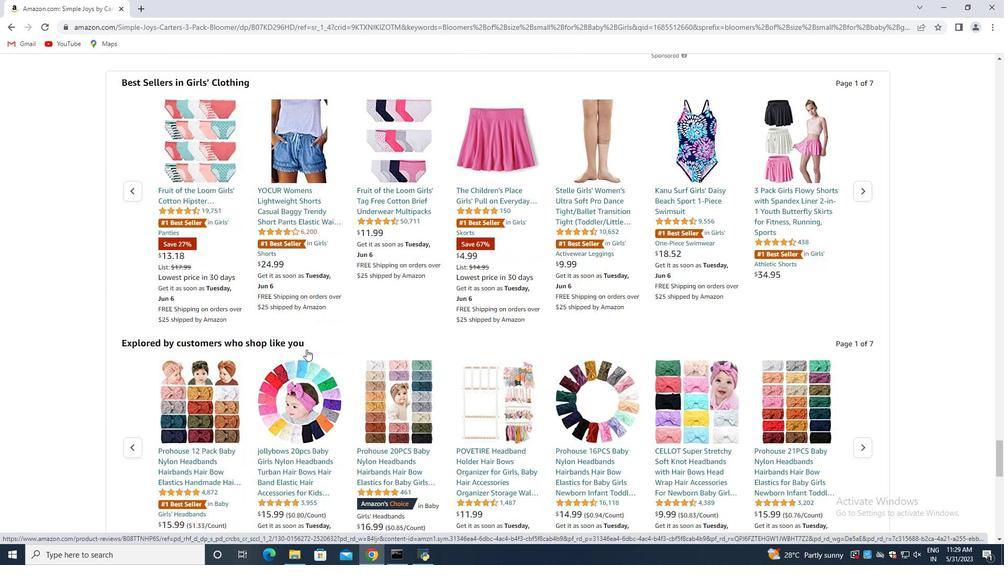 
Action: Mouse moved to (306, 350)
Screenshot: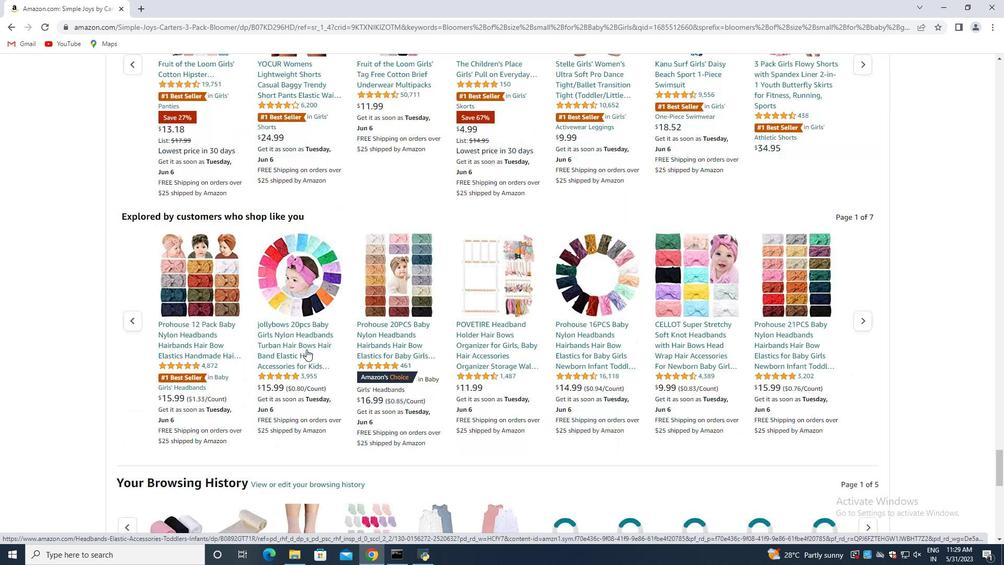 
Action: Mouse scrolled (306, 349) with delta (0, 0)
Screenshot: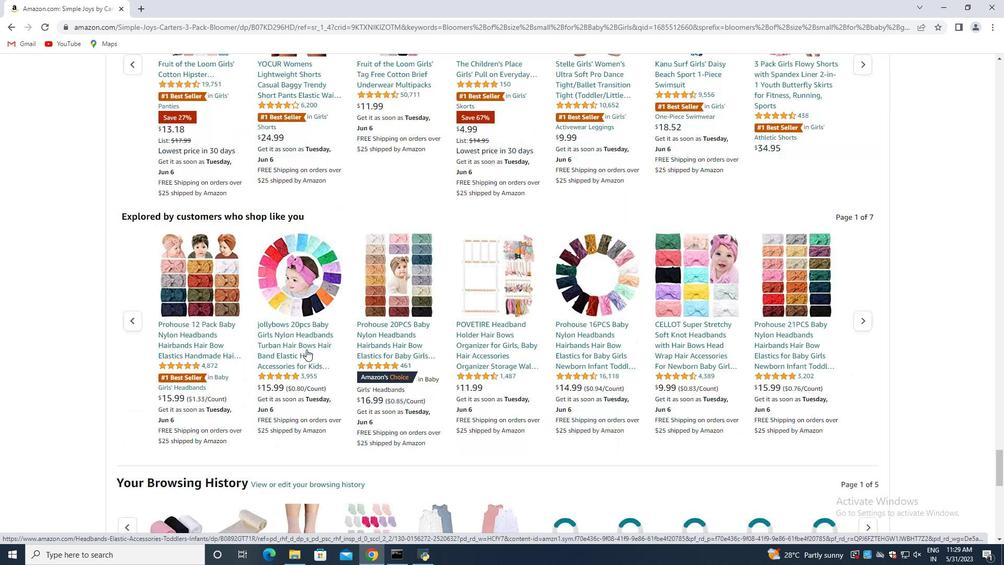 
Action: Mouse scrolled (306, 349) with delta (0, 0)
Screenshot: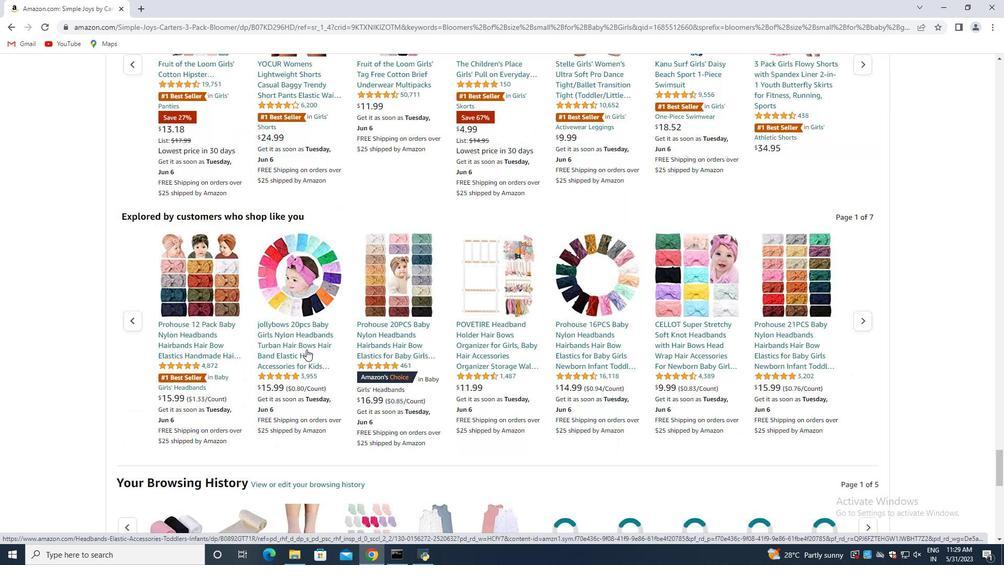 
Action: Mouse scrolled (306, 349) with delta (0, 0)
Screenshot: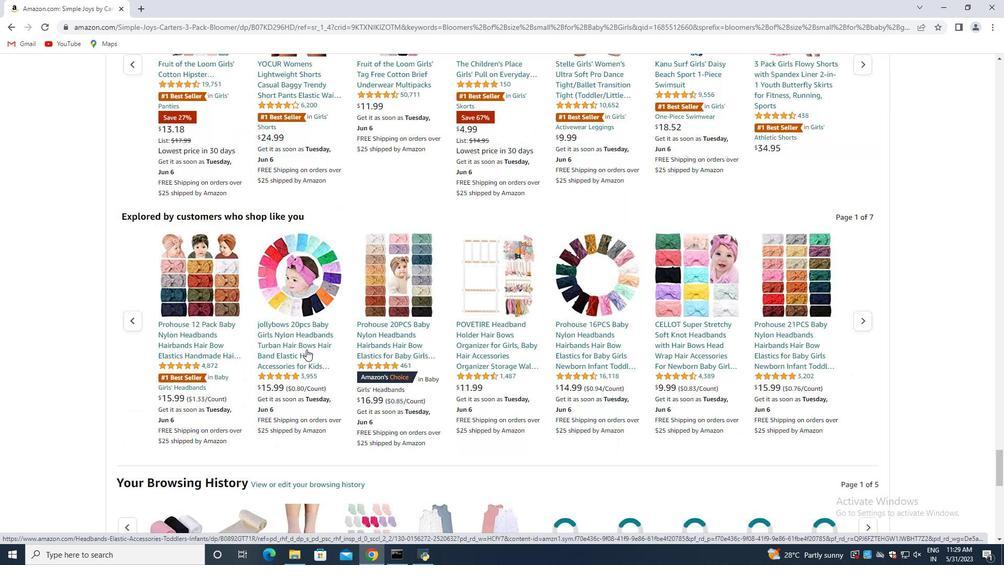 
Action: Mouse moved to (306, 350)
Screenshot: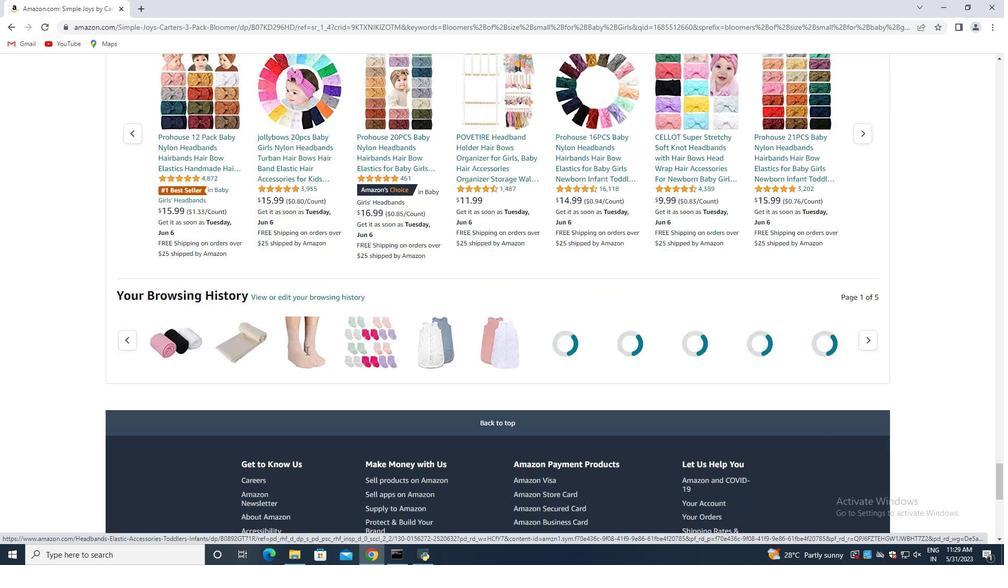 
Action: Mouse scrolled (306, 350) with delta (0, 0)
Screenshot: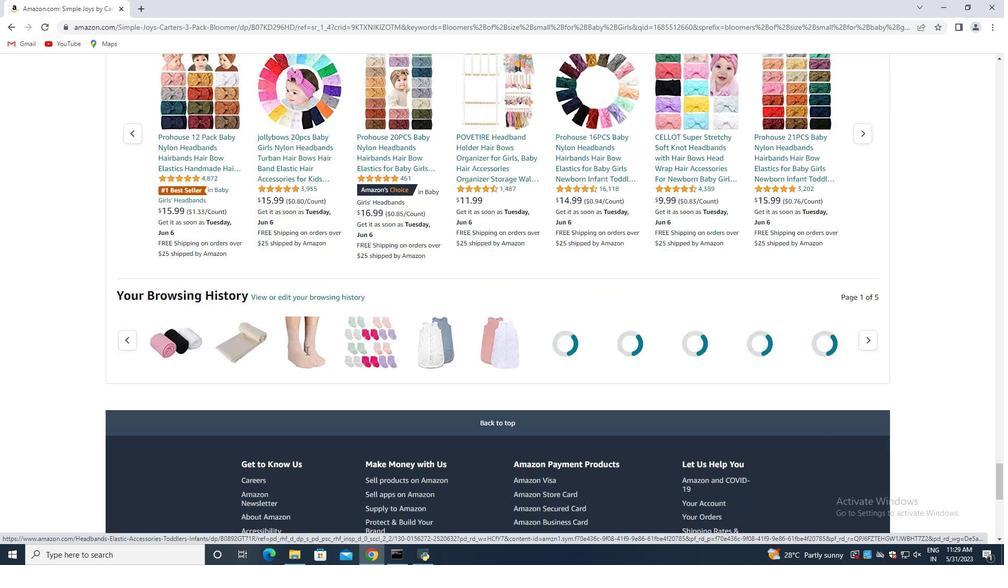
Action: Mouse moved to (306, 351)
Screenshot: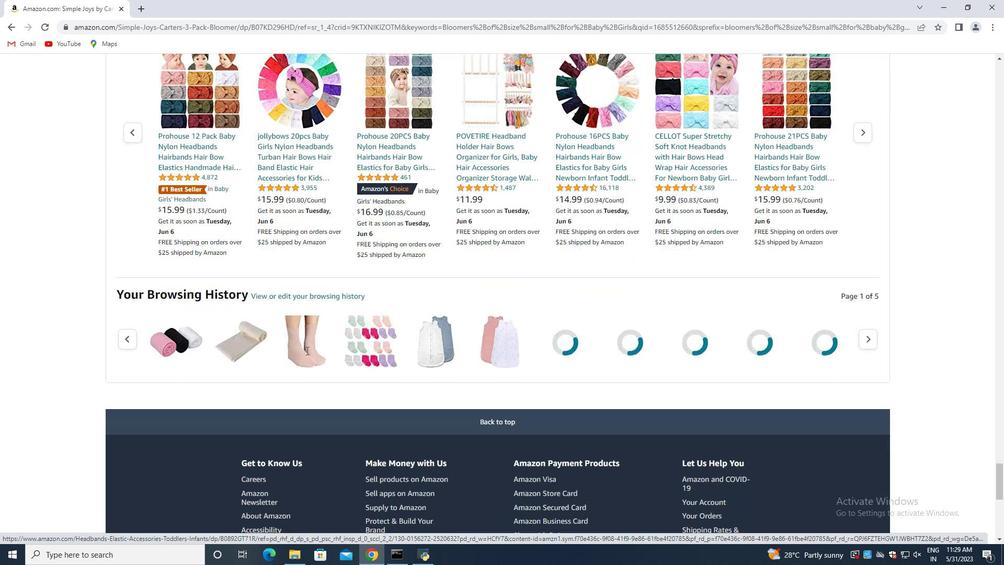 
Action: Mouse scrolled (306, 350) with delta (0, 0)
Screenshot: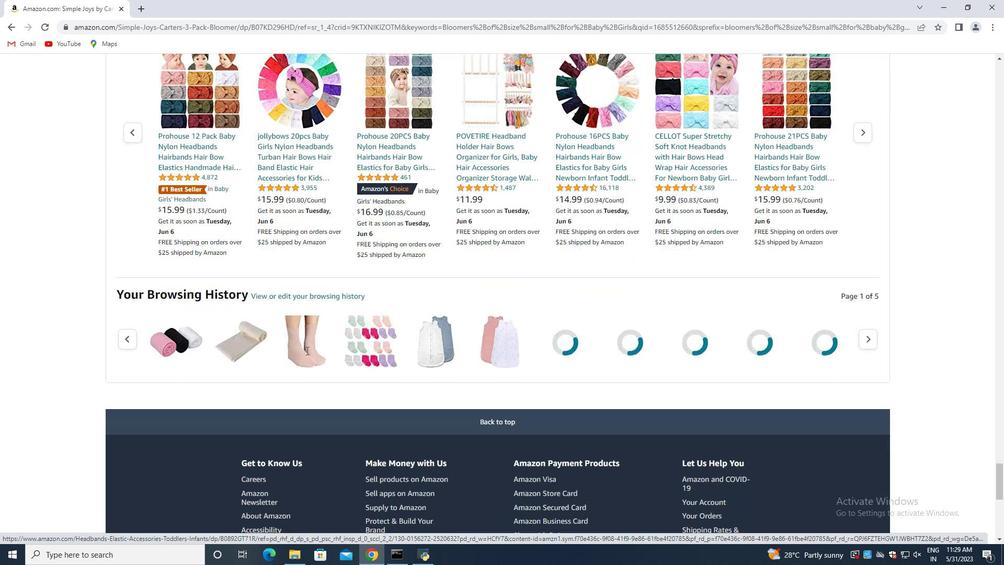 
Action: Mouse scrolled (306, 350) with delta (0, 0)
Screenshot: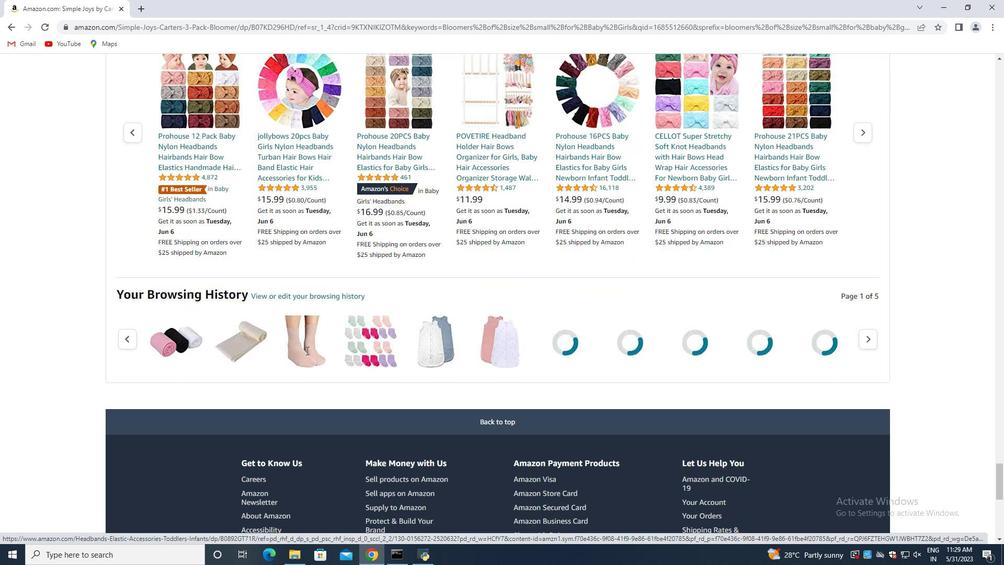 
Action: Mouse scrolled (306, 351) with delta (0, 0)
